 Task: Marketing: Creative Content Workflow.
Action: Mouse moved to (53, 70)
Screenshot: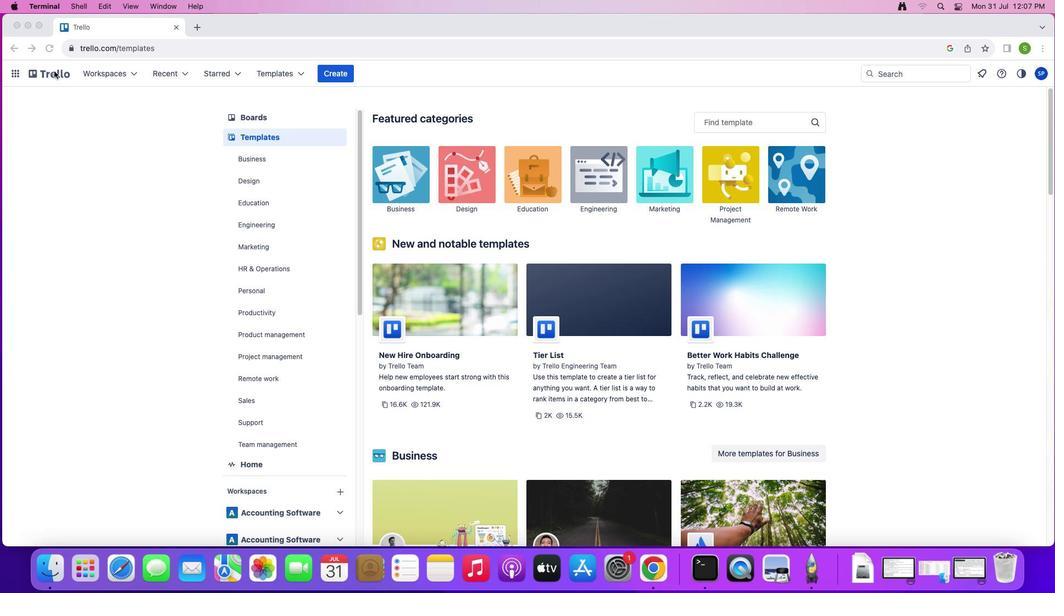 
Action: Mouse pressed left at (53, 70)
Screenshot: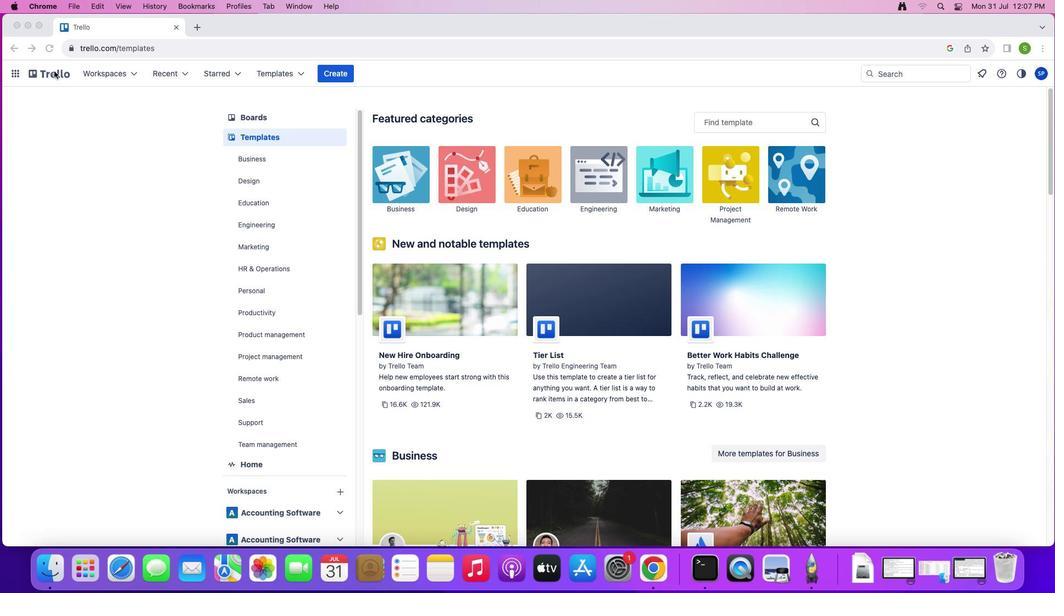 
Action: Mouse moved to (56, 75)
Screenshot: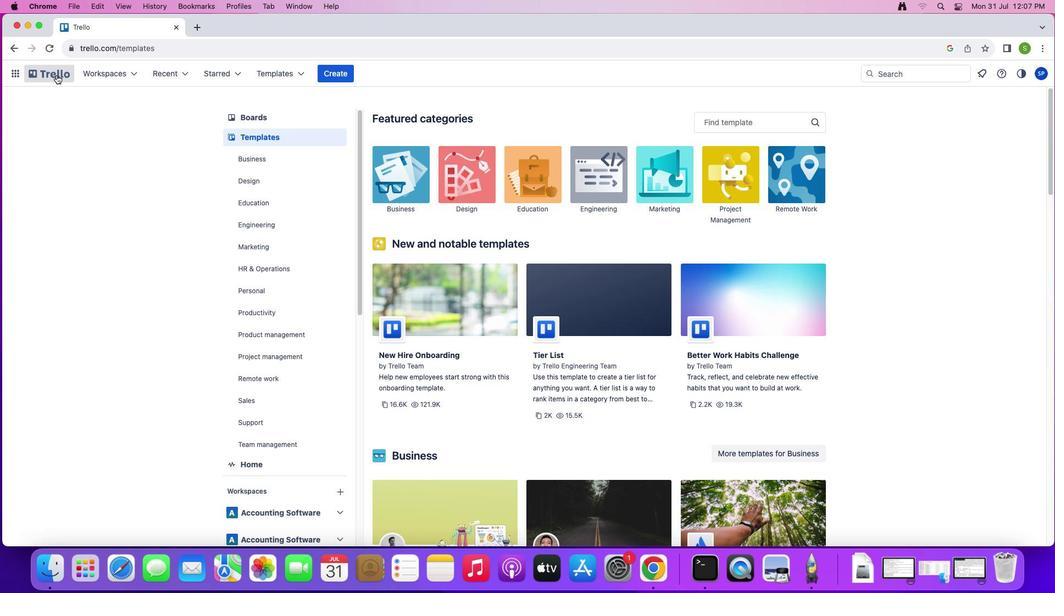 
Action: Mouse pressed left at (56, 75)
Screenshot: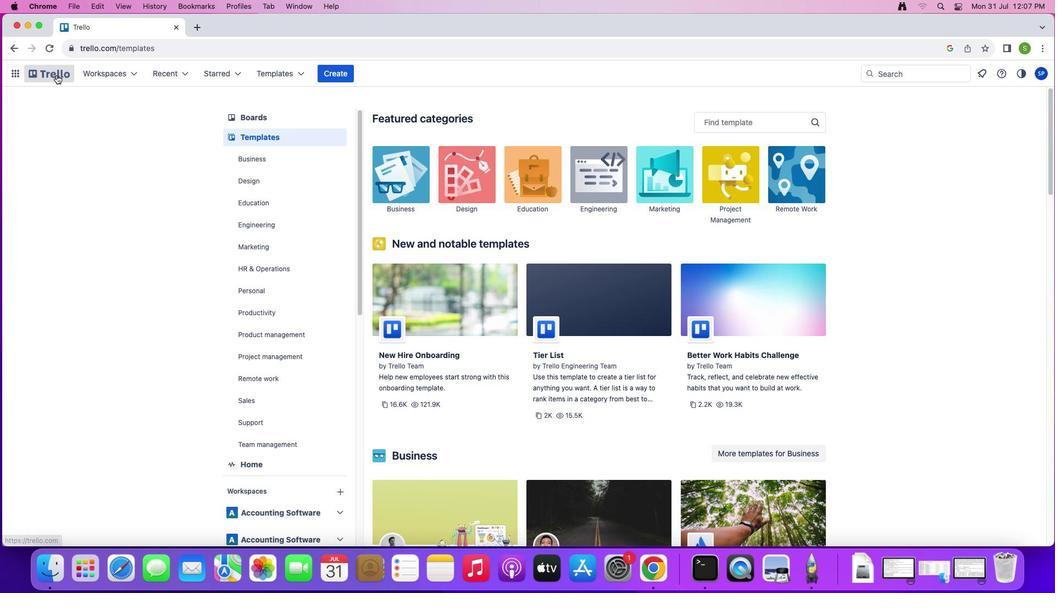 
Action: Mouse moved to (283, 75)
Screenshot: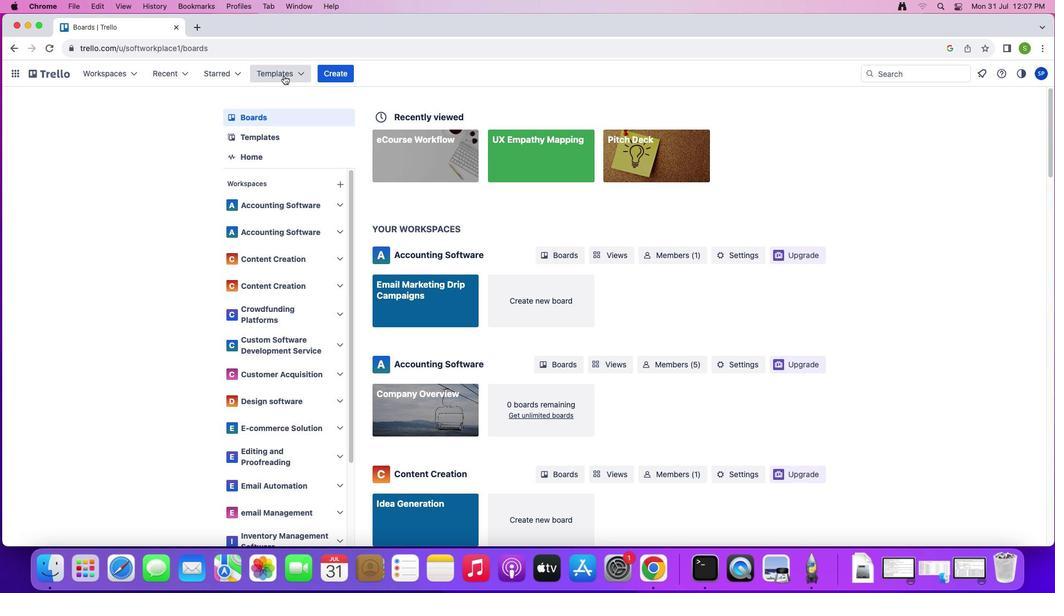 
Action: Mouse pressed left at (283, 75)
Screenshot: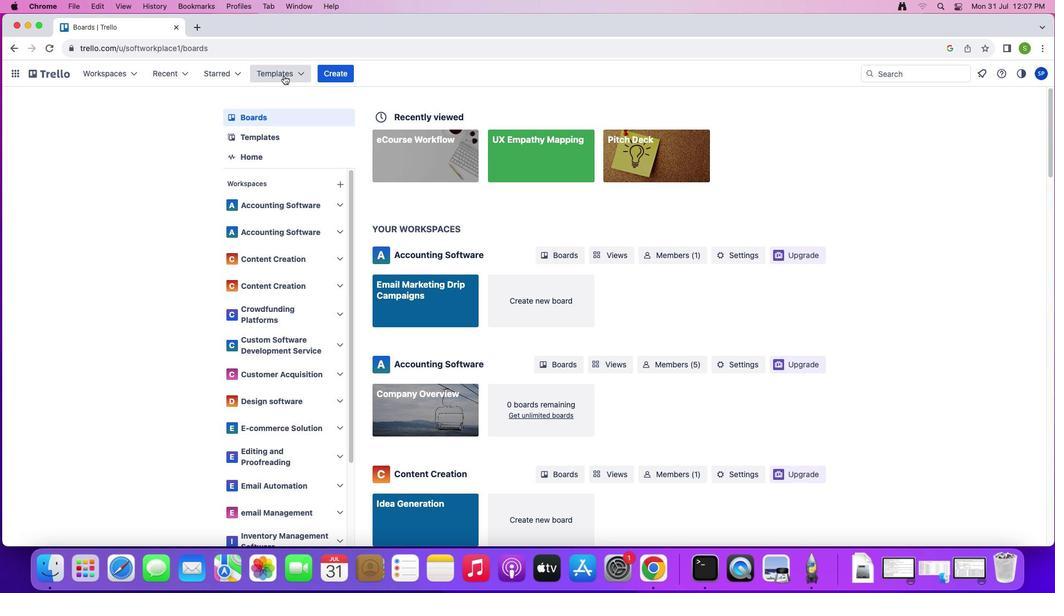 
Action: Mouse moved to (320, 424)
Screenshot: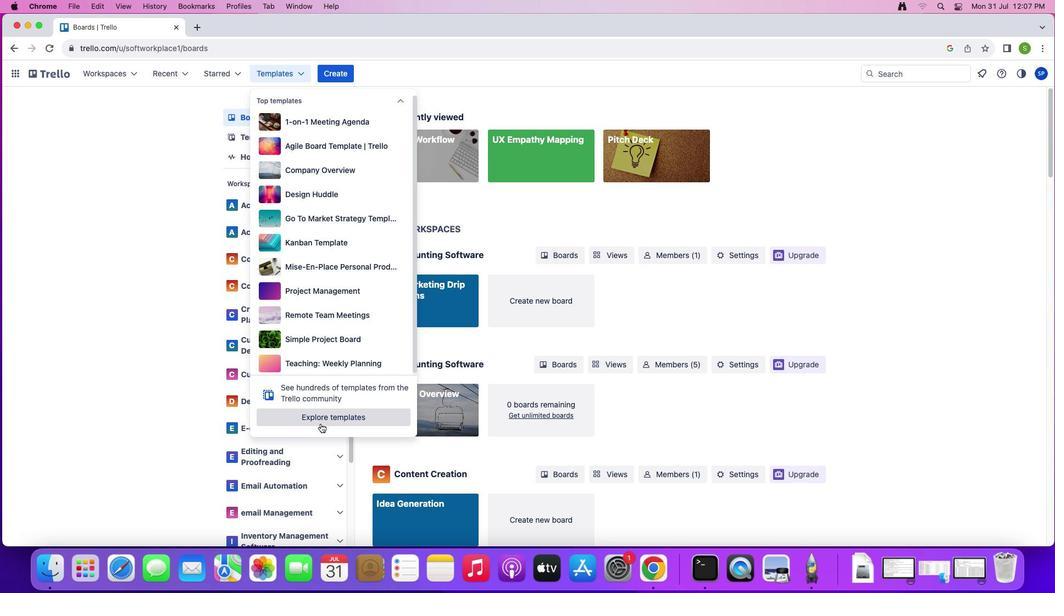 
Action: Mouse pressed left at (320, 424)
Screenshot: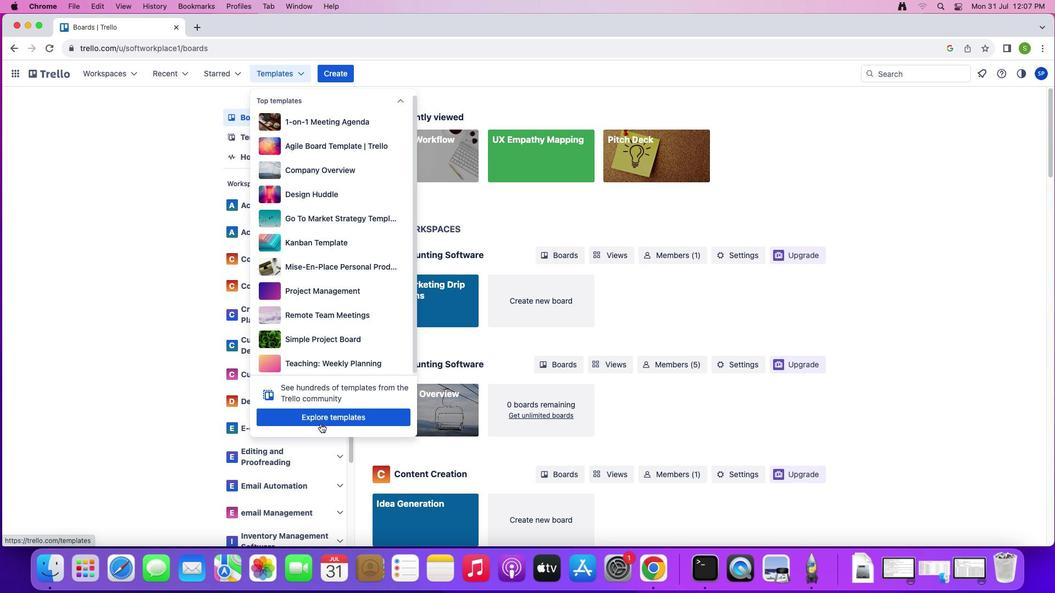 
Action: Mouse moved to (730, 119)
Screenshot: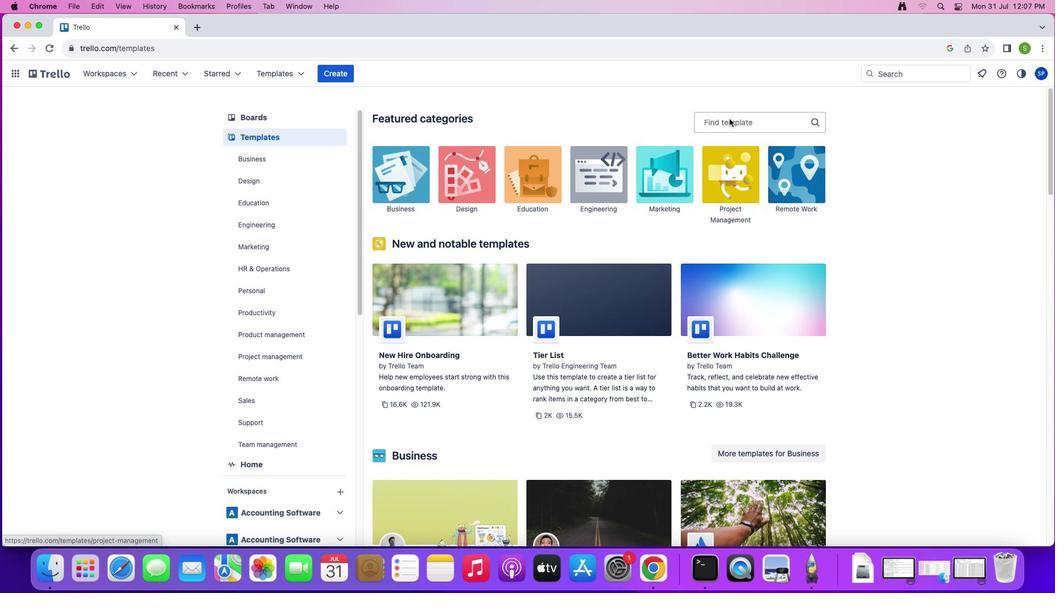 
Action: Mouse pressed left at (730, 119)
Screenshot: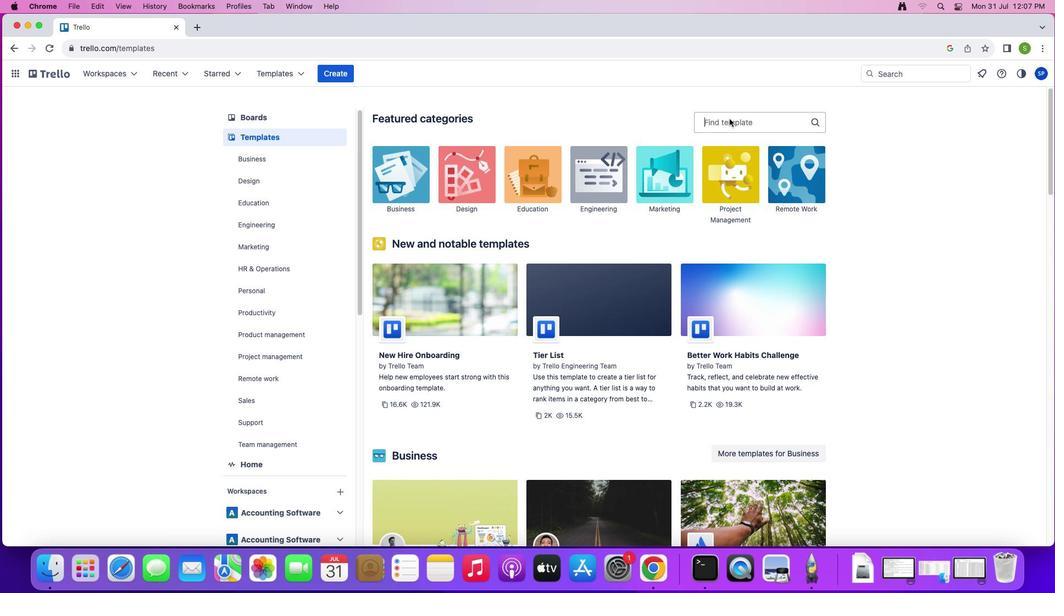 
Action: Mouse moved to (713, 120)
Screenshot: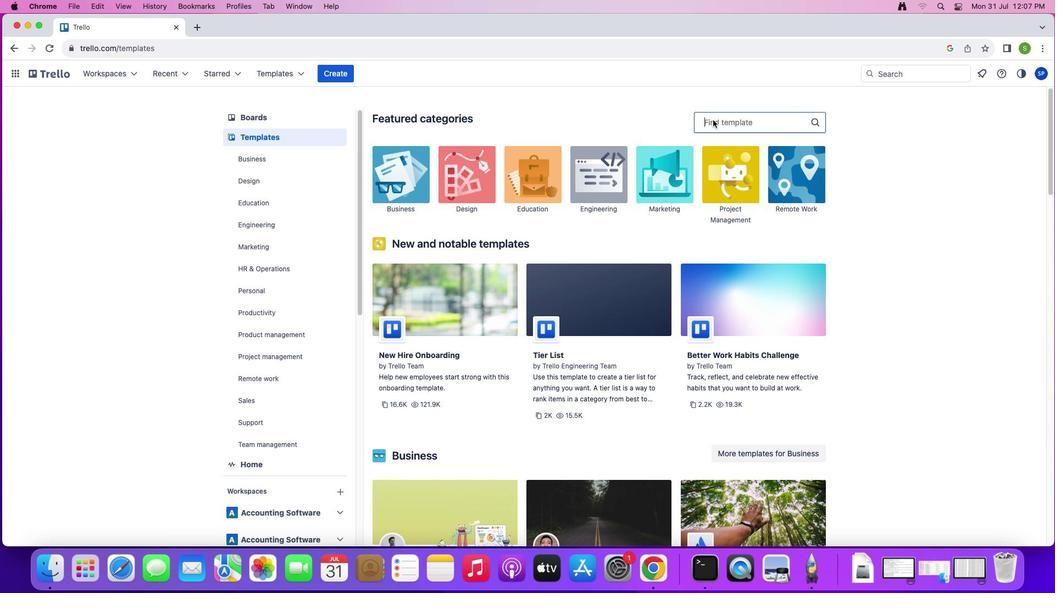 
Action: Mouse pressed left at (713, 120)
Screenshot: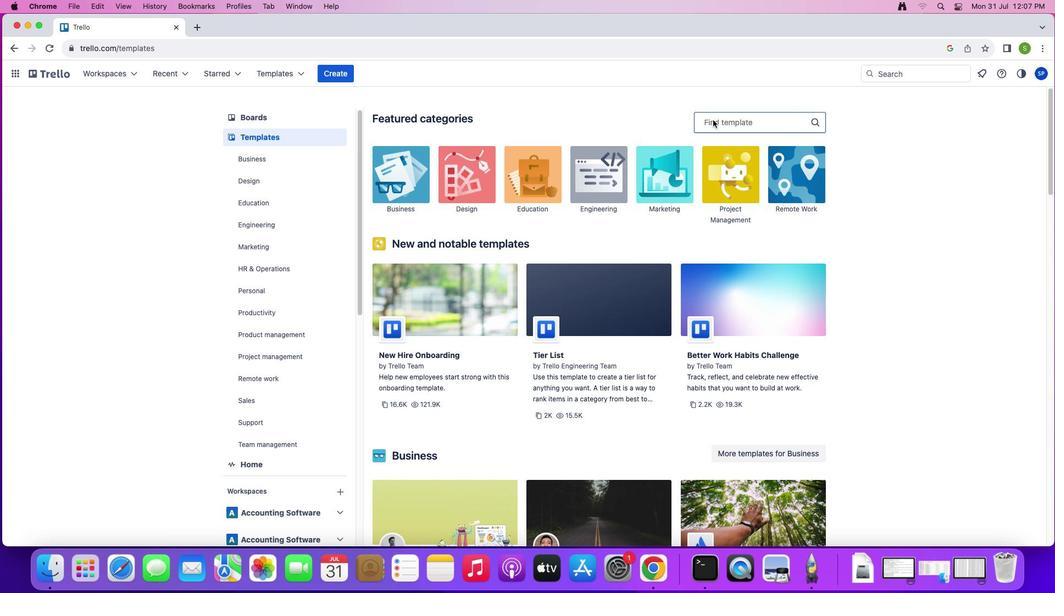 
Action: Mouse moved to (769, 131)
Screenshot: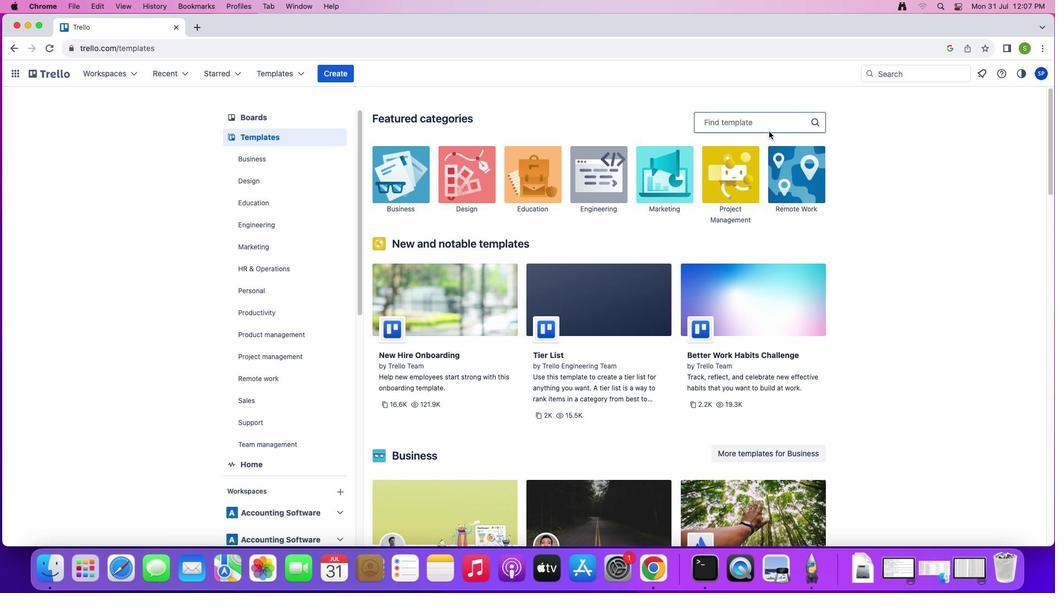 
Action: Key pressed Key.shift'C''r''e''a''t''i''v''e'Key.spaceKey.shift'C''o''n''t''e''n''t'Key.space'w''o''r''k''l'Key.backspace'f''l''o''w'Key.enter
Screenshot: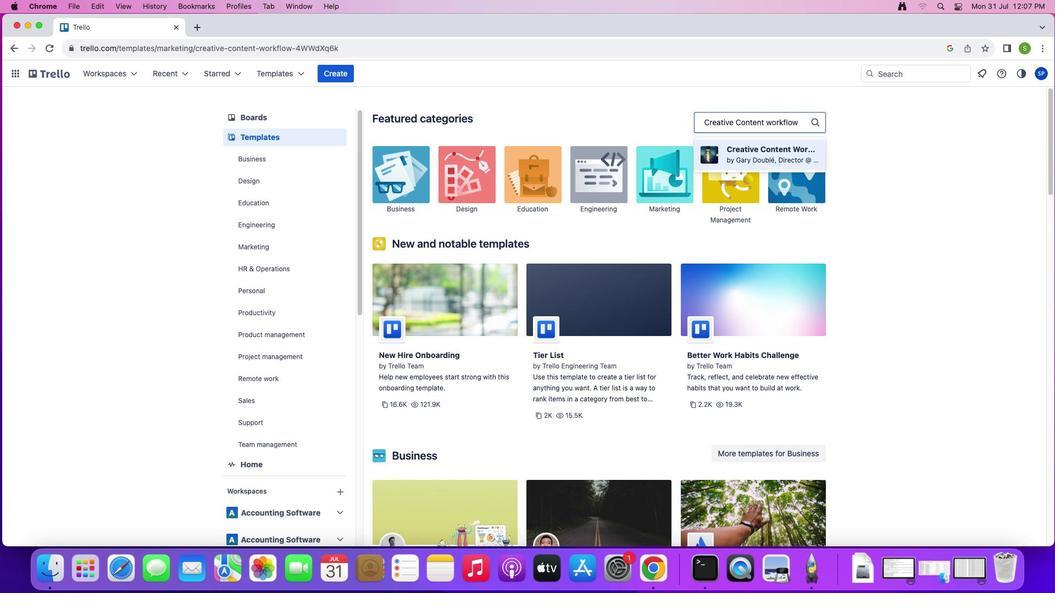 
Action: Mouse moved to (799, 160)
Screenshot: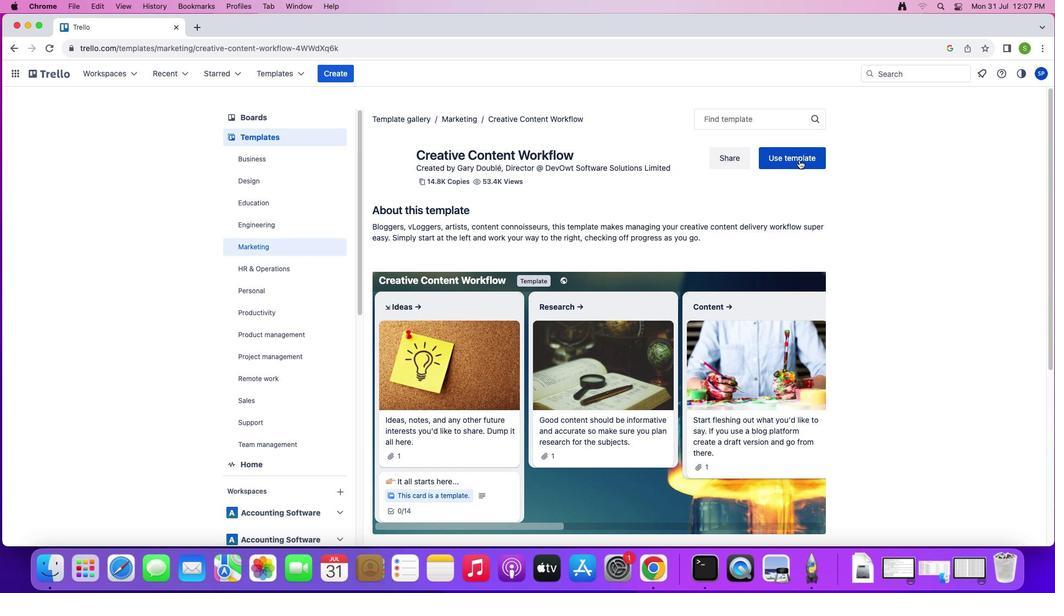 
Action: Mouse pressed left at (799, 160)
Screenshot: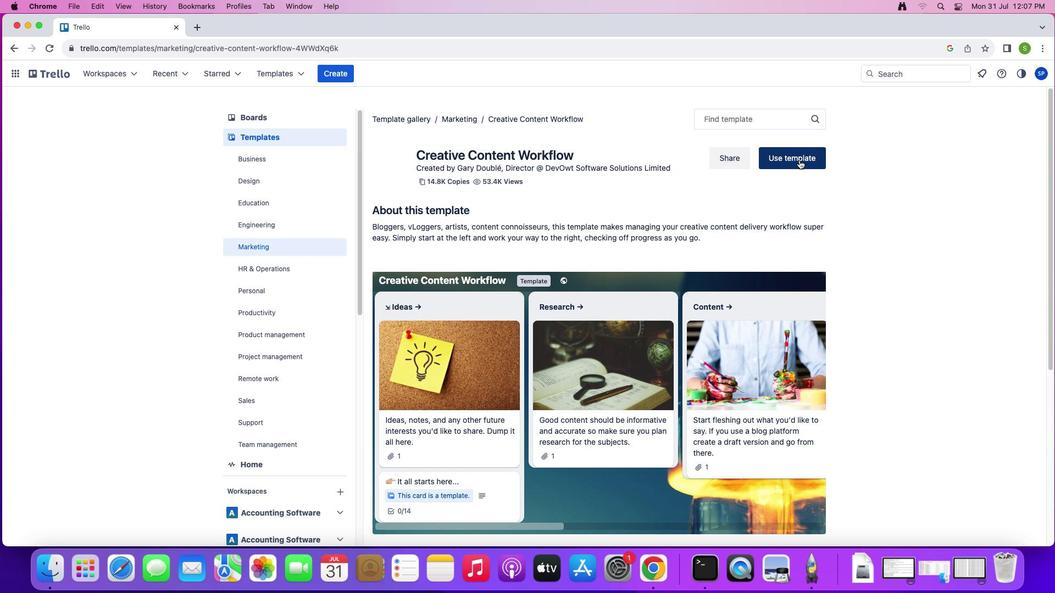 
Action: Mouse moved to (827, 260)
Screenshot: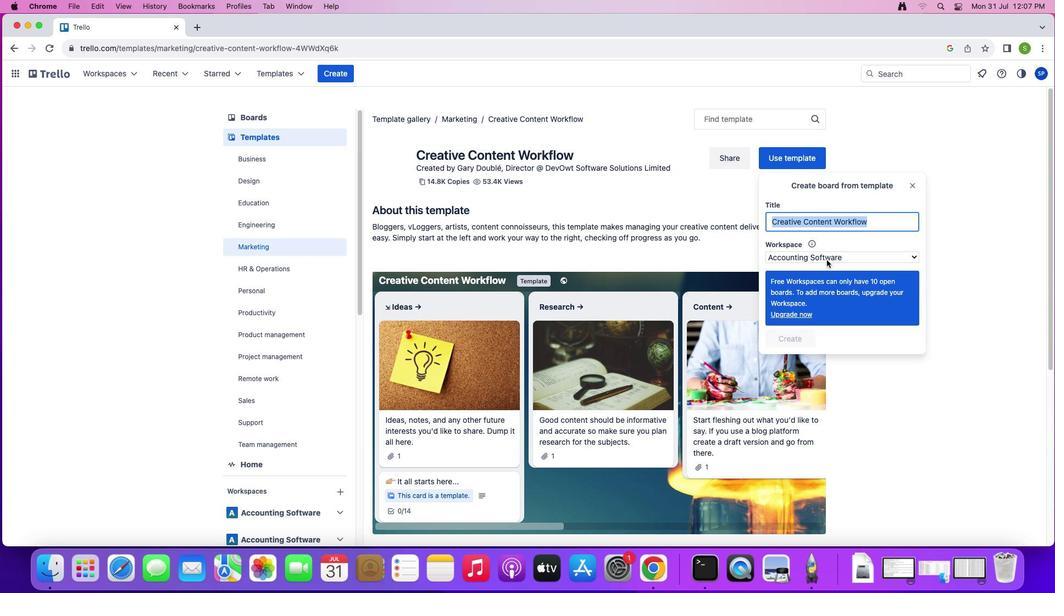 
Action: Mouse pressed left at (827, 260)
Screenshot: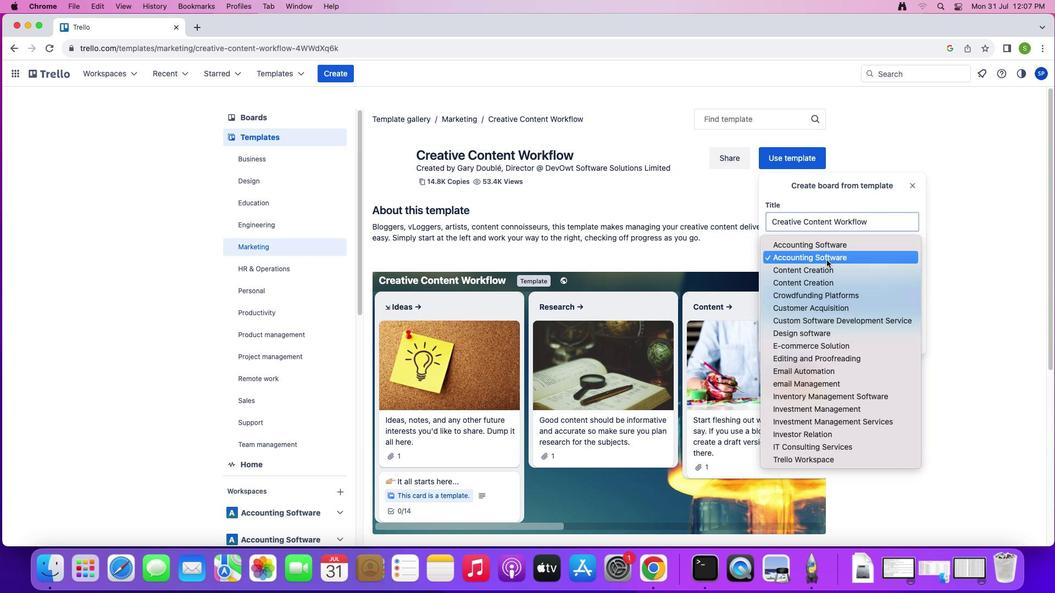 
Action: Mouse moved to (822, 460)
Screenshot: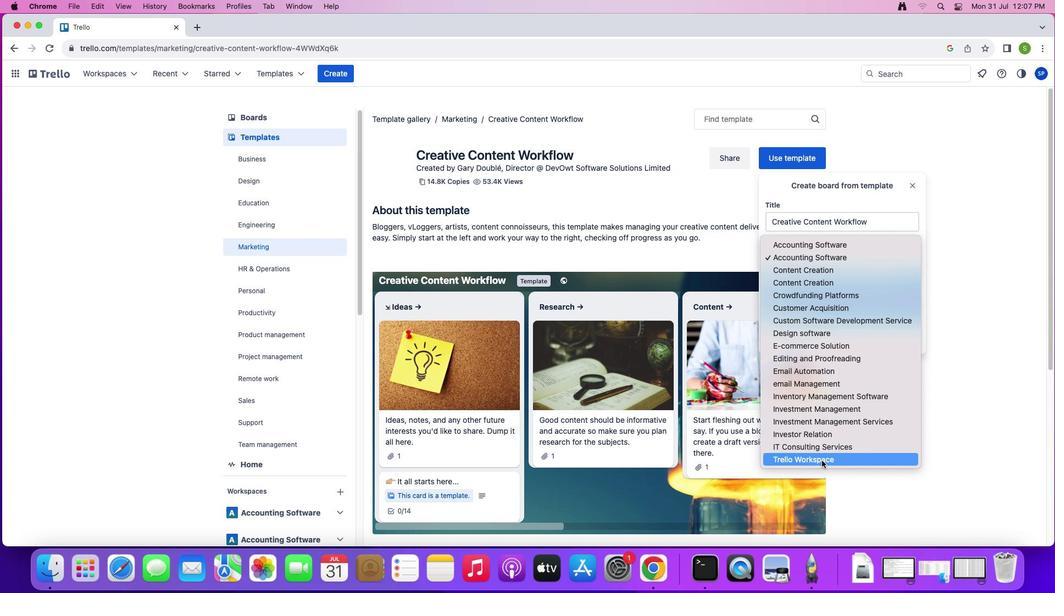 
Action: Mouse pressed left at (822, 460)
Screenshot: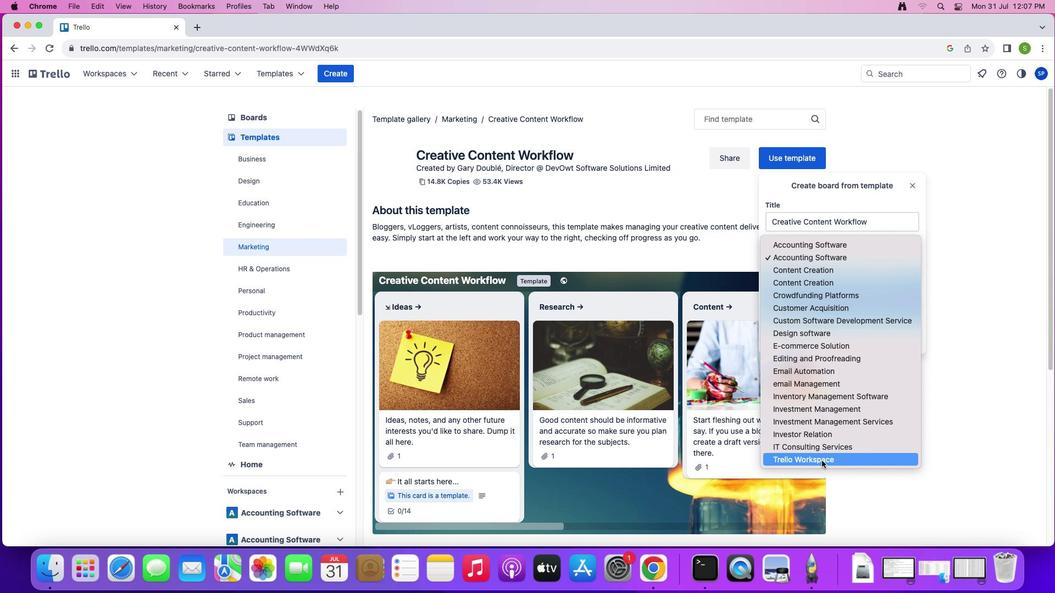 
Action: Mouse moved to (791, 367)
Screenshot: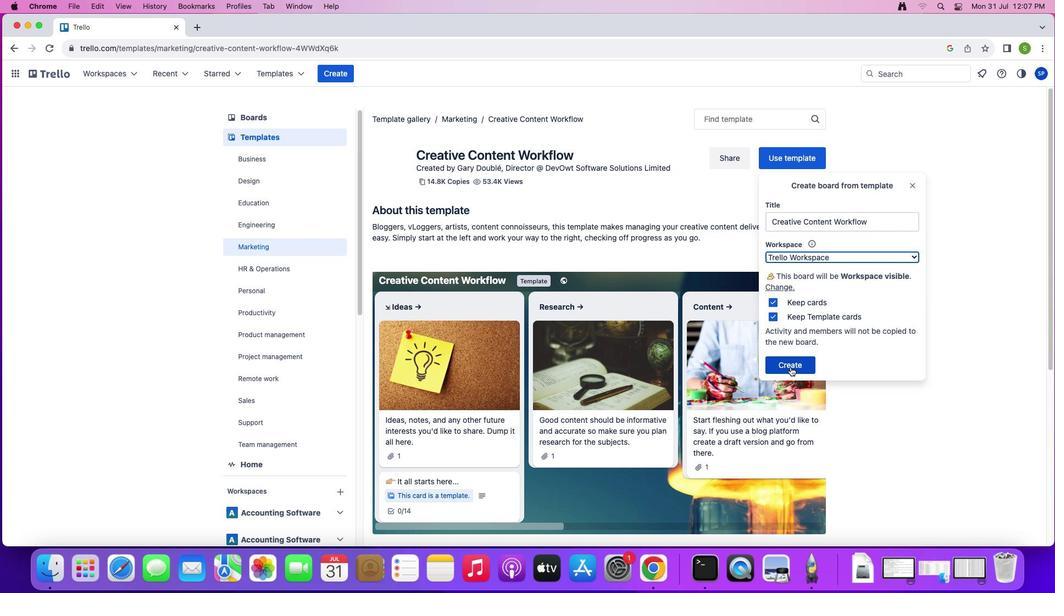 
Action: Mouse pressed left at (791, 367)
Screenshot: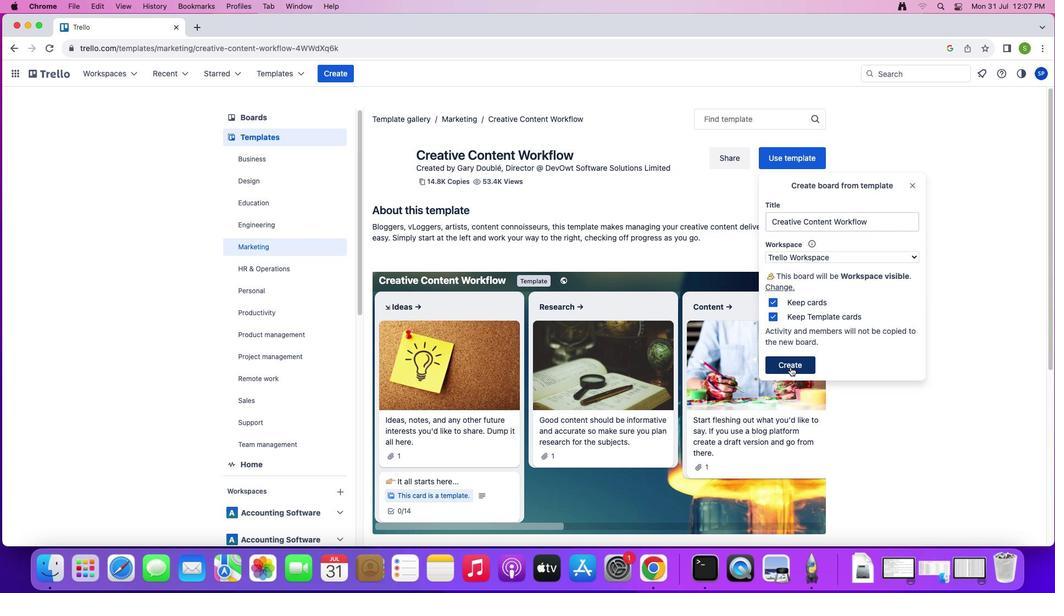 
Action: Mouse moved to (529, 539)
Screenshot: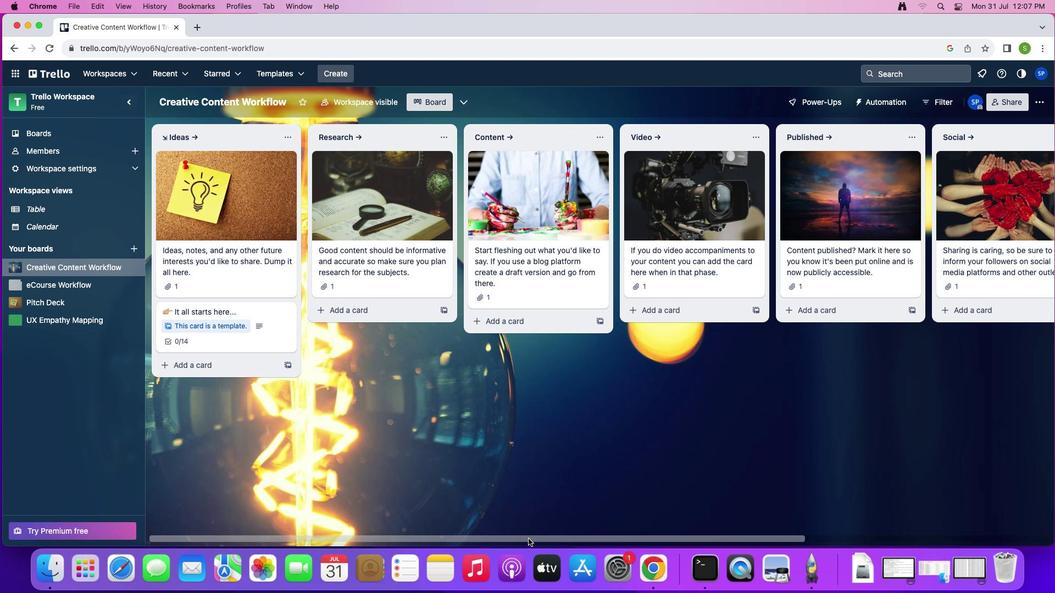 
Action: Mouse pressed left at (529, 539)
Screenshot: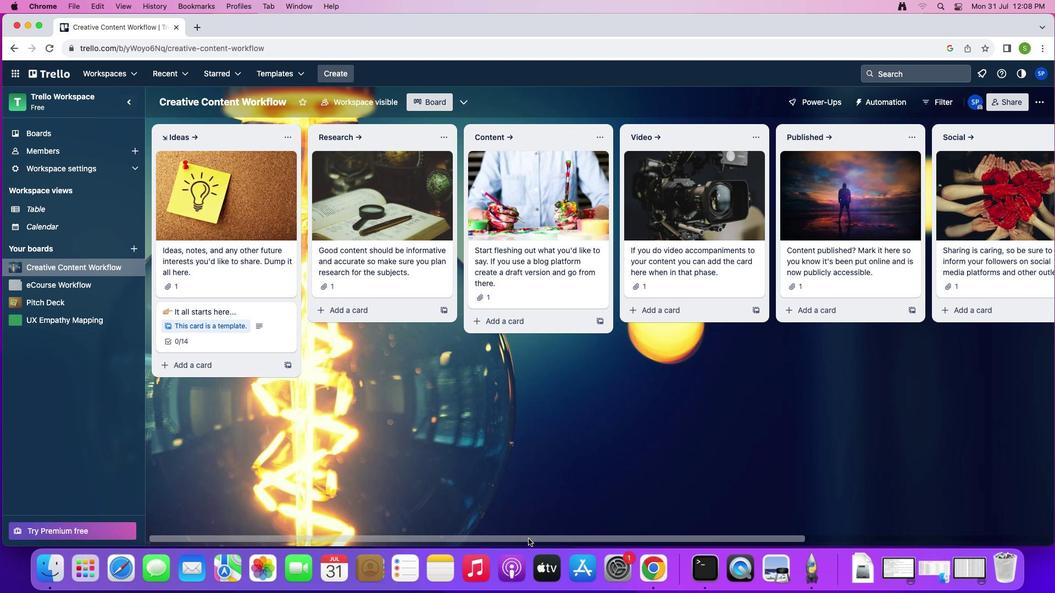 
Action: Mouse moved to (977, 129)
Screenshot: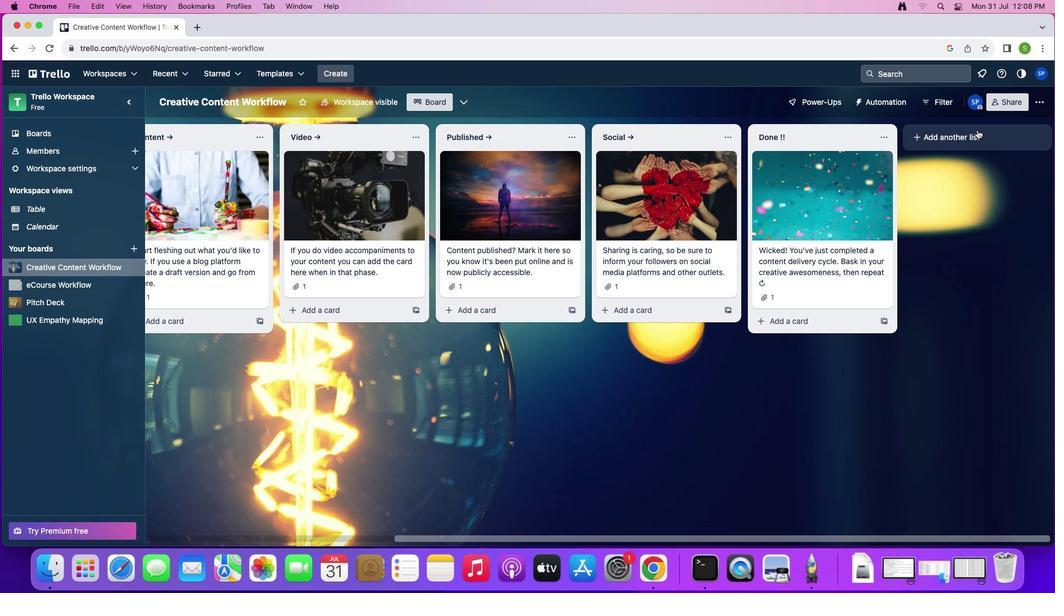 
Action: Mouse pressed left at (977, 129)
Screenshot: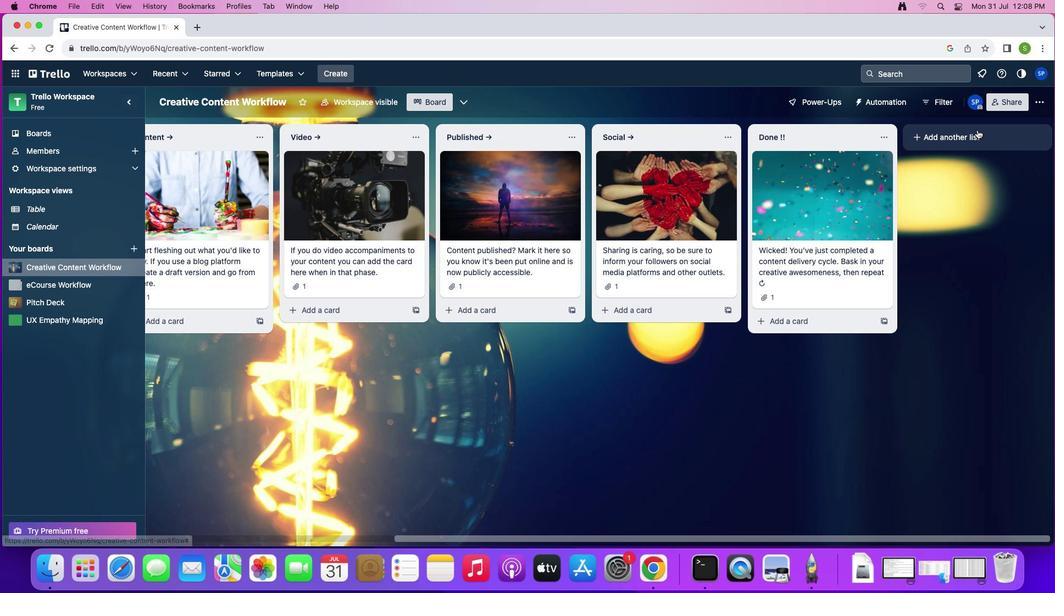 
Action: Mouse moved to (935, 258)
Screenshot: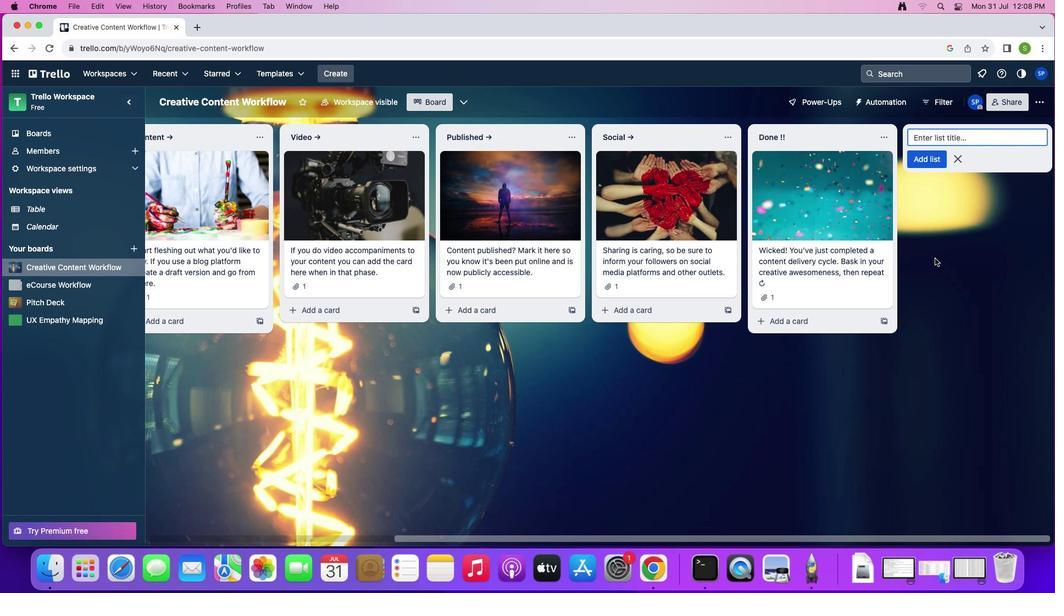 
Action: Key pressed Key.shift'M''e''d''i''u''m'Key.spaceKey.shift'A''r''t''i''c''l''e''s'Key.spaceKey.shift'T''e''m''p''l''e'Key.backspace'a''t''e'Key.enterKey.shift'F''i''g''u''r''i''n''g'Key.spaceKey.shift'O''u''t'Key.spaceKey.shift'Y''o''u''r'Key.spaceKey.shift'P''o''d''c''a''s''t'Key.spaceKey.shift'i''d''e''a'Key.enterKey.shift'C''o''n''t''e''n''t'Key.spaceKey.shift'C''o''l''l''e''c''t''i''o''n'Key.enter
Screenshot: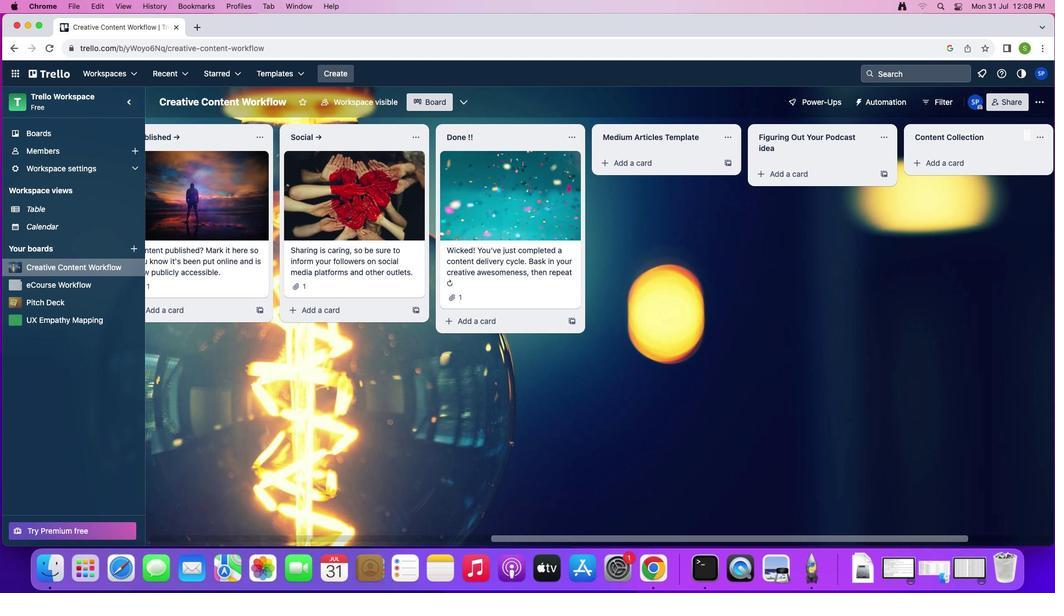 
Action: Mouse moved to (954, 155)
Screenshot: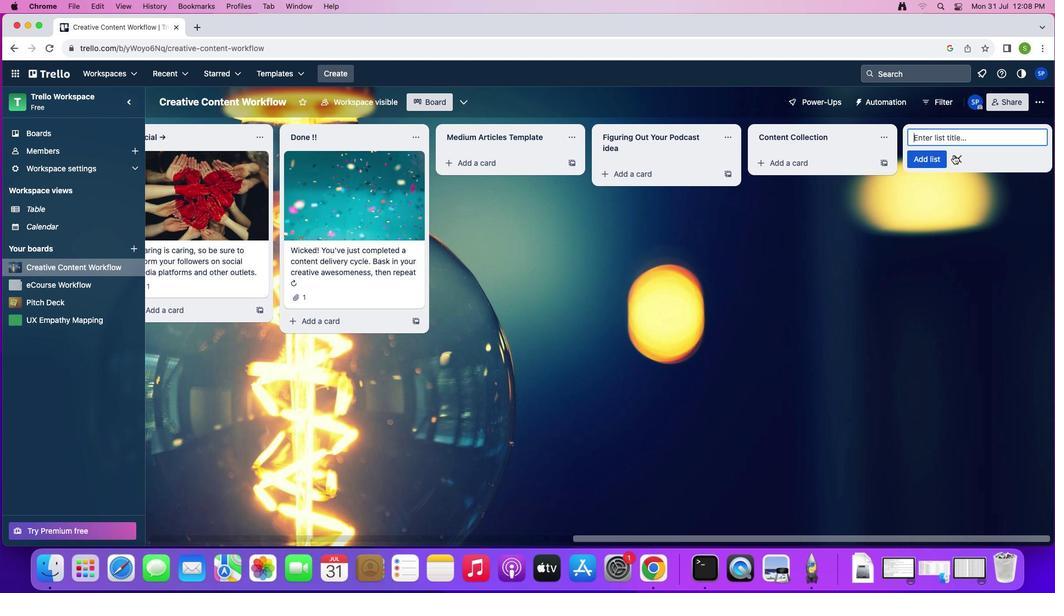 
Action: Mouse pressed left at (954, 155)
Screenshot: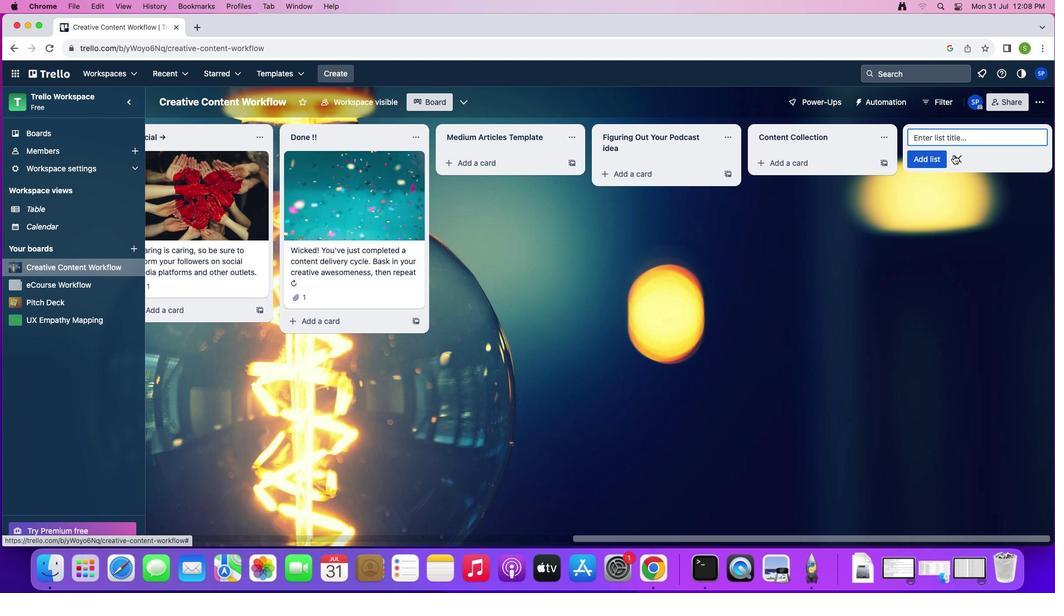 
Action: Mouse moved to (481, 160)
Screenshot: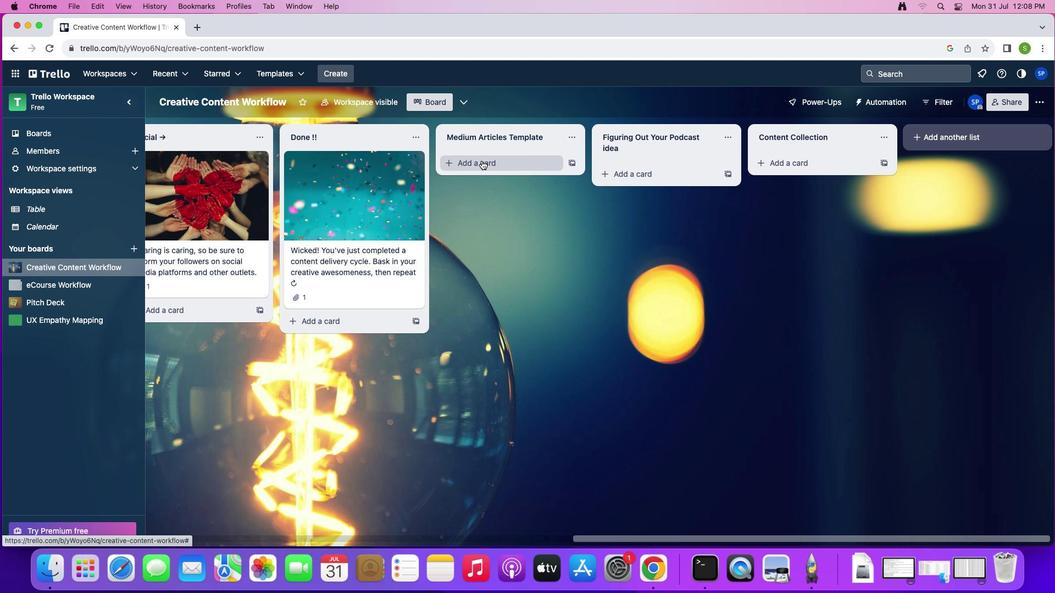 
Action: Mouse pressed left at (481, 160)
Screenshot: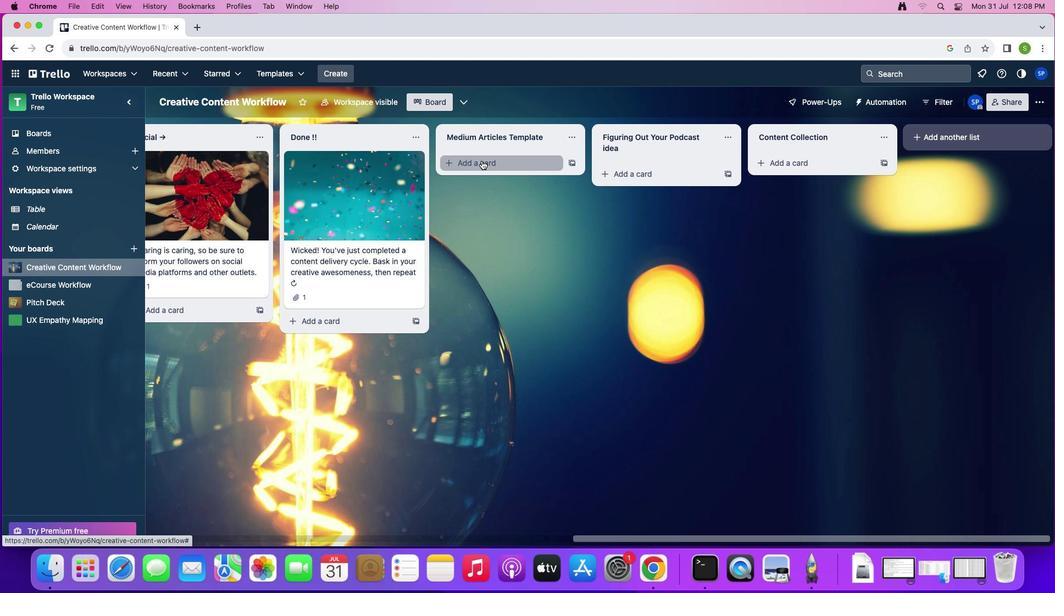 
Action: Mouse moved to (499, 153)
Screenshot: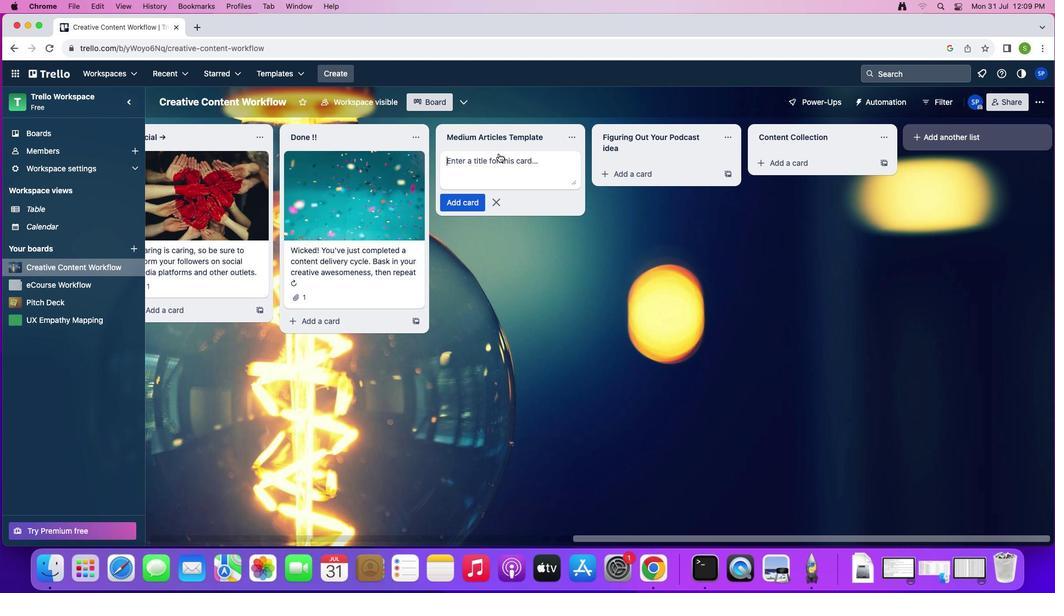 
Action: Key pressed Key.shift'M''e''d''i''u''m'Key.spaceKey.shift'A''r''t''i''c''l''e'Key.enter
Screenshot: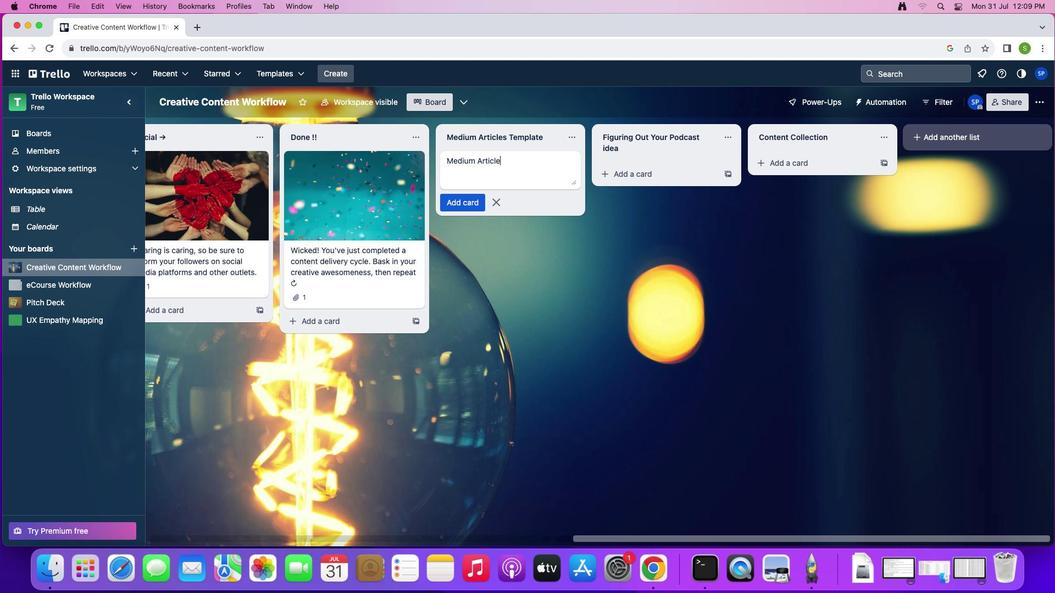 
Action: Mouse moved to (498, 226)
Screenshot: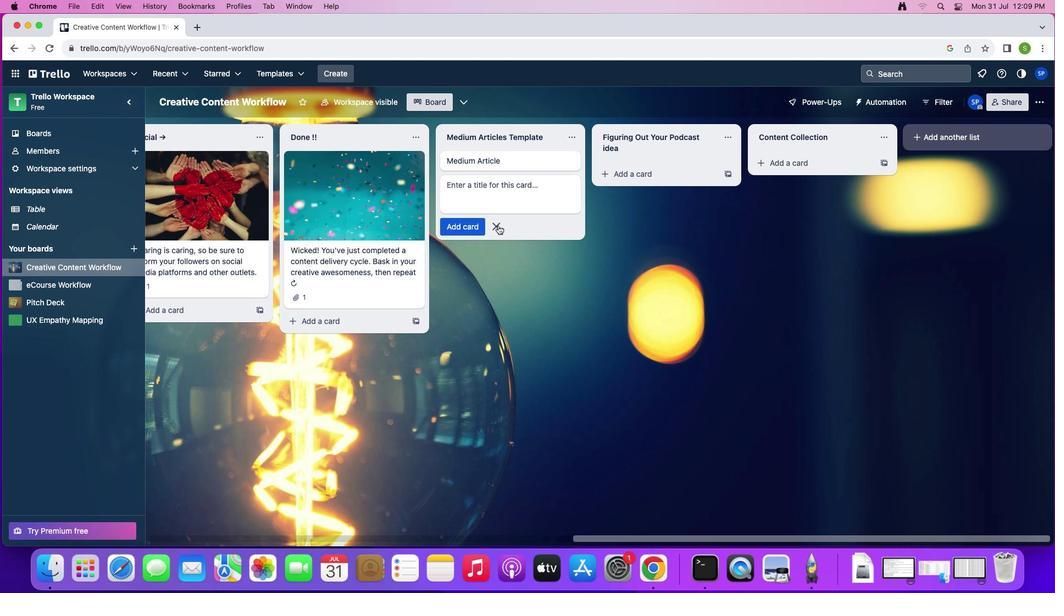
Action: Mouse pressed left at (498, 226)
Screenshot: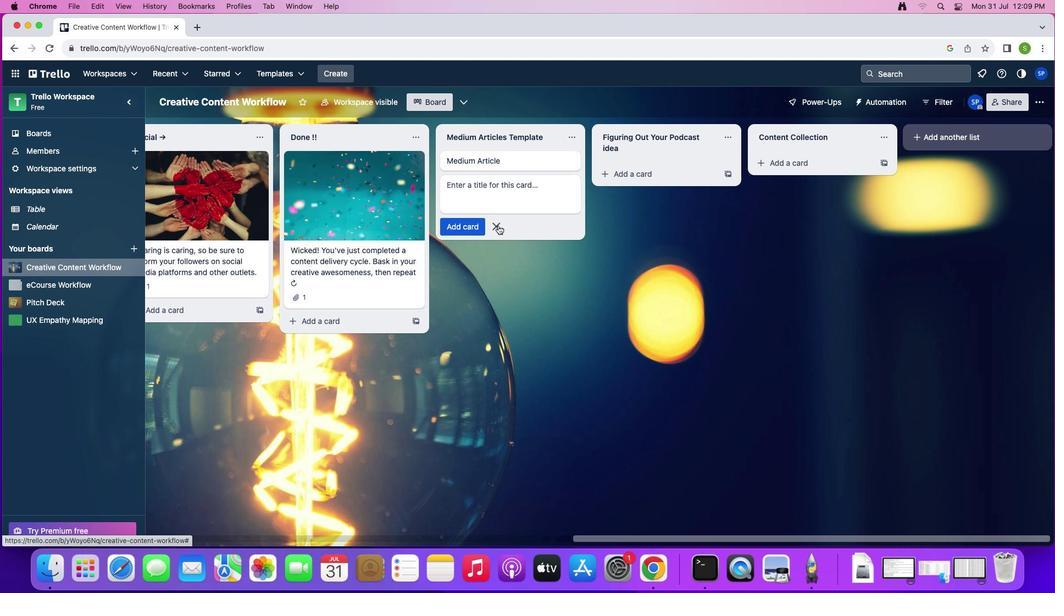 
Action: Mouse moved to (661, 177)
Screenshot: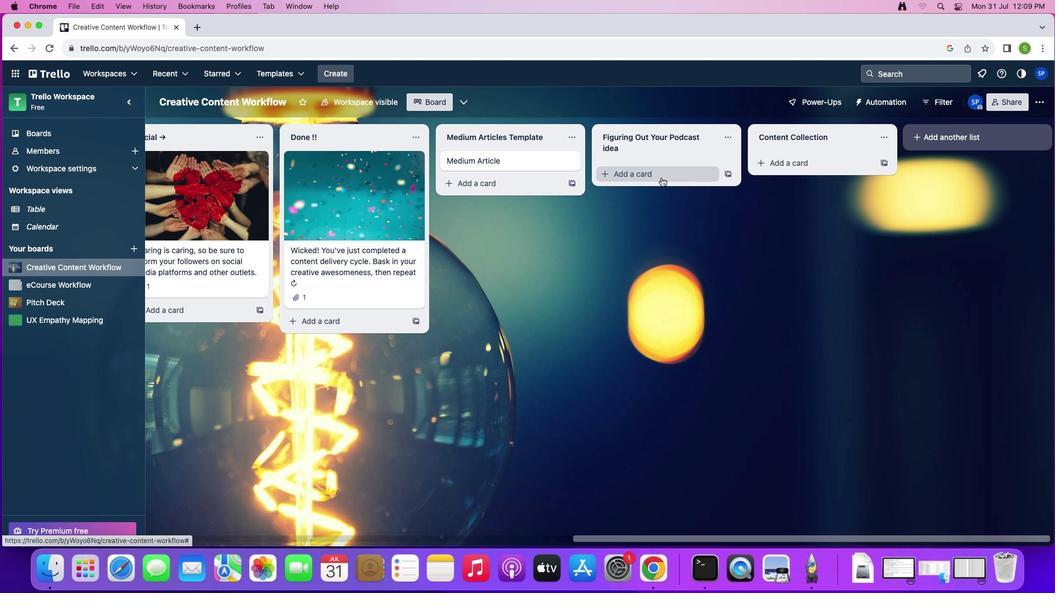 
Action: Mouse pressed left at (661, 177)
Screenshot: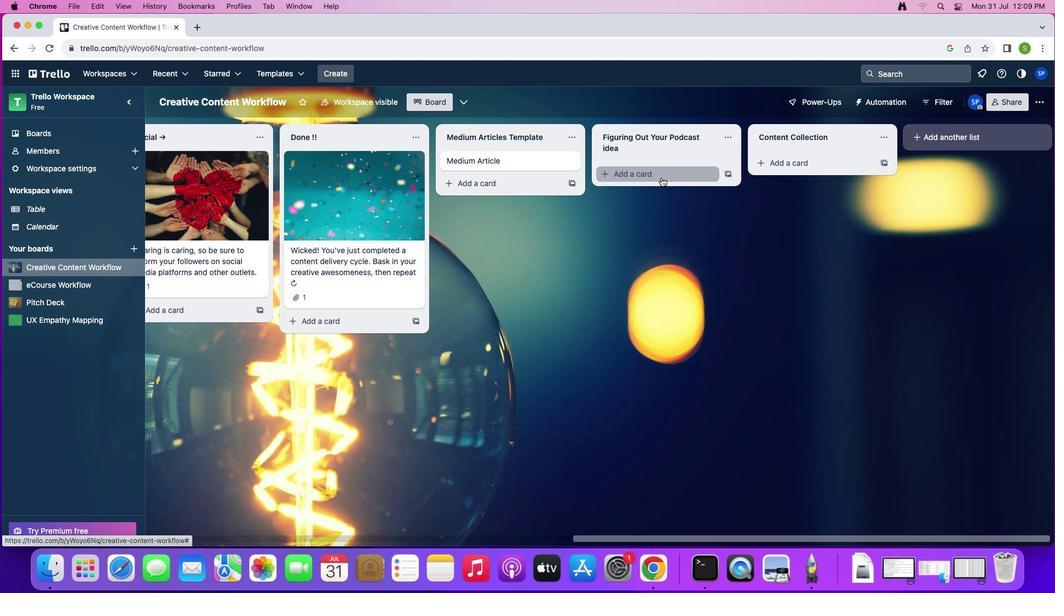 
Action: Key pressed Key.shift
Screenshot: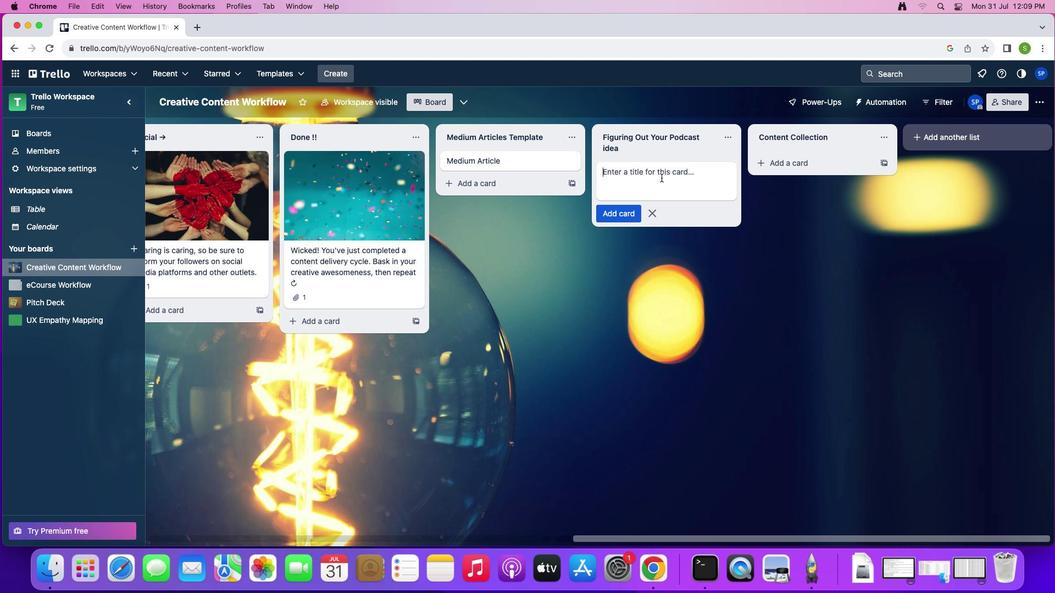 
Action: Mouse moved to (661, 176)
Screenshot: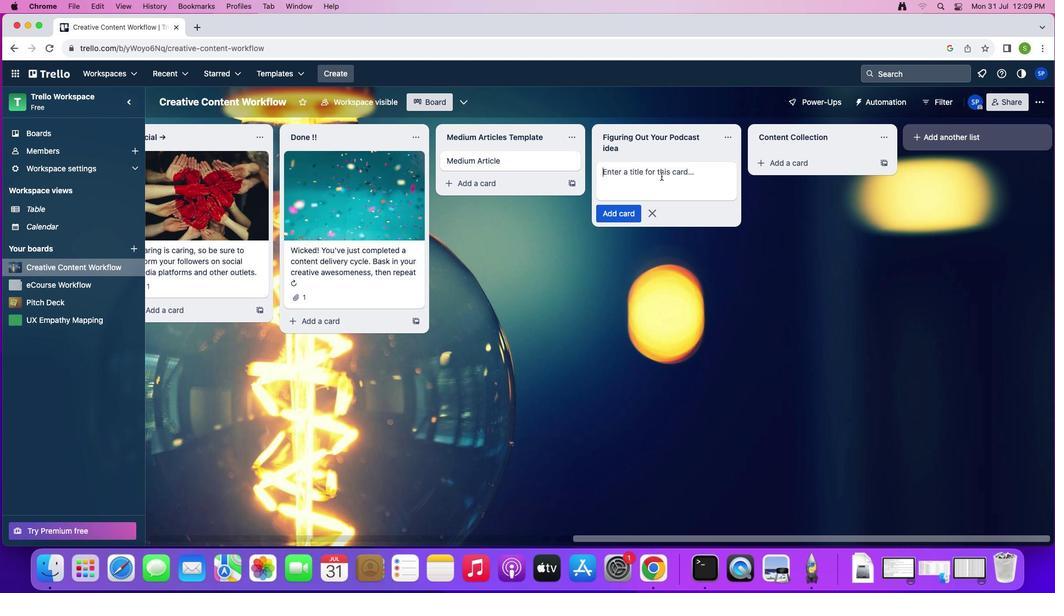 
Action: Key pressed 'P''o''d''c''a''s''t'Key.space'i''d''e''a'
Screenshot: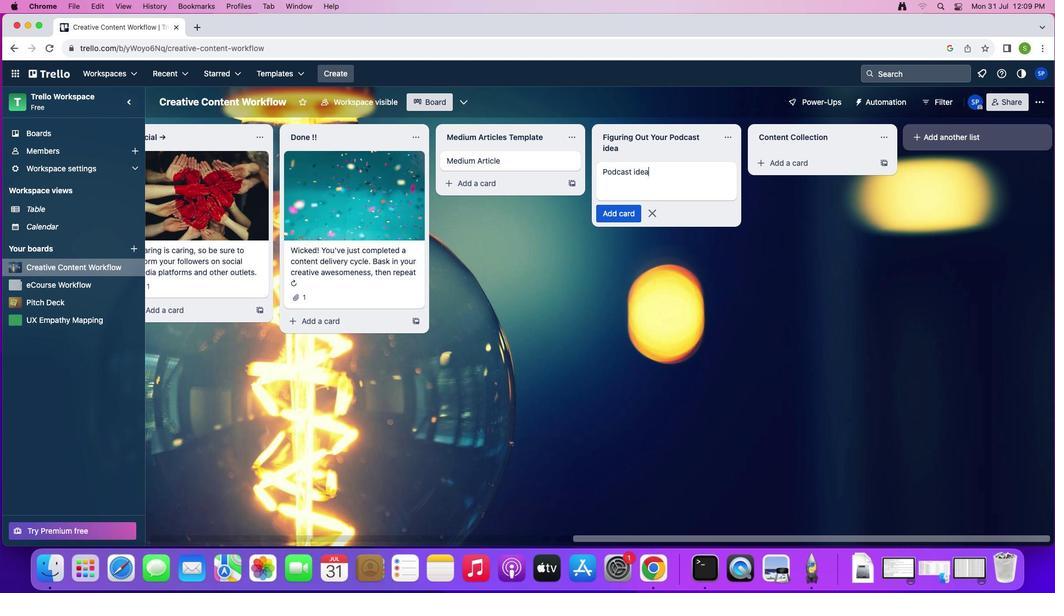 
Action: Mouse moved to (625, 214)
Screenshot: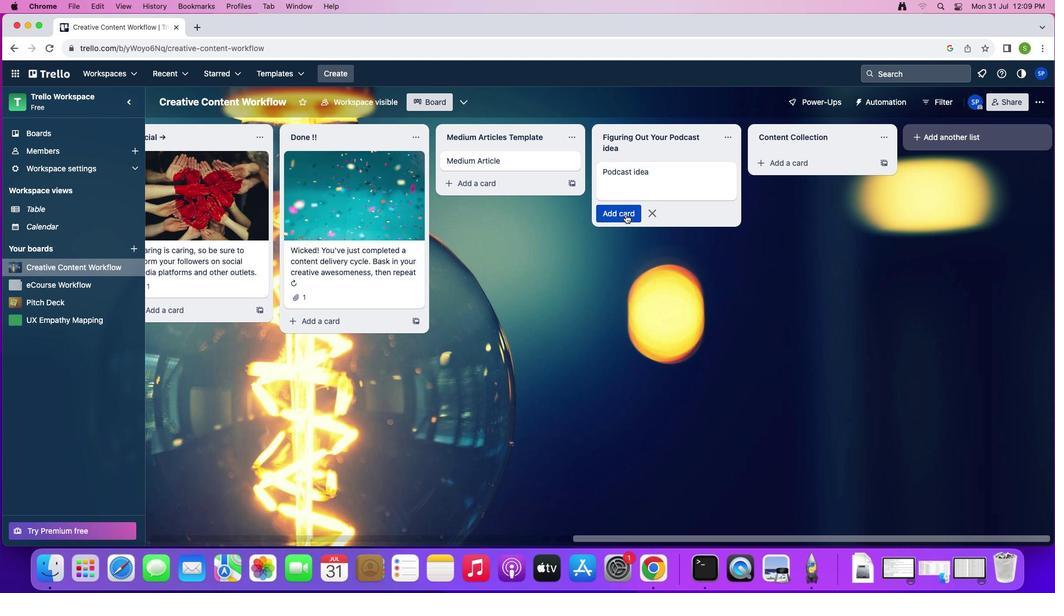 
Action: Mouse pressed left at (625, 214)
Screenshot: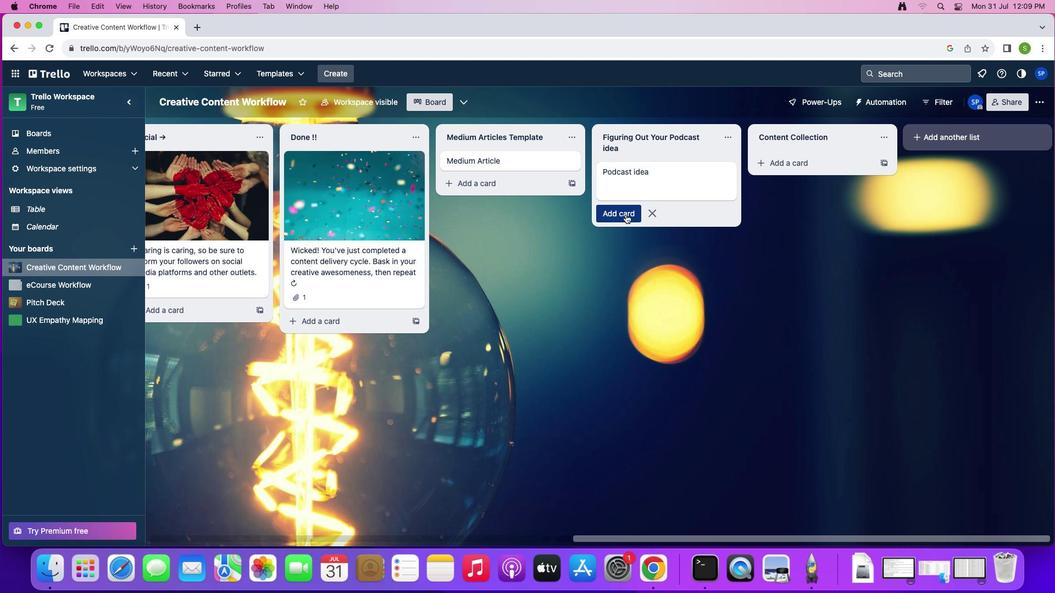 
Action: Mouse moved to (654, 239)
Screenshot: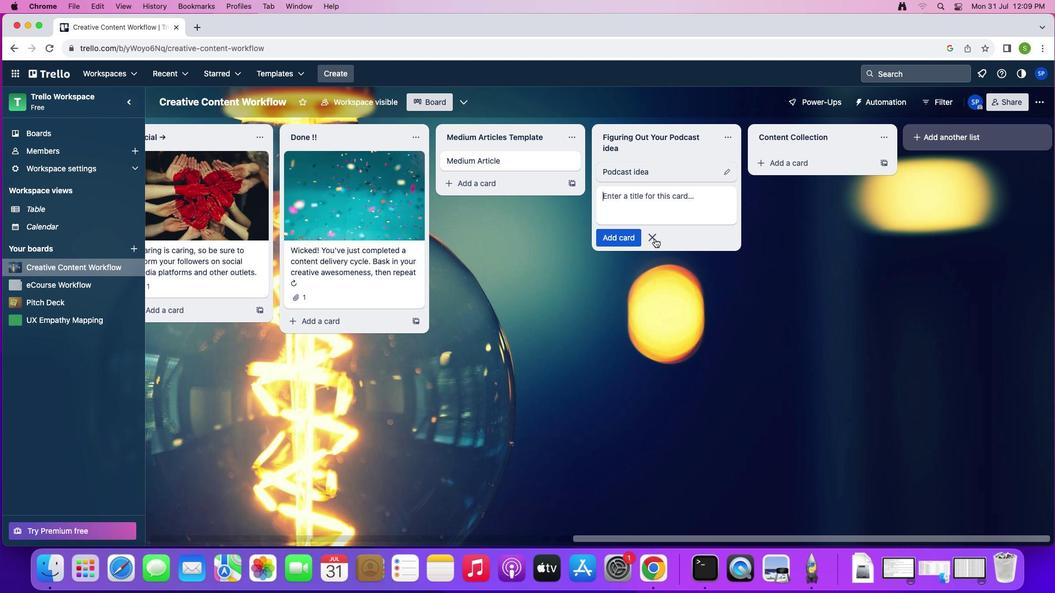 
Action: Mouse pressed left at (654, 239)
Screenshot: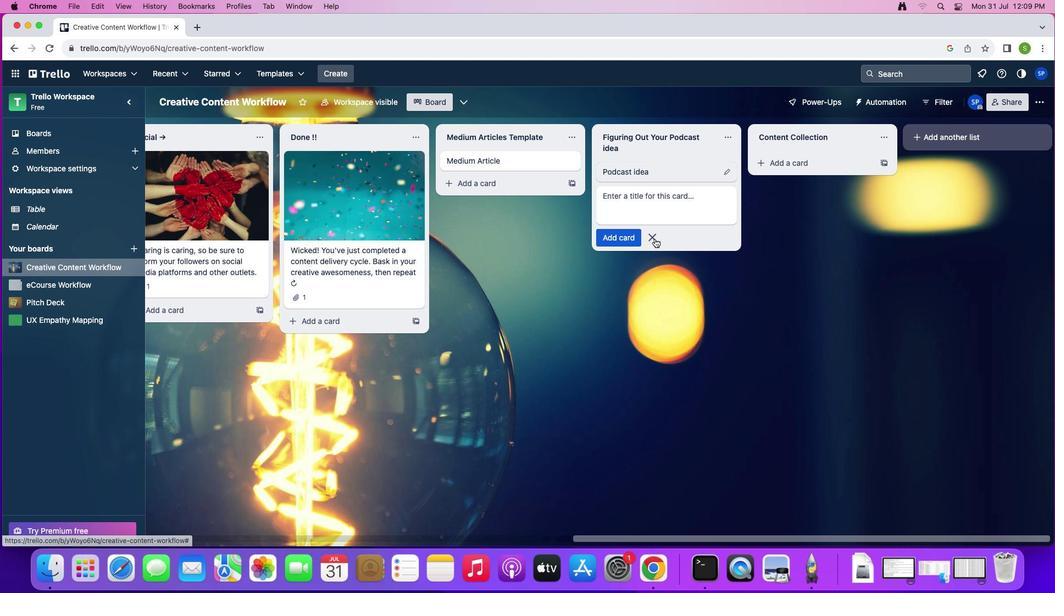 
Action: Mouse moved to (803, 160)
Screenshot: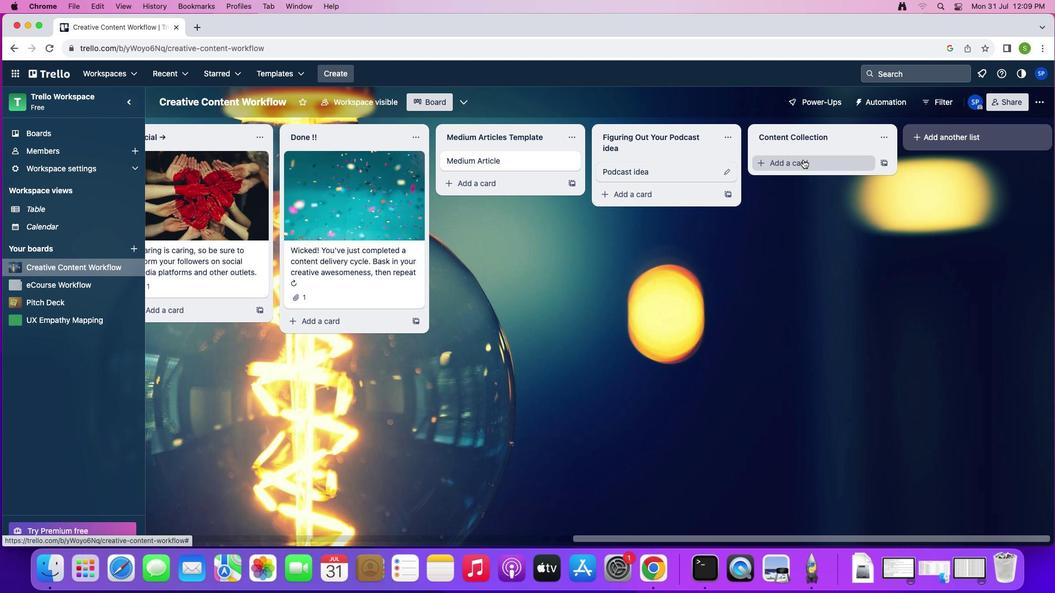
Action: Mouse pressed left at (803, 160)
Screenshot: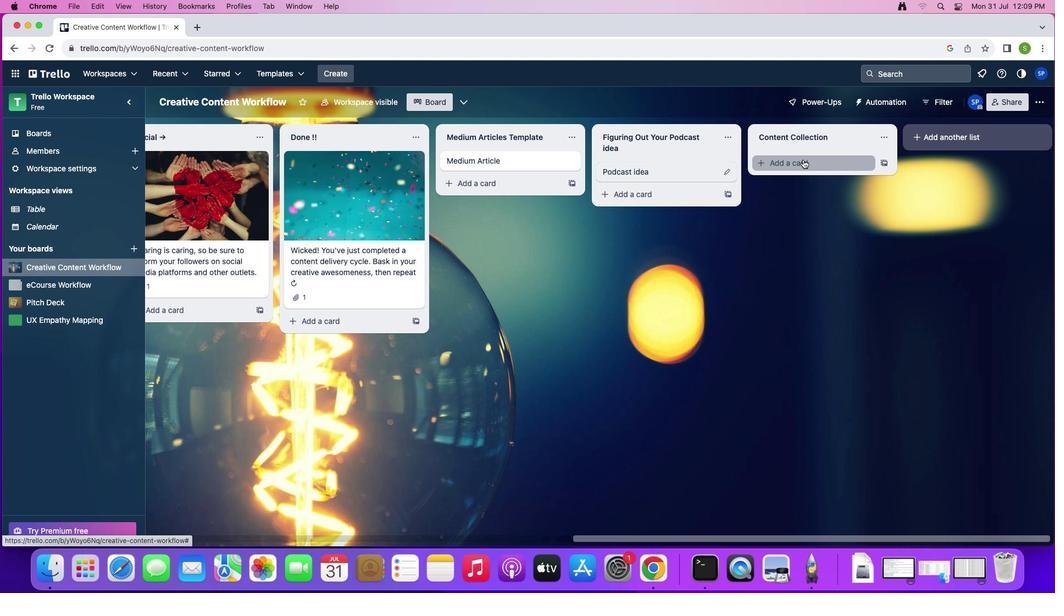 
Action: Mouse moved to (808, 163)
Screenshot: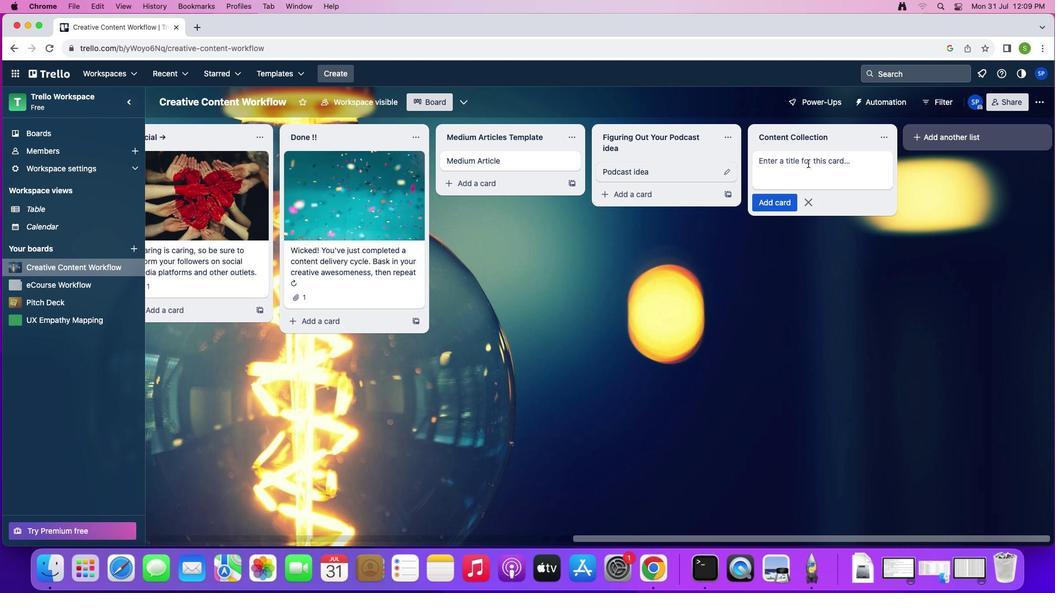 
Action: Key pressed Key.shift'C''o''n''t''e''n''t'Key.spaceKey.shift'C''o''l''l''e''c''t''i''o''n'
Screenshot: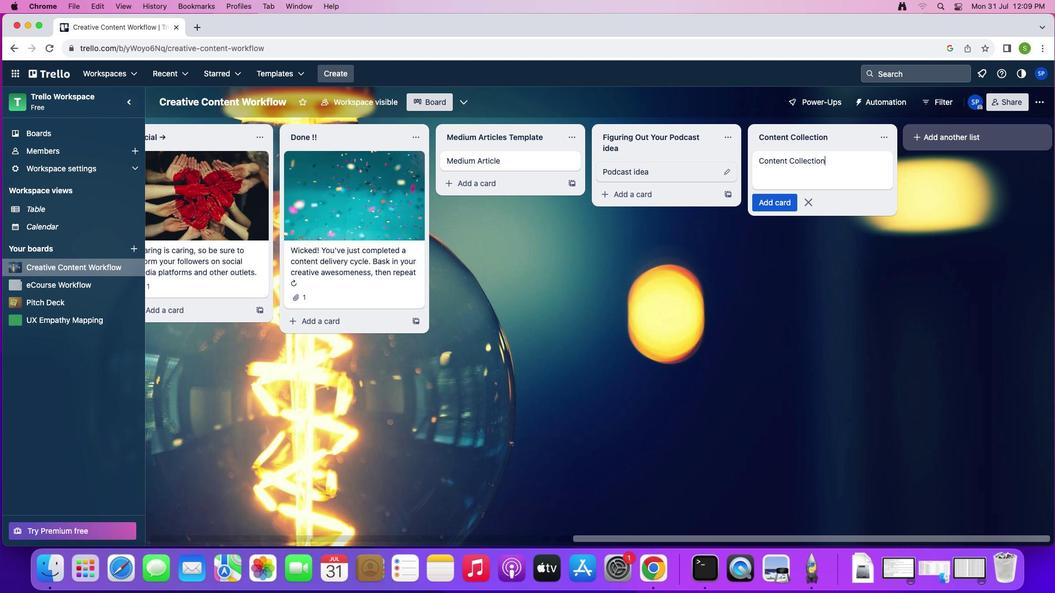 
Action: Mouse moved to (768, 203)
Screenshot: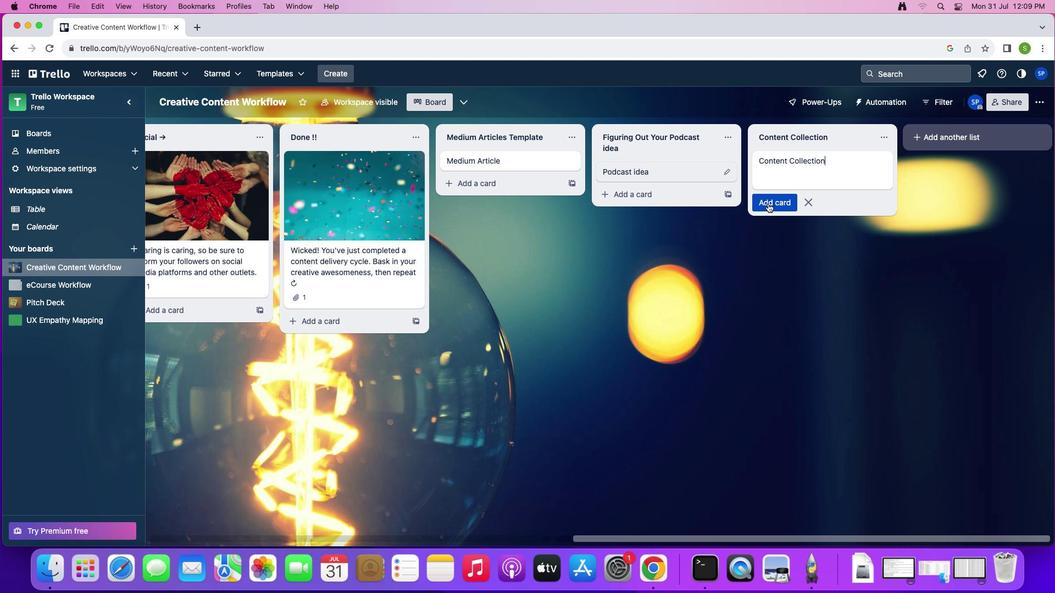 
Action: Mouse pressed left at (768, 203)
Screenshot: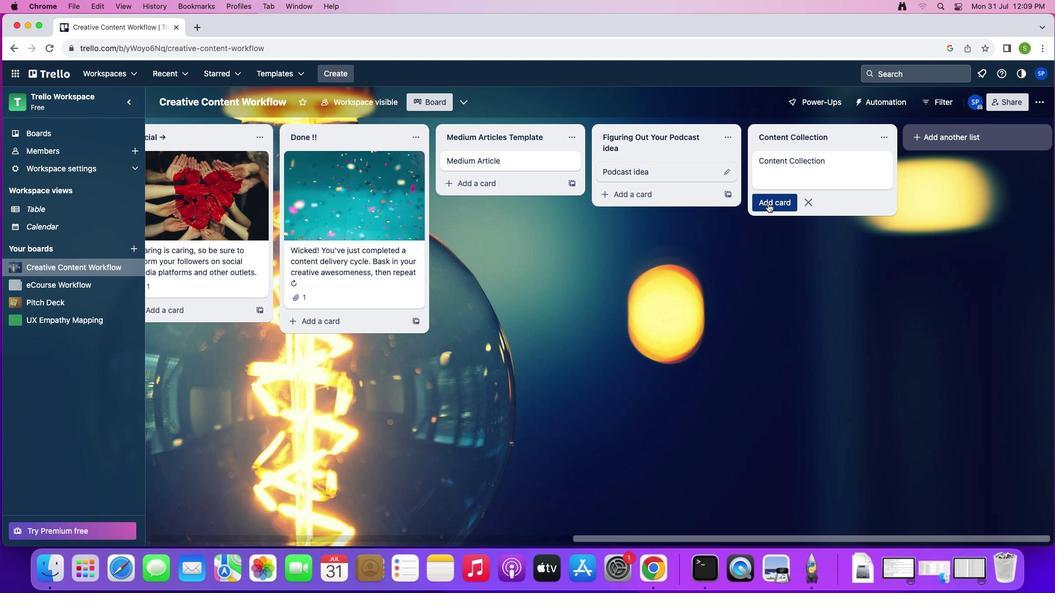 
Action: Mouse moved to (813, 228)
Screenshot: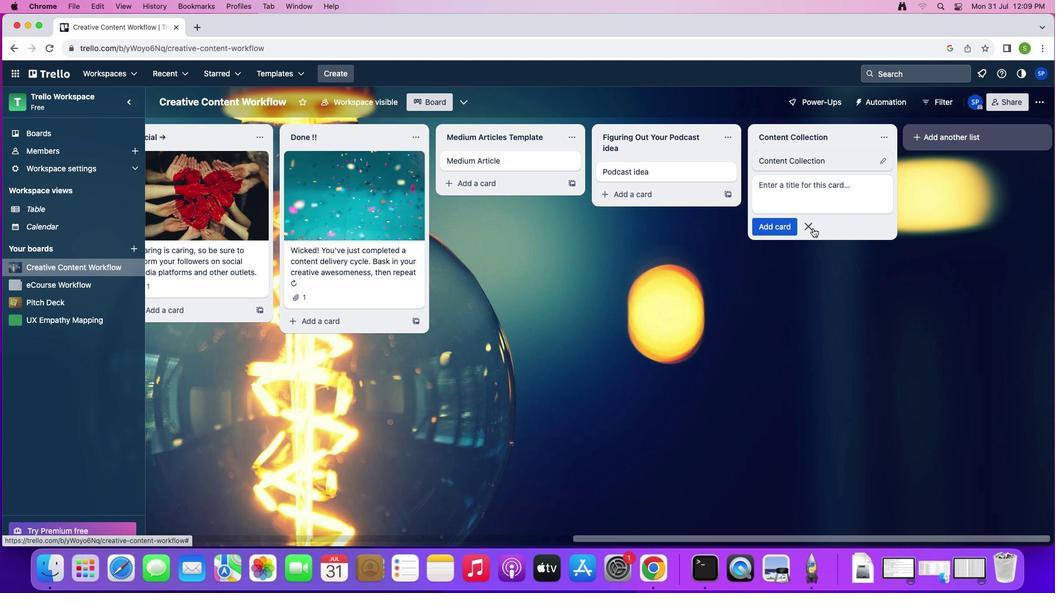 
Action: Mouse pressed left at (813, 228)
Screenshot: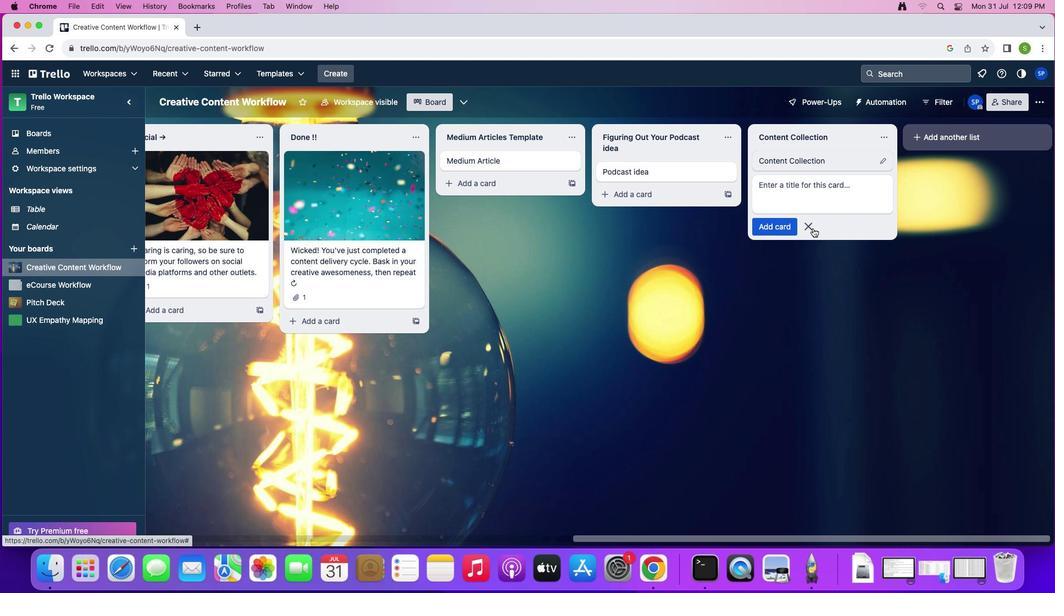 
Action: Mouse moved to (570, 157)
Screenshot: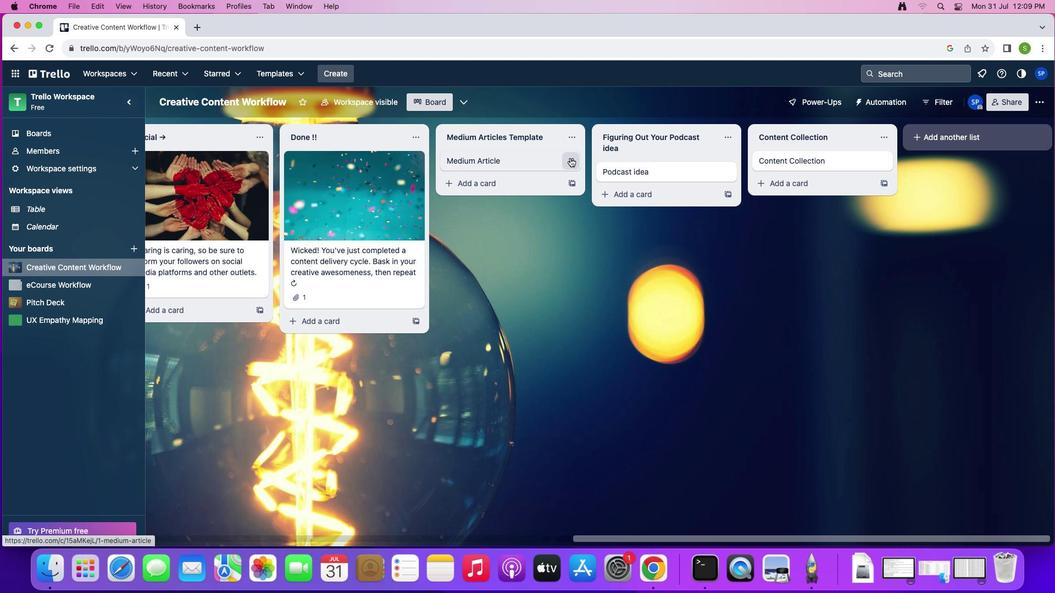 
Action: Mouse pressed left at (570, 157)
Screenshot: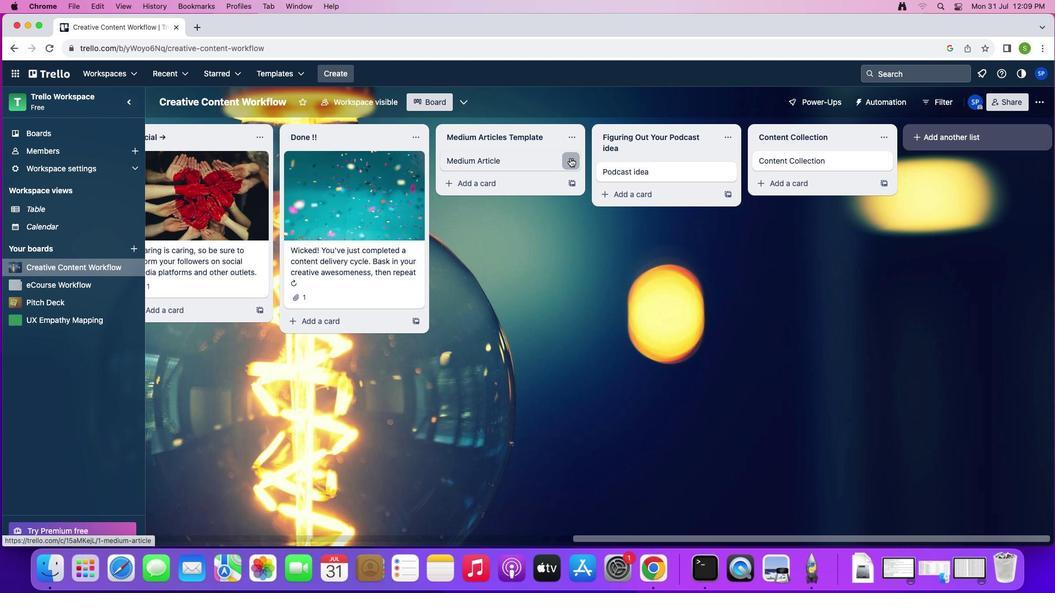 
Action: Mouse moved to (631, 163)
Screenshot: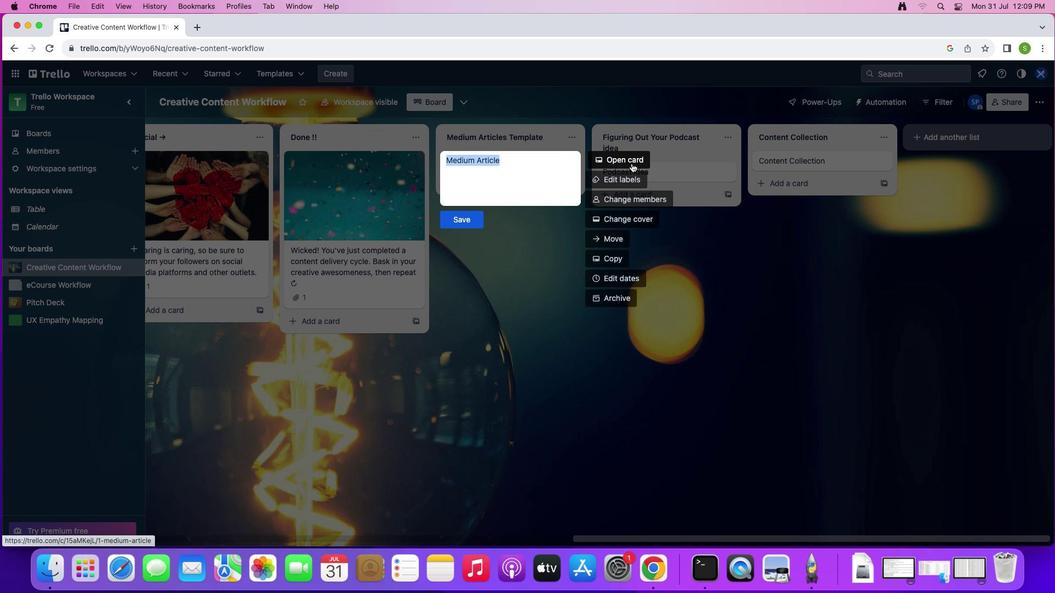 
Action: Mouse pressed left at (631, 163)
Screenshot: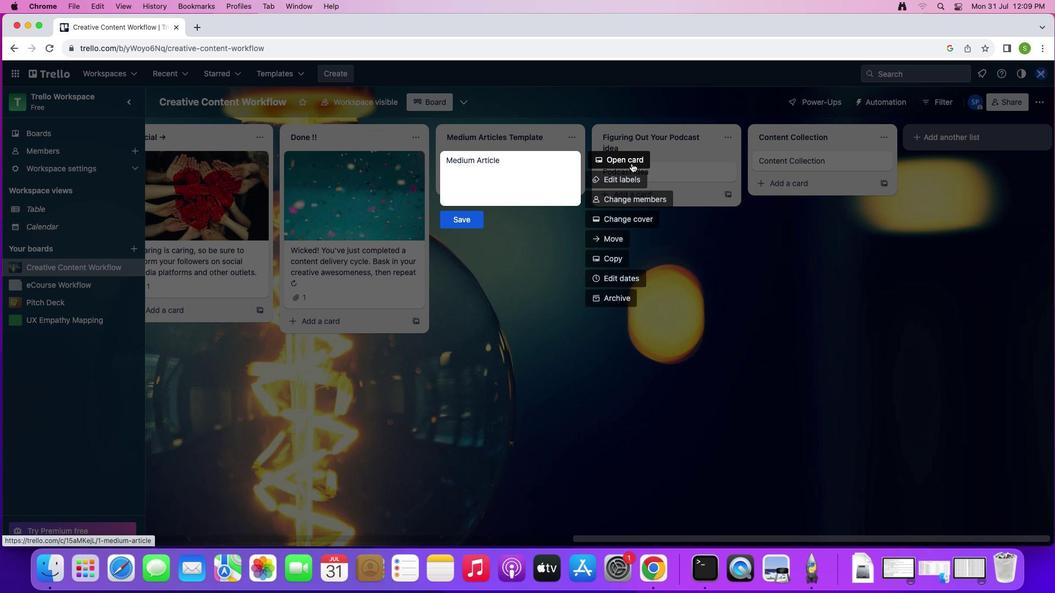 
Action: Mouse moved to (361, 157)
Screenshot: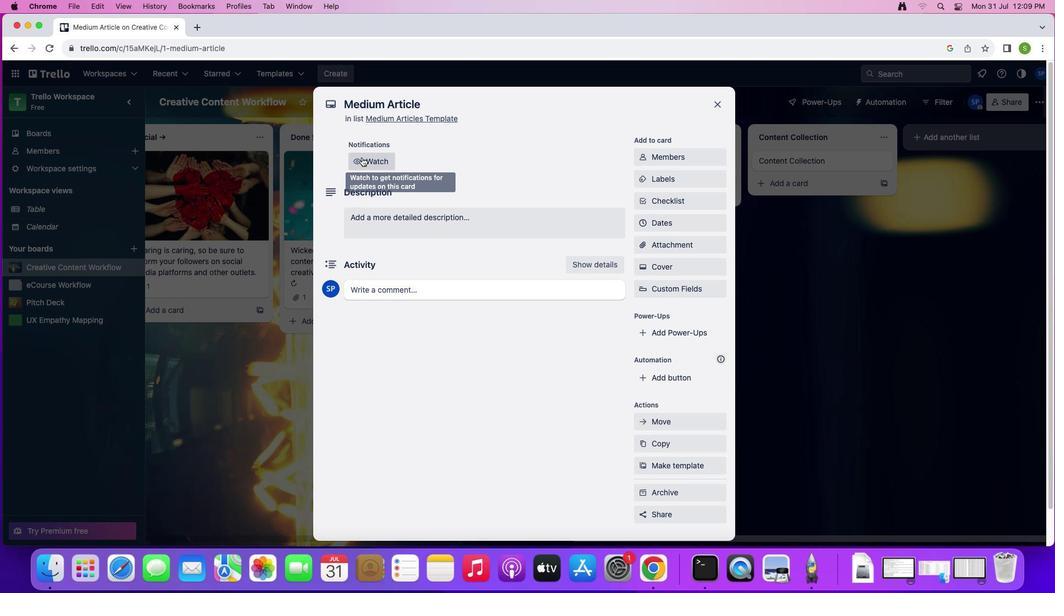 
Action: Mouse pressed left at (361, 157)
Screenshot: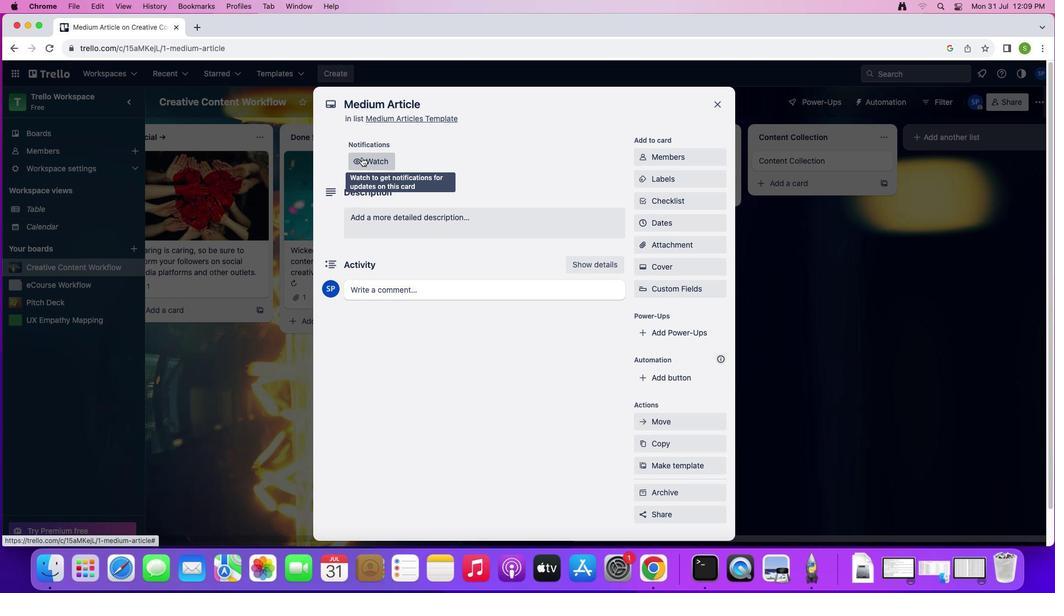 
Action: Mouse moved to (657, 160)
Screenshot: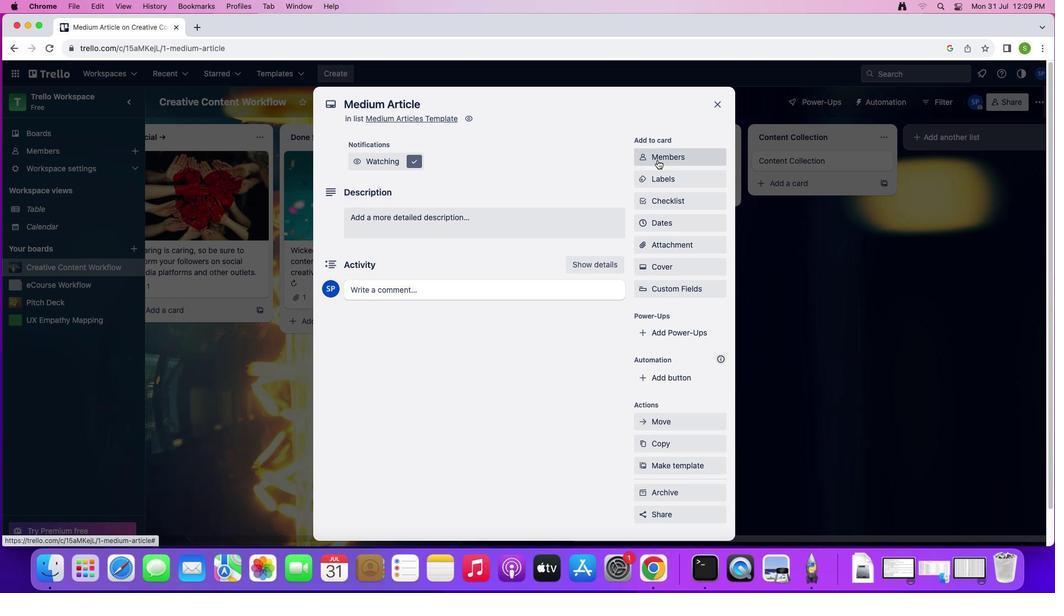 
Action: Mouse pressed left at (657, 160)
Screenshot: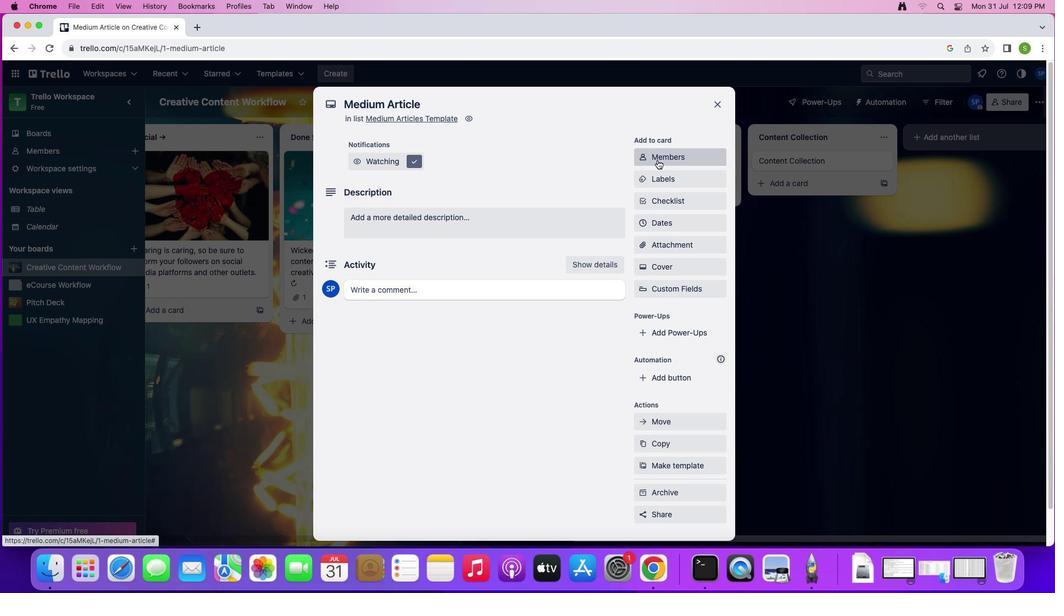
Action: Mouse moved to (652, 203)
Screenshot: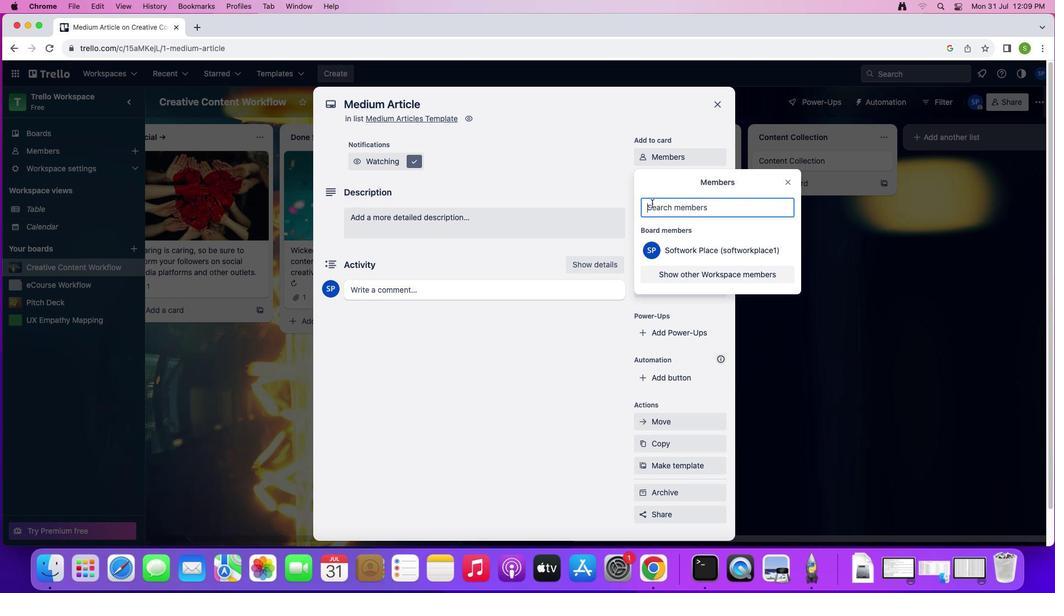 
Action: Mouse pressed left at (652, 203)
Screenshot: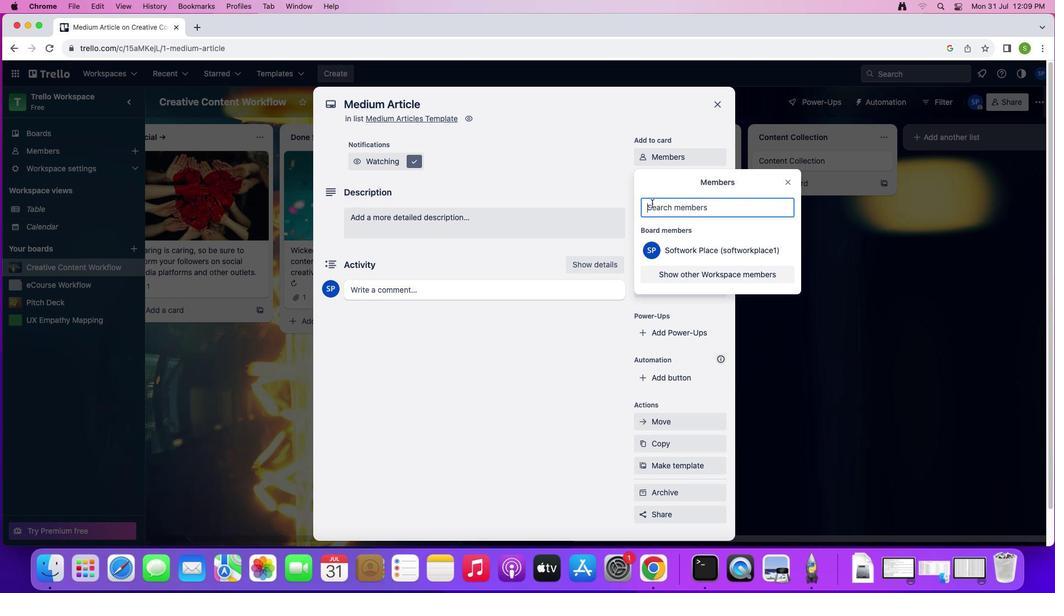 
Action: Mouse moved to (738, 212)
Screenshot: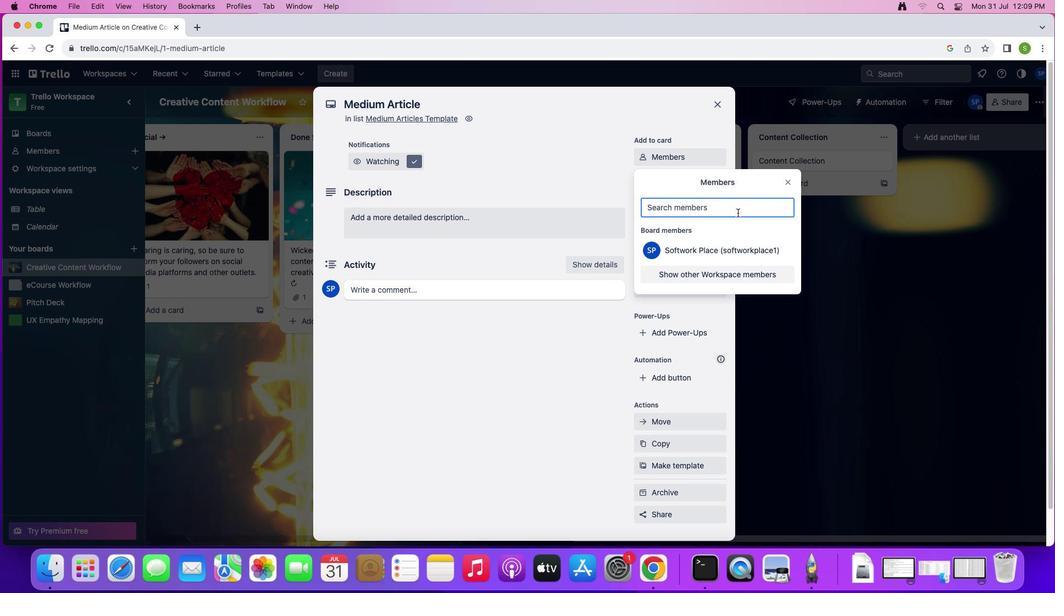 
Action: Key pressed Key.shift's''o''f''t''a''g''e''.''3'Key.shift'@''s''o''f''t''a''g''e''.''n''e''t'
Screenshot: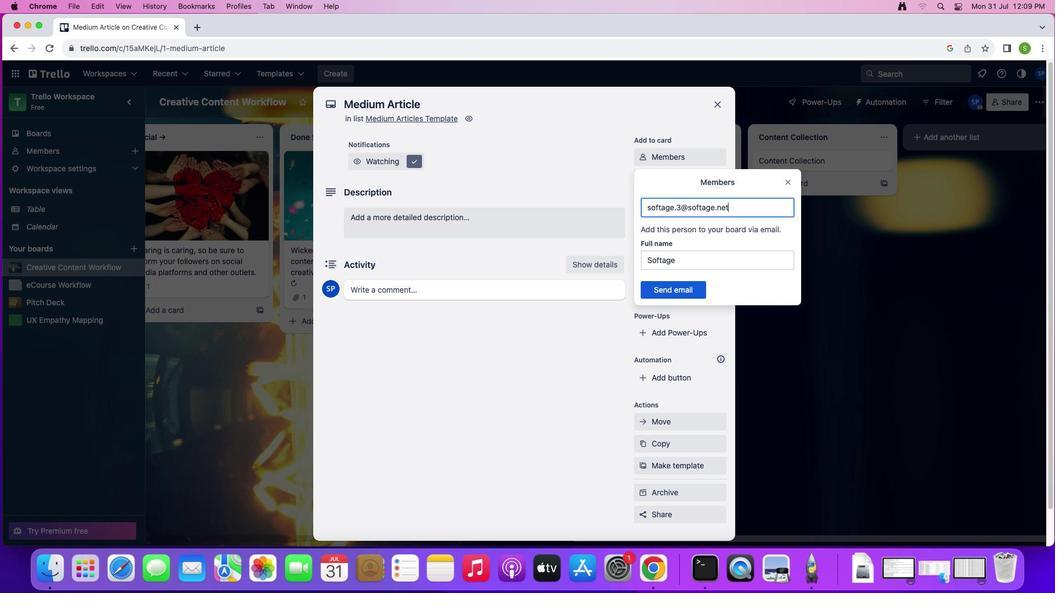 
Action: Mouse moved to (670, 298)
Screenshot: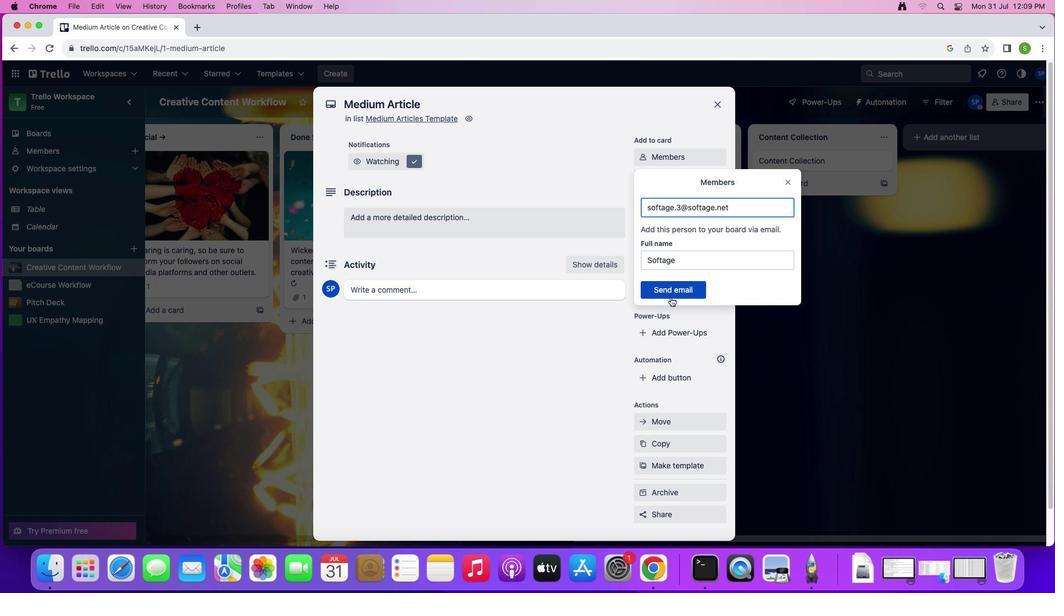 
Action: Mouse pressed left at (670, 298)
Screenshot: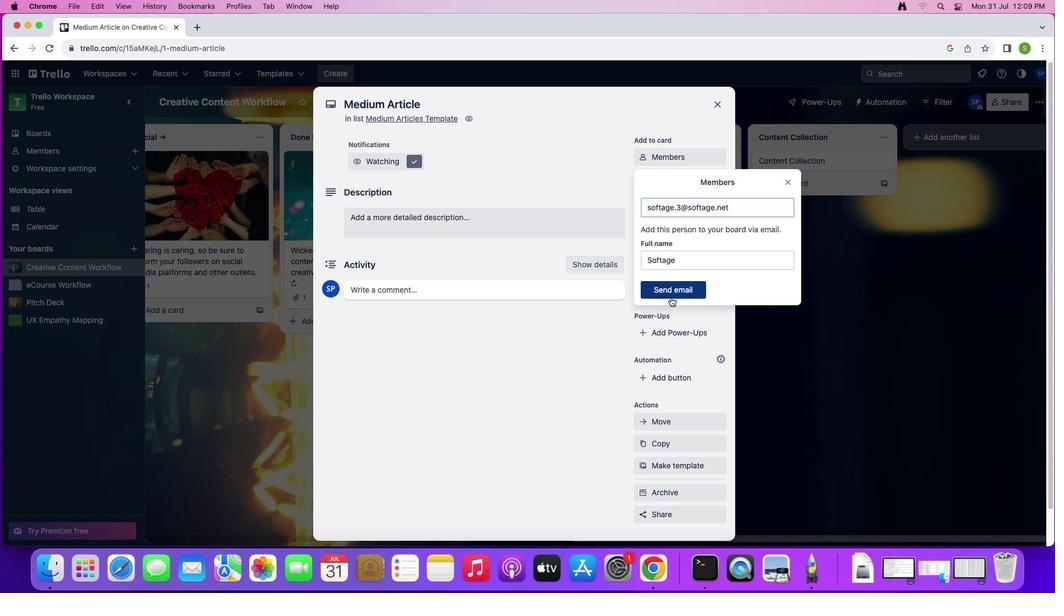 
Action: Mouse moved to (665, 217)
Screenshot: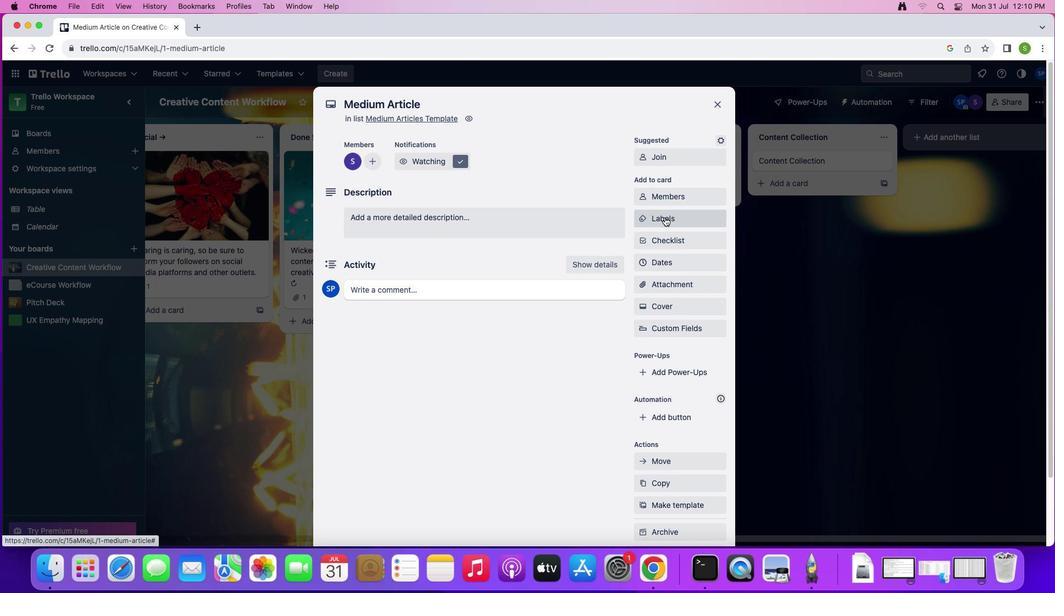 
Action: Mouse pressed left at (665, 217)
Screenshot: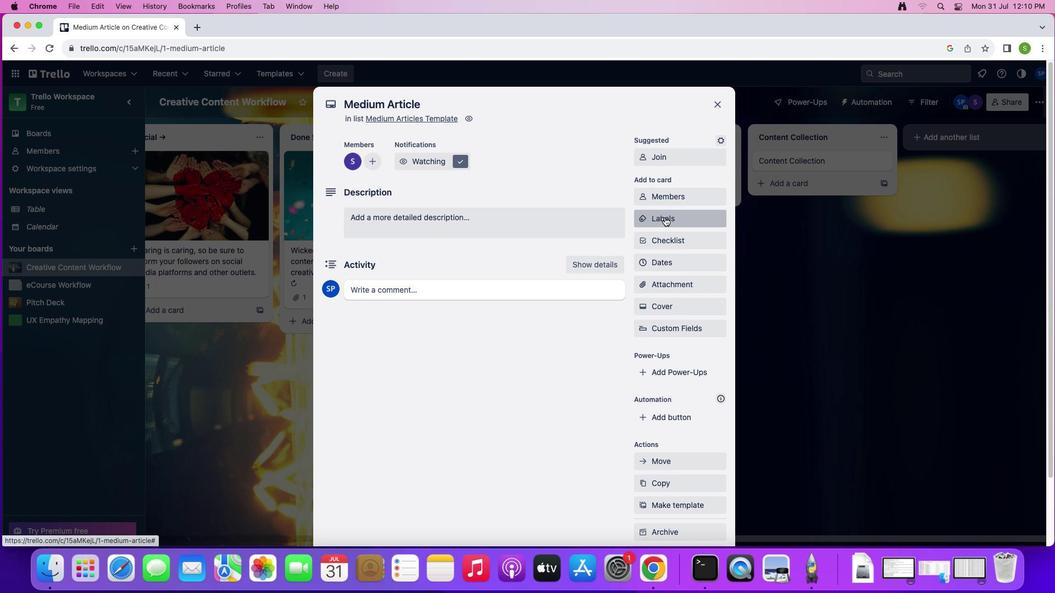 
Action: Mouse moved to (698, 334)
Screenshot: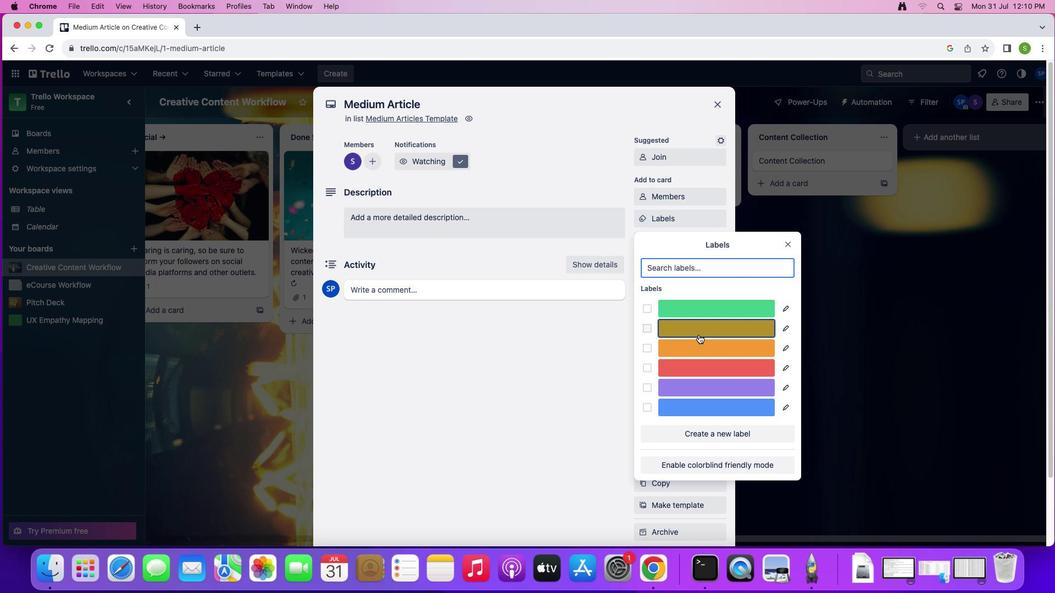 
Action: Mouse pressed left at (698, 334)
Screenshot: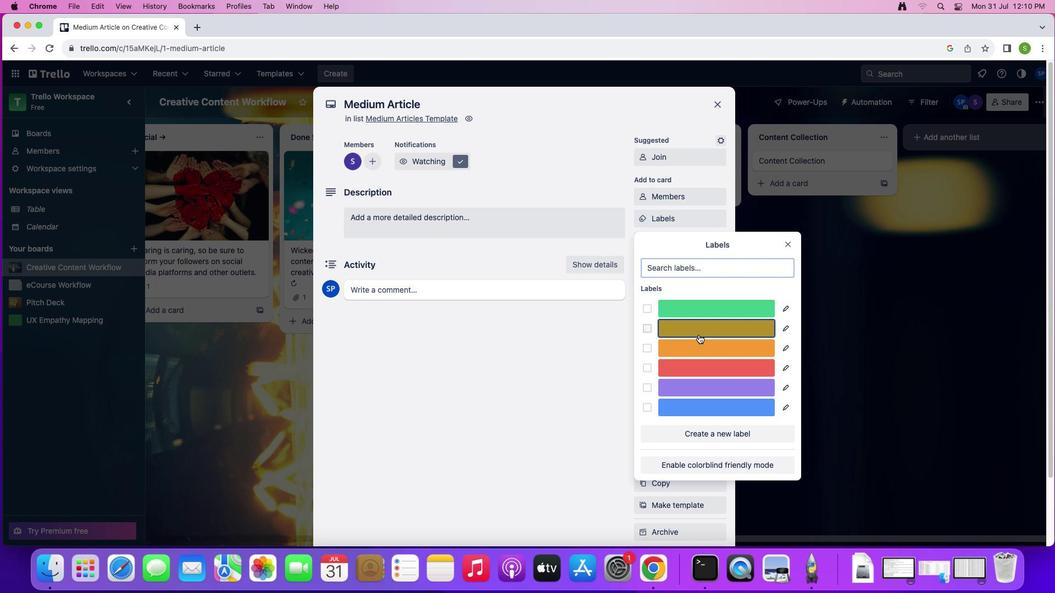 
Action: Mouse moved to (784, 246)
Screenshot: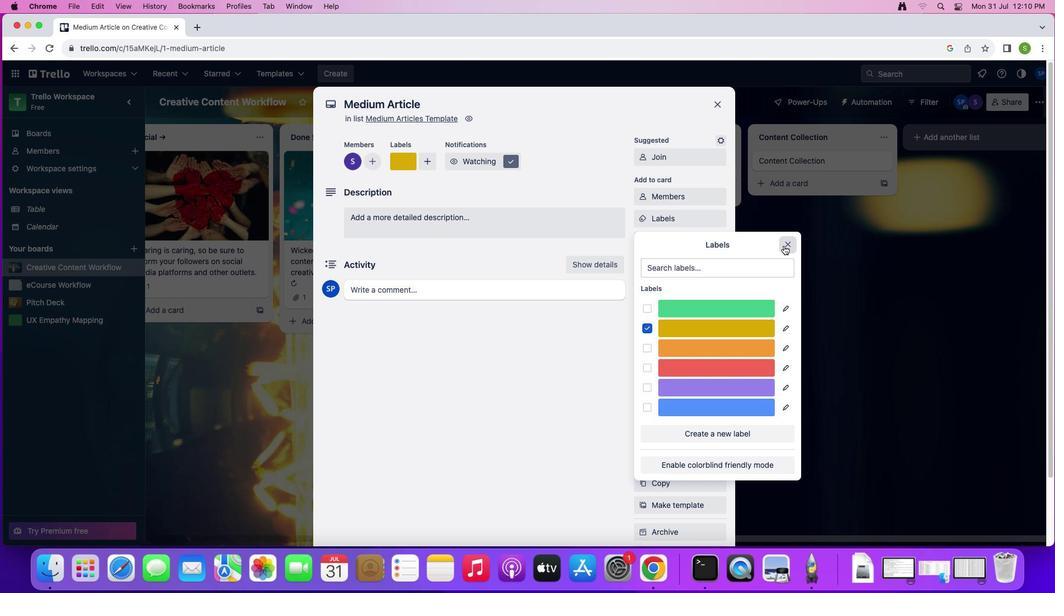 
Action: Mouse pressed left at (784, 246)
Screenshot: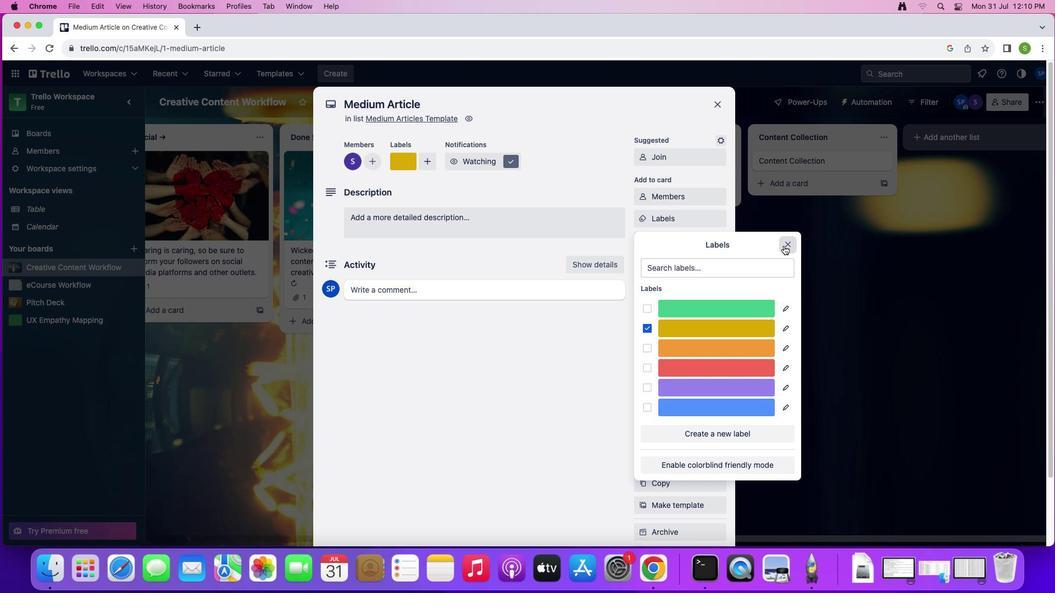 
Action: Mouse moved to (690, 248)
Screenshot: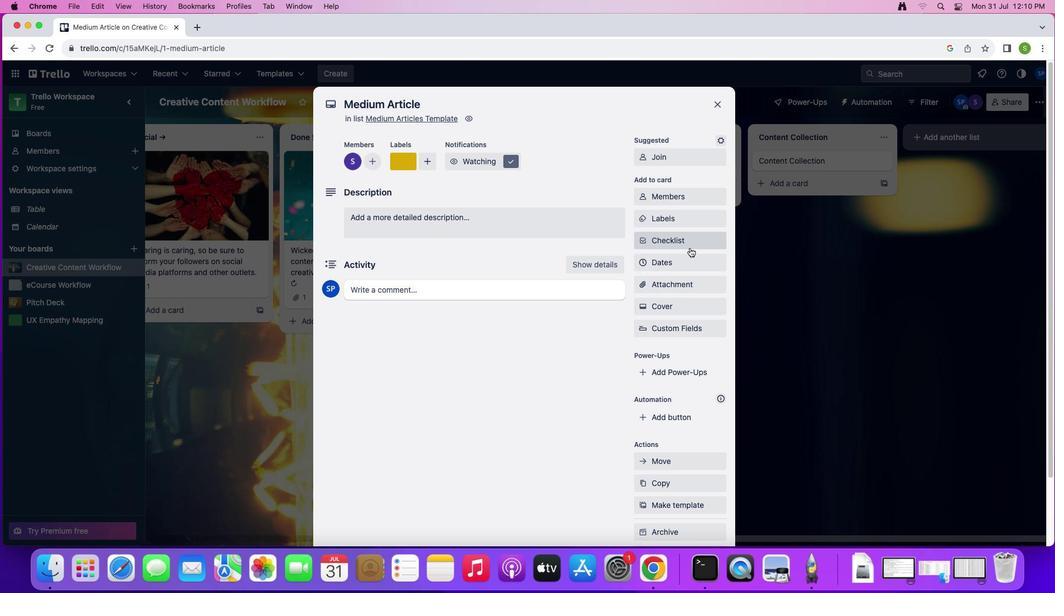 
Action: Mouse pressed left at (690, 248)
Screenshot: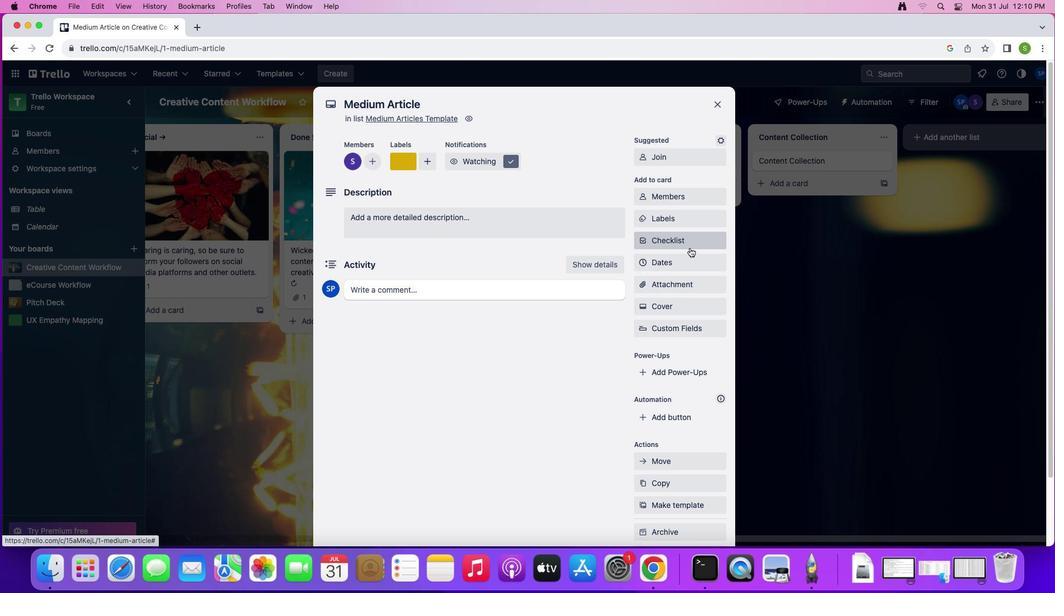 
Action: Mouse moved to (659, 358)
Screenshot: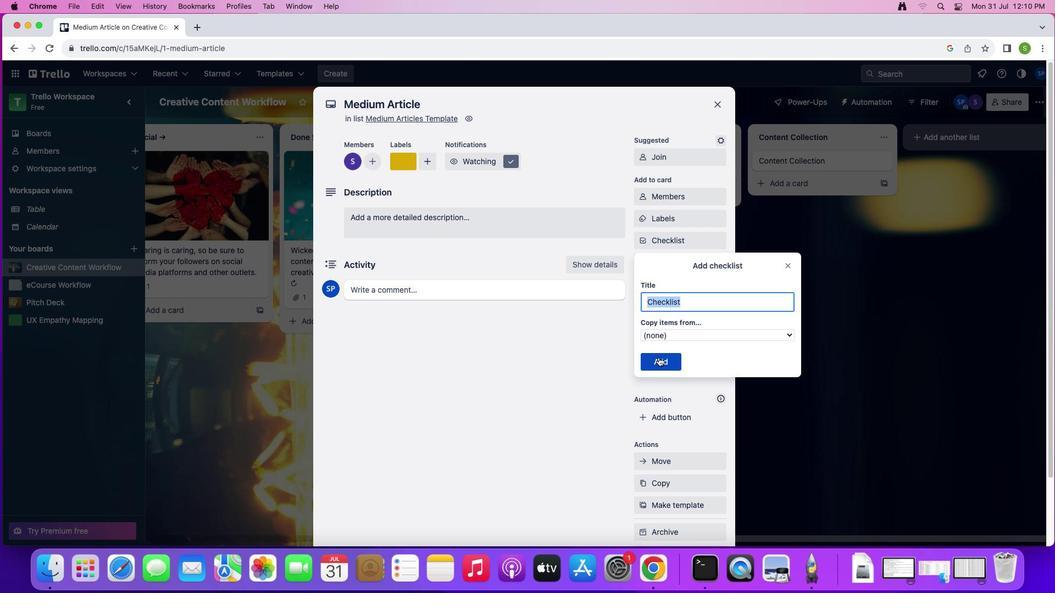 
Action: Mouse pressed left at (659, 358)
Screenshot: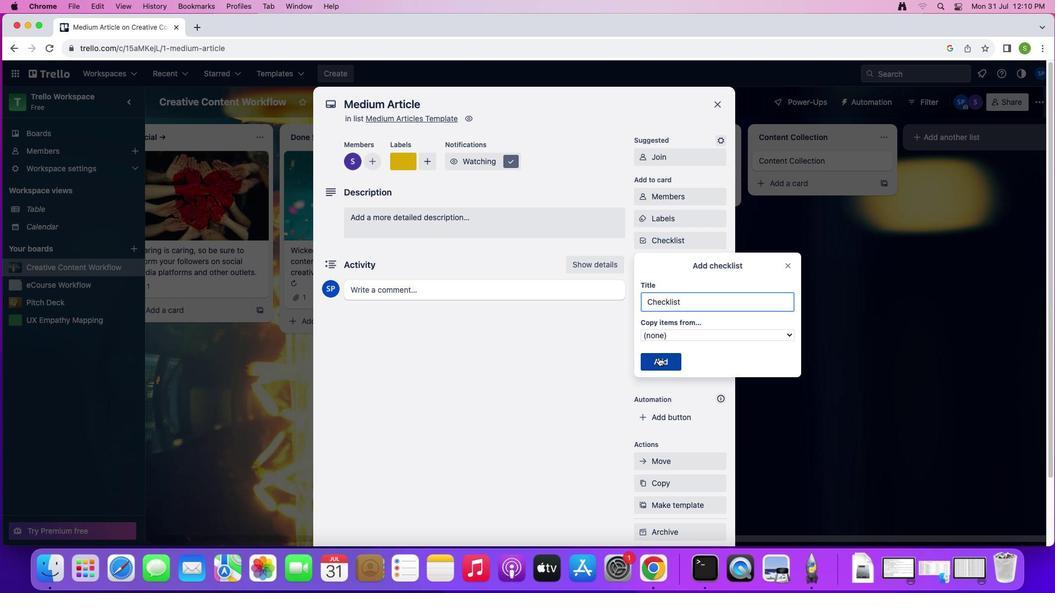
Action: Mouse moved to (678, 259)
Screenshot: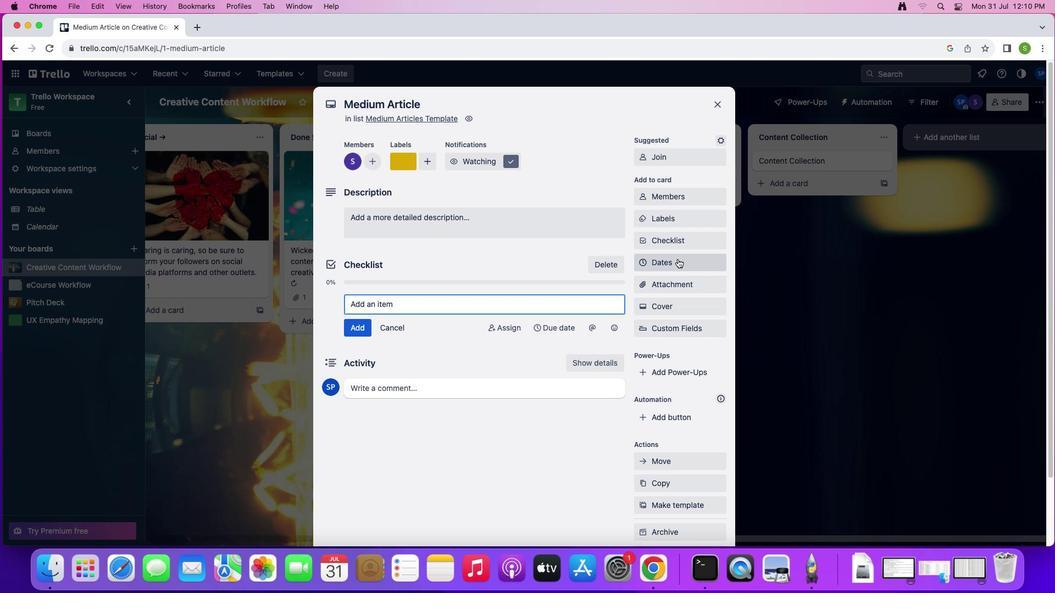 
Action: Mouse pressed left at (678, 259)
Screenshot: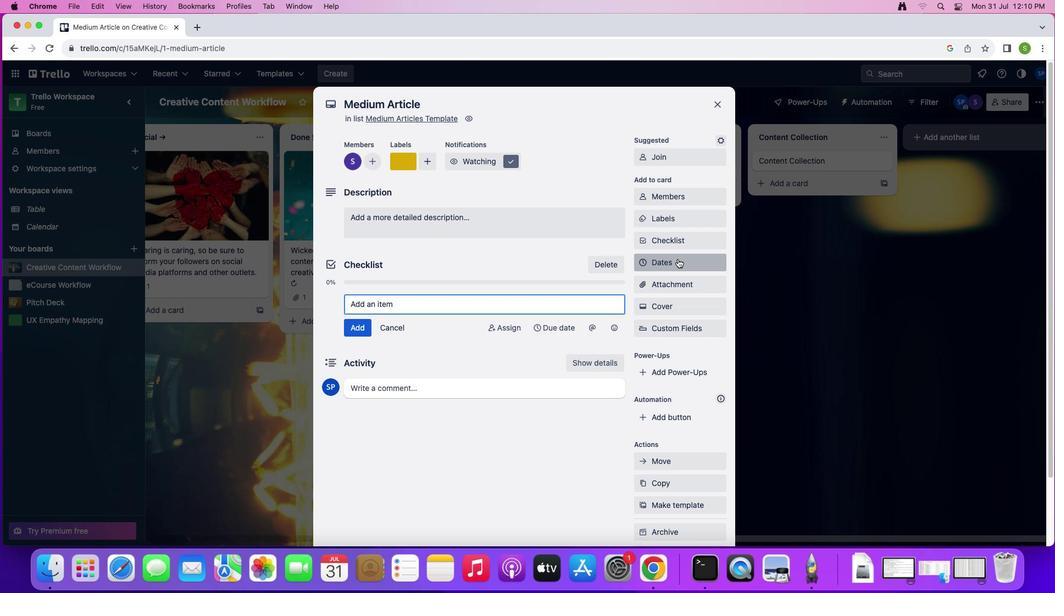 
Action: Mouse moved to (719, 193)
Screenshot: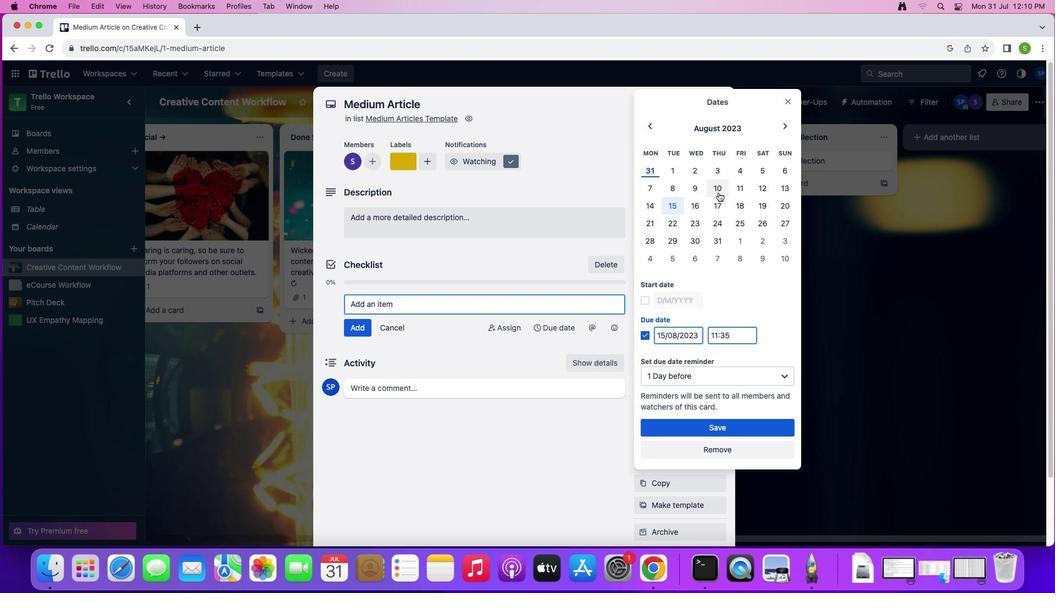
Action: Mouse pressed left at (719, 193)
Screenshot: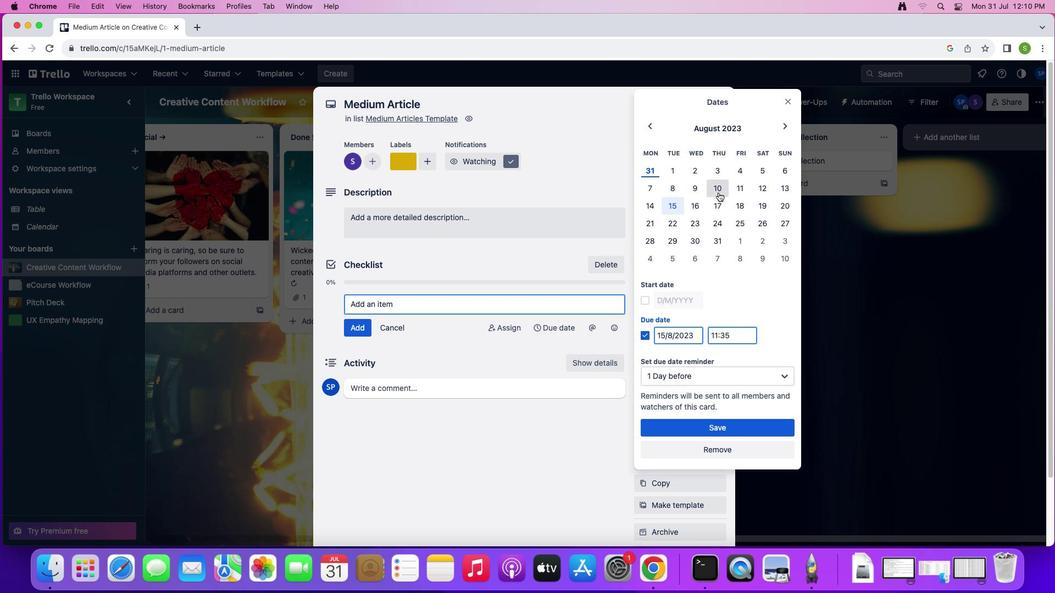 
Action: Mouse moved to (643, 301)
Screenshot: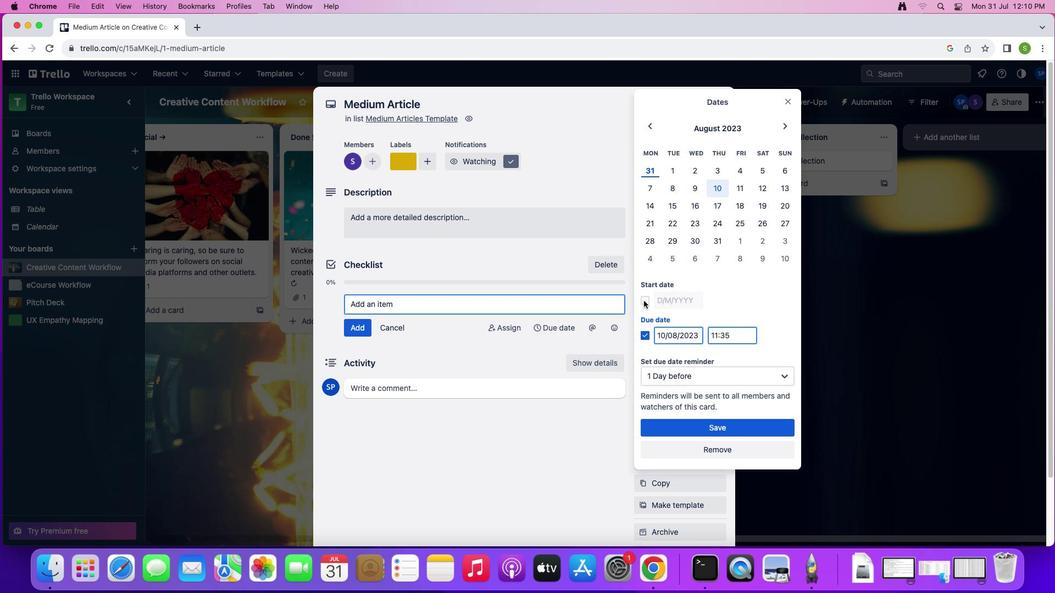 
Action: Mouse pressed left at (643, 301)
Screenshot: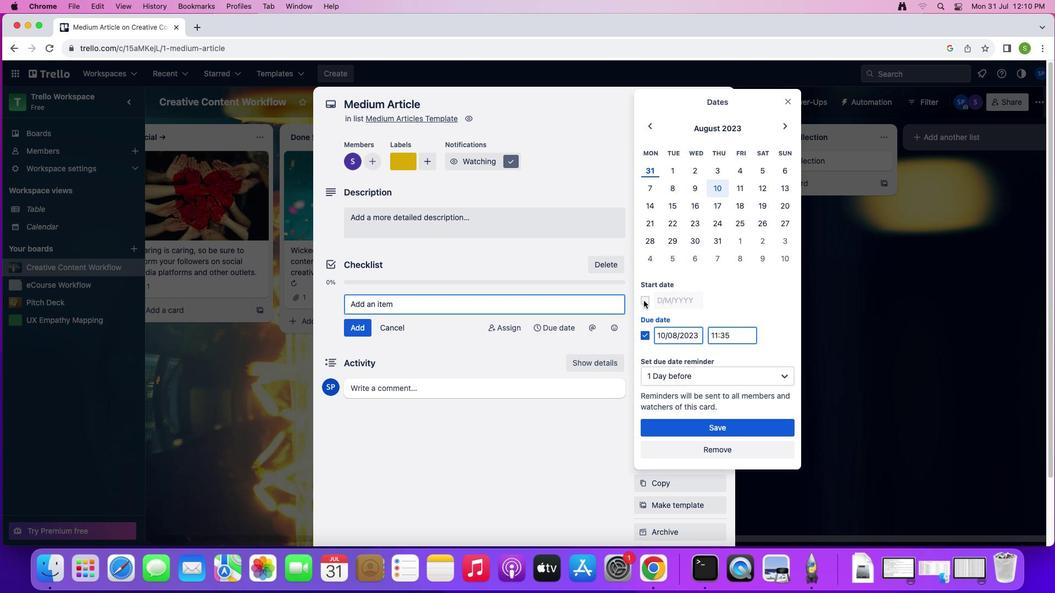 
Action: Mouse moved to (672, 428)
Screenshot: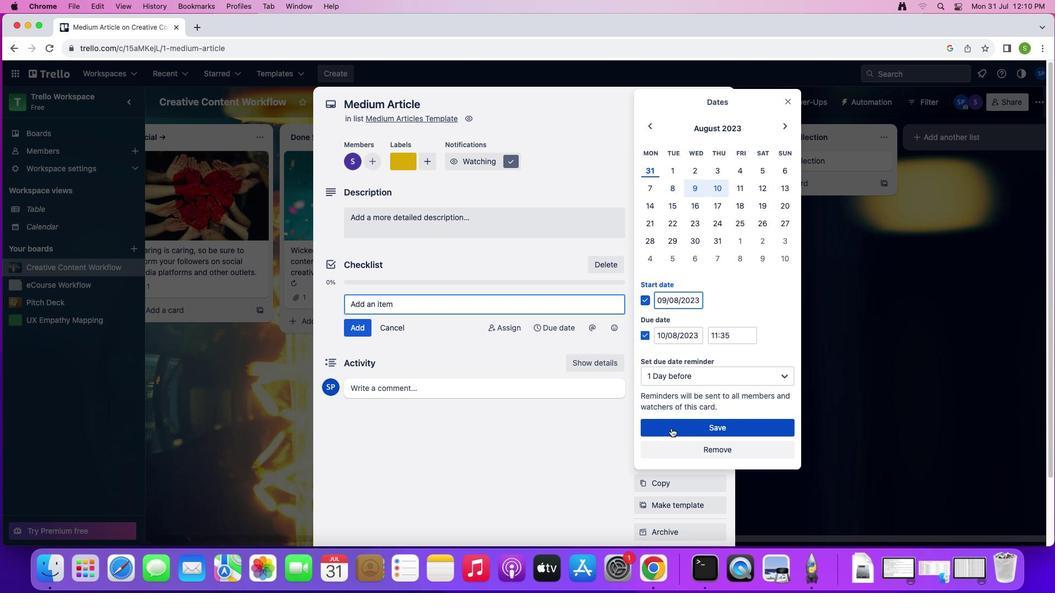 
Action: Mouse pressed left at (672, 428)
Screenshot: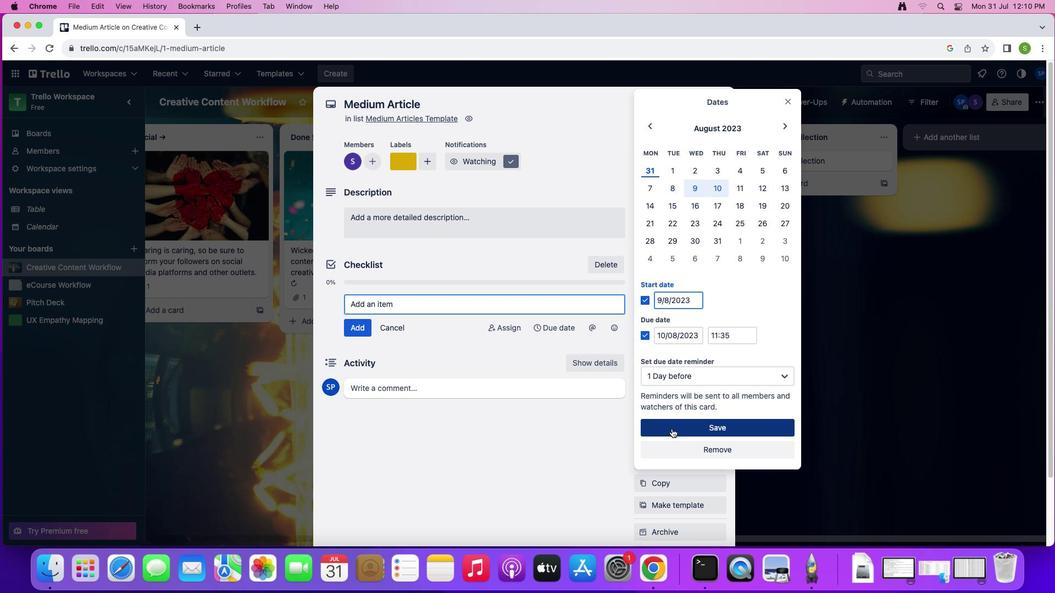 
Action: Mouse moved to (670, 305)
Screenshot: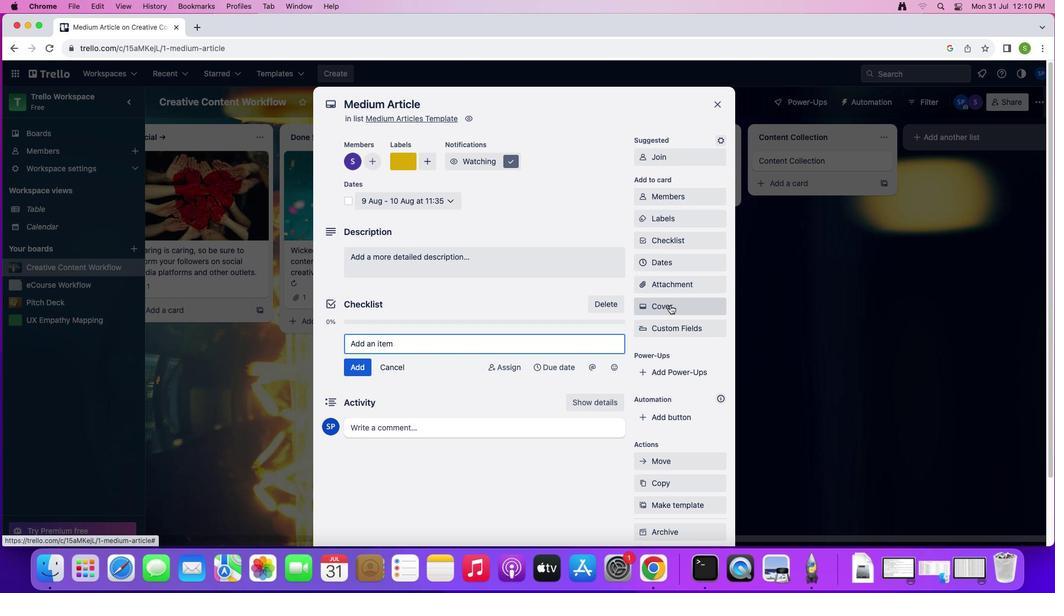 
Action: Mouse pressed left at (670, 305)
Screenshot: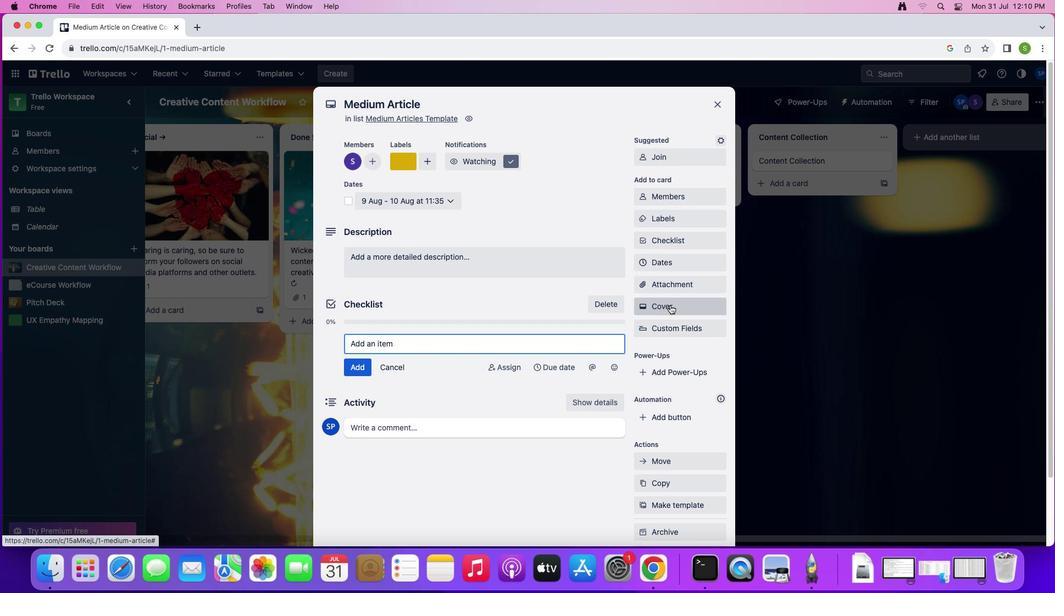 
Action: Mouse moved to (687, 327)
Screenshot: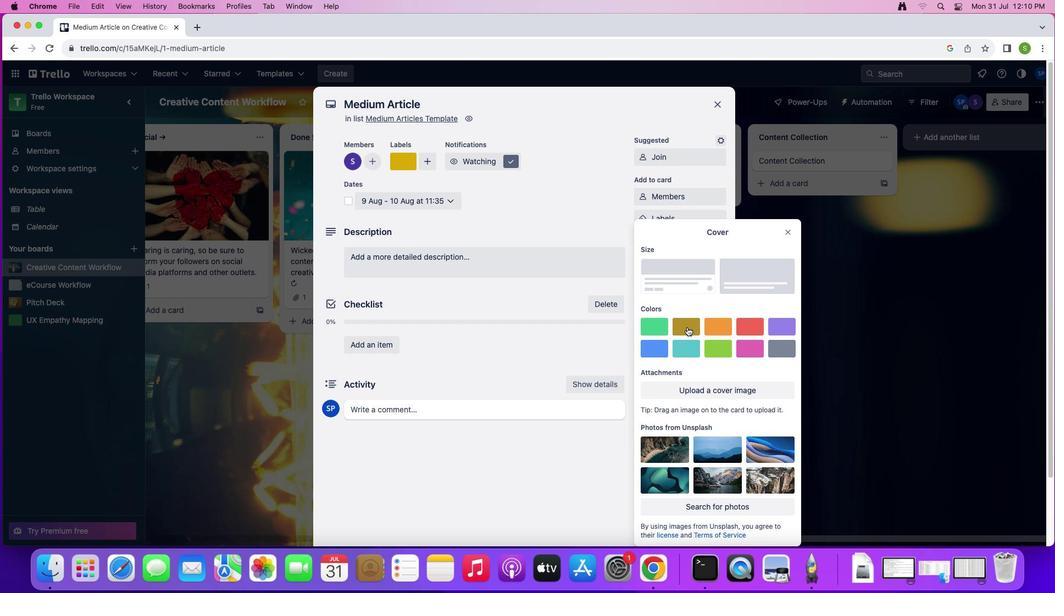 
Action: Mouse pressed left at (687, 327)
Screenshot: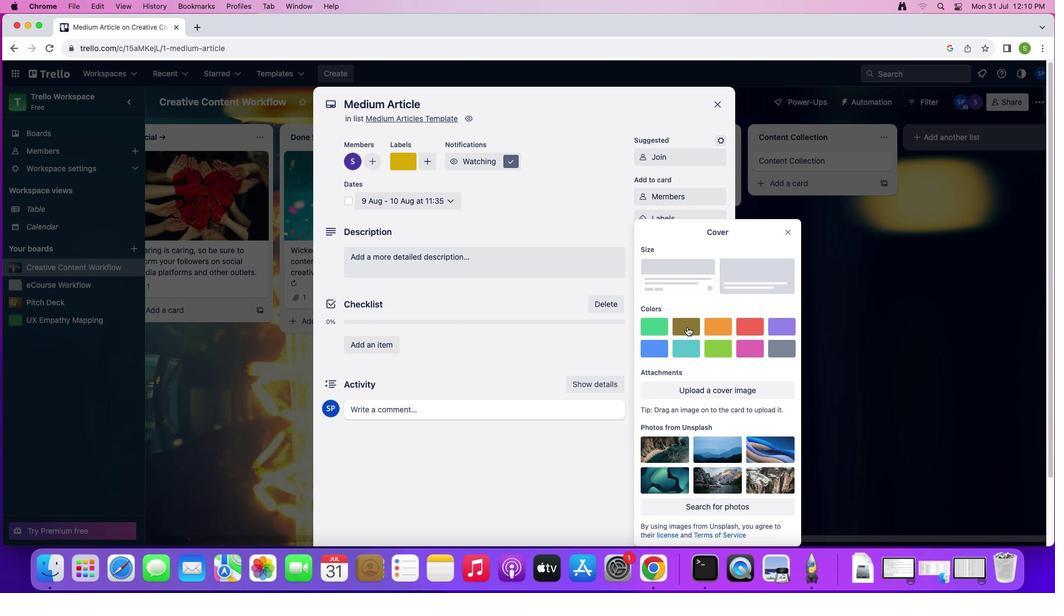 
Action: Mouse moved to (786, 214)
Screenshot: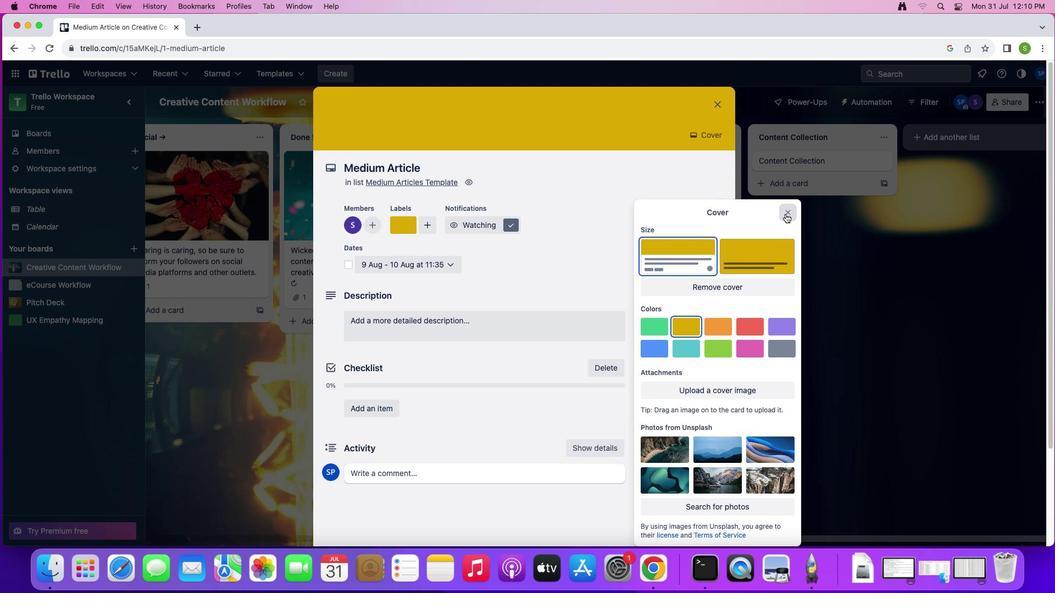 
Action: Mouse pressed left at (786, 214)
Screenshot: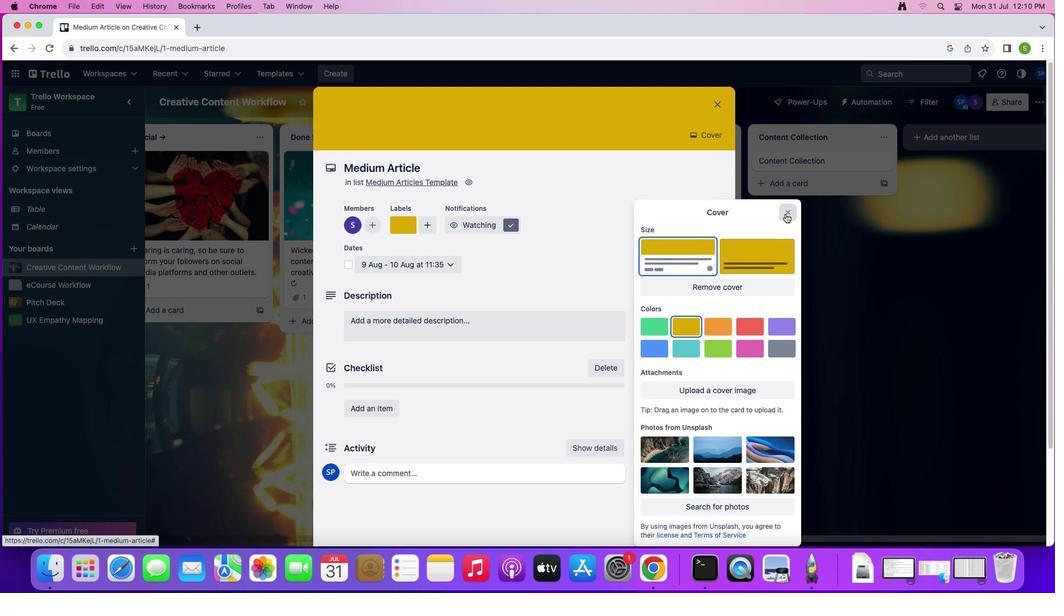 
Action: Mouse moved to (499, 321)
Screenshot: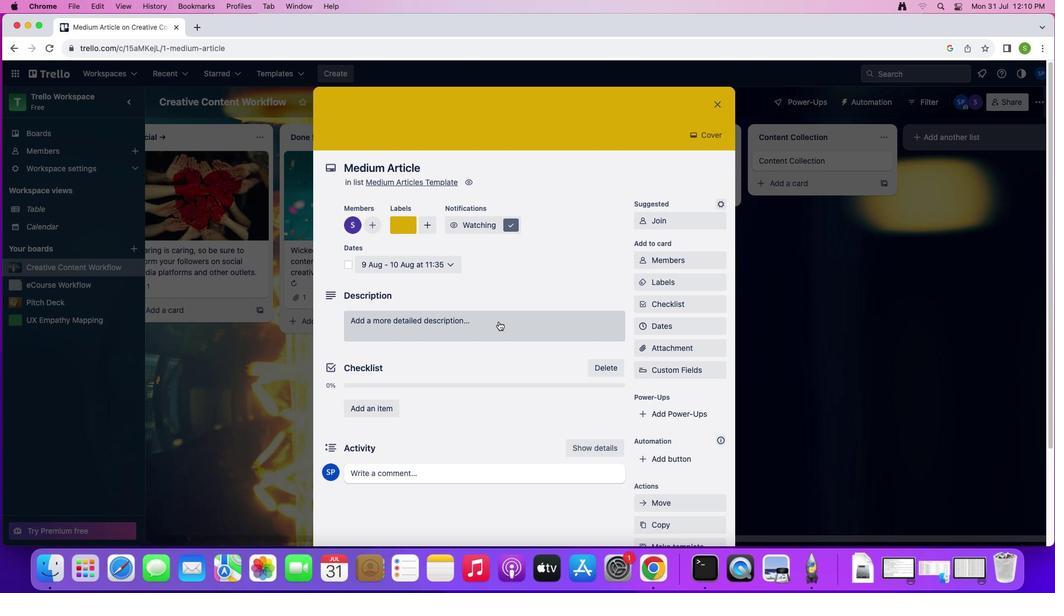 
Action: Mouse pressed left at (499, 321)
Screenshot: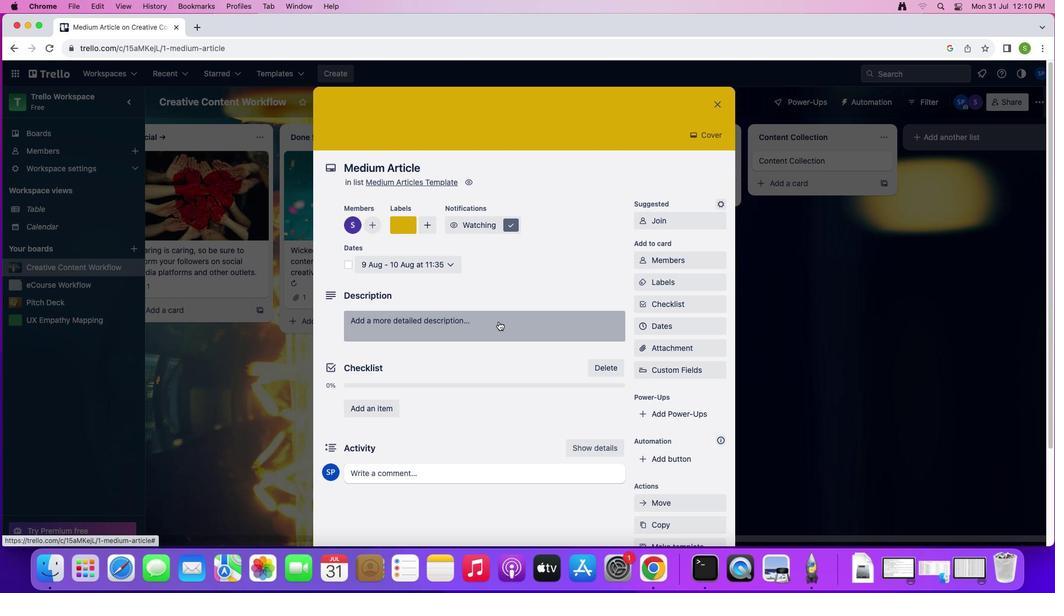 
Action: Mouse moved to (532, 318)
Screenshot: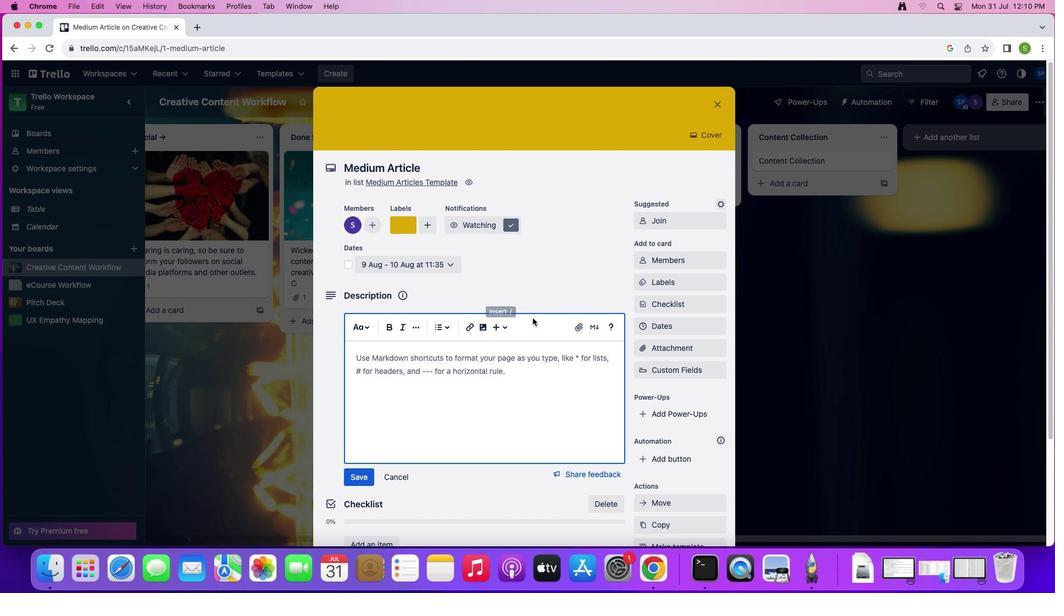 
Action: Key pressed Key.shift'A'Key.space't''e''m''p''l''a''t''e'Key.space'b''r''e''a''k''s'Key.space'd''o''e'Key.backspace'w''n'Key.space'w''h''a''t'Key.space't''o'Key.space'c''o''n''s''i''d''e''r'Key.space'w''h''e''n'Key.space's''t''a''r'Key.backspace'r''t''i''n''g'Key.space'a'Key.space'p''o''d''c''a''s''t''.'
Screenshot: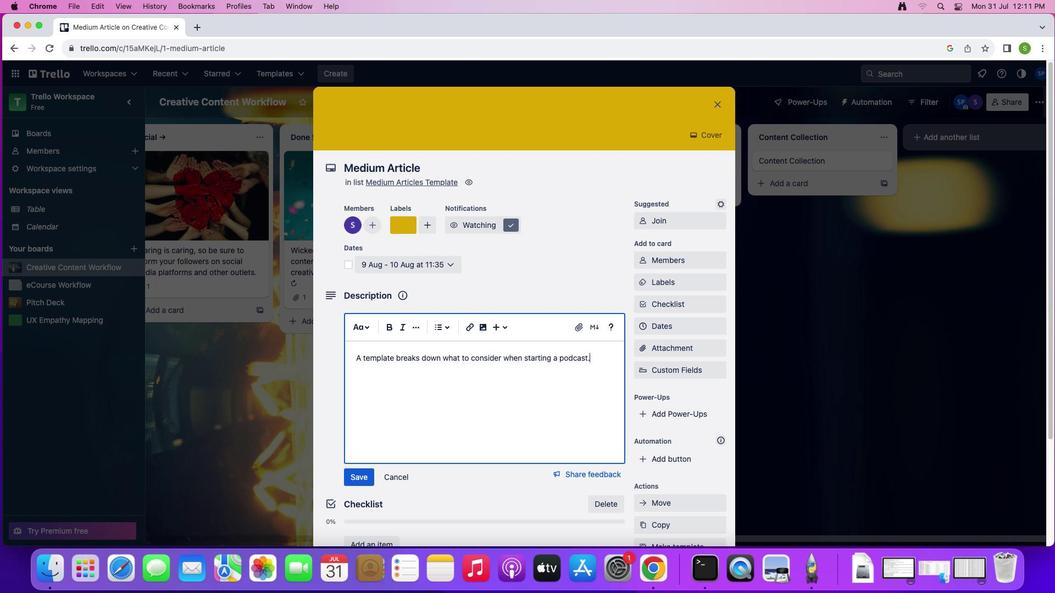 
Action: Mouse moved to (362, 482)
Screenshot: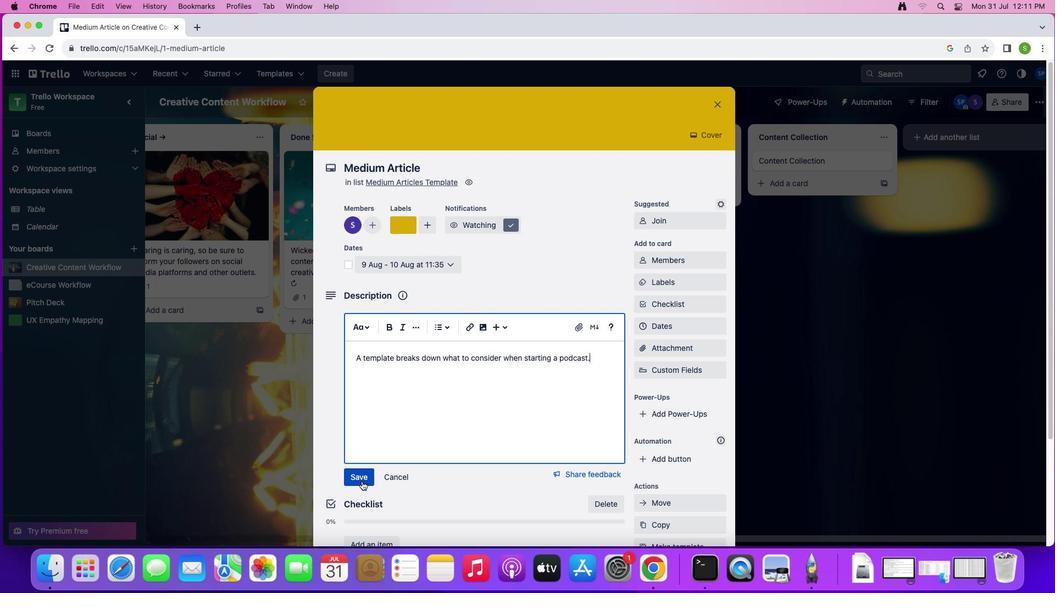 
Action: Mouse pressed left at (362, 482)
Screenshot: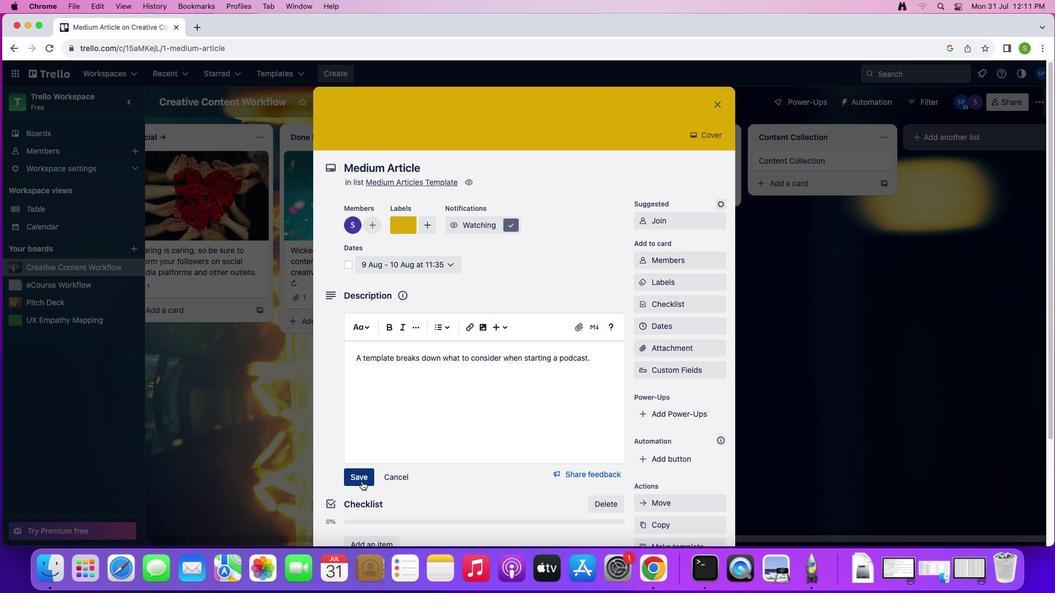 
Action: Mouse moved to (498, 442)
Screenshot: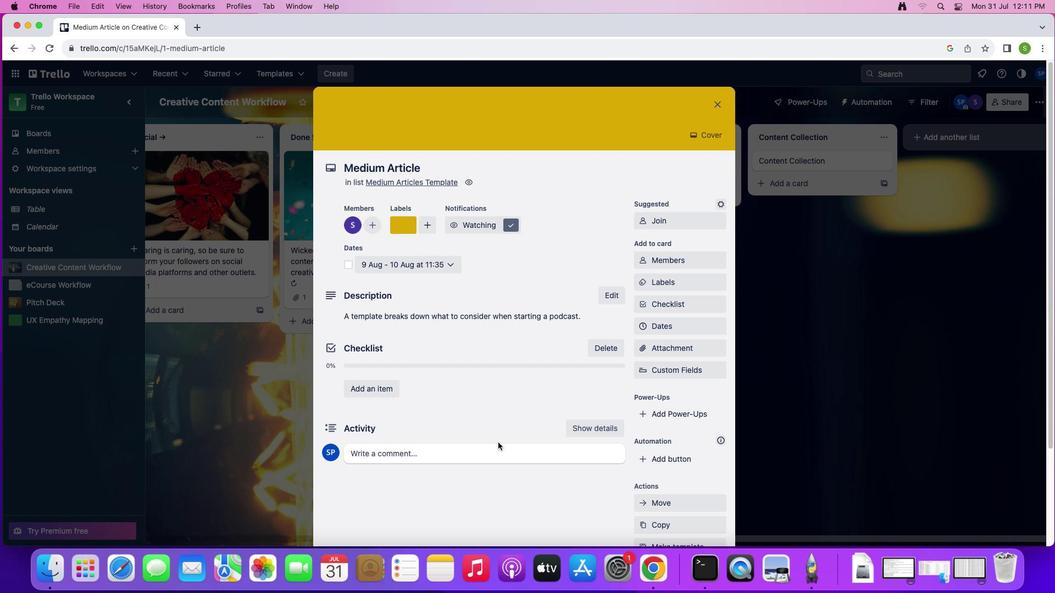 
Action: Mouse scrolled (498, 442) with delta (0, 0)
Screenshot: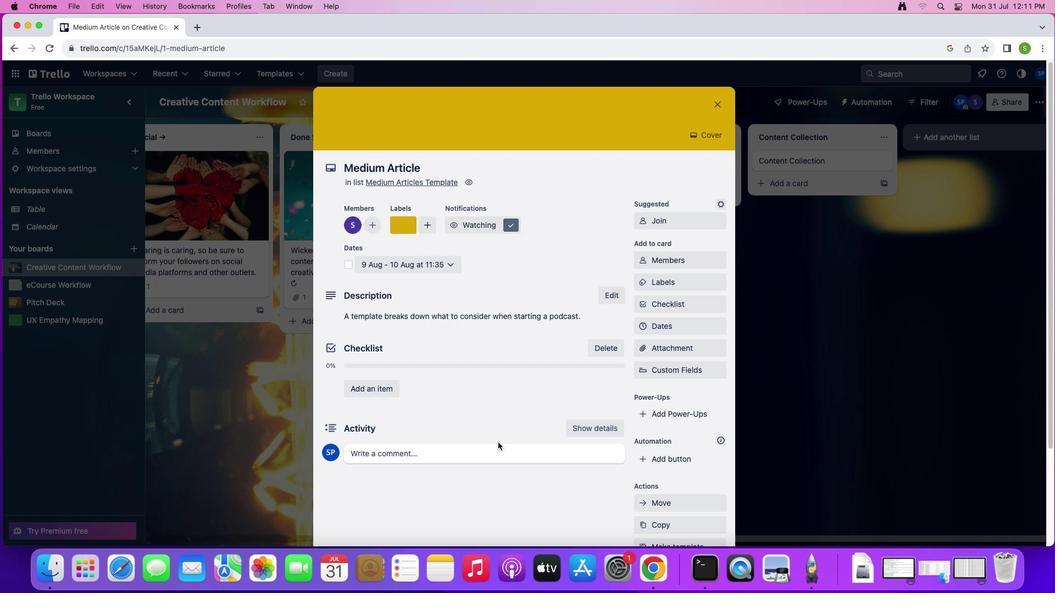 
Action: Mouse scrolled (498, 442) with delta (0, 0)
Screenshot: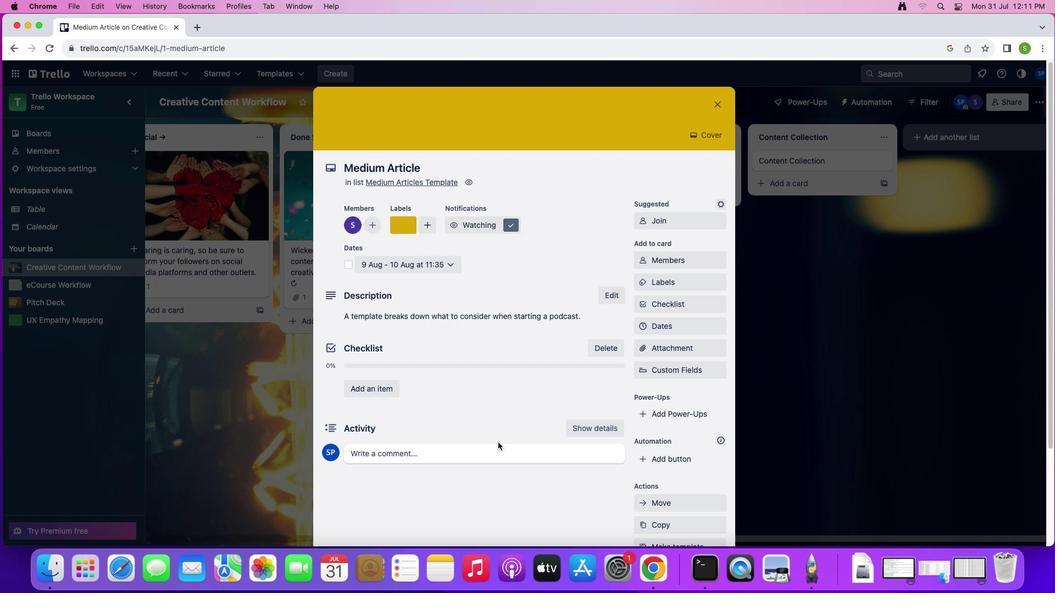 
Action: Mouse scrolled (498, 442) with delta (0, -1)
Screenshot: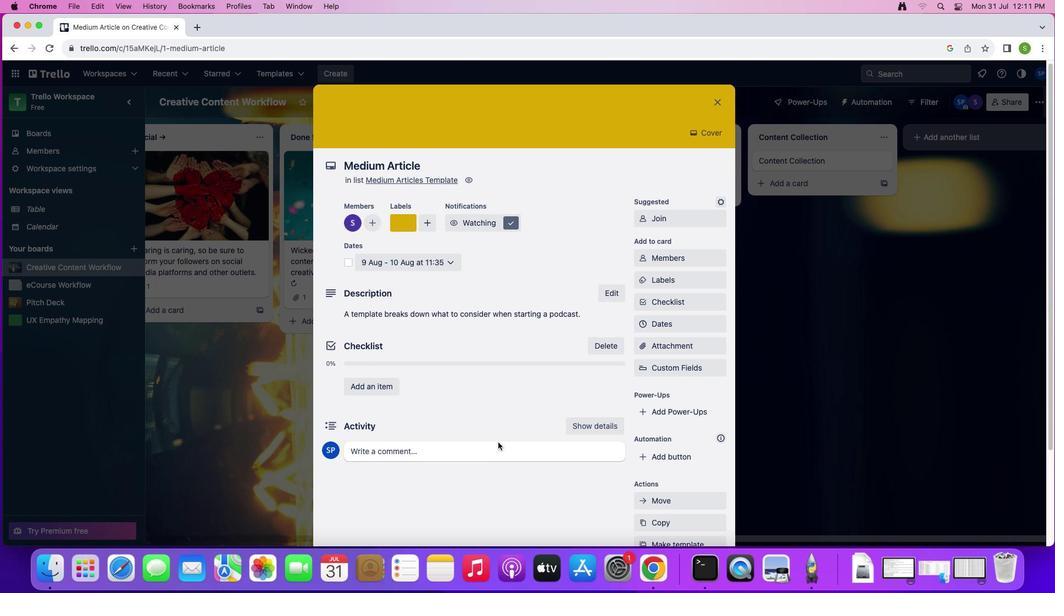 
Action: Mouse moved to (463, 364)
Screenshot: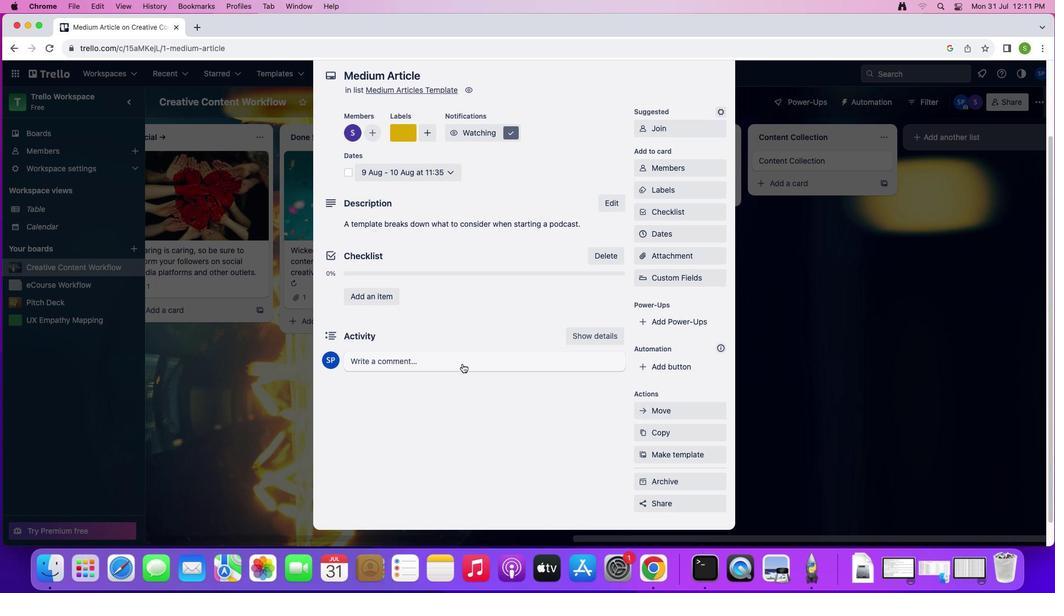 
Action: Mouse pressed left at (463, 364)
Screenshot: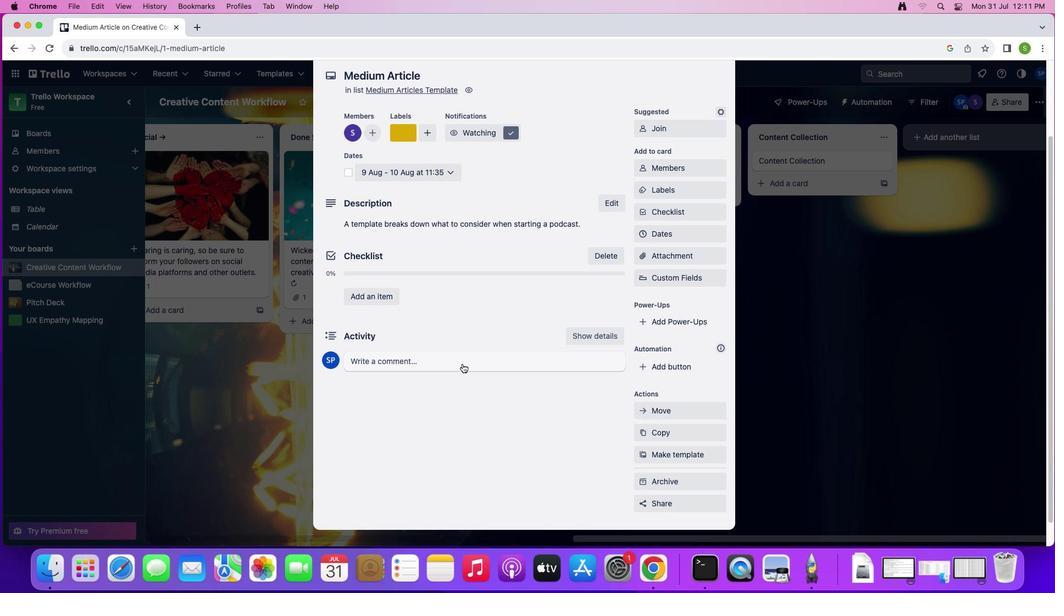 
Action: Mouse moved to (547, 394)
Screenshot: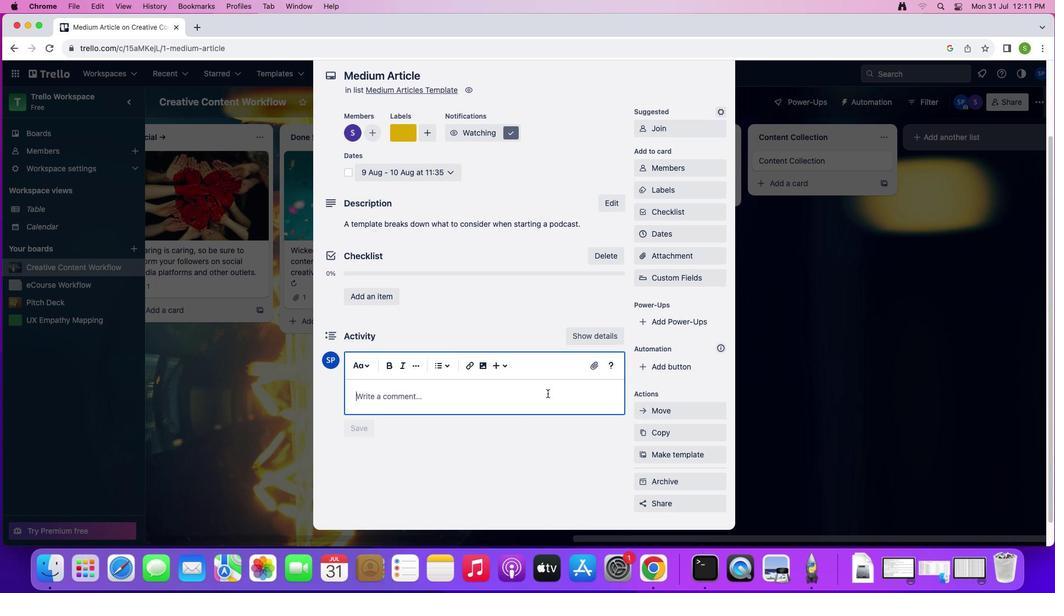 
Action: Key pressed Key.shift'M''a''r''k'Key.spaceKey.shift'D'Key.backspaceKey.shift'C''a''m''p''b''e''l''l'',''c''o''-''f''o''u''n''d''e''r'
Screenshot: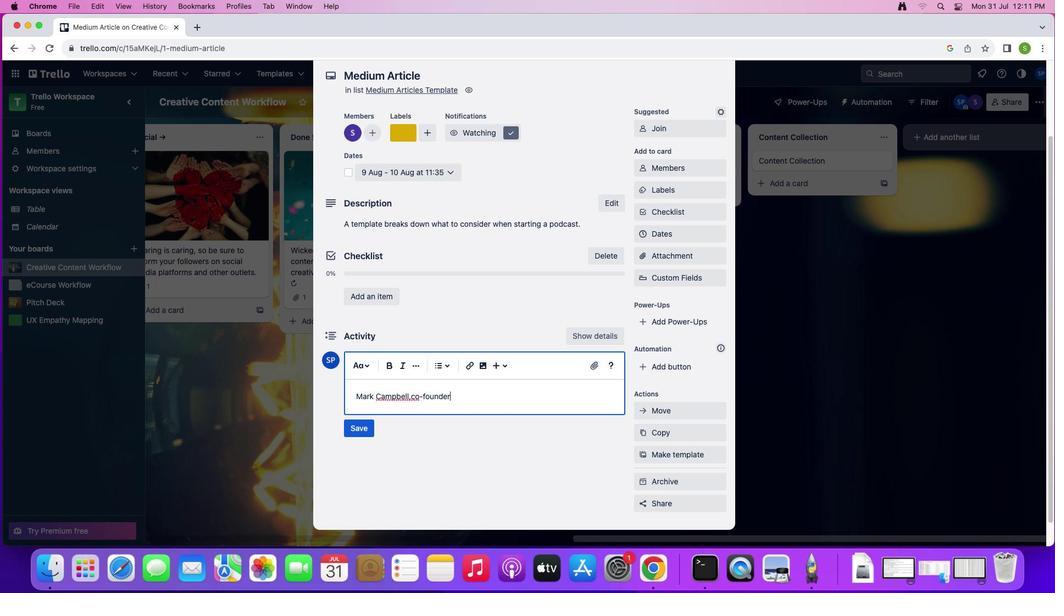
Action: Mouse moved to (410, 399)
Screenshot: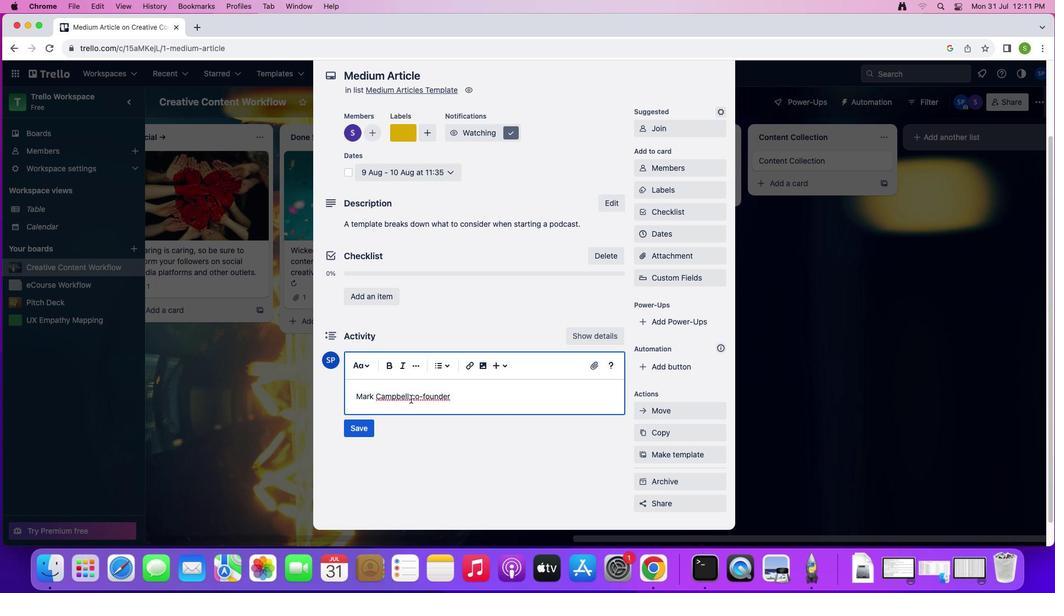 
Action: Mouse pressed left at (410, 399)
Screenshot: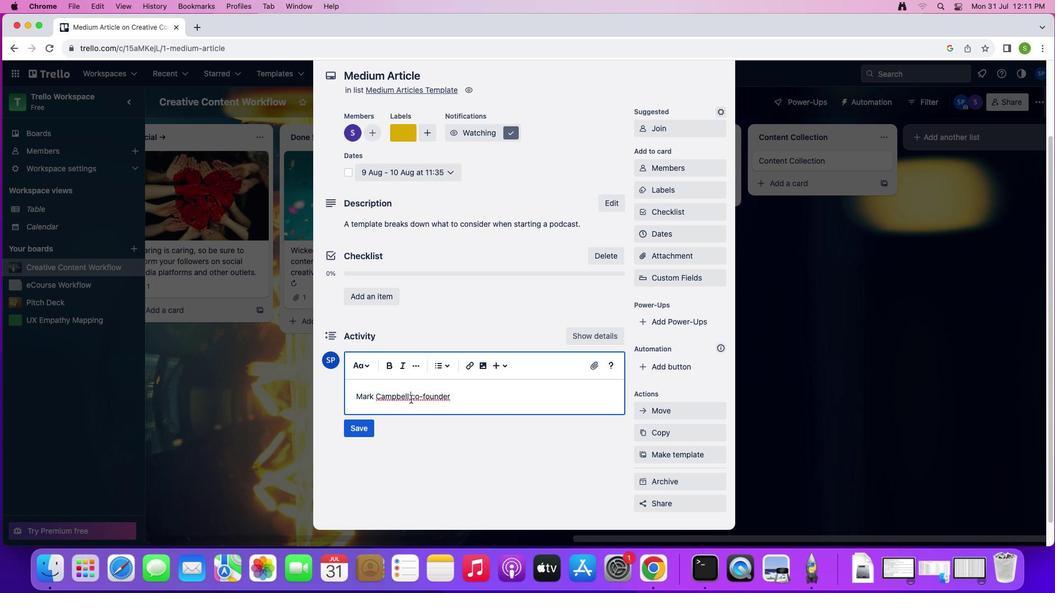 
Action: Mouse moved to (466, 410)
Screenshot: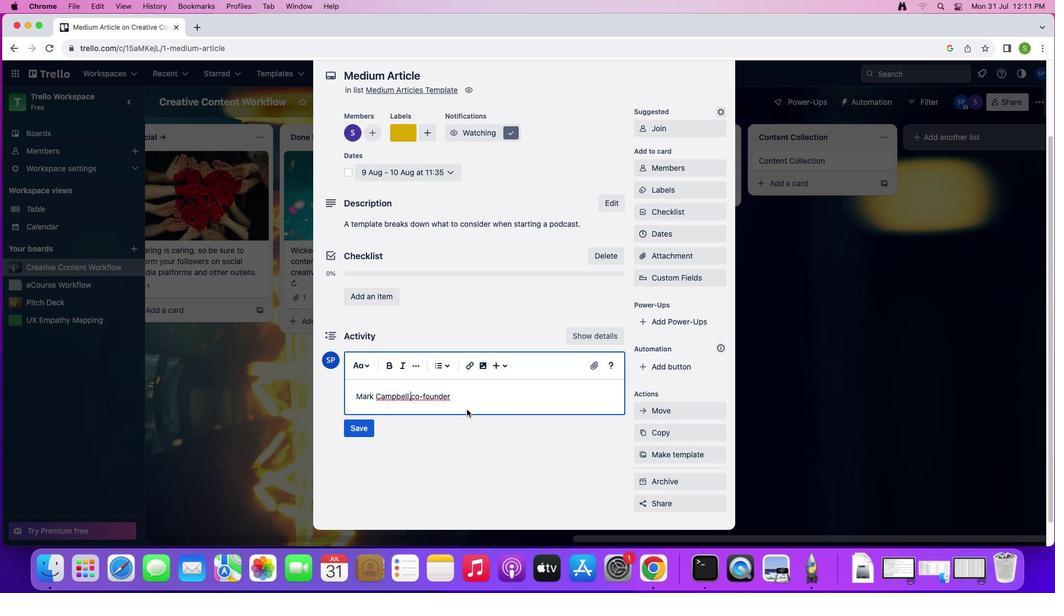 
Action: Key pressed Key.space
Screenshot: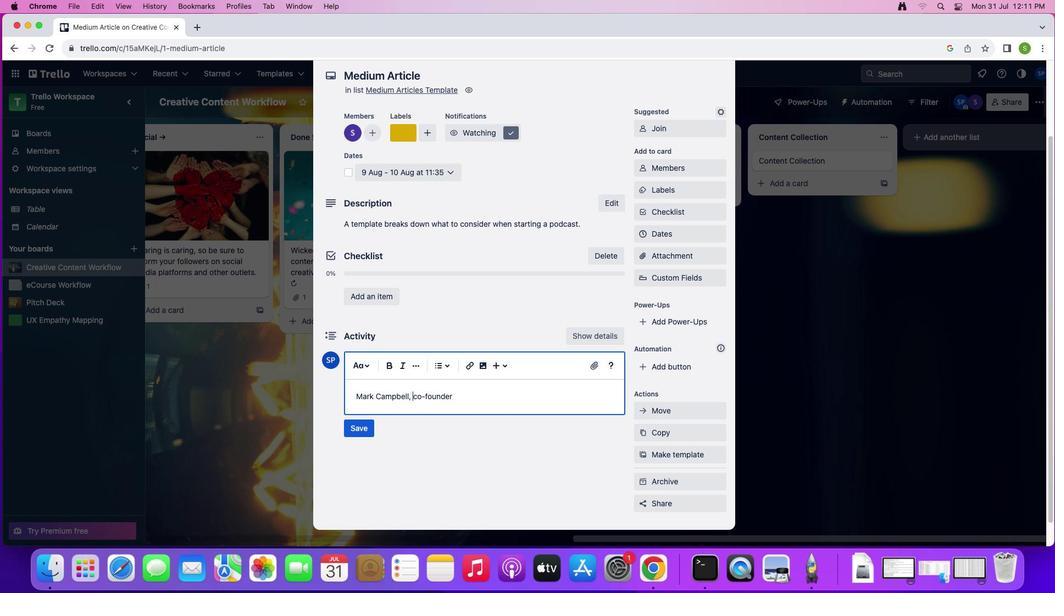 
Action: Mouse moved to (467, 393)
Screenshot: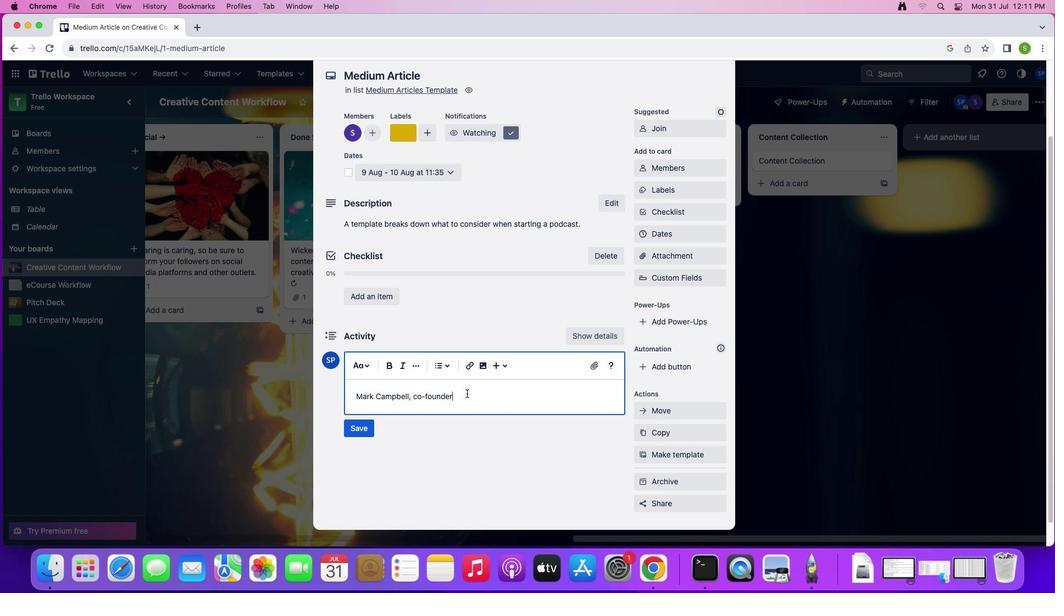 
Action: Mouse pressed left at (467, 393)
Screenshot: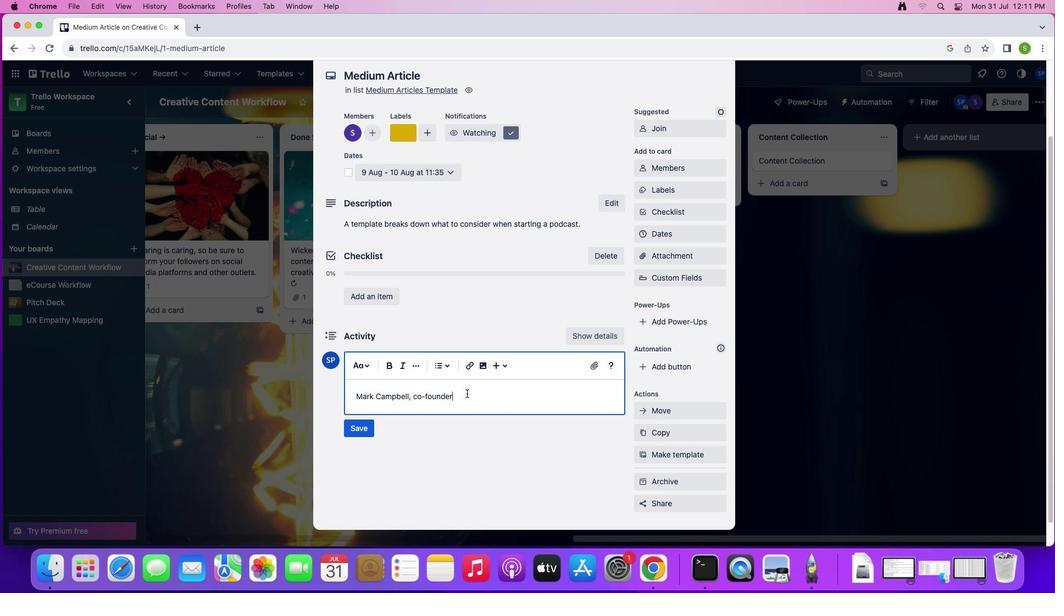 
Action: Mouse moved to (467, 394)
Screenshot: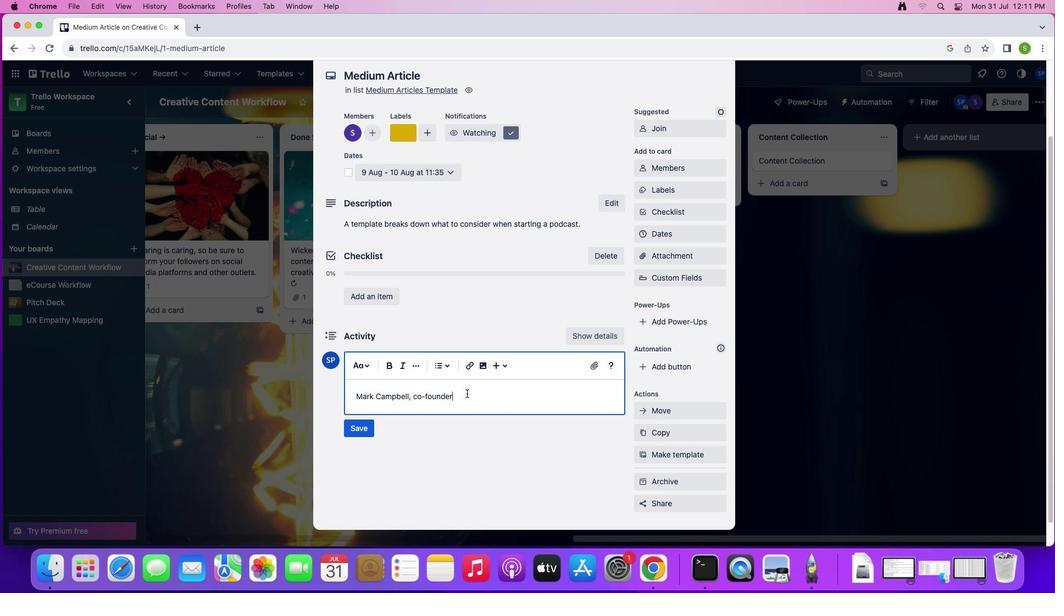 
Action: Key pressed Key.spaceKey.shift'@'Key.spaceKey.shift'M''e''l''v''i''l''l''e''.''a''p''p'
Screenshot: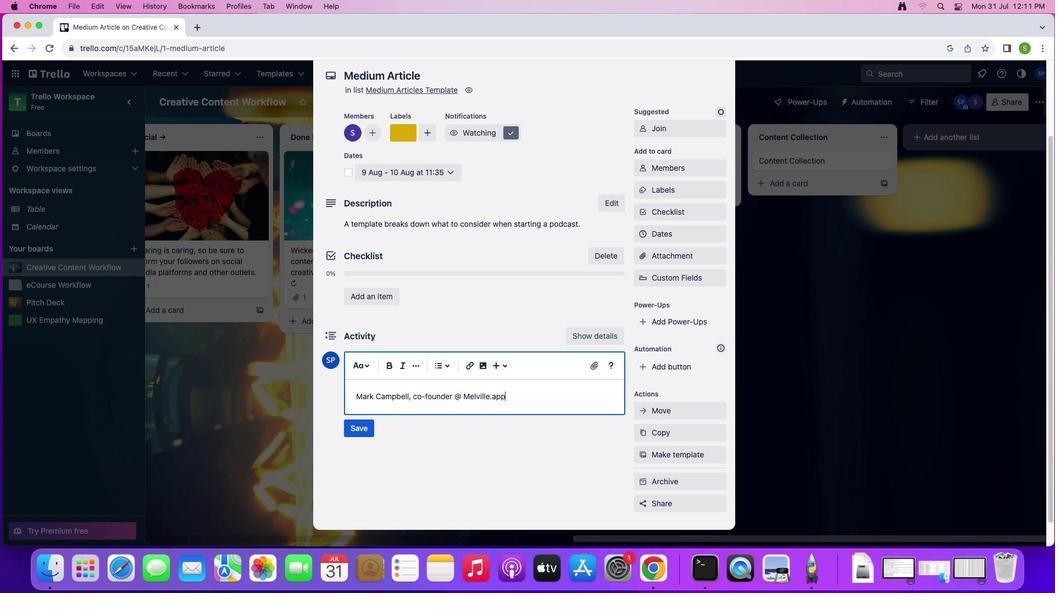 
Action: Mouse moved to (351, 429)
Screenshot: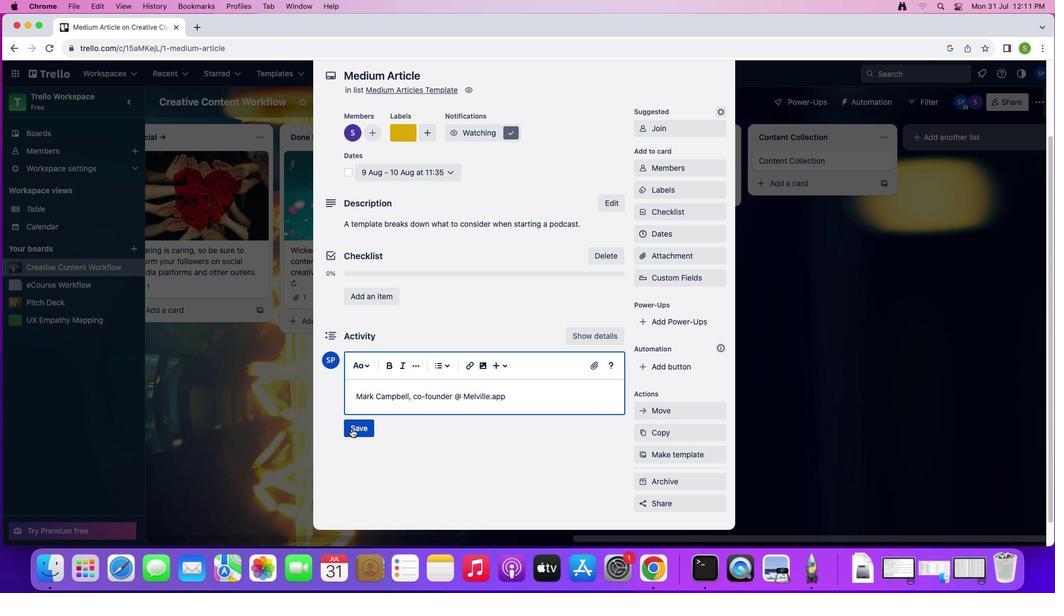 
Action: Mouse pressed left at (351, 429)
Screenshot: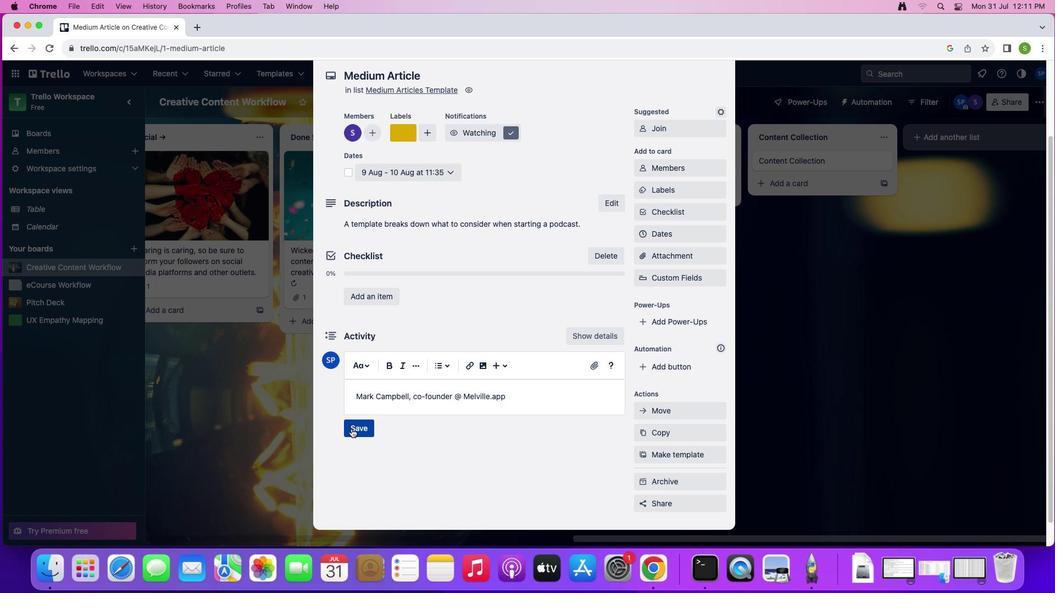 
Action: Mouse moved to (685, 174)
Screenshot: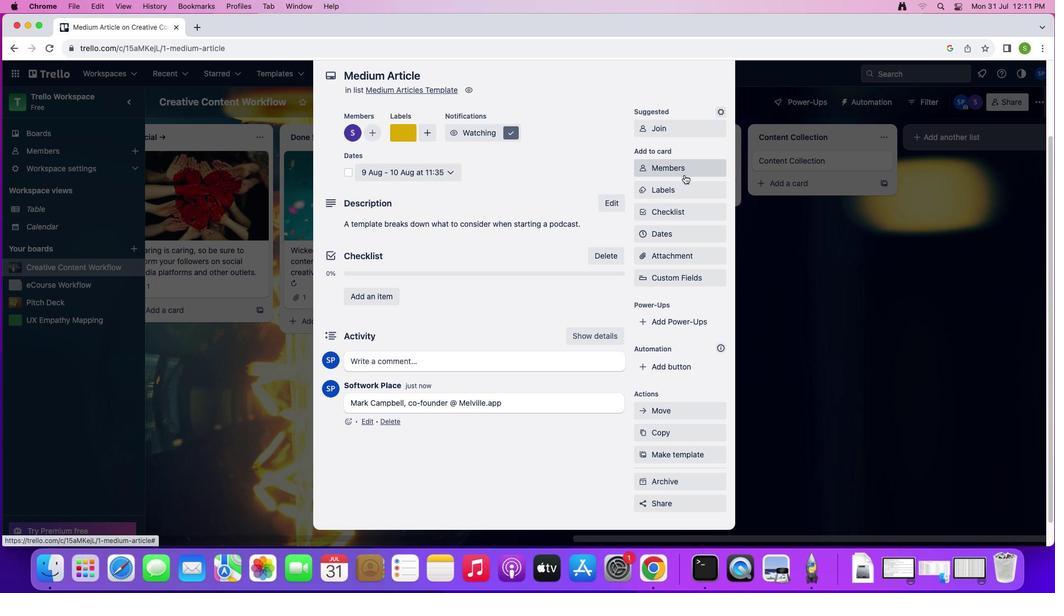 
Action: Mouse scrolled (685, 174) with delta (0, 0)
Screenshot: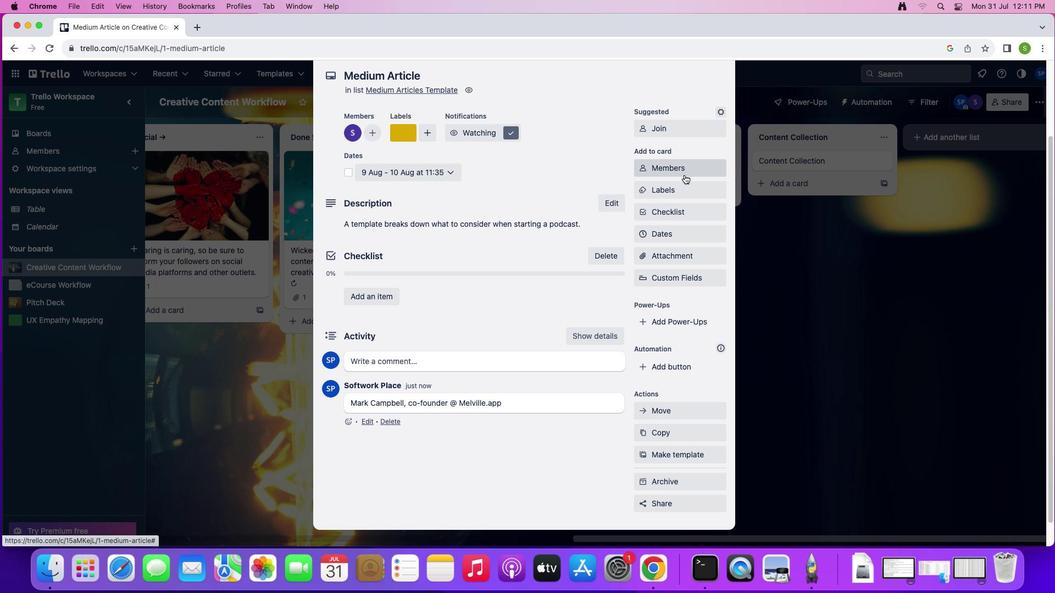 
Action: Mouse moved to (685, 175)
Screenshot: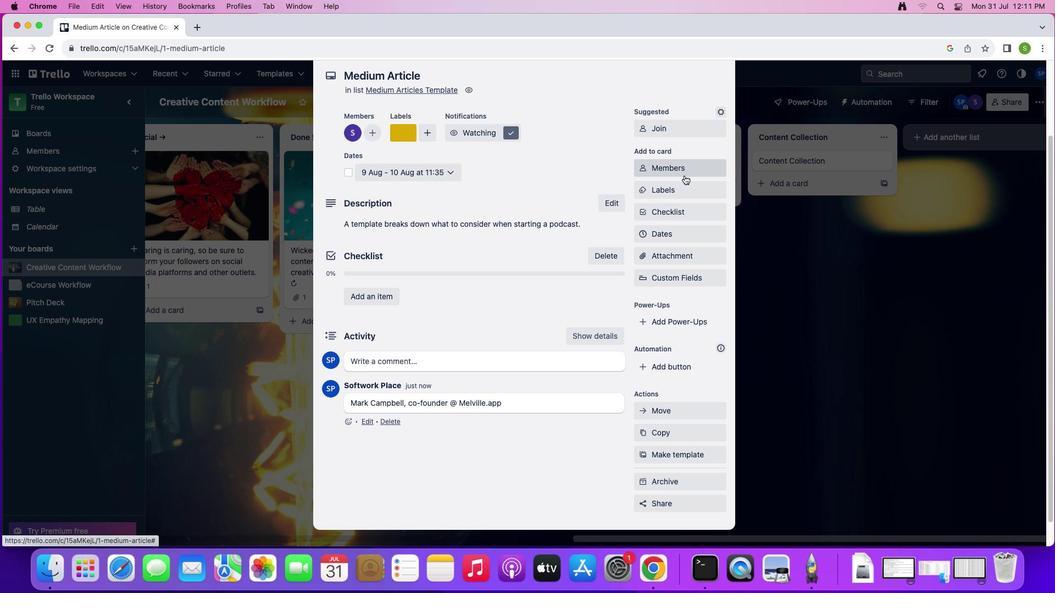 
Action: Mouse scrolled (685, 175) with delta (0, 0)
Screenshot: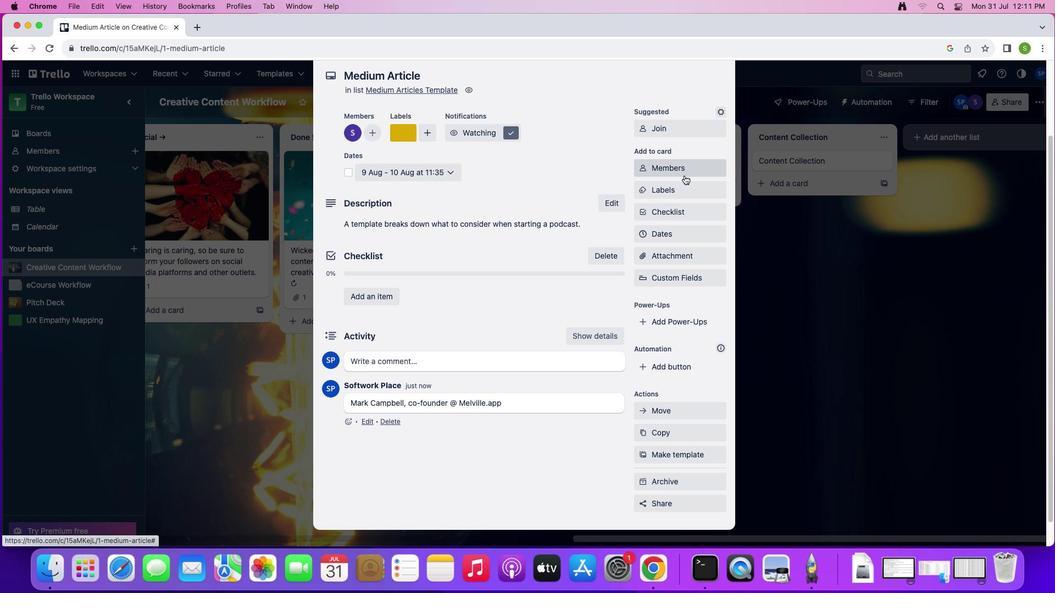 
Action: Mouse moved to (685, 175)
Screenshot: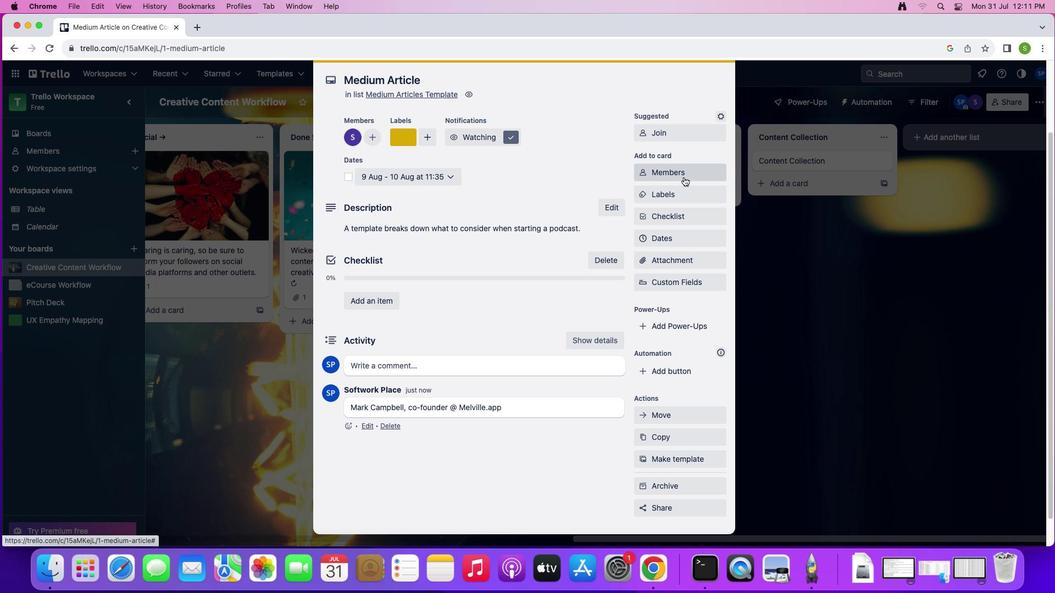 
Action: Mouse scrolled (685, 175) with delta (0, 1)
Screenshot: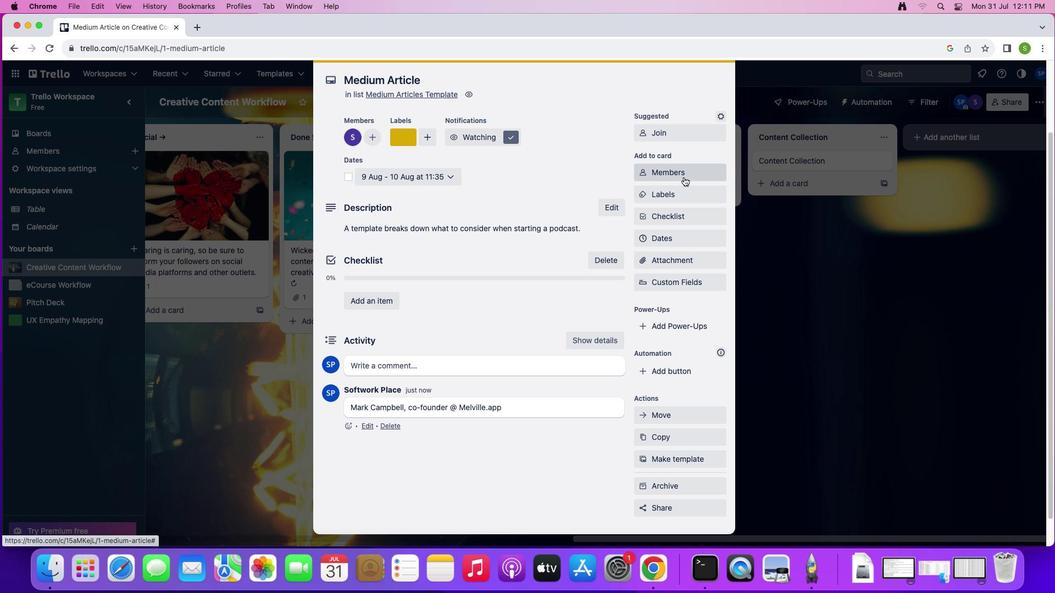 
Action: Mouse moved to (684, 177)
Screenshot: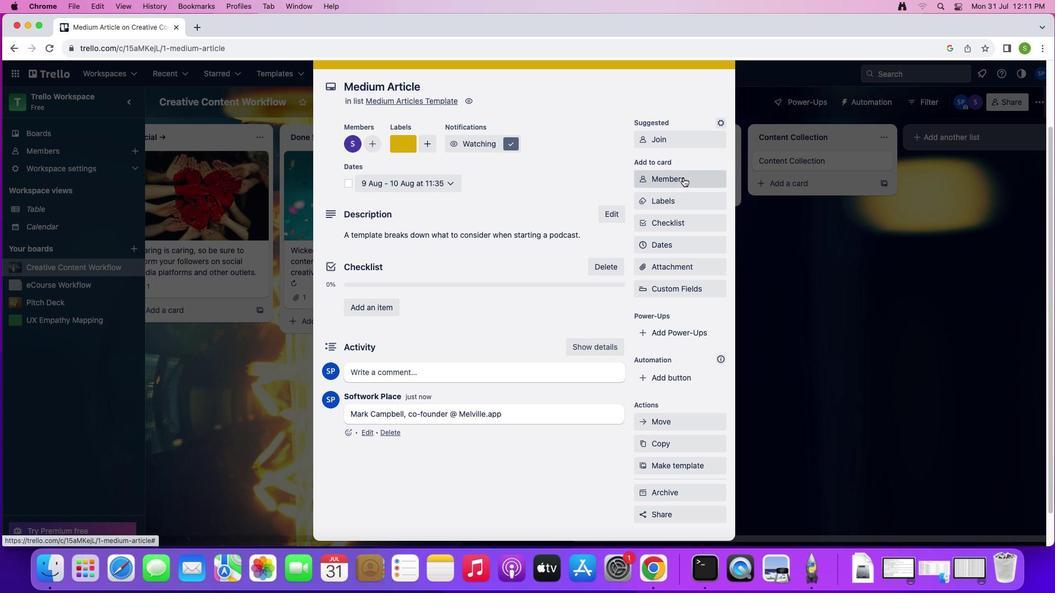
Action: Mouse scrolled (684, 177) with delta (0, 2)
Screenshot: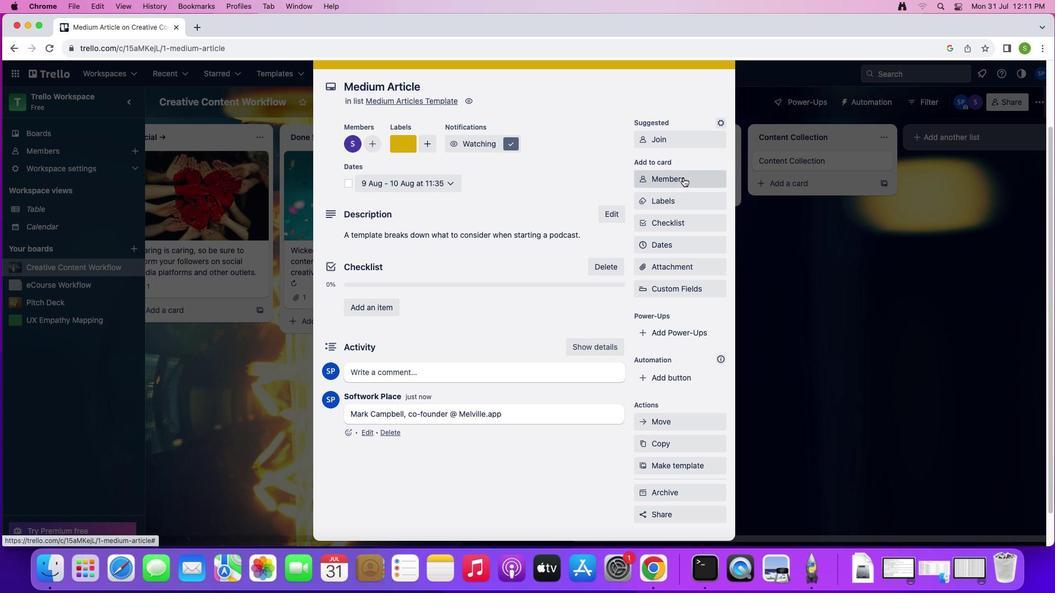 
Action: Mouse moved to (684, 178)
Screenshot: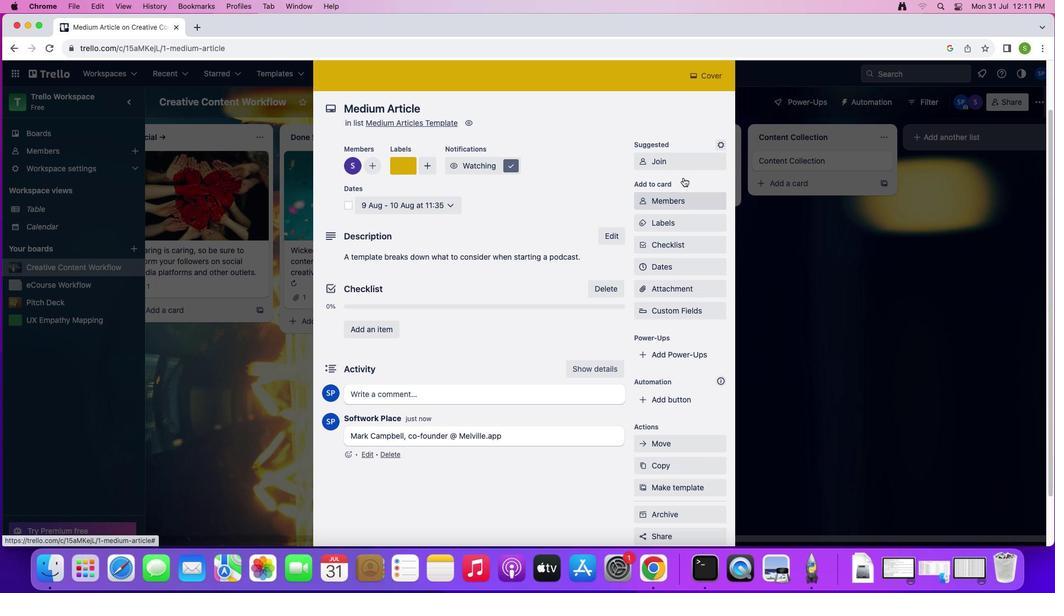 
Action: Mouse scrolled (684, 178) with delta (0, 0)
Screenshot: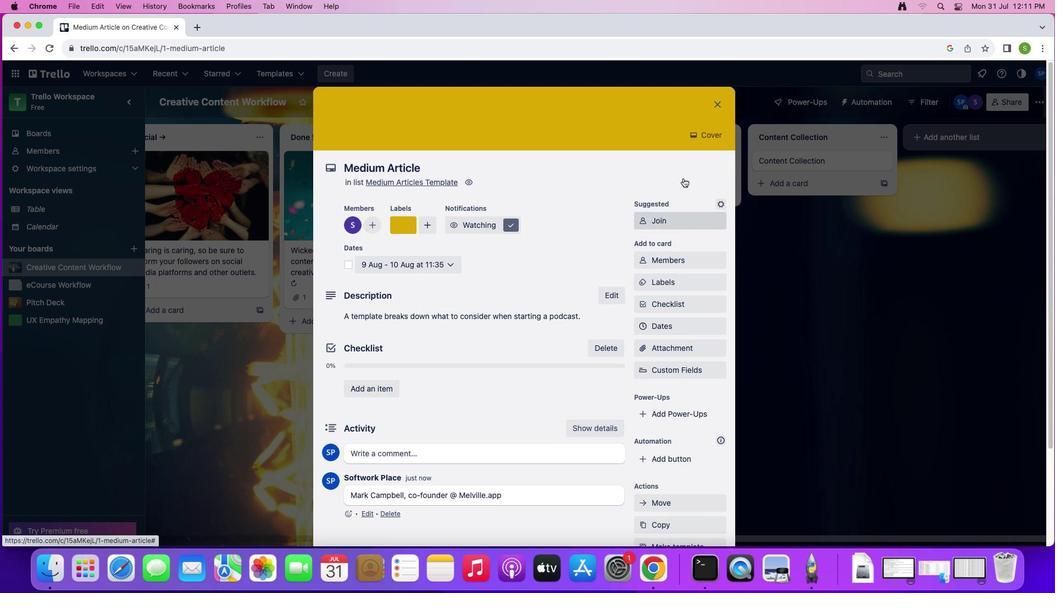 
Action: Mouse moved to (684, 178)
Screenshot: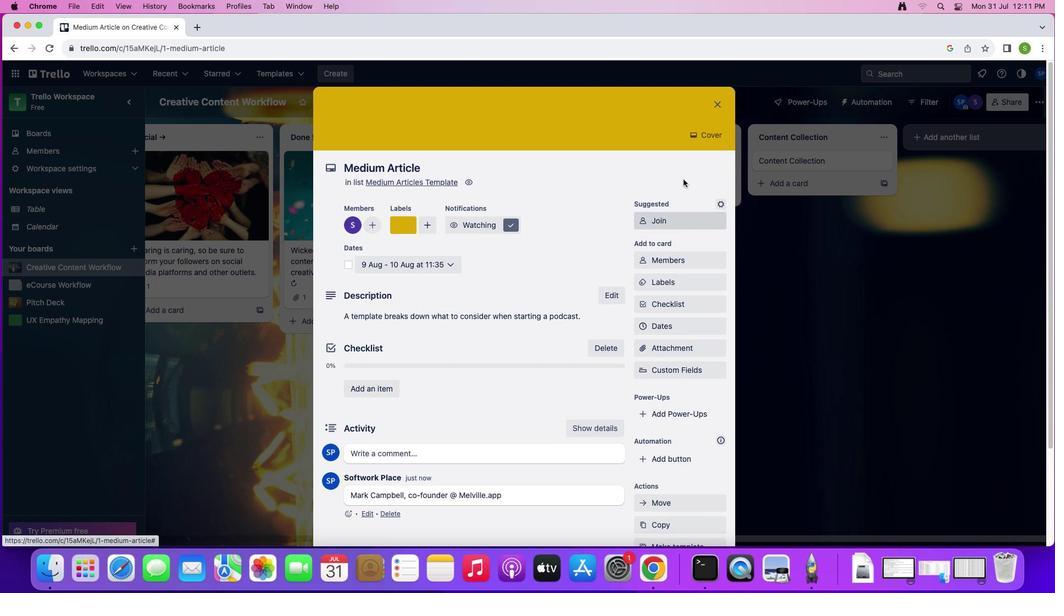 
Action: Mouse scrolled (684, 178) with delta (0, 0)
Screenshot: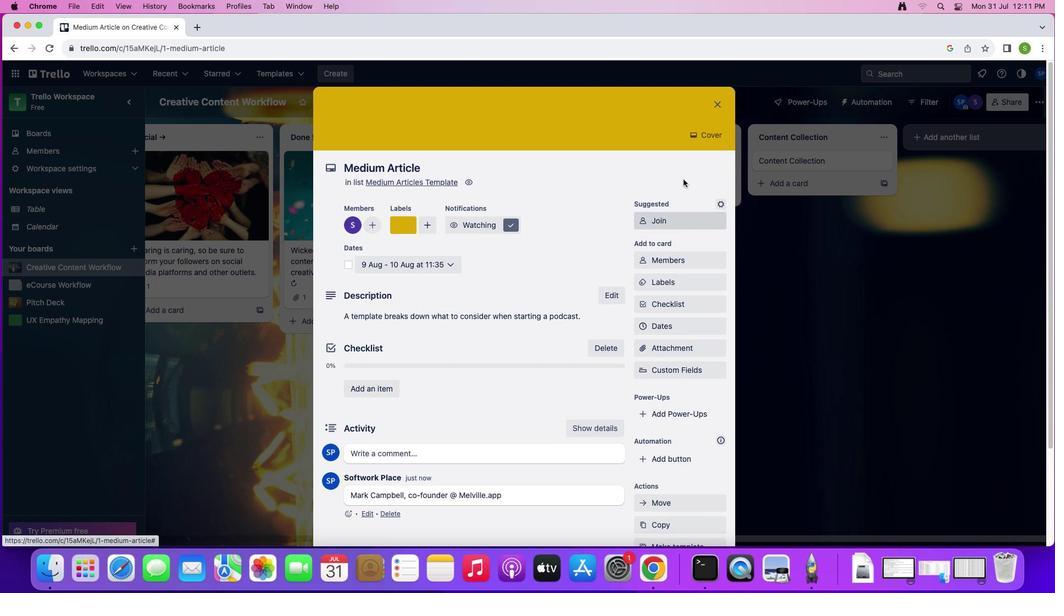 
Action: Mouse moved to (683, 179)
Screenshot: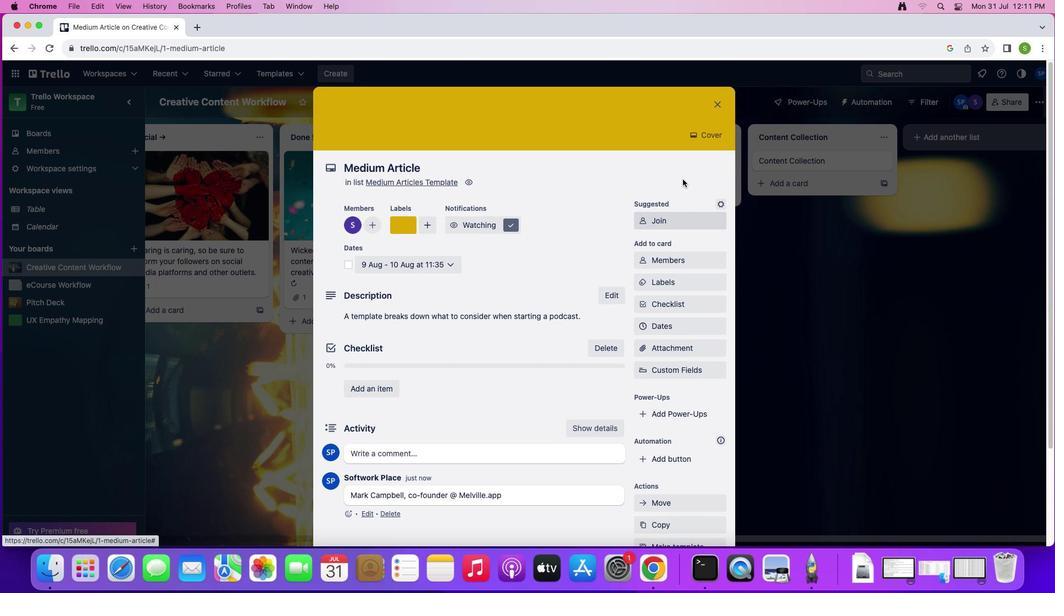 
Action: Mouse scrolled (683, 179) with delta (0, 1)
Screenshot: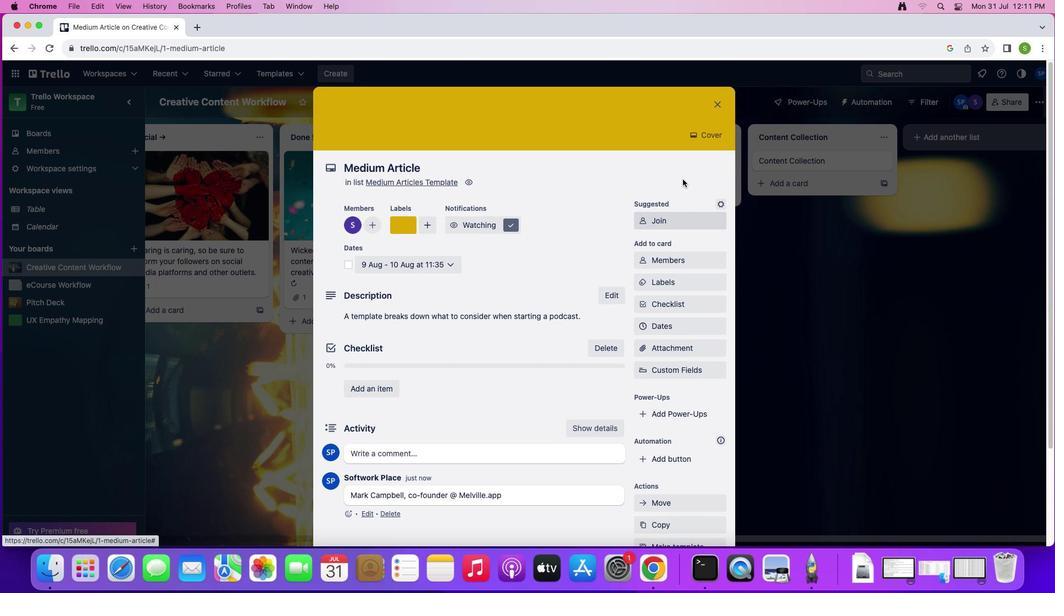 
Action: Mouse moved to (720, 103)
Screenshot: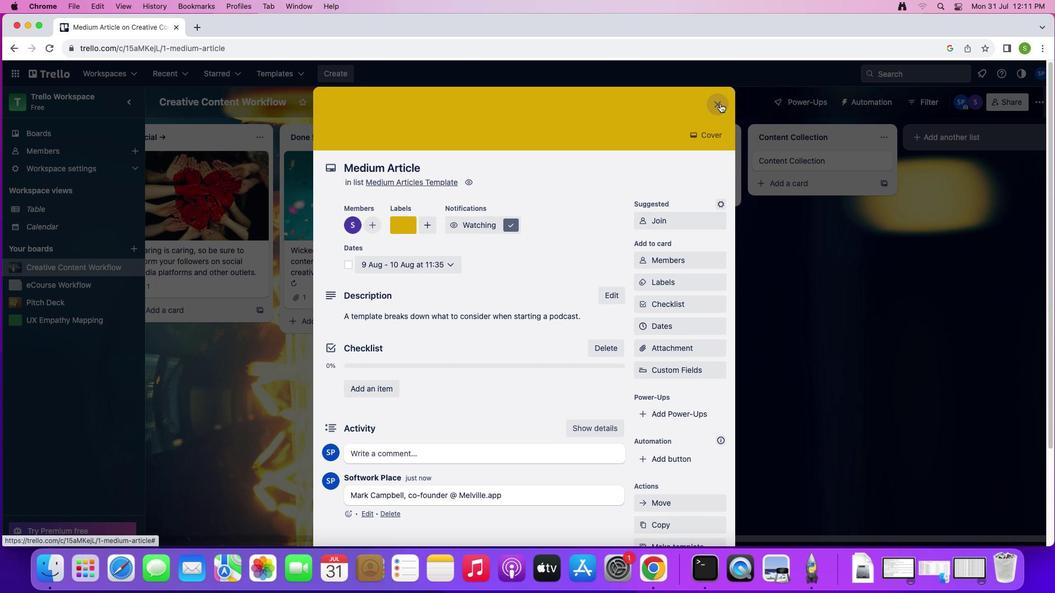 
Action: Mouse pressed left at (720, 103)
Screenshot: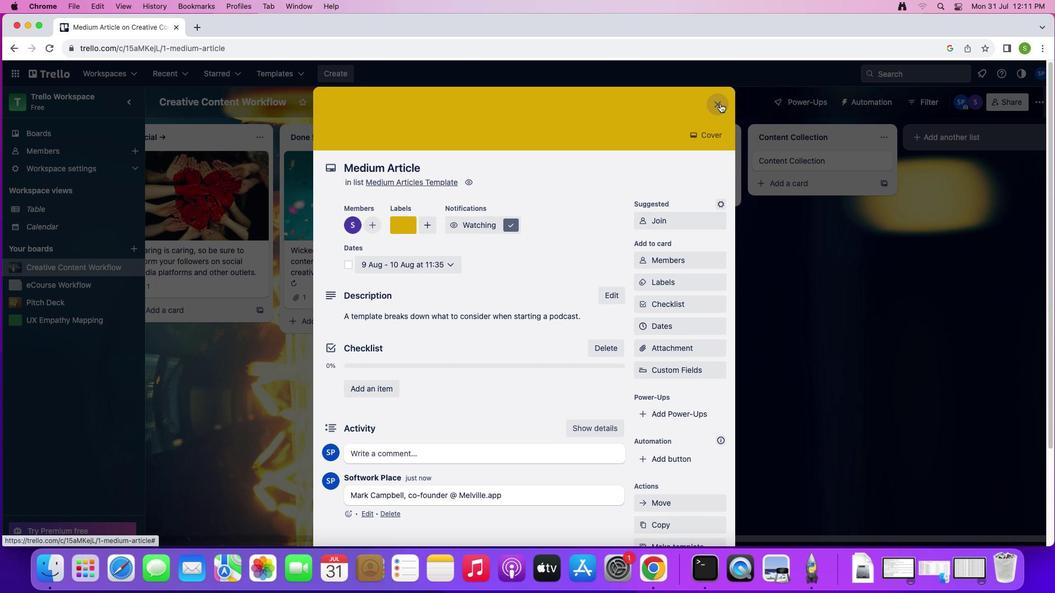
Action: Mouse moved to (658, 171)
Screenshot: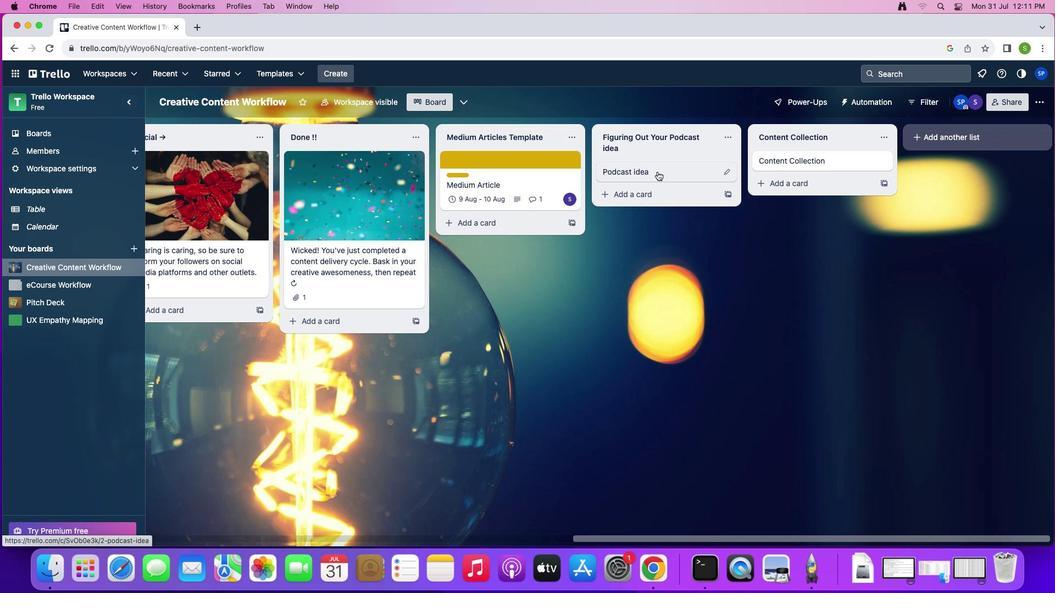 
Action: Mouse pressed left at (658, 171)
Screenshot: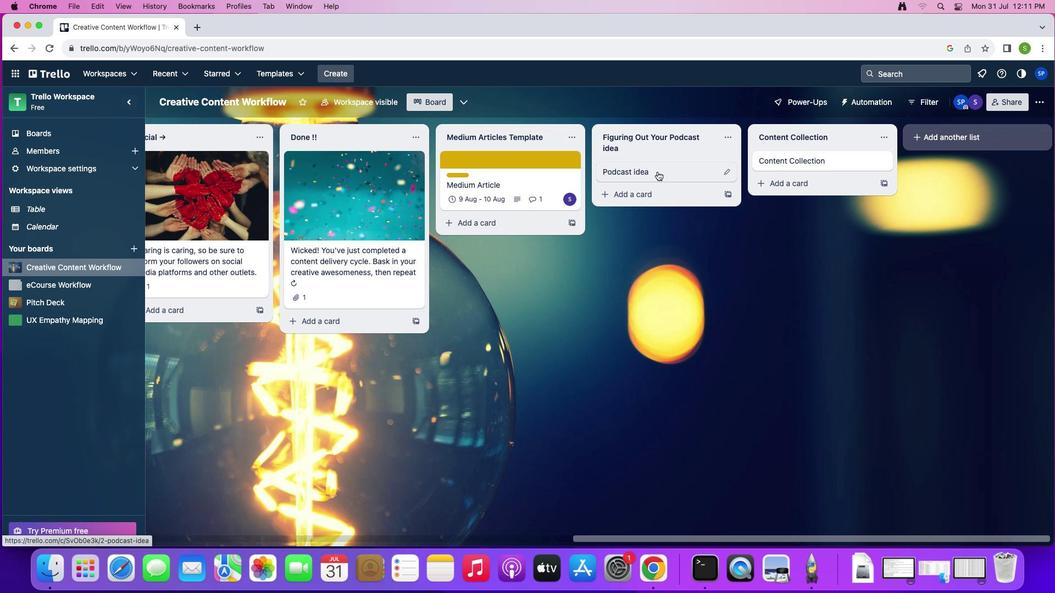 
Action: Mouse moved to (658, 192)
Screenshot: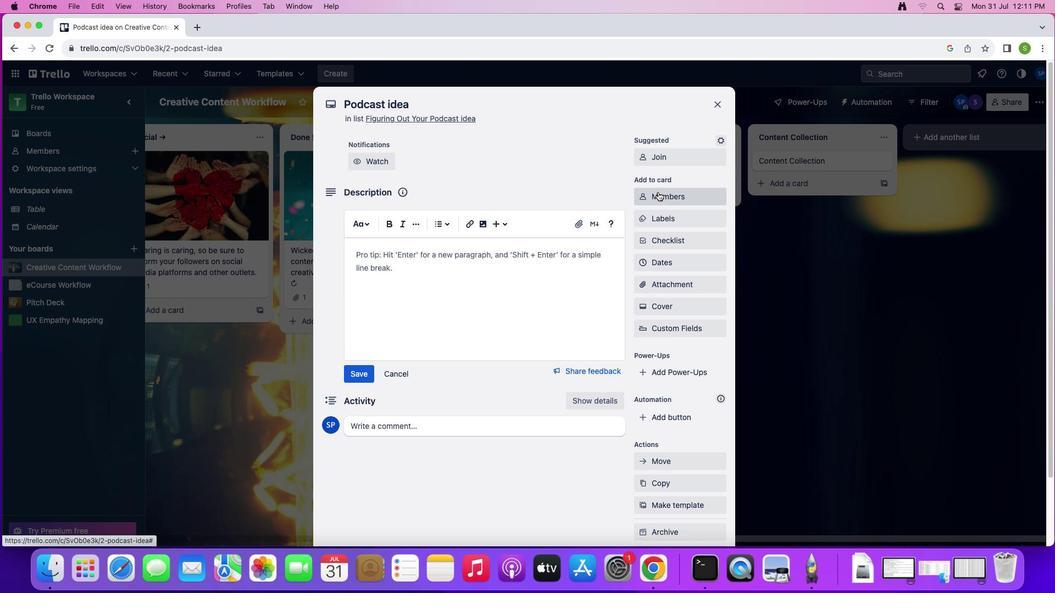 
Action: Mouse pressed left at (658, 192)
Screenshot: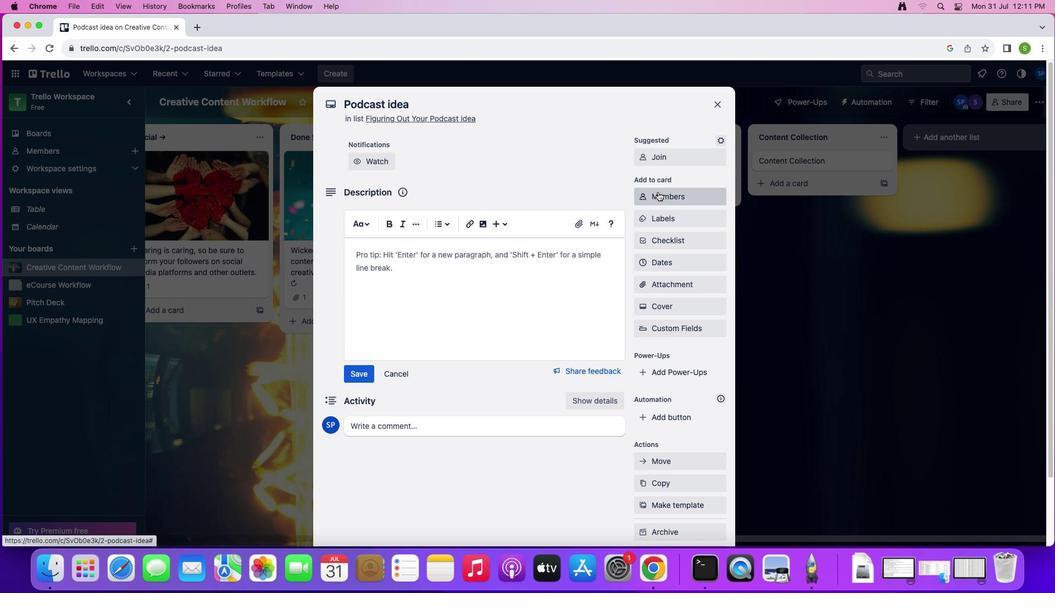
Action: Mouse moved to (384, 160)
Screenshot: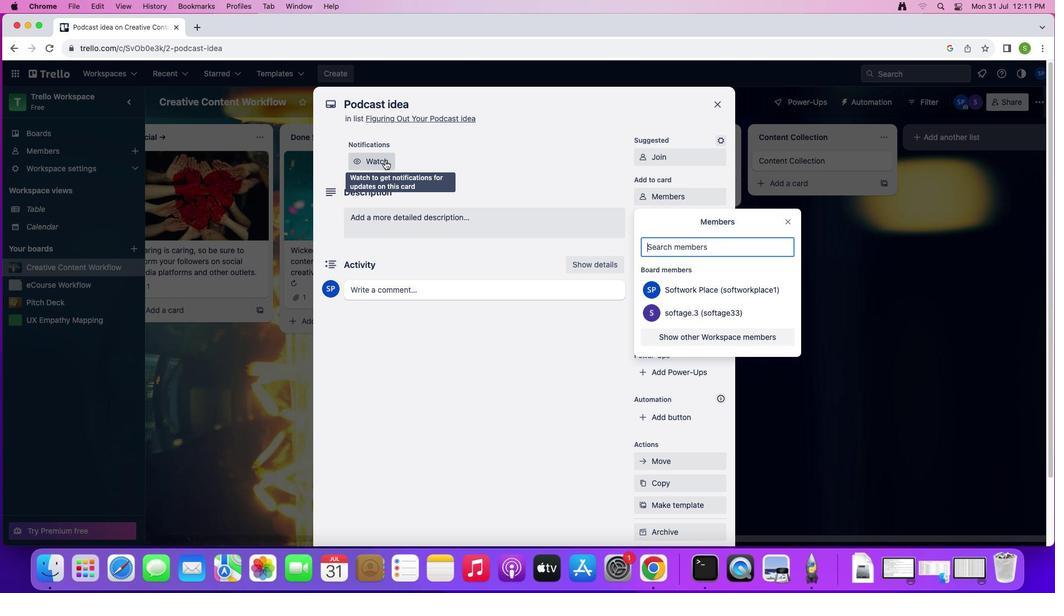 
Action: Mouse pressed left at (384, 160)
Screenshot: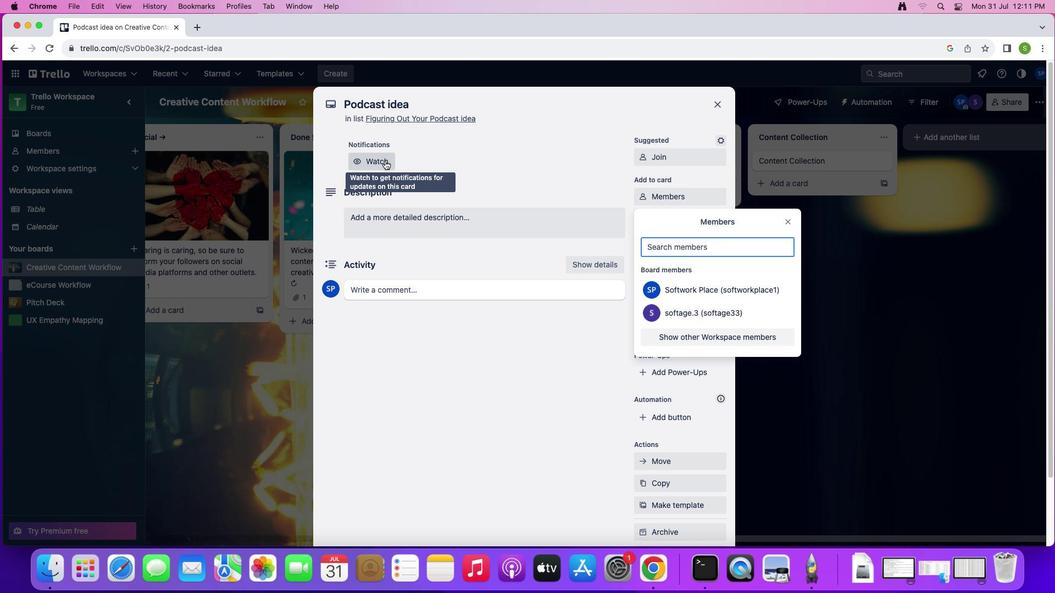 
Action: Mouse moved to (661, 200)
Screenshot: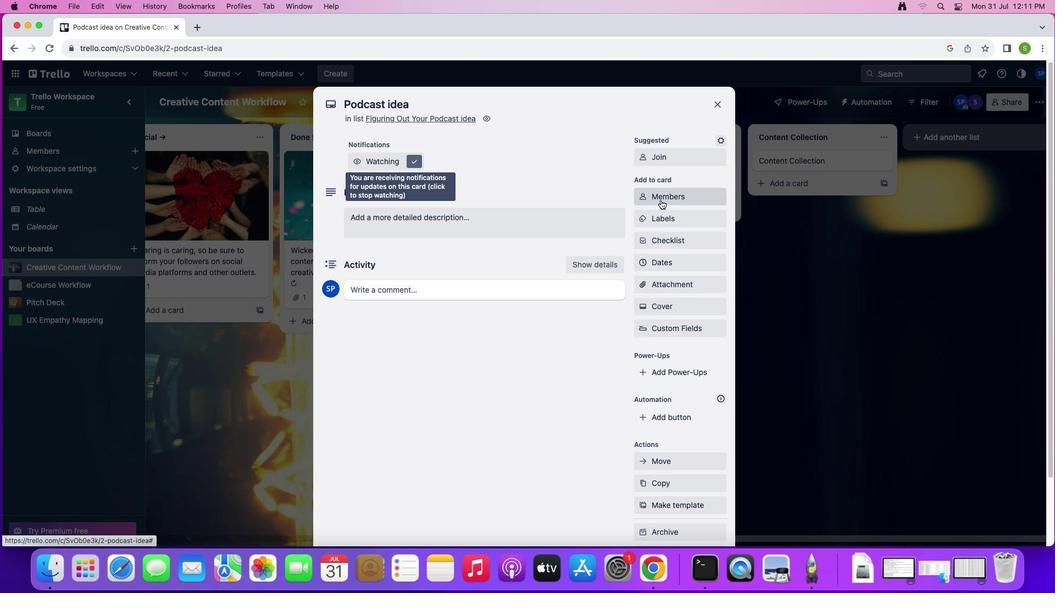 
Action: Mouse pressed left at (661, 200)
Screenshot: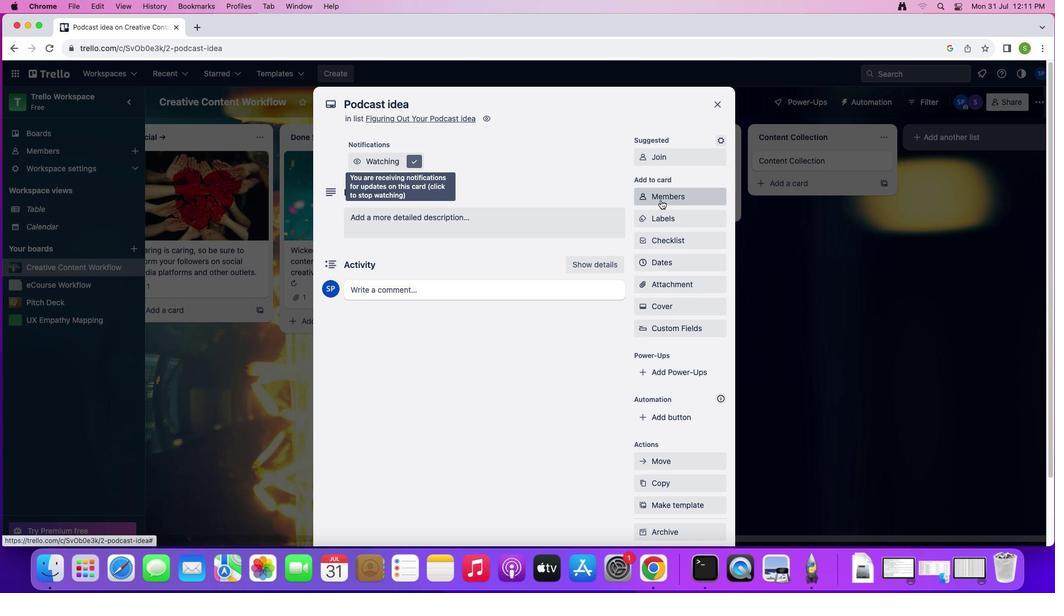 
Action: Mouse moved to (686, 250)
Screenshot: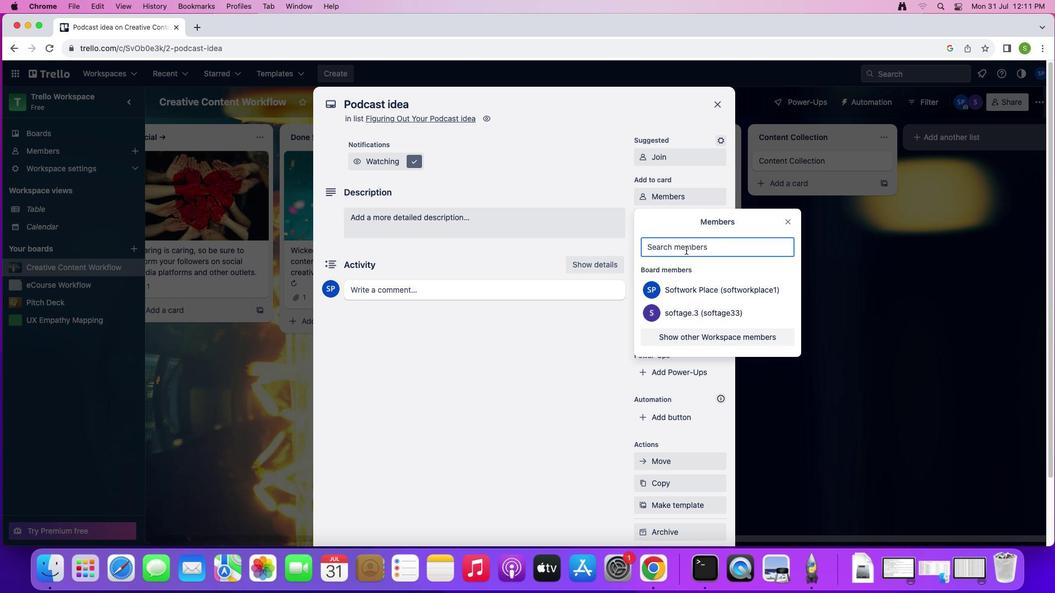 
Action: Key pressed 's''o''f''t''a''g''e''.''2'Key.shift'@''s''o''f''t''a''g''e''.''n''e''t'
Screenshot: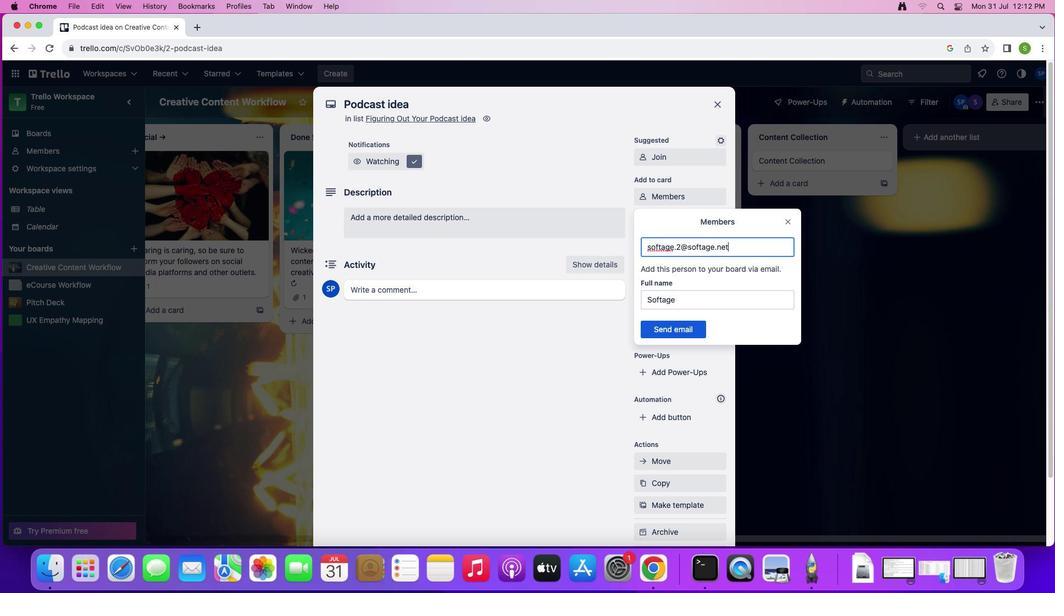 
Action: Mouse moved to (670, 329)
Screenshot: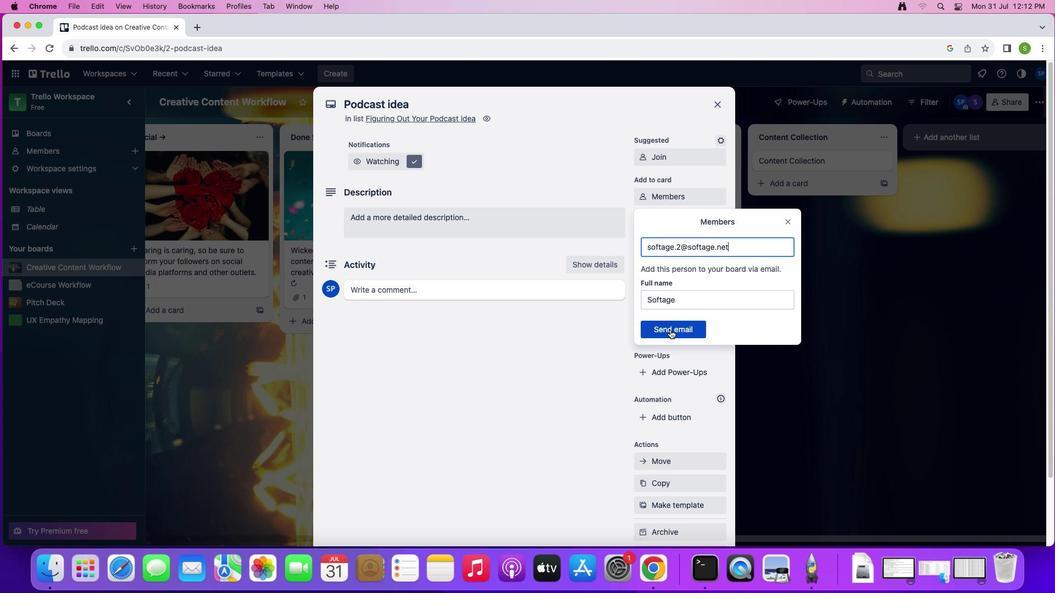 
Action: Mouse pressed left at (670, 329)
Screenshot: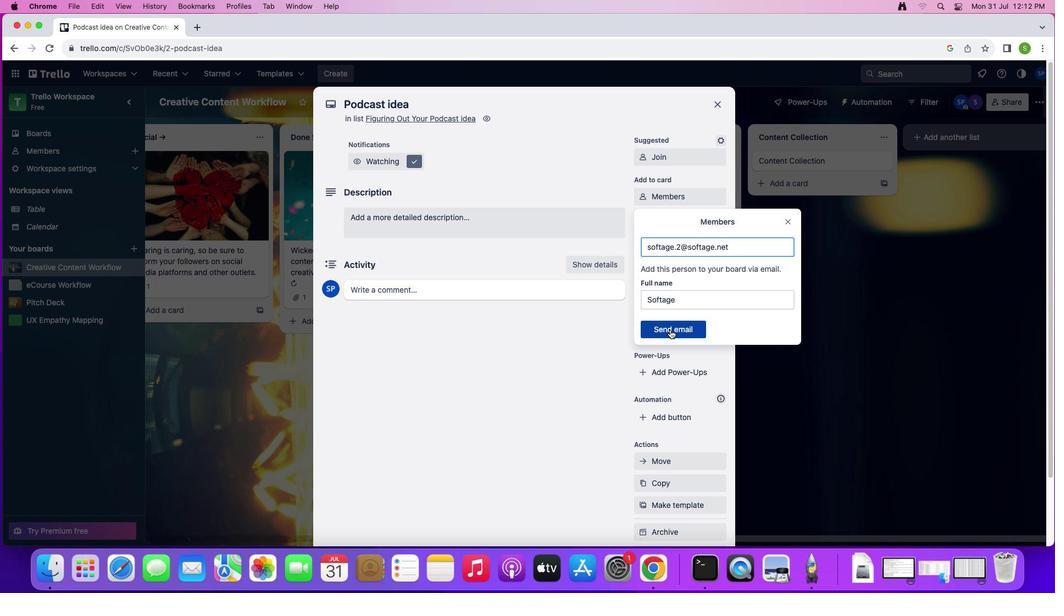 
Action: Mouse moved to (678, 221)
Screenshot: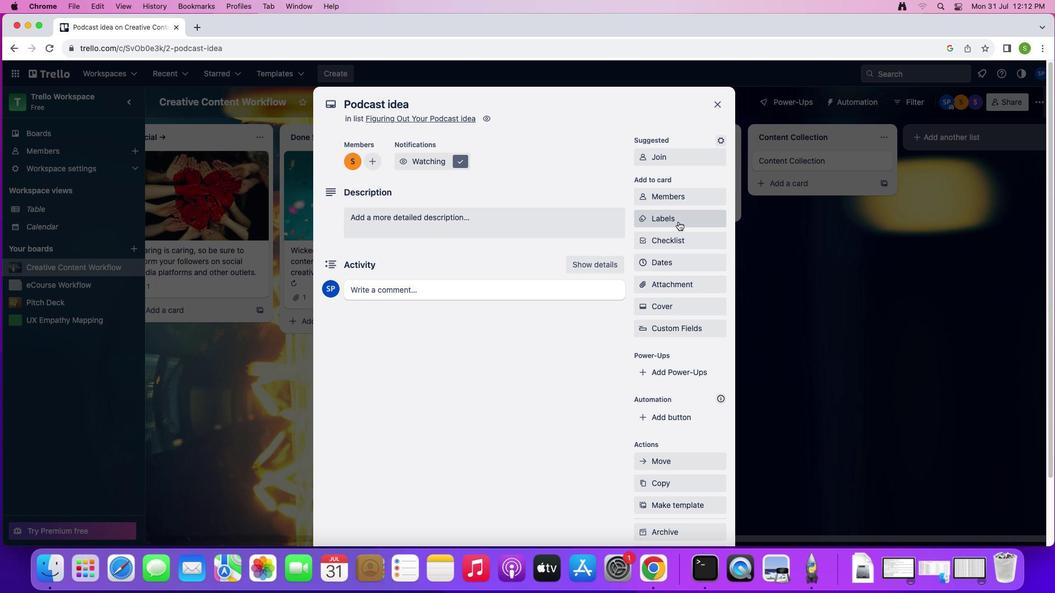 
Action: Mouse pressed left at (678, 221)
Screenshot: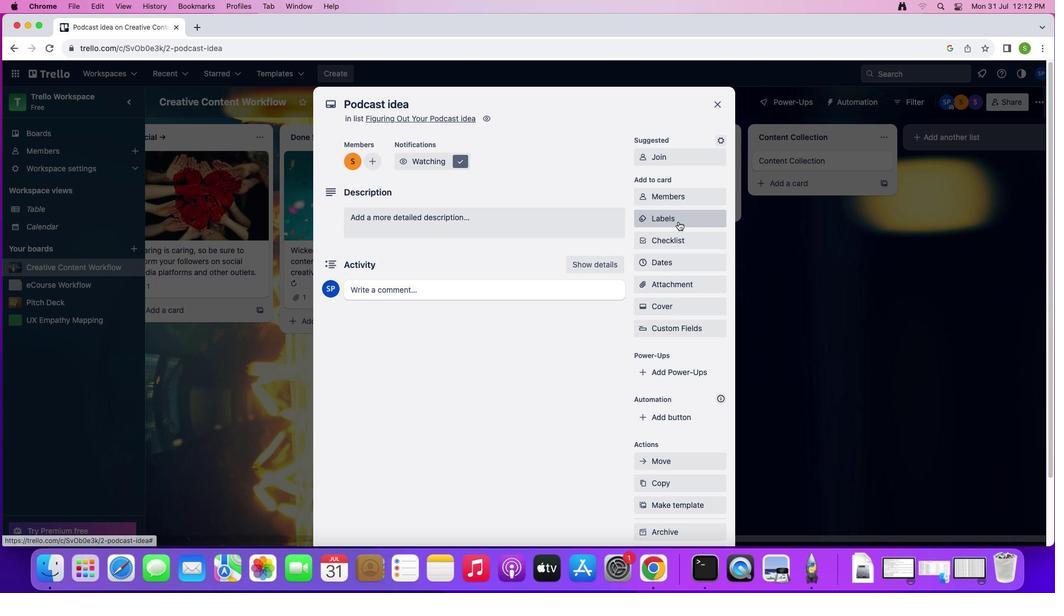 
Action: Mouse moved to (690, 384)
Screenshot: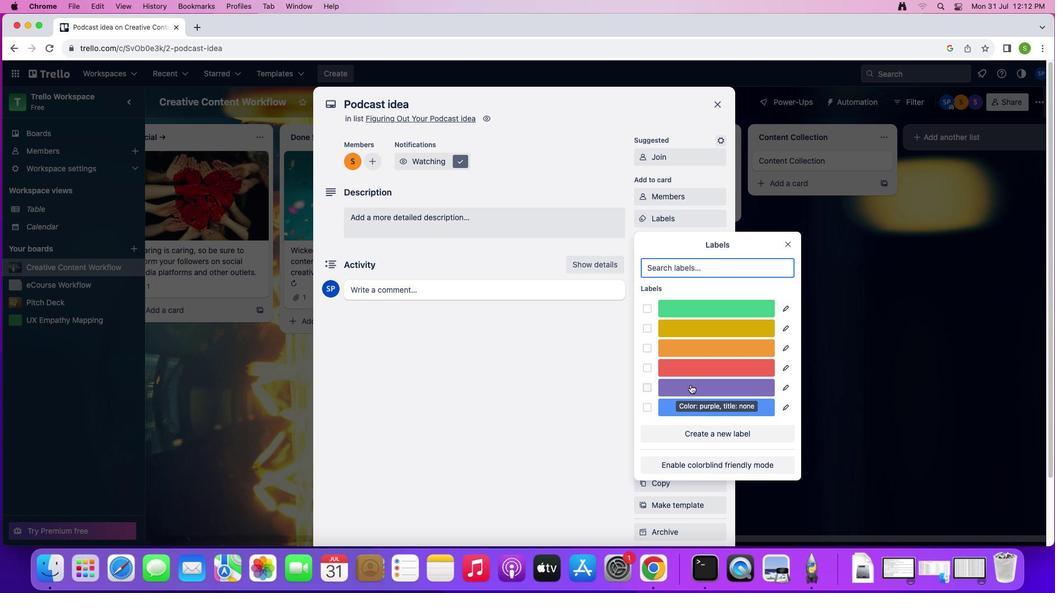 
Action: Mouse pressed left at (690, 384)
Screenshot: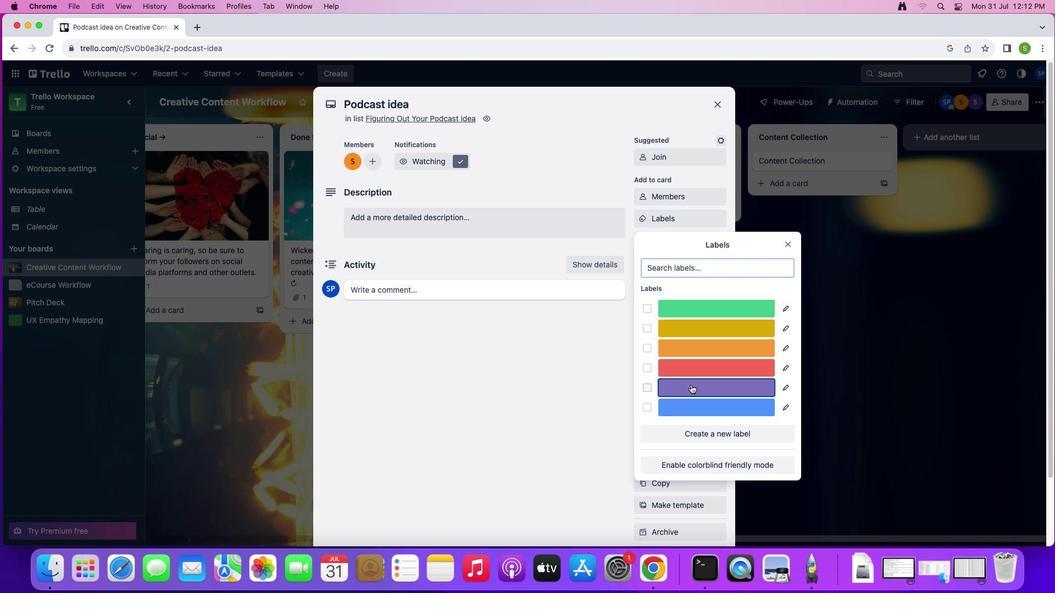 
Action: Mouse moved to (786, 250)
Screenshot: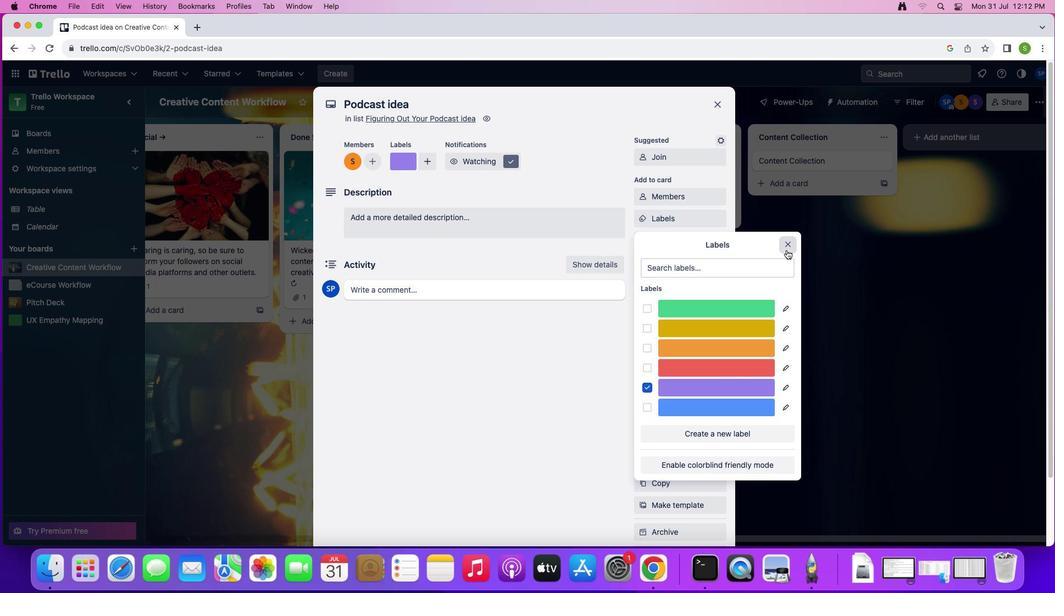 
Action: Mouse pressed left at (786, 250)
Screenshot: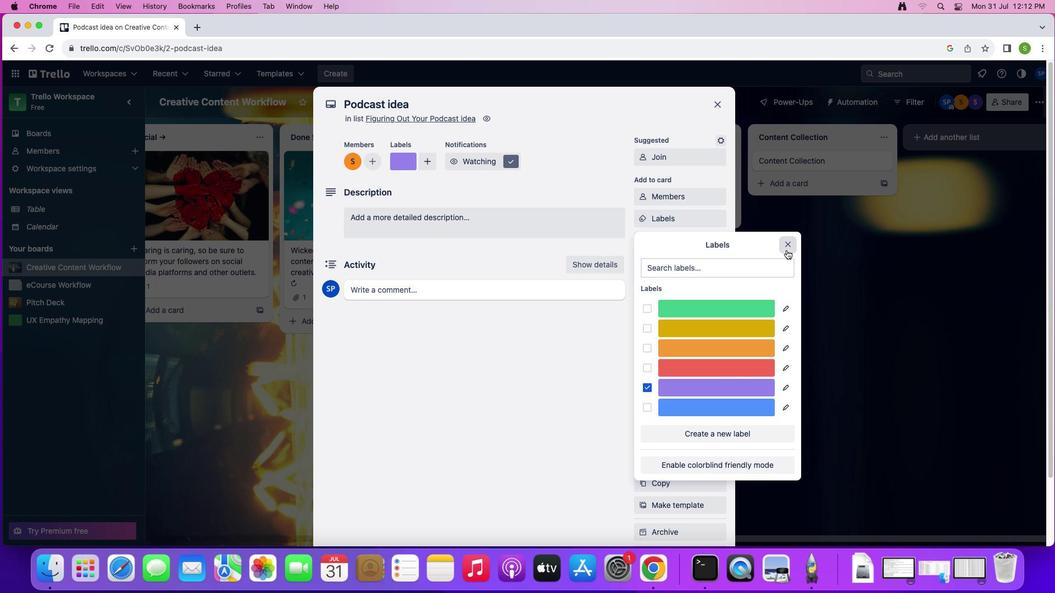 
Action: Mouse moved to (657, 243)
Screenshot: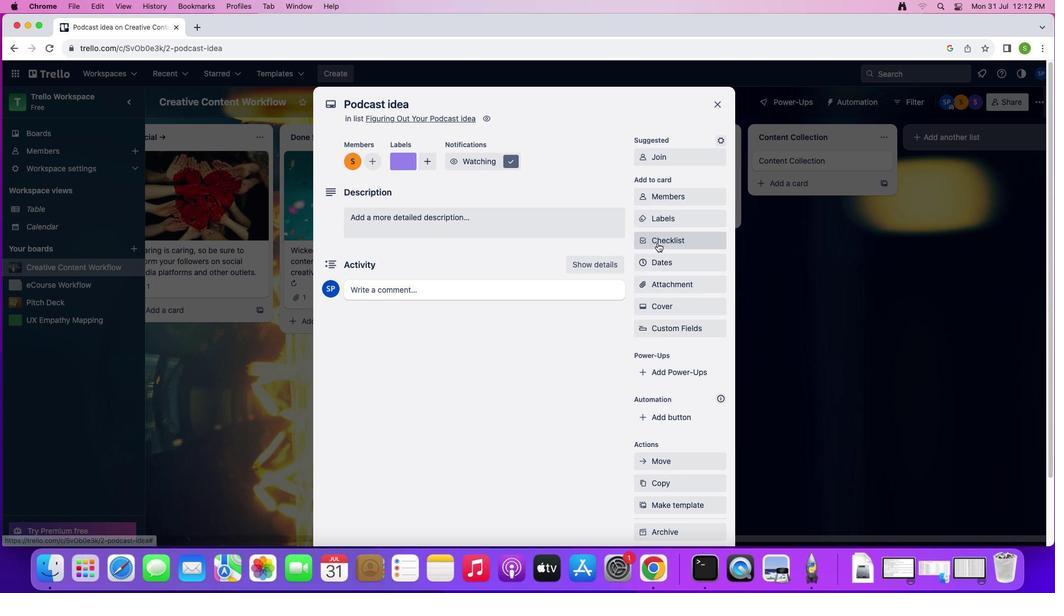 
Action: Mouse pressed left at (657, 243)
Screenshot: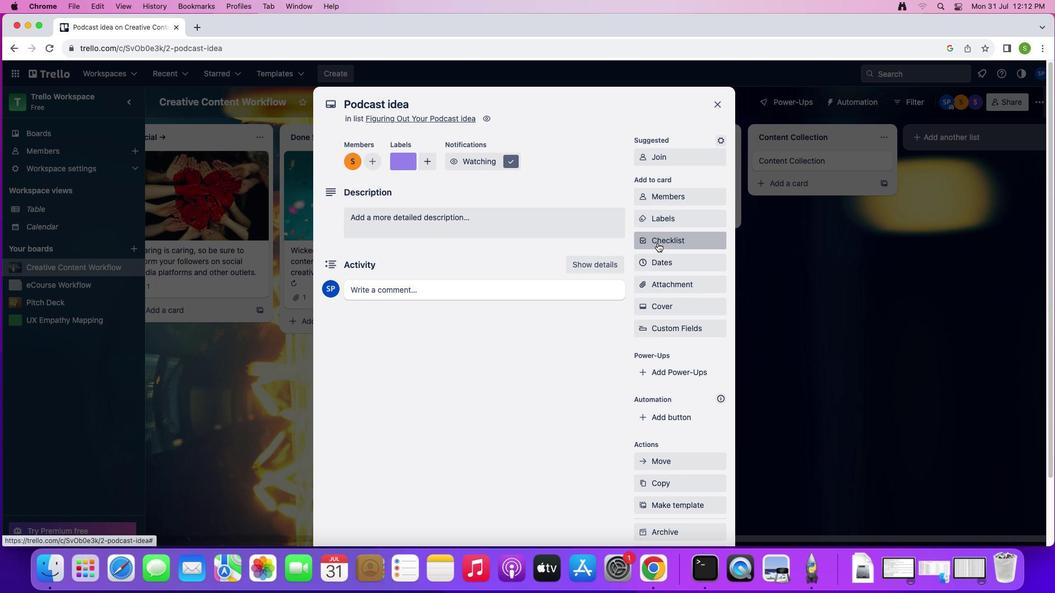 
Action: Mouse moved to (678, 354)
Screenshot: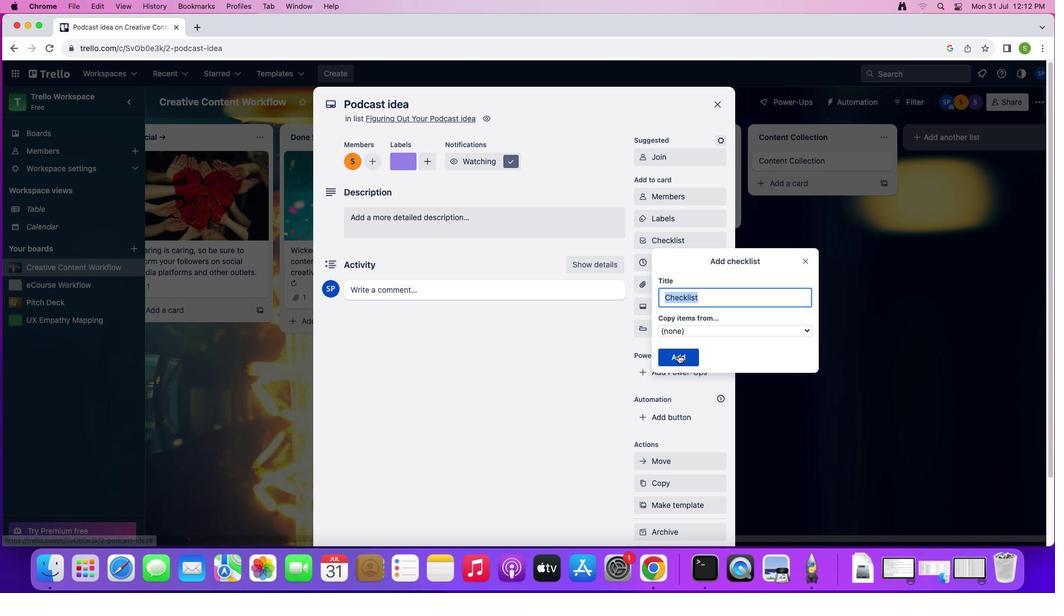 
Action: Mouse pressed left at (678, 354)
Screenshot: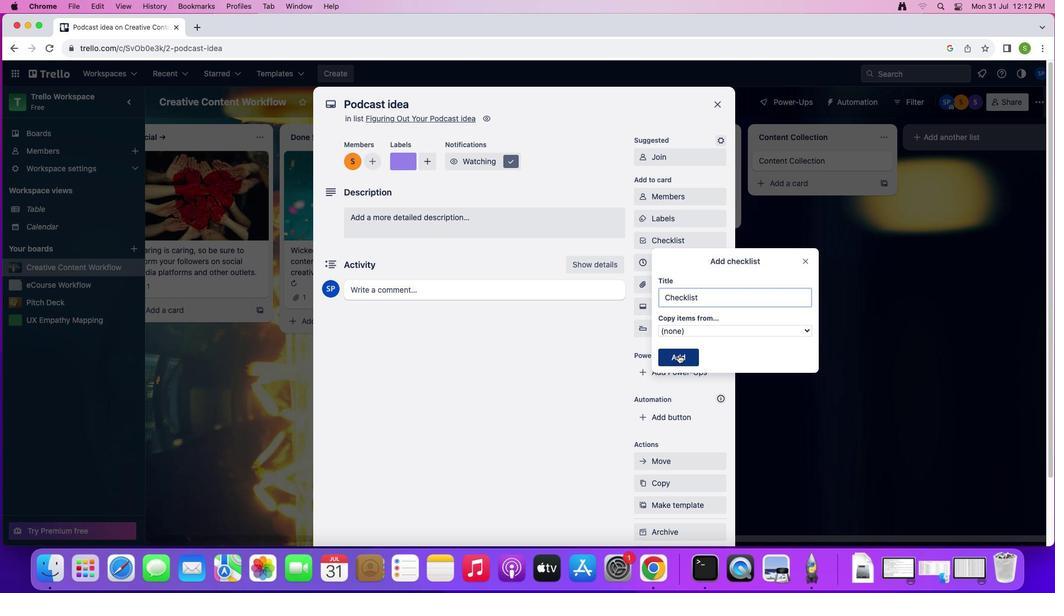 
Action: Mouse moved to (663, 306)
Screenshot: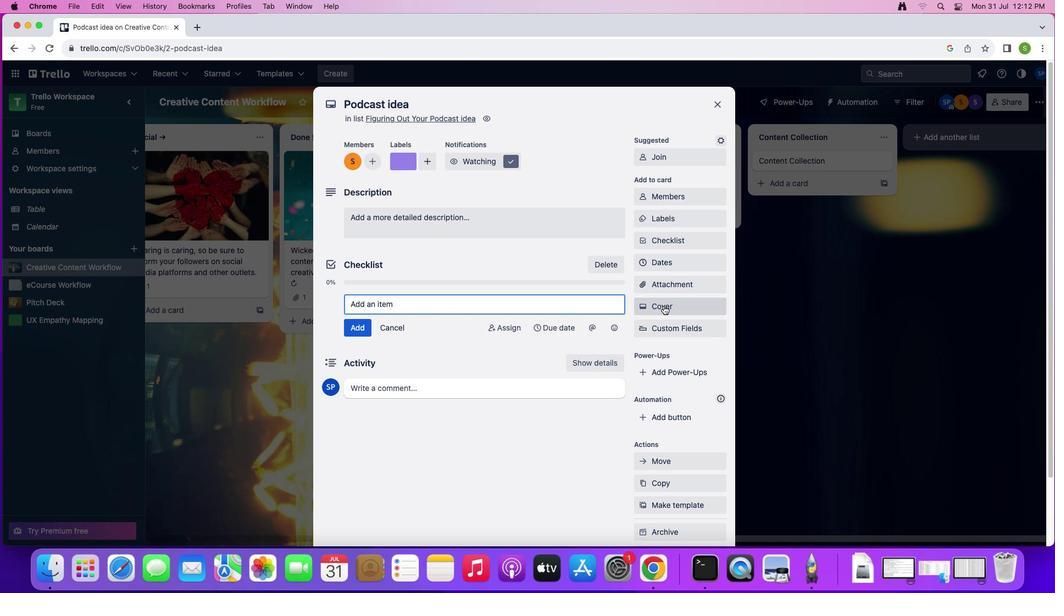 
Action: Mouse pressed left at (663, 306)
Screenshot: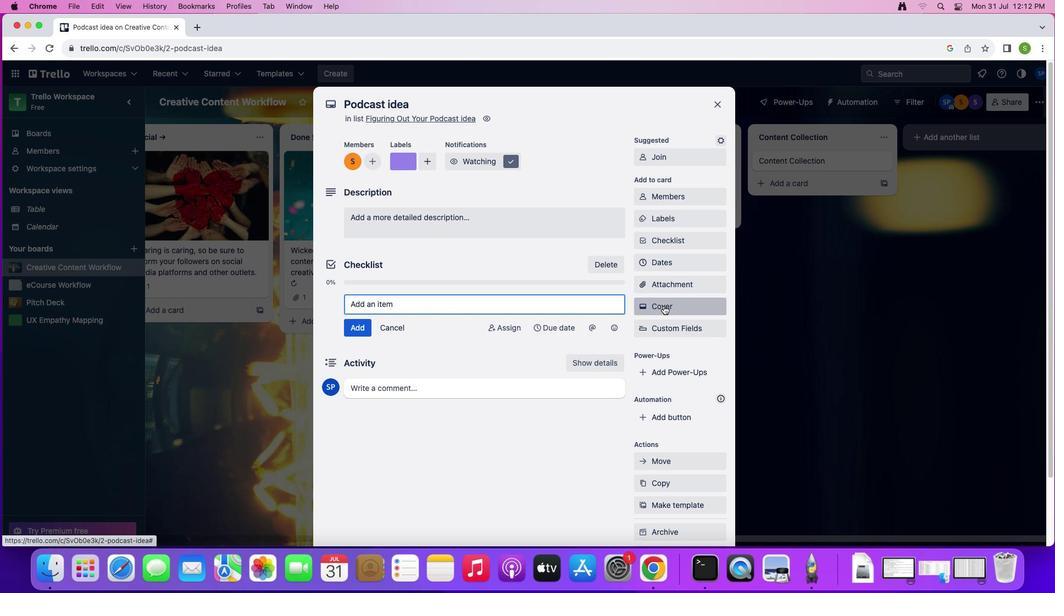 
Action: Mouse moved to (785, 192)
Screenshot: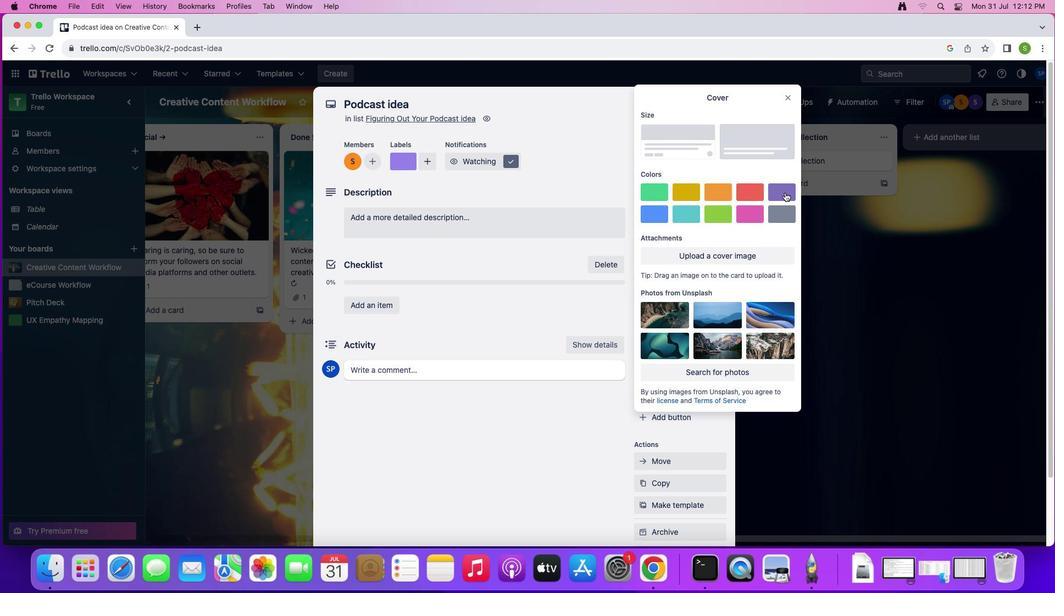 
Action: Mouse pressed left at (785, 192)
Screenshot: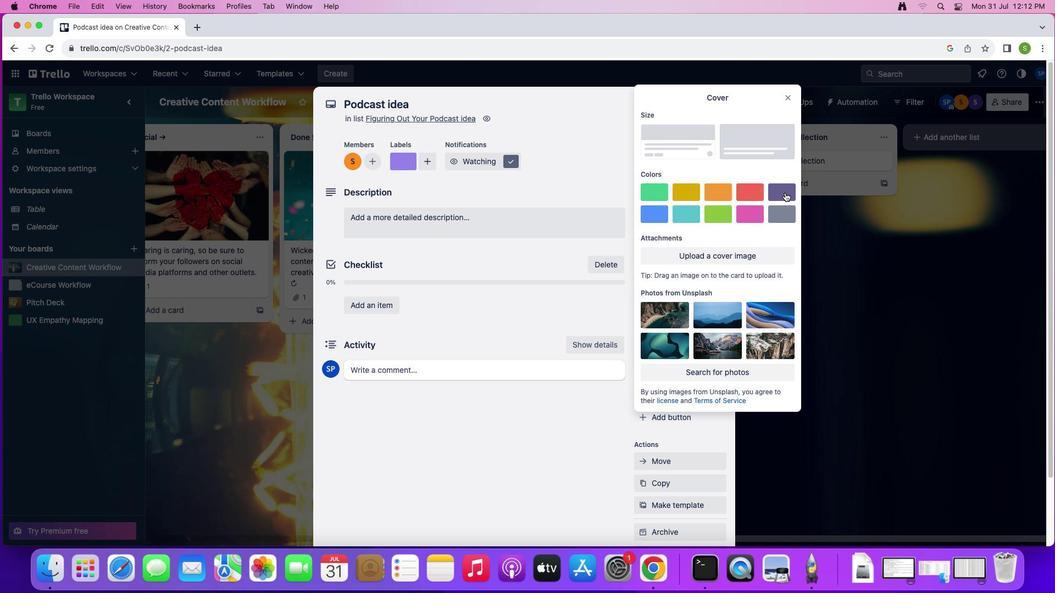 
Action: Mouse moved to (789, 97)
Screenshot: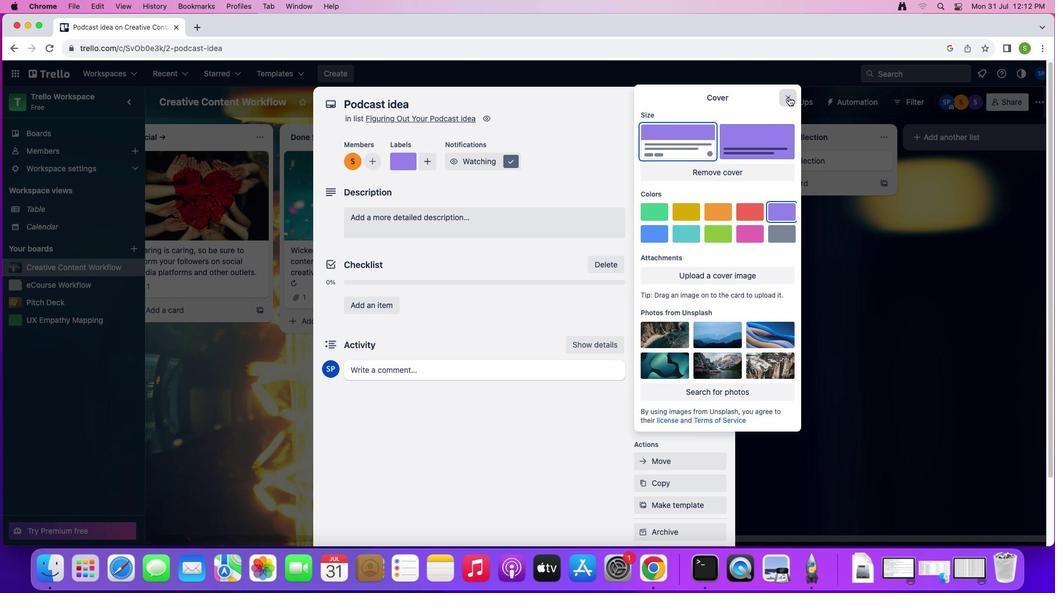 
Action: Mouse pressed left at (789, 97)
Screenshot: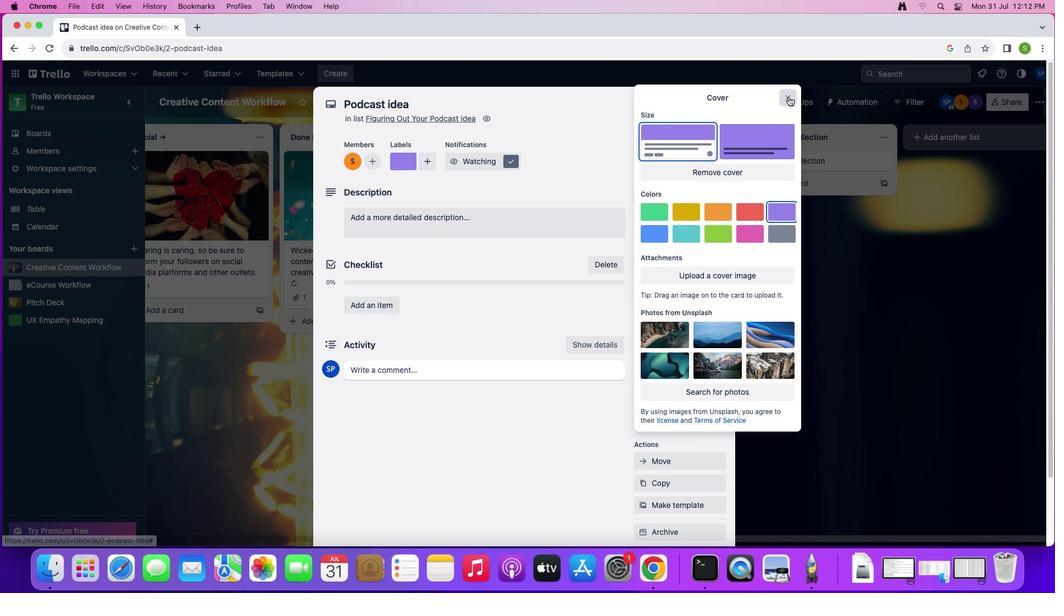 
Action: Mouse moved to (522, 277)
Screenshot: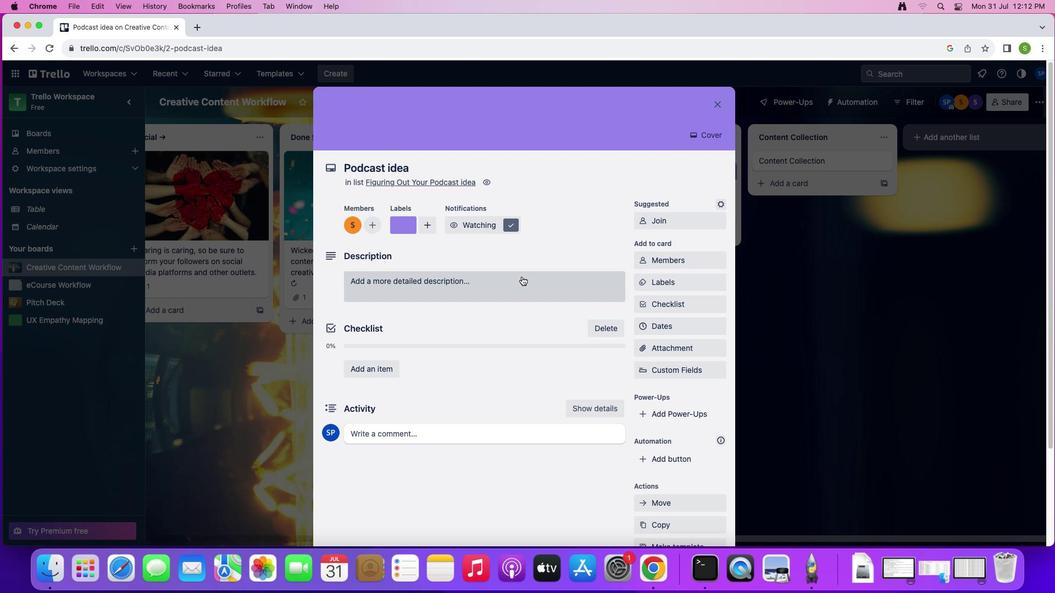 
Action: Mouse pressed left at (522, 277)
Screenshot: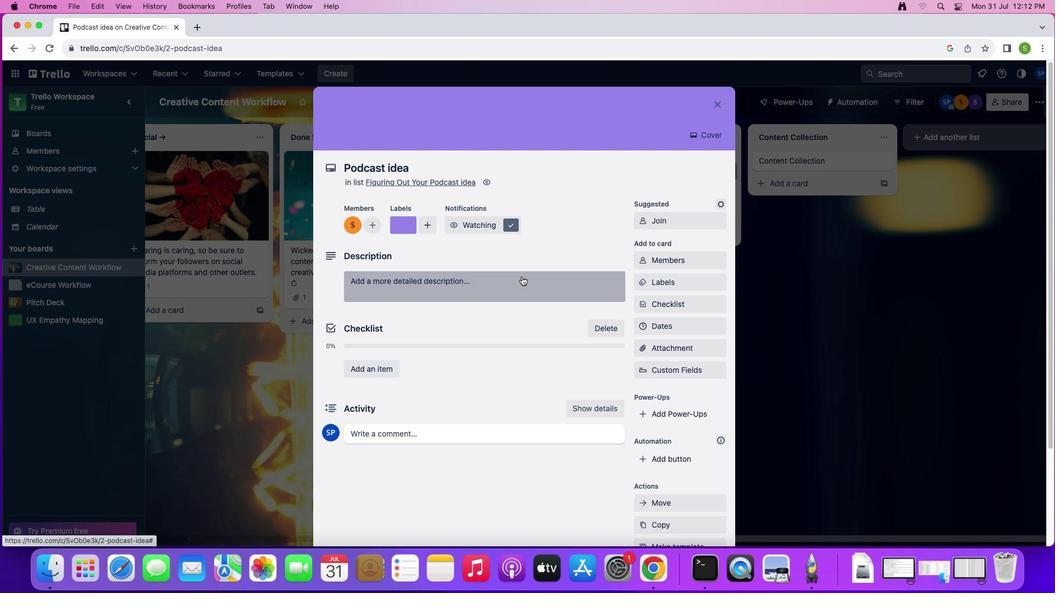 
Action: Mouse moved to (635, 304)
Screenshot: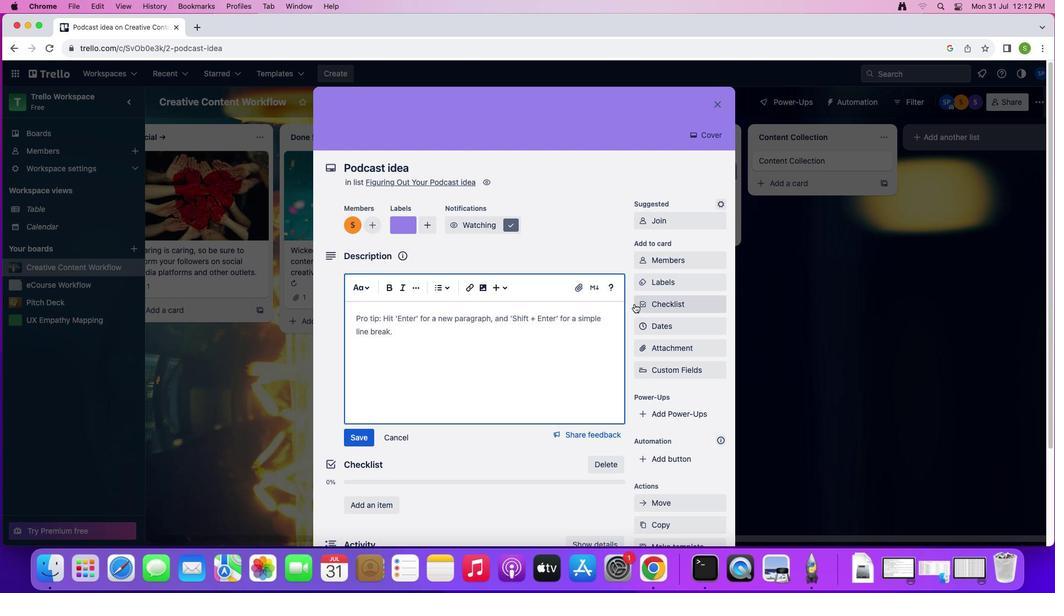 
Action: Key pressed Key.shift'A'Key.space't''e''m''p''l''a''t''e'Key.space't''o'Key.space'o''p''t''i''m''i''s''e'Key.space't''h''e'Key.space'p''r''o''c''e''s''s'Key.space'o''f'Key.space'p''u''b''l''i''c''h''i''n''g'
Screenshot: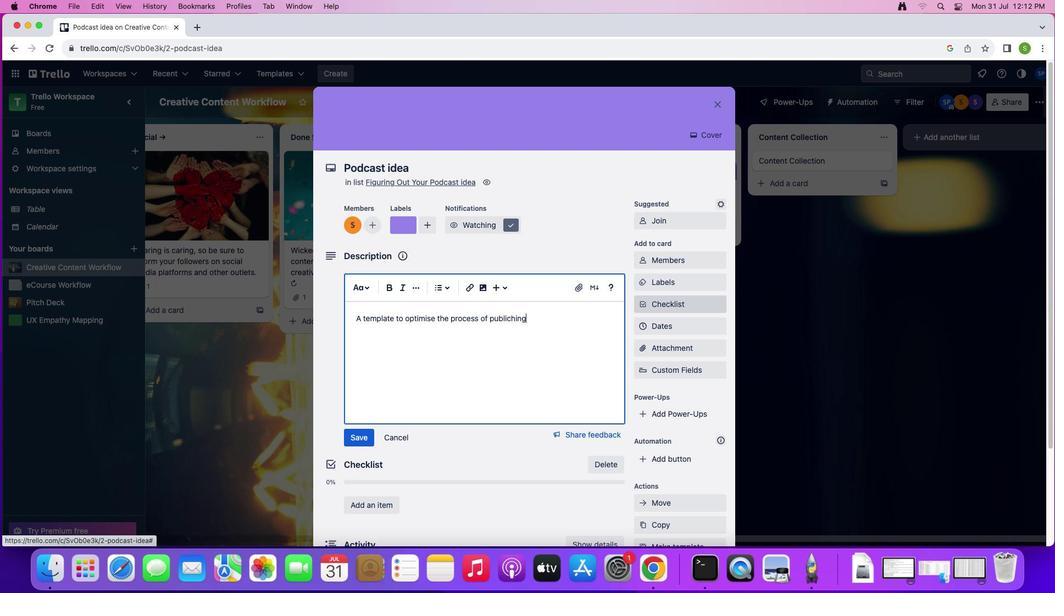 
Action: Mouse moved to (513, 317)
Screenshot: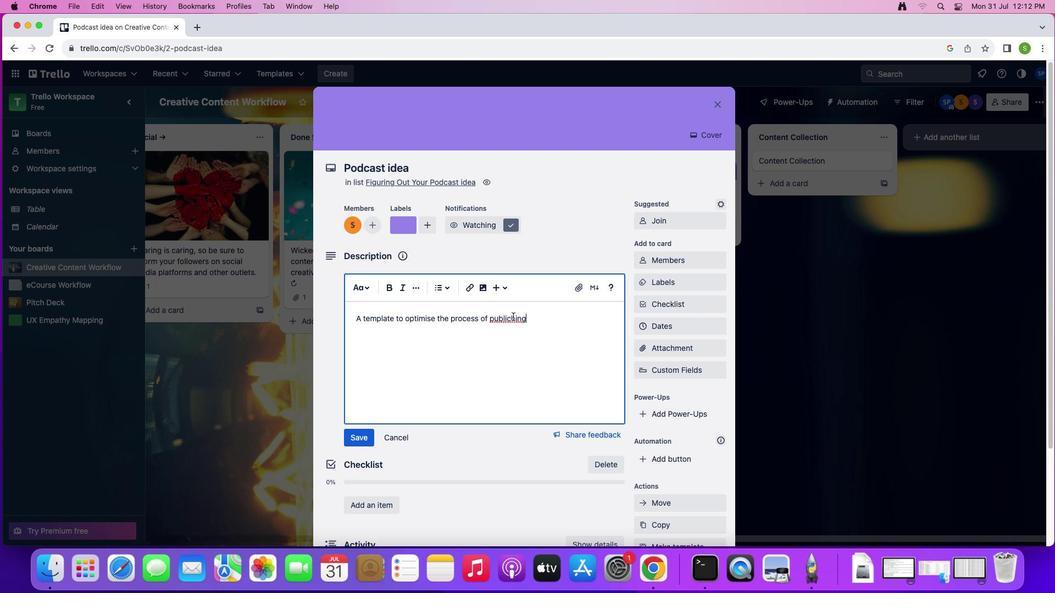 
Action: Mouse pressed left at (513, 317)
Screenshot: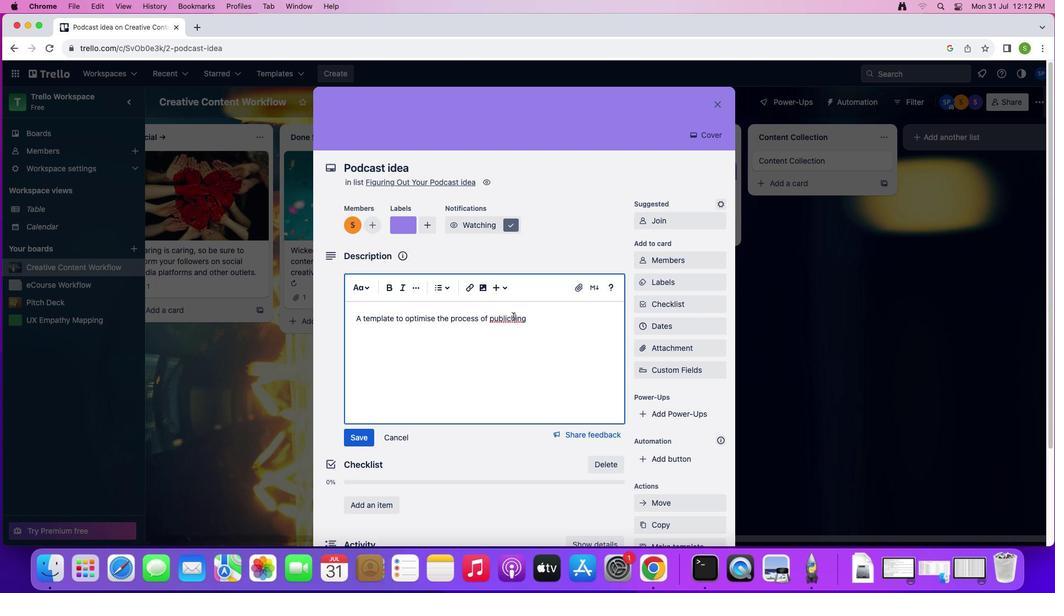 
Action: Mouse moved to (510, 318)
Screenshot: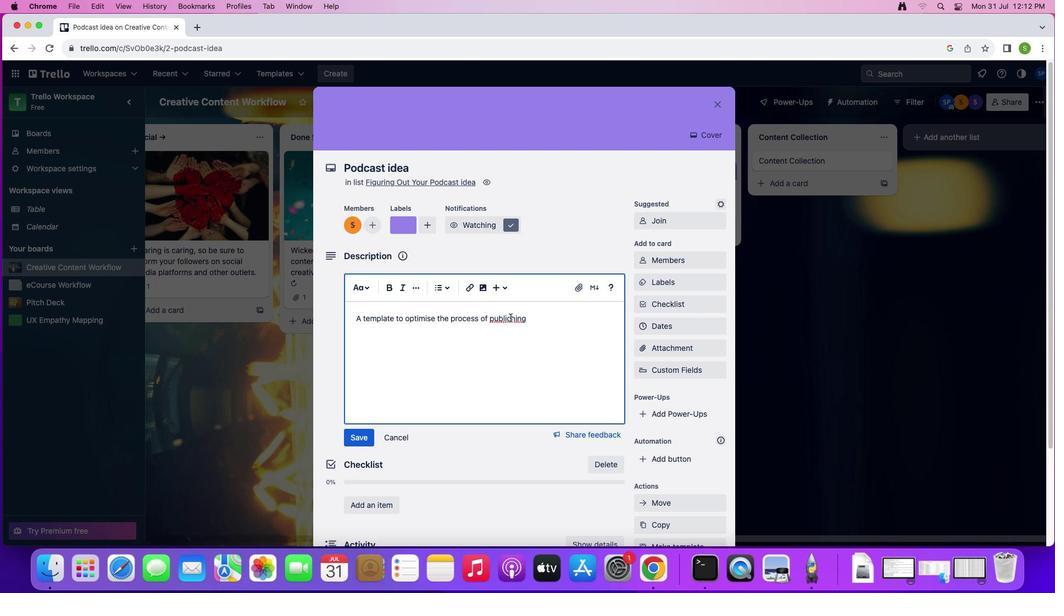 
Action: Mouse pressed left at (510, 318)
Screenshot: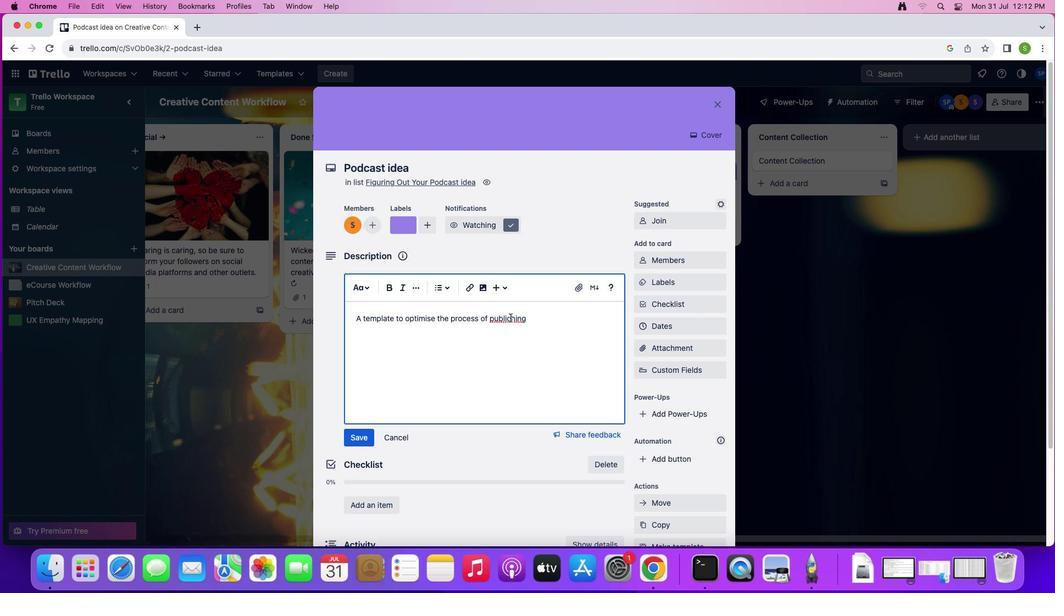 
Action: Mouse moved to (655, 323)
Screenshot: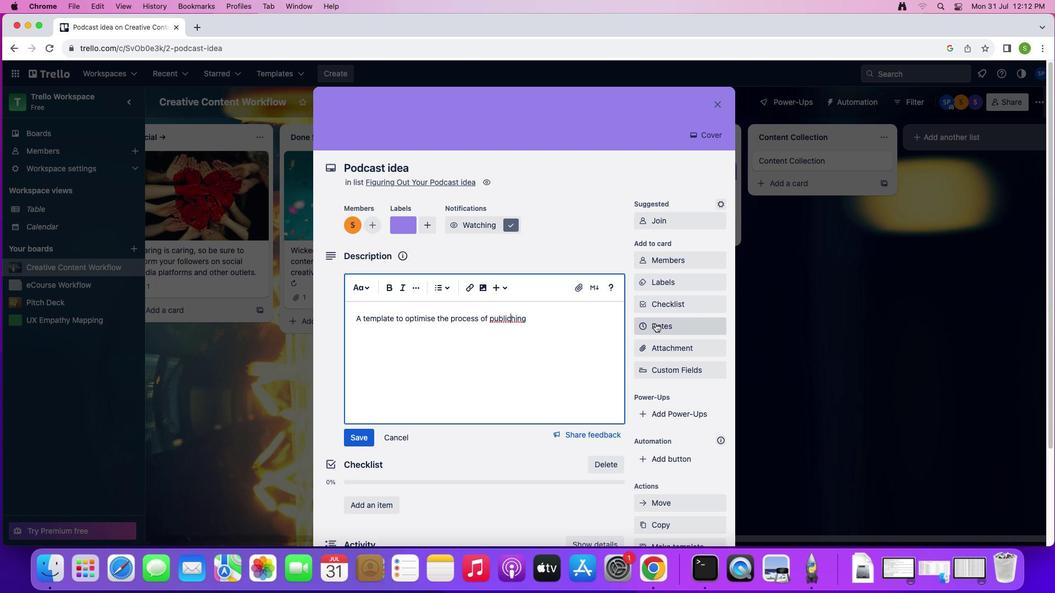 
Action: Key pressed Key.backspace's'
Screenshot: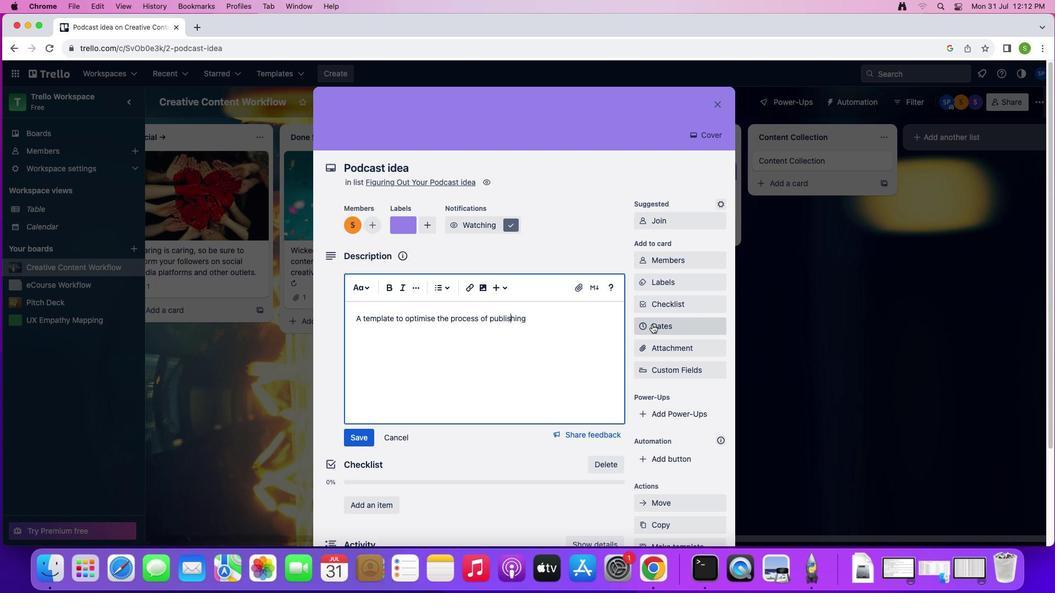 
Action: Mouse moved to (541, 325)
Screenshot: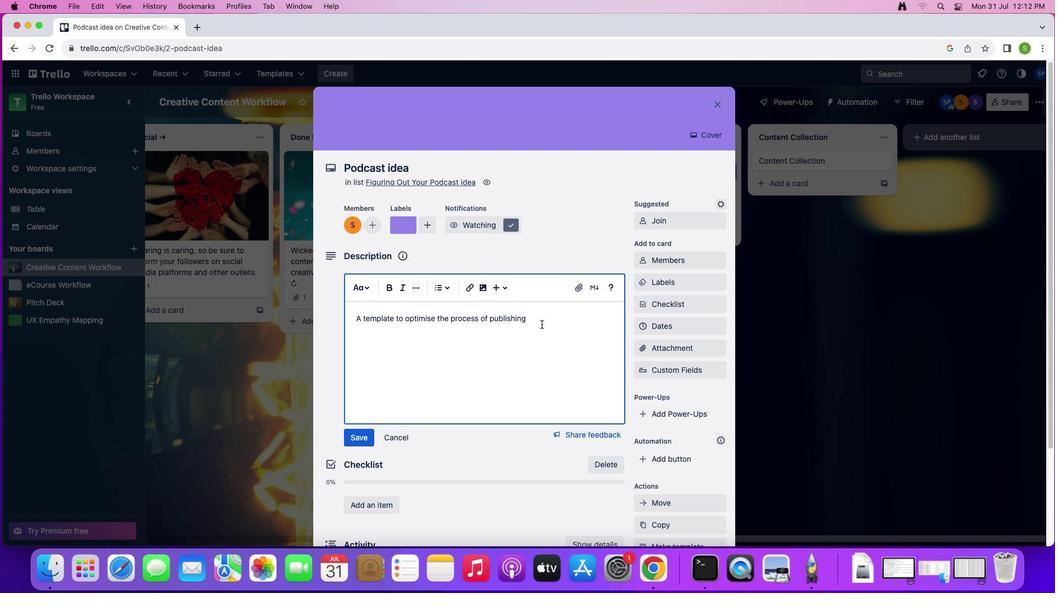 
Action: Mouse pressed left at (541, 325)
Screenshot: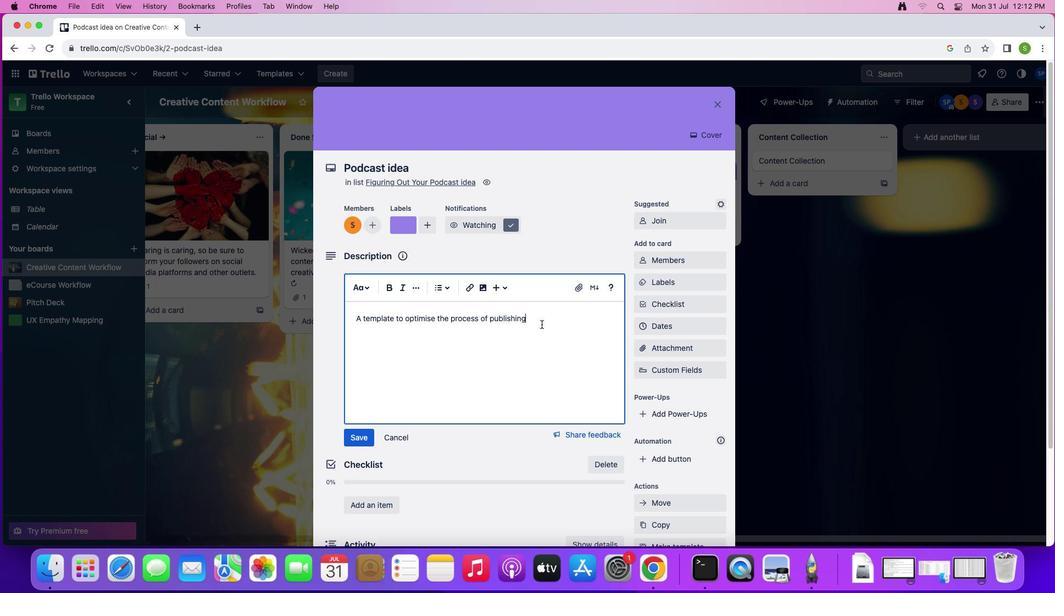 
Action: Mouse moved to (603, 324)
Screenshot: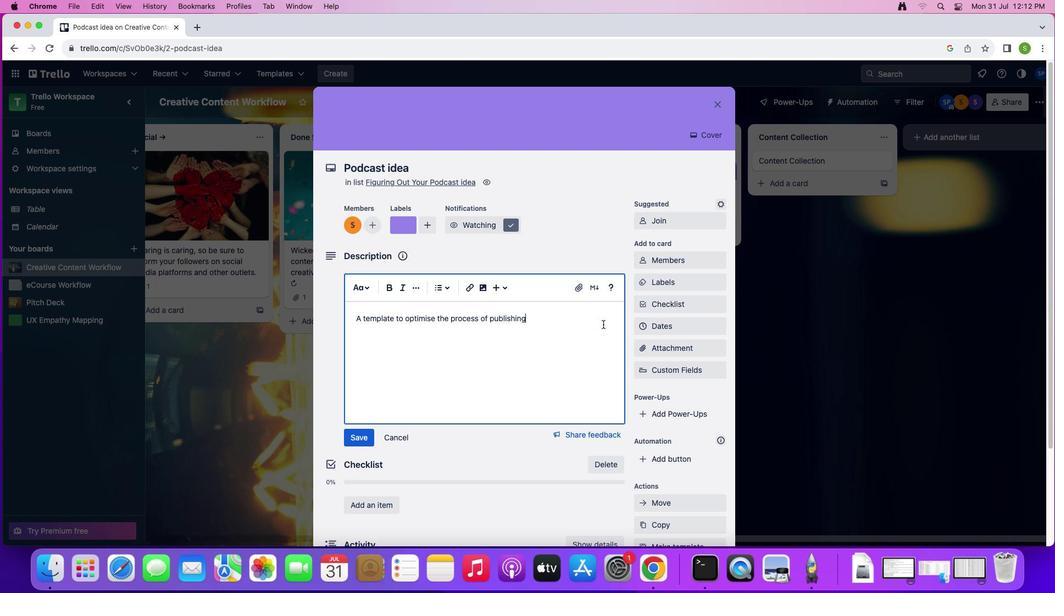 
Action: Key pressed Key.space'a''r''t''i''c''l''e''s'Key.space'i'Key.backspace'o''n''l''i''n''e'Key.space'b''y'Key.space'p''r''o''v''i''d''i''n''g'Key.space'a'Key.space'p''r''o''d''u''c''t''i''v''e'Key.space'w''o''r''k''f''l''o''w'Key.space's''o''l''u''t''i''o''n''.'
Screenshot: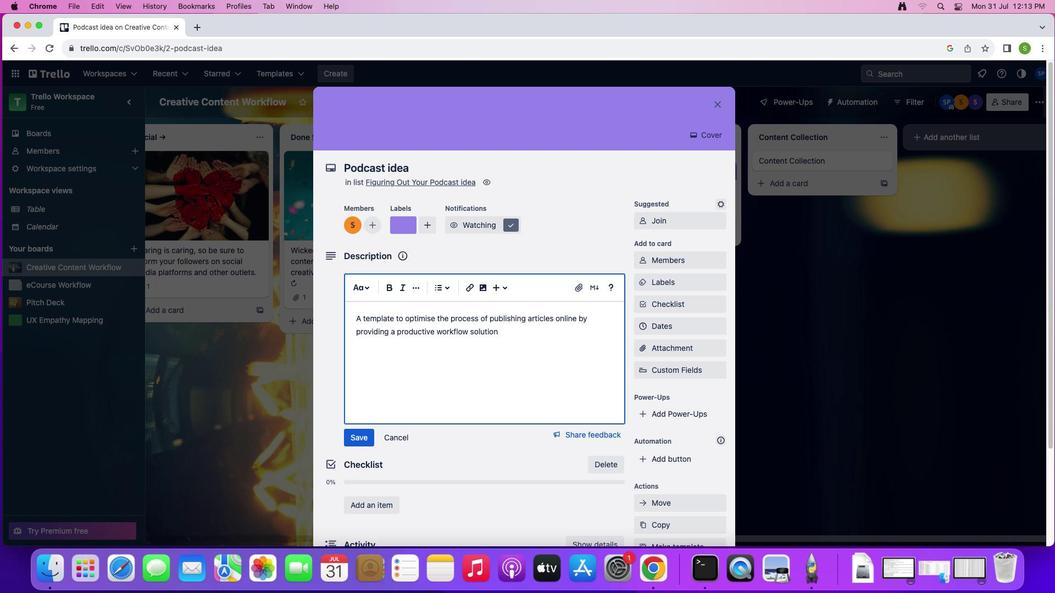 
Action: Mouse moved to (361, 439)
Screenshot: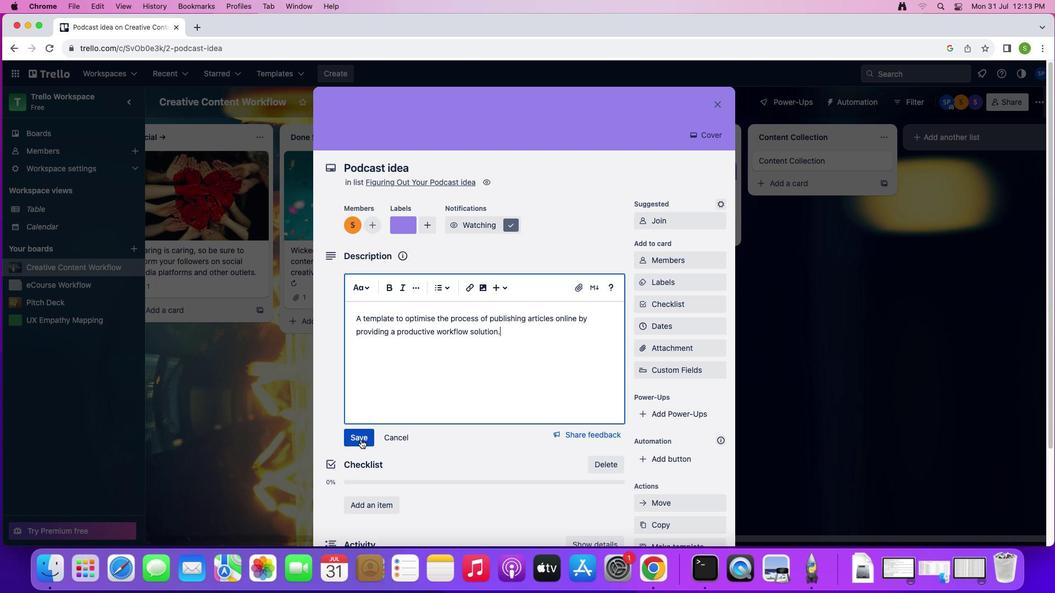 
Action: Mouse pressed left at (361, 439)
Screenshot: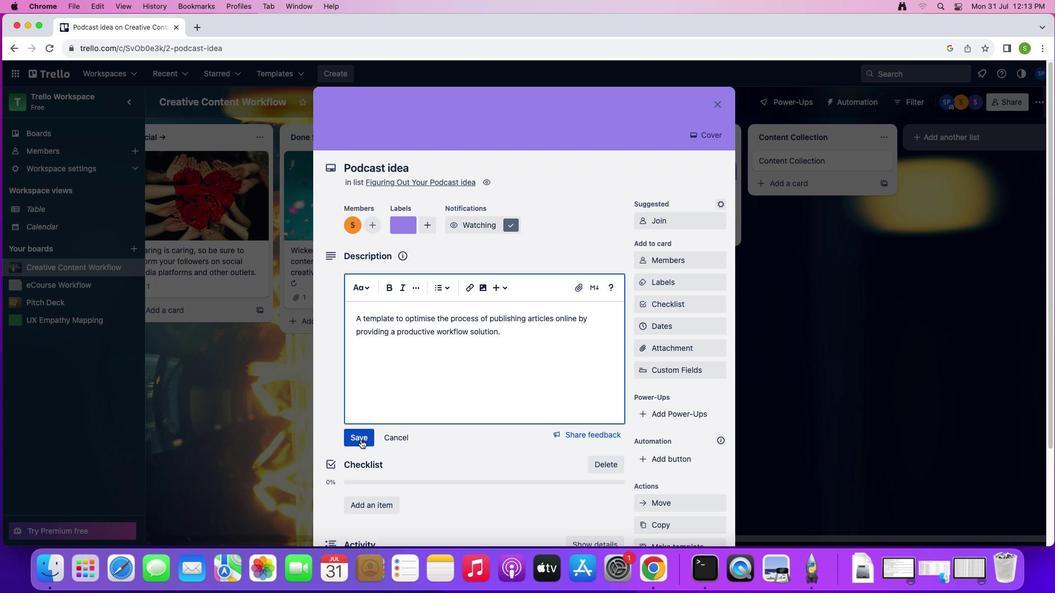
Action: Mouse moved to (409, 423)
Screenshot: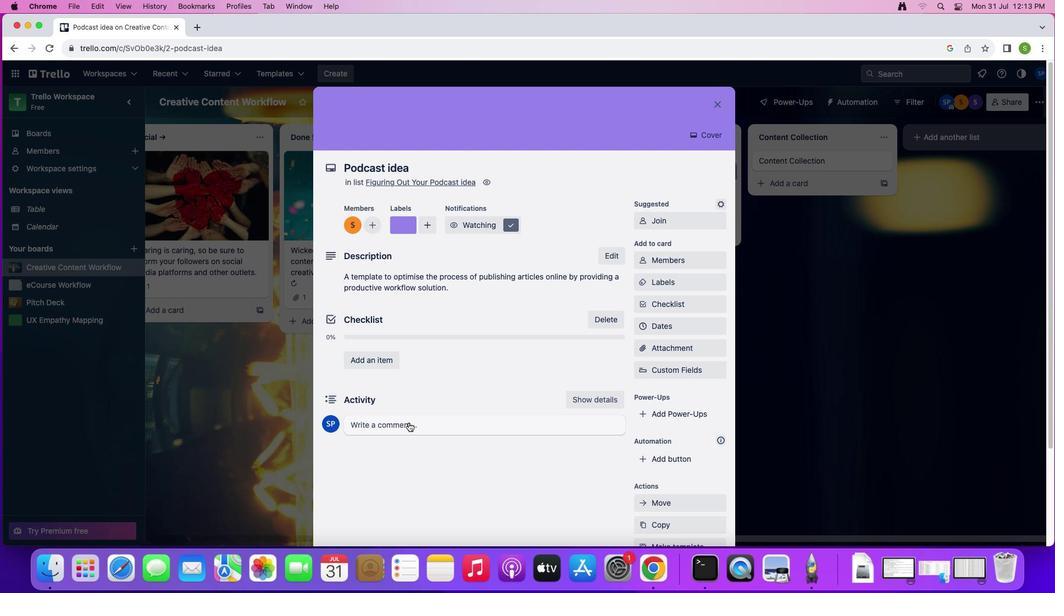 
Action: Mouse pressed left at (409, 423)
Screenshot: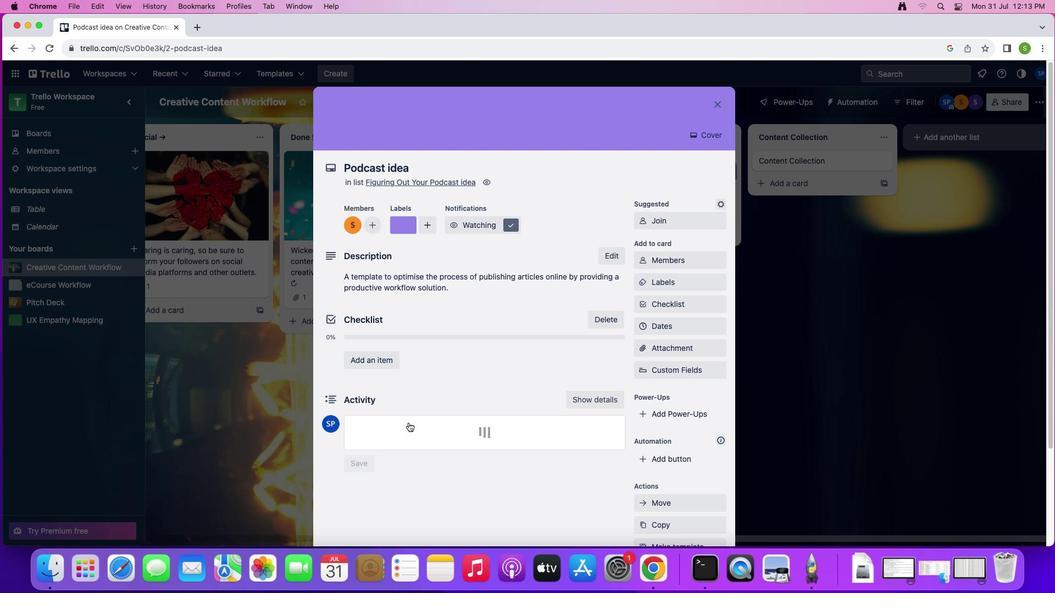 
Action: Mouse moved to (508, 361)
Screenshot: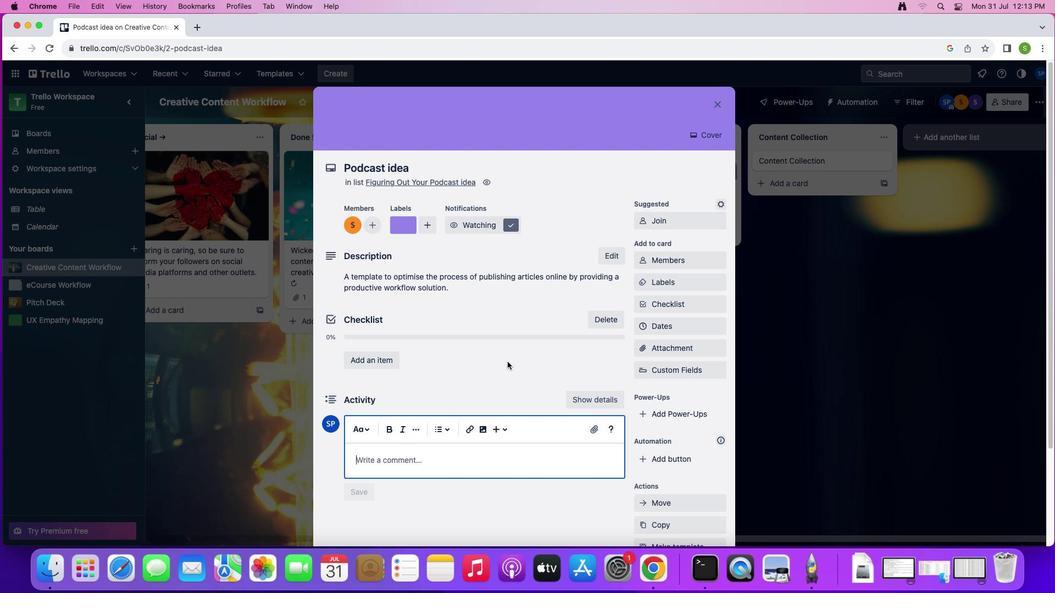 
Action: Key pressed Key.shift'R''e'"'"'a''l'
Screenshot: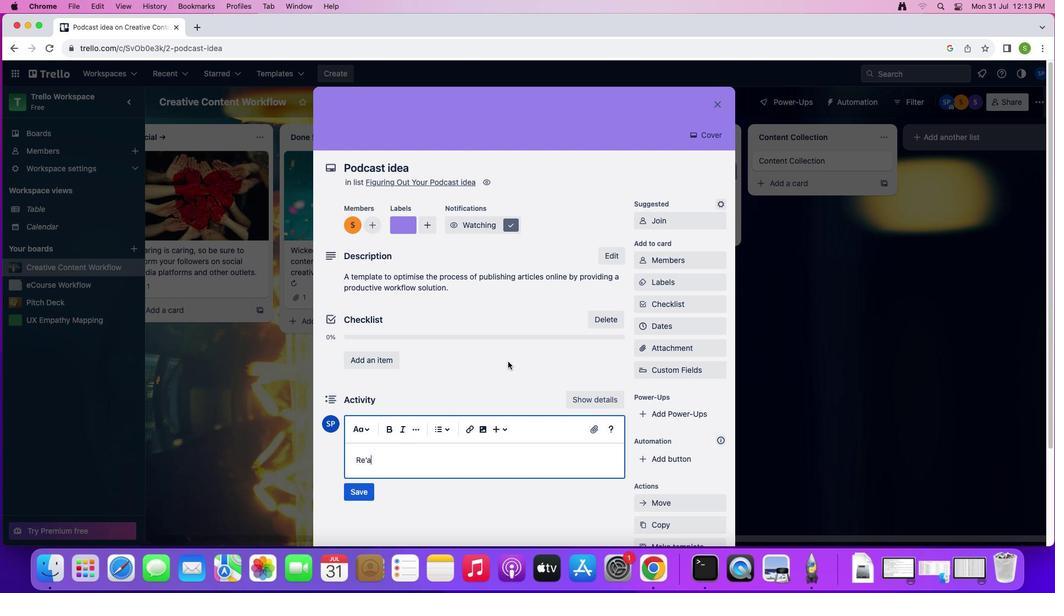 
Action: Mouse moved to (508, 361)
Screenshot: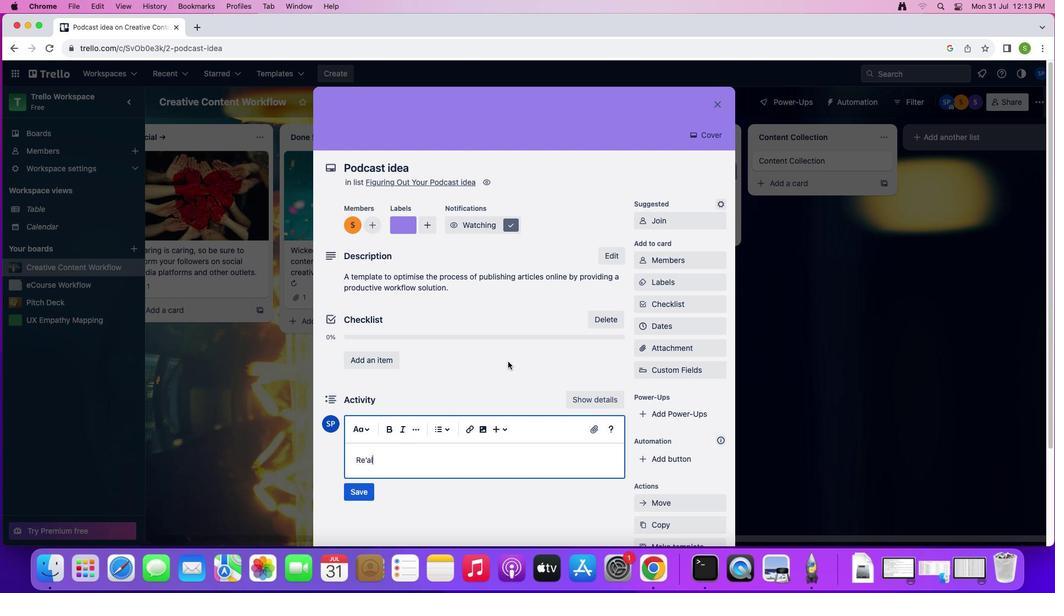
Action: Key pressed Key.spaceKey.shift'B''a''k''h''i''t'','Key.space'c''o''n''t''e''n''t'Key.space'c''r''e''a''t''o''r'Key.space'o''n'Key.space'm''e''d''i''u''m'Key.enter
Screenshot: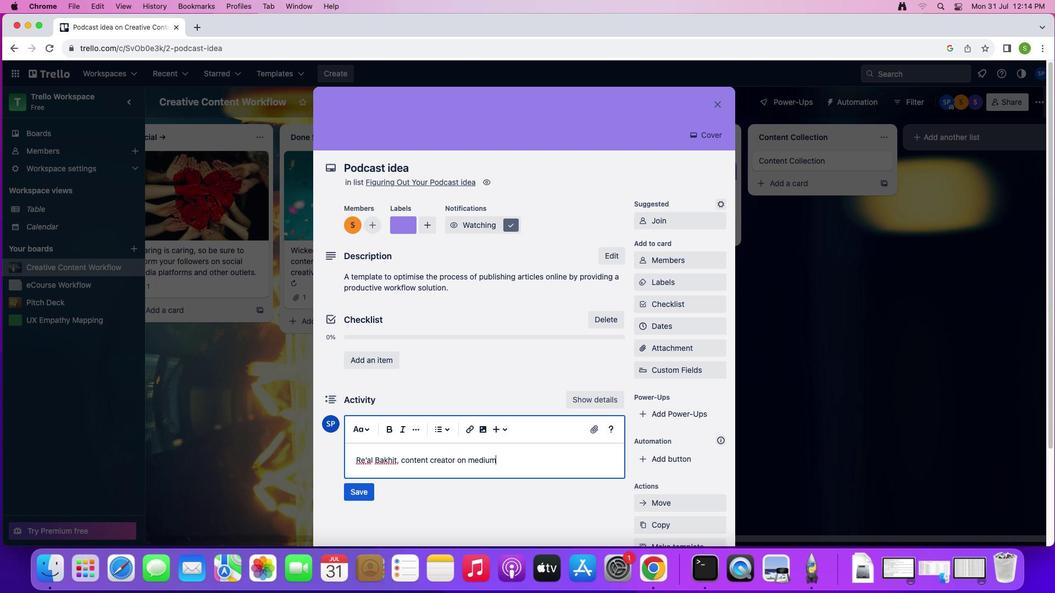 
Action: Mouse moved to (352, 510)
Screenshot: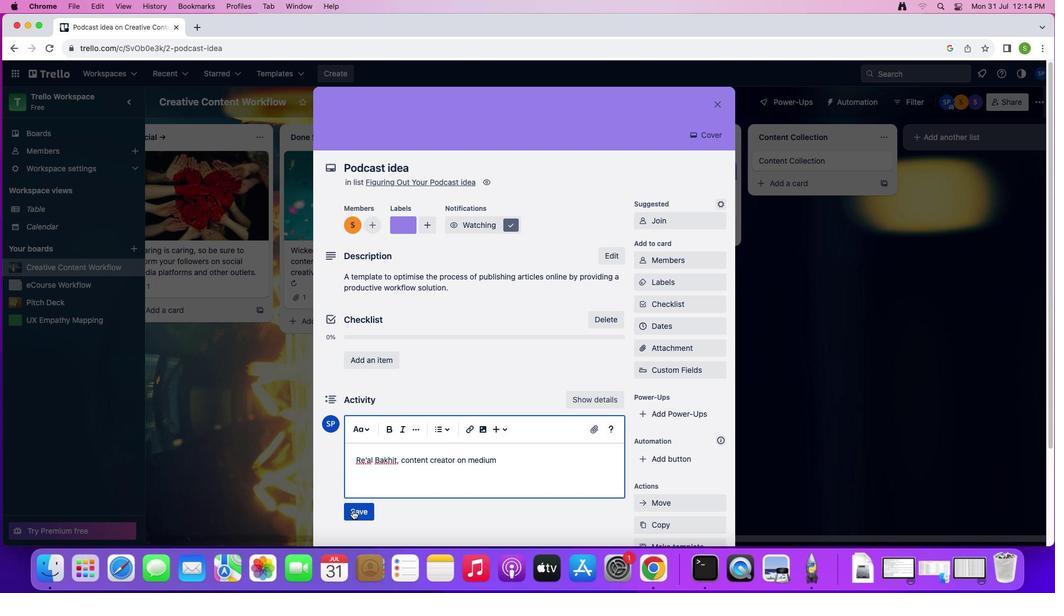 
Action: Mouse pressed left at (352, 510)
Screenshot: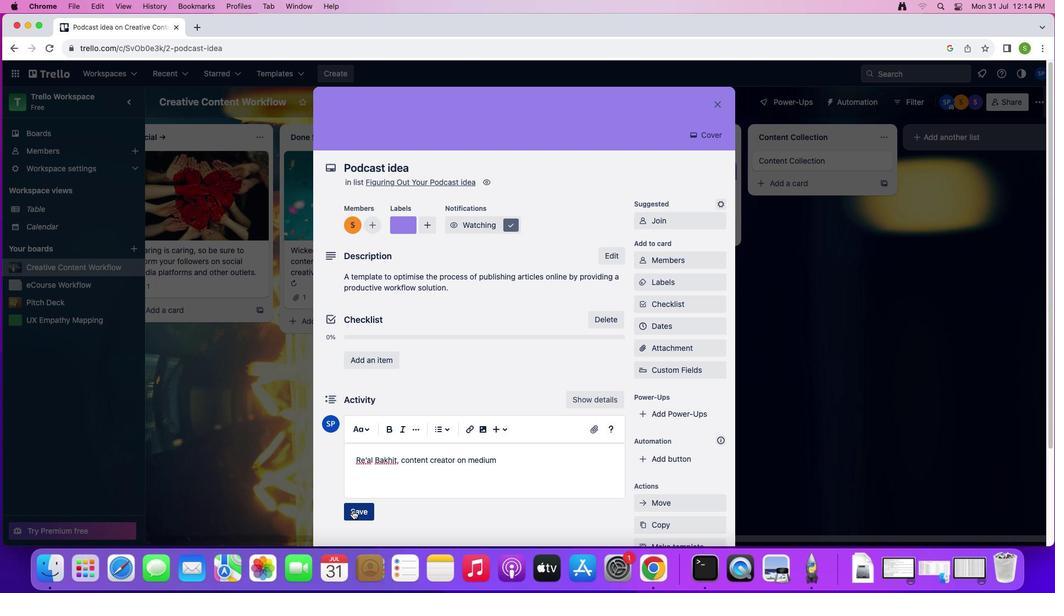 
Action: Mouse moved to (721, 101)
Screenshot: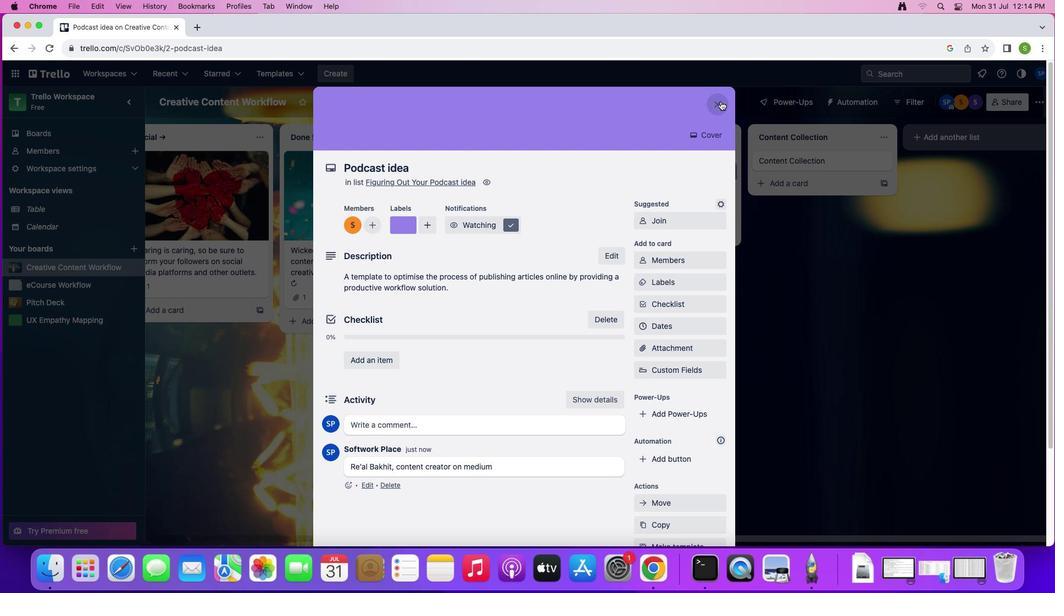 
Action: Mouse pressed left at (721, 101)
Screenshot: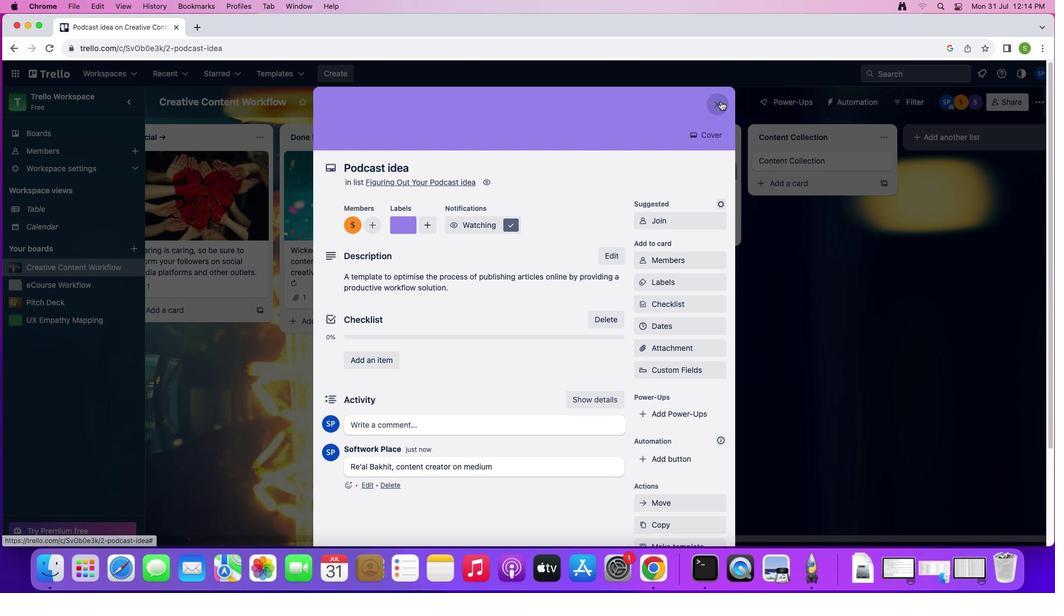 
Action: Mouse moved to (817, 158)
Screenshot: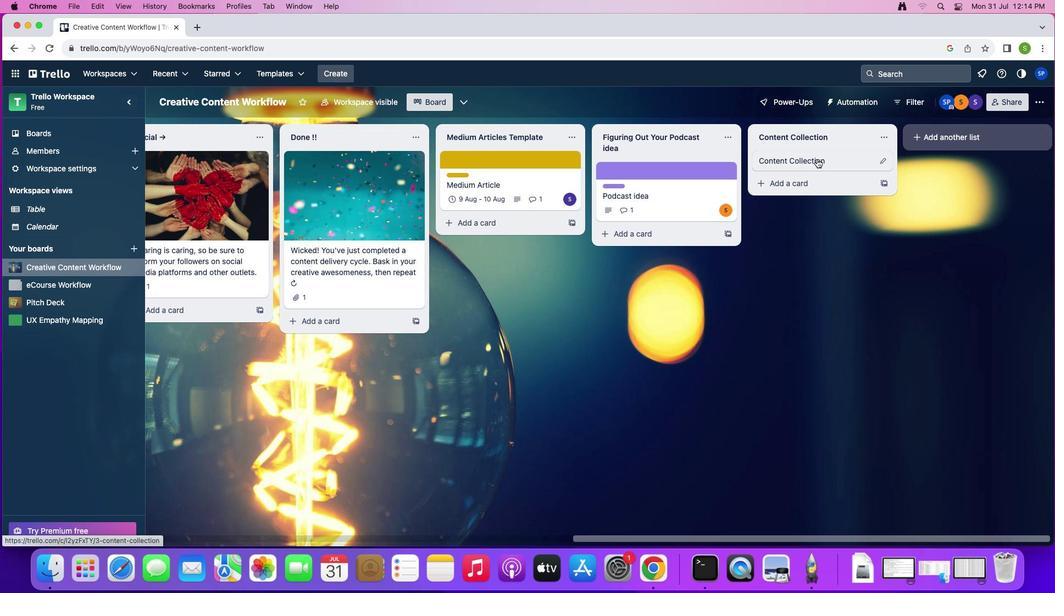 
Action: Mouse pressed left at (817, 158)
Screenshot: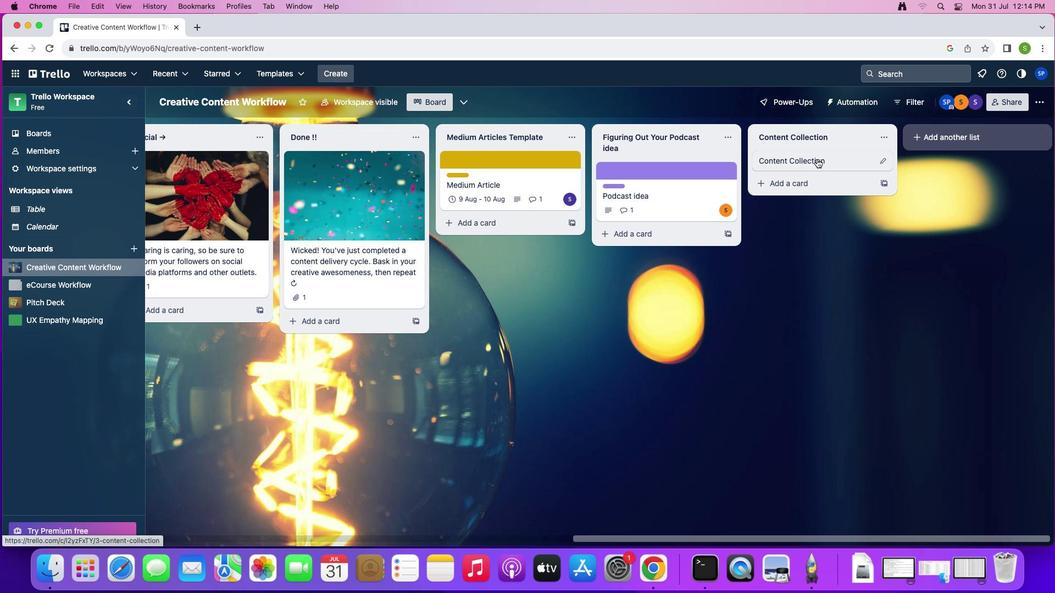 
Action: Mouse moved to (667, 196)
Screenshot: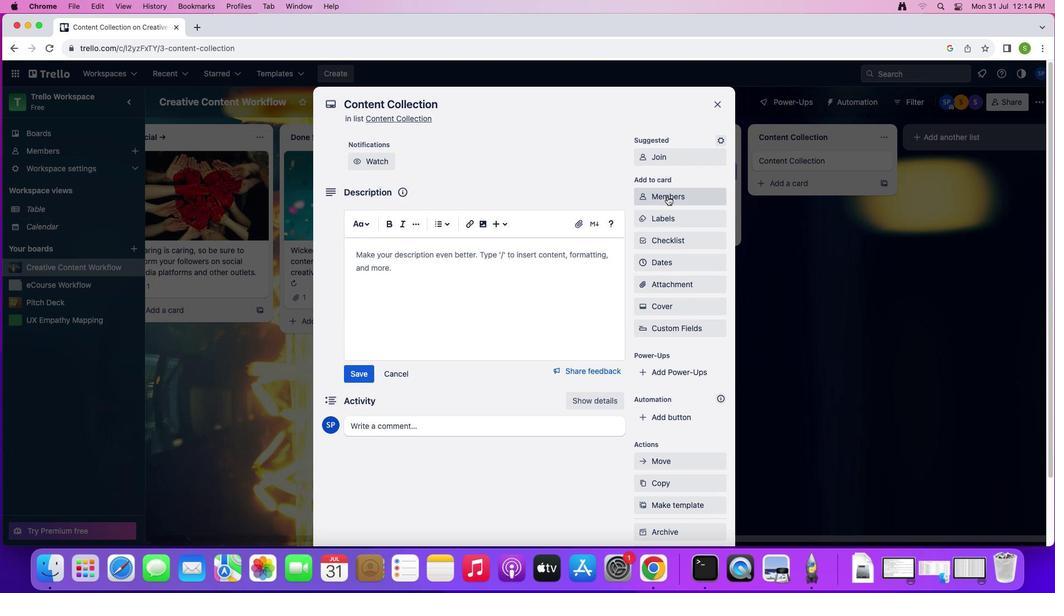 
Action: Mouse pressed left at (667, 196)
Screenshot: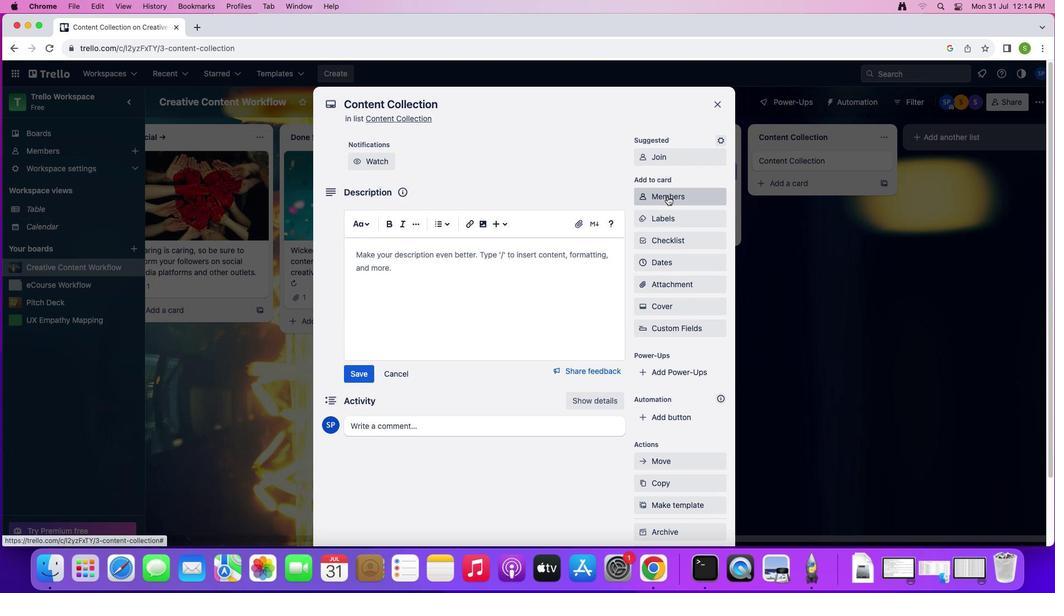 
Action: Mouse moved to (674, 251)
Screenshot: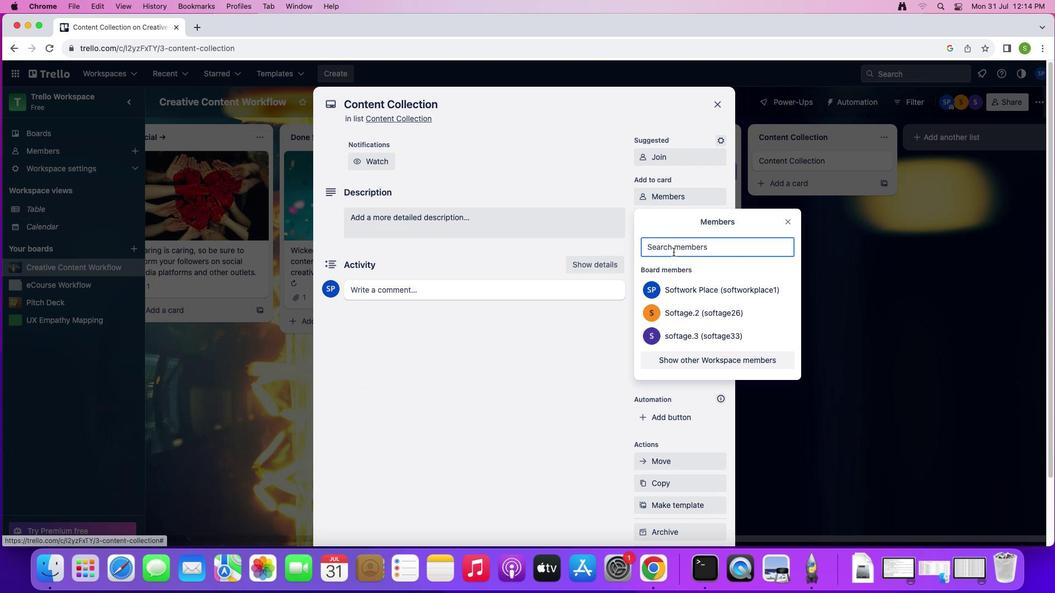 
Action: Mouse pressed left at (674, 251)
Screenshot: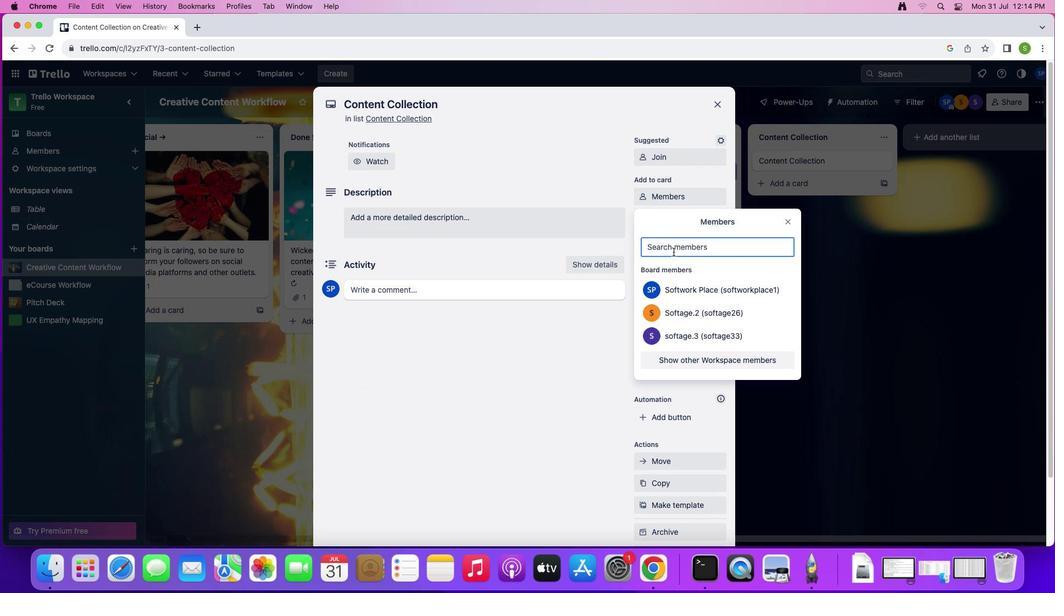 
Action: Mouse moved to (713, 240)
Screenshot: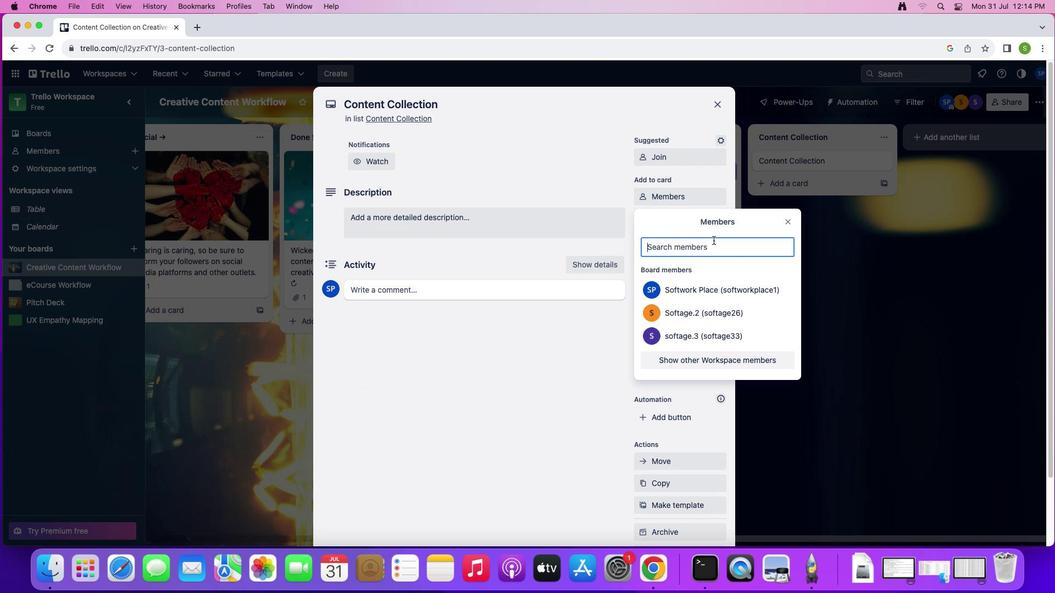 
Action: Key pressed Key.shift'S''o''f''a''t''g''e'','Key.backspace'.''1'Key.shift'@''s''o''f''t''a''g''e''.''n''e''t'
Screenshot: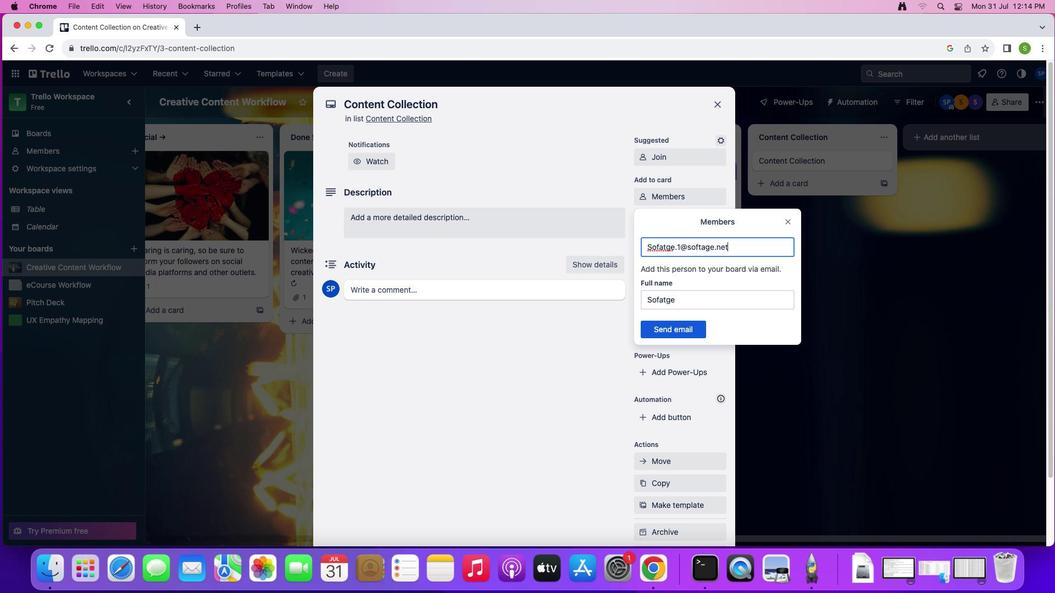 
Action: Mouse moved to (674, 328)
Screenshot: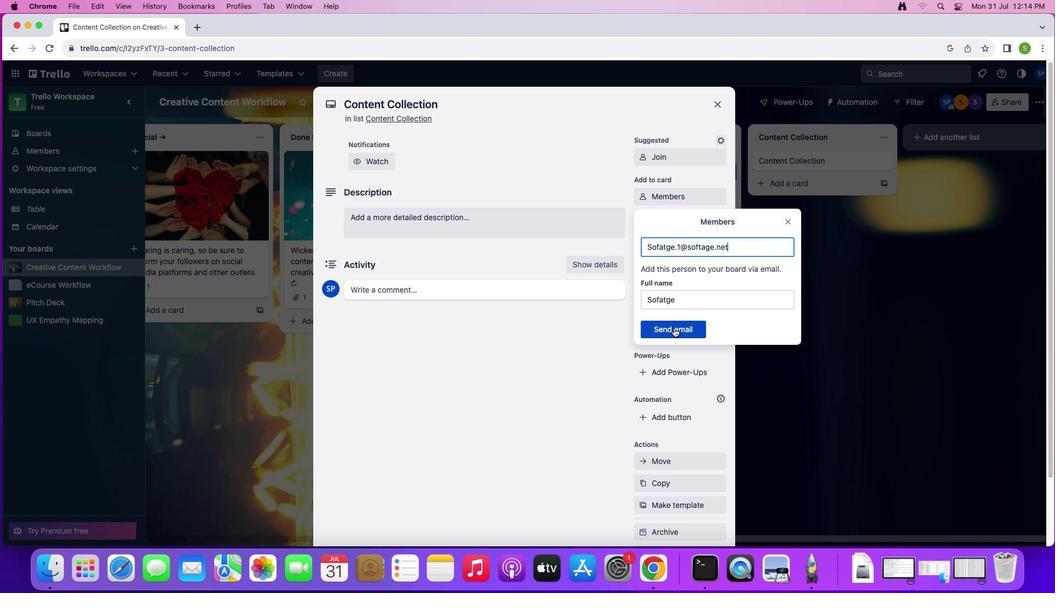 
Action: Mouse pressed left at (674, 328)
Screenshot: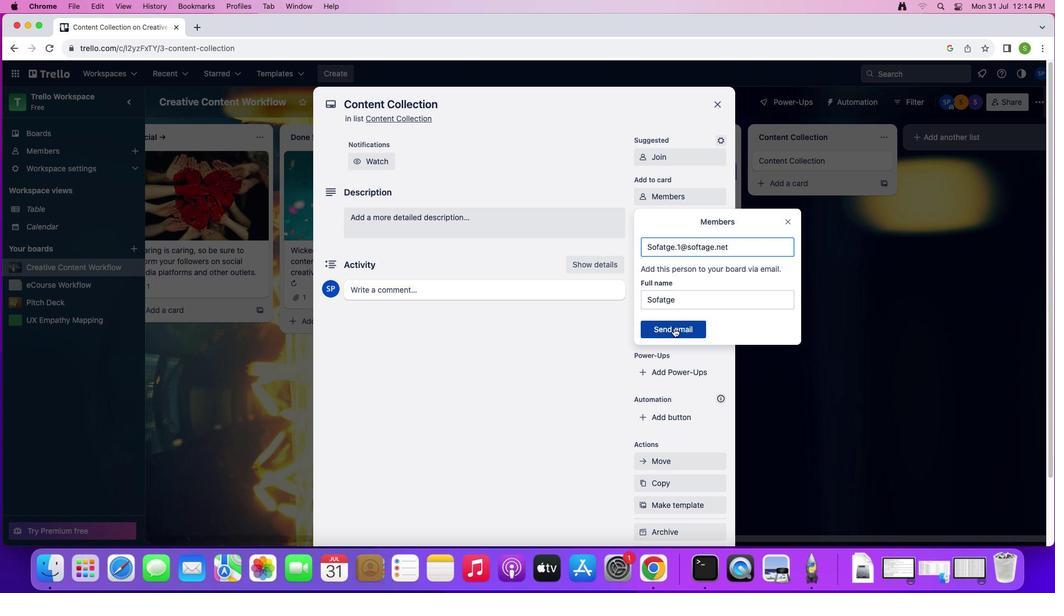 
Action: Mouse moved to (690, 221)
Screenshot: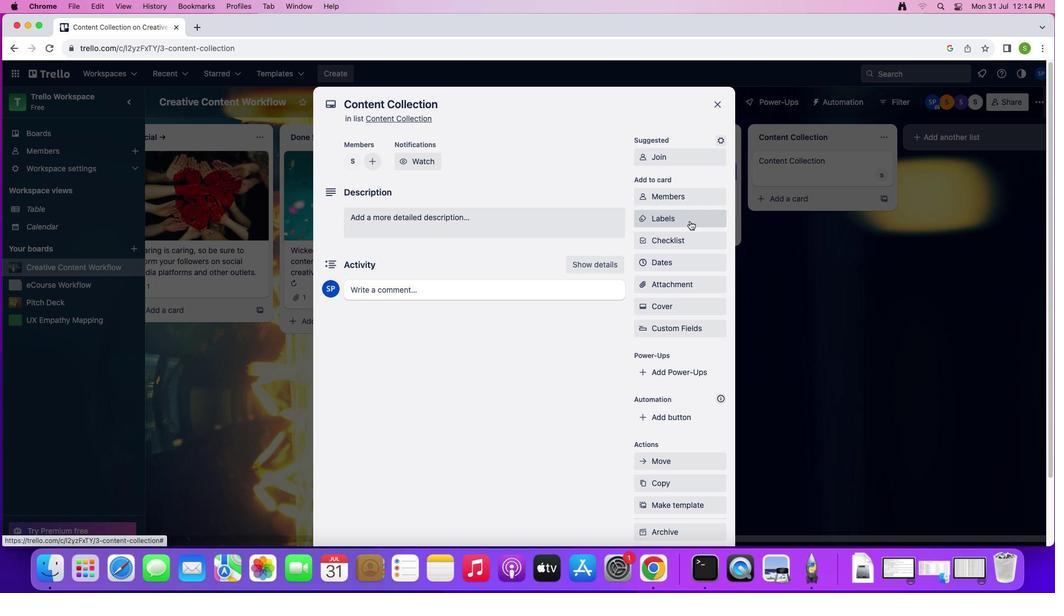 
Action: Mouse pressed left at (690, 221)
Screenshot: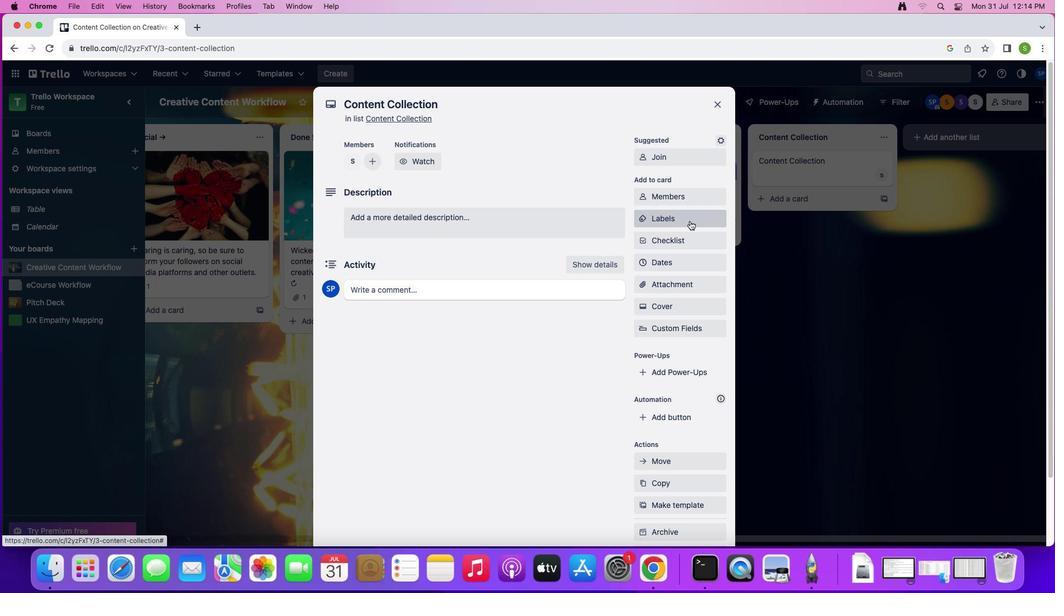 
Action: Mouse moved to (692, 342)
Screenshot: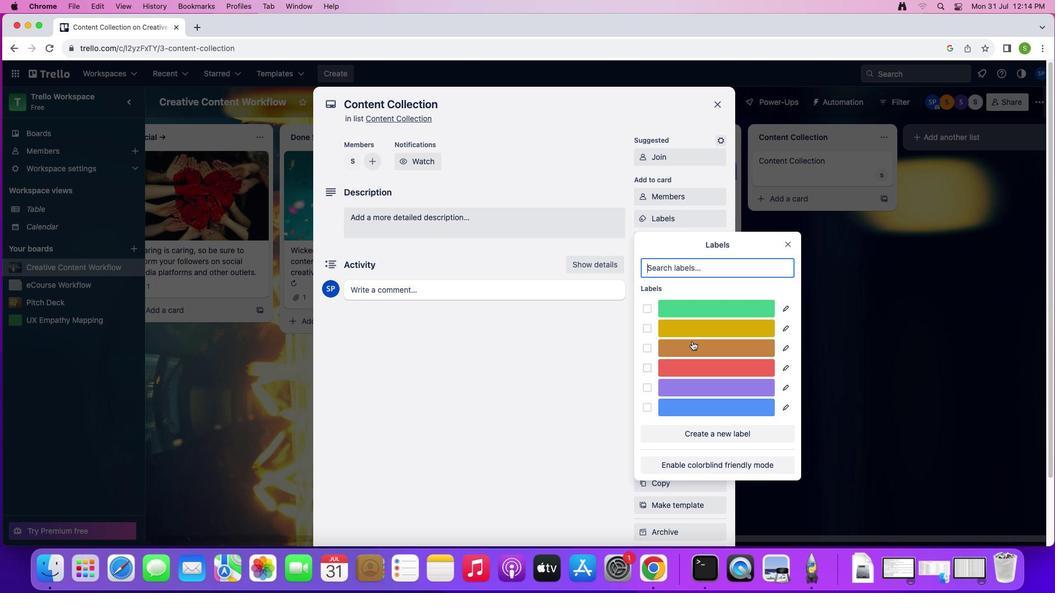 
Action: Mouse pressed left at (692, 342)
Screenshot: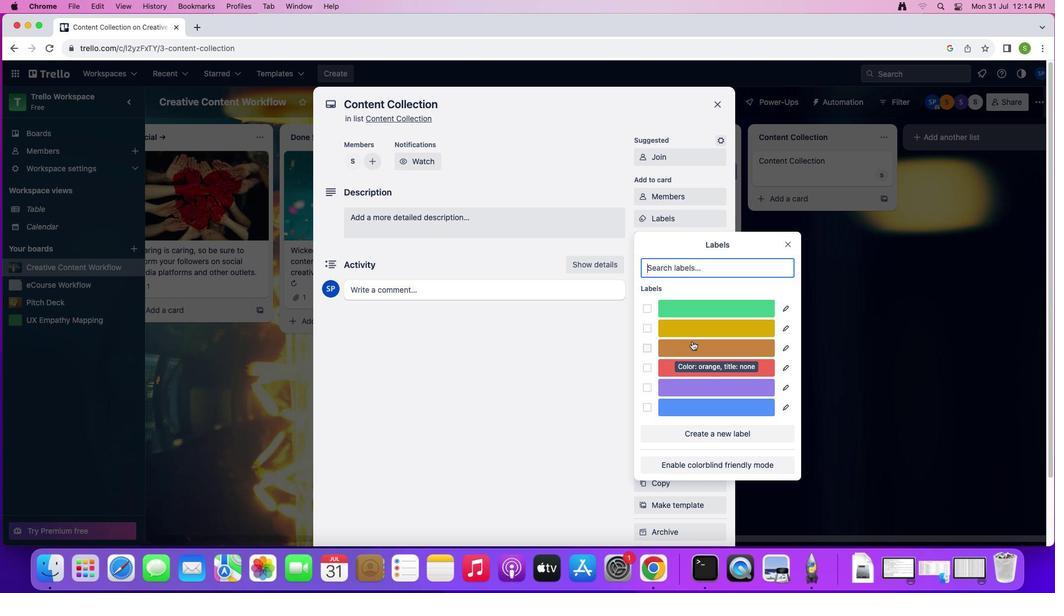 
Action: Mouse moved to (788, 252)
Screenshot: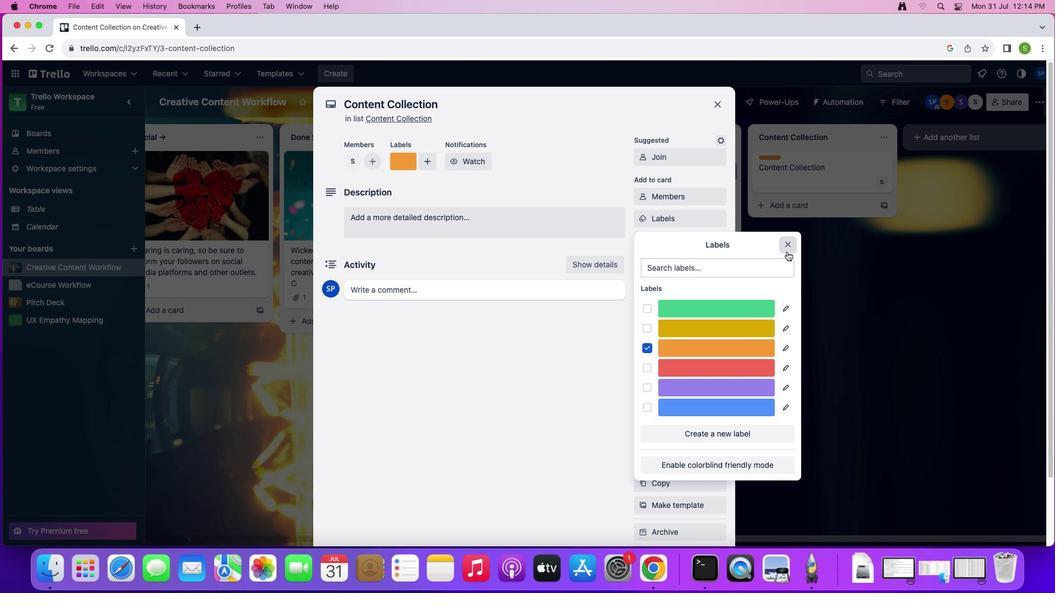 
Action: Mouse pressed left at (788, 252)
Screenshot: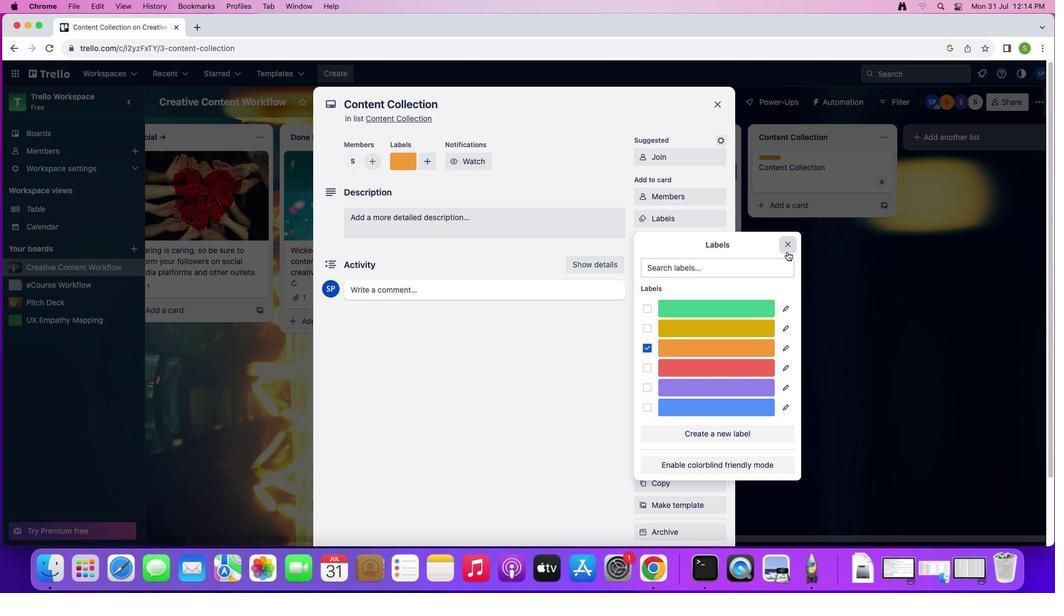 
Action: Mouse moved to (678, 261)
Screenshot: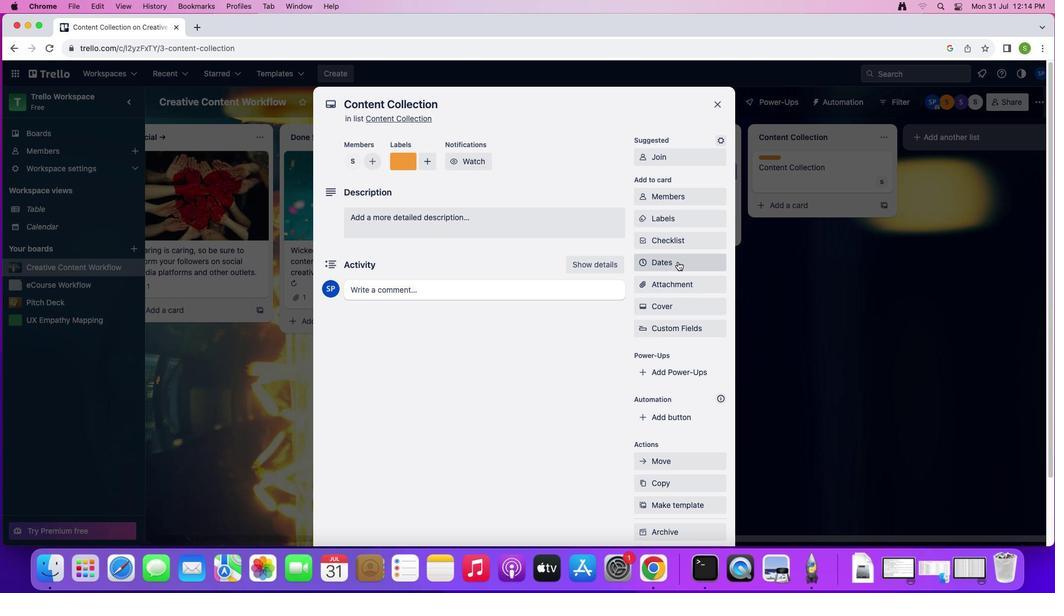 
Action: Mouse pressed left at (678, 261)
Screenshot: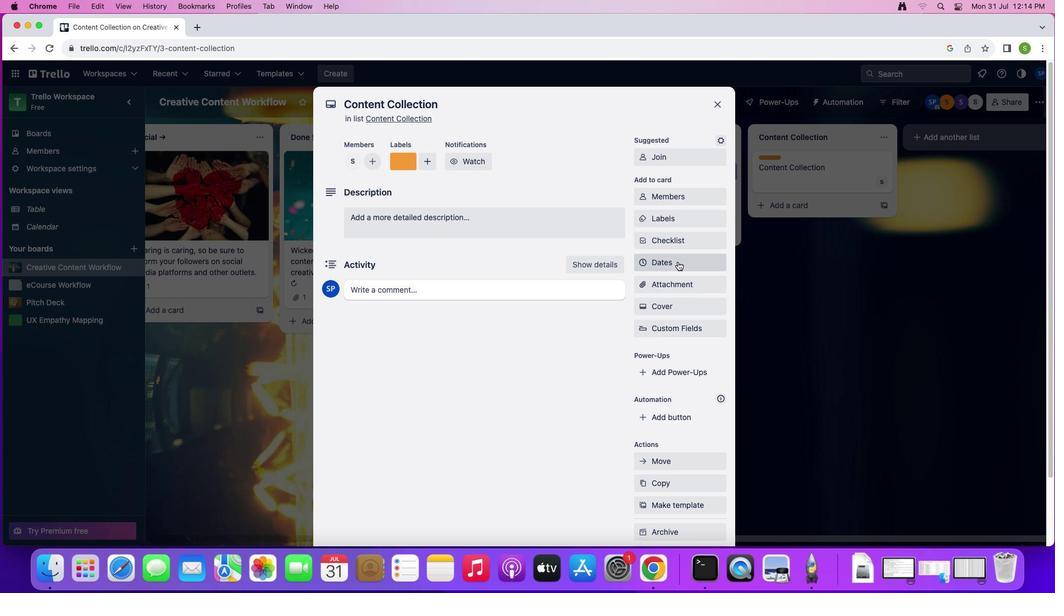 
Action: Mouse moved to (694, 211)
Screenshot: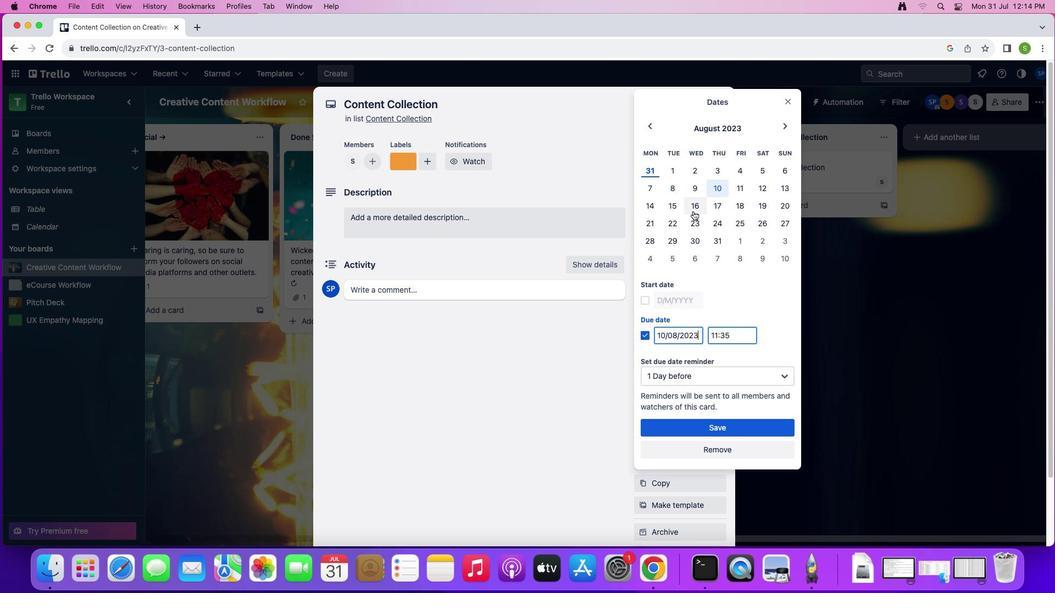 
Action: Mouse pressed left at (694, 211)
Screenshot: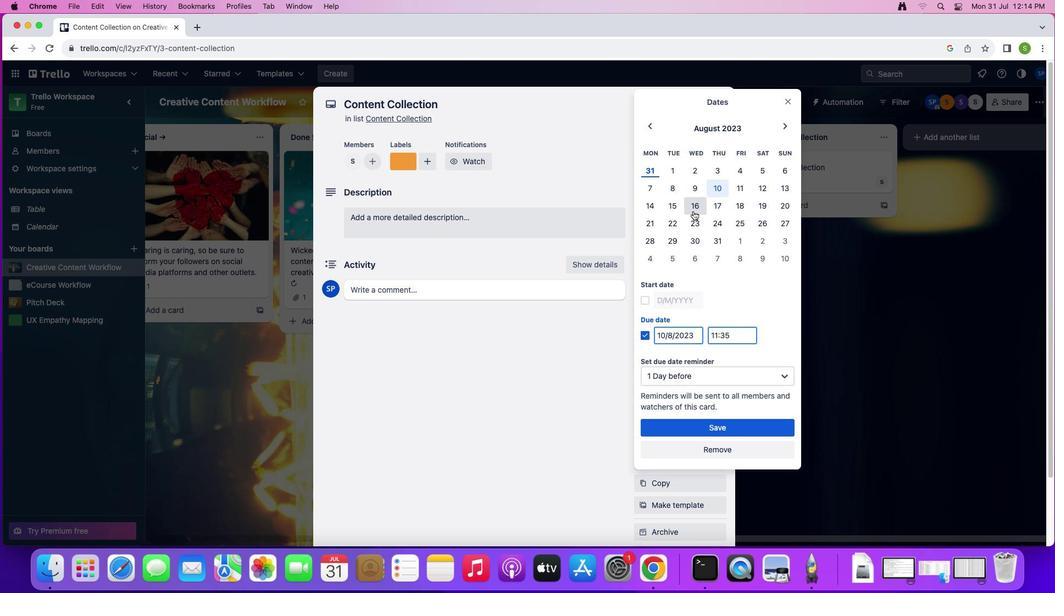 
Action: Mouse moved to (648, 299)
Screenshot: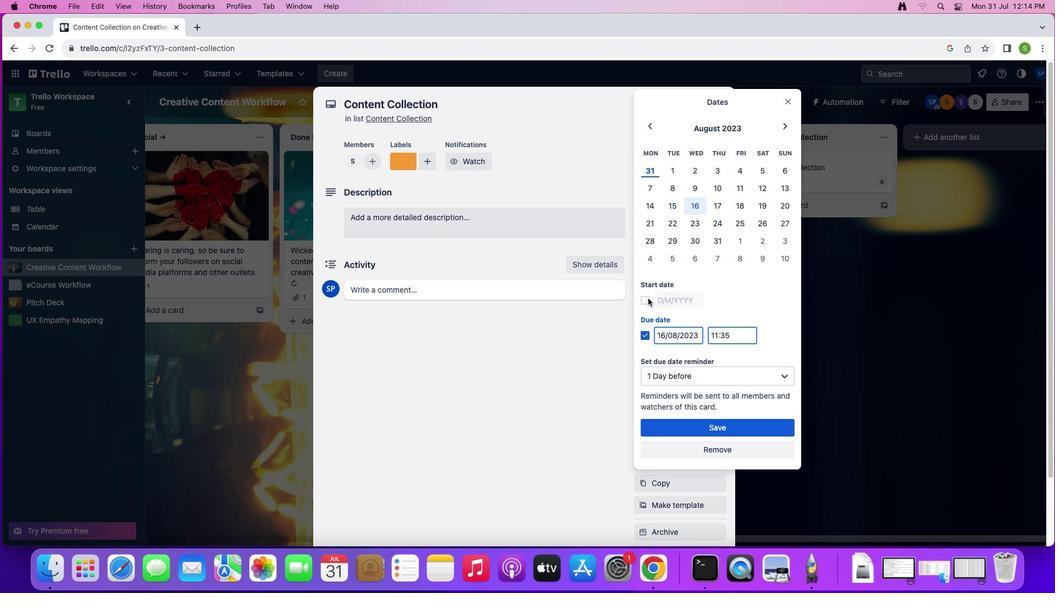 
Action: Mouse pressed left at (648, 299)
Screenshot: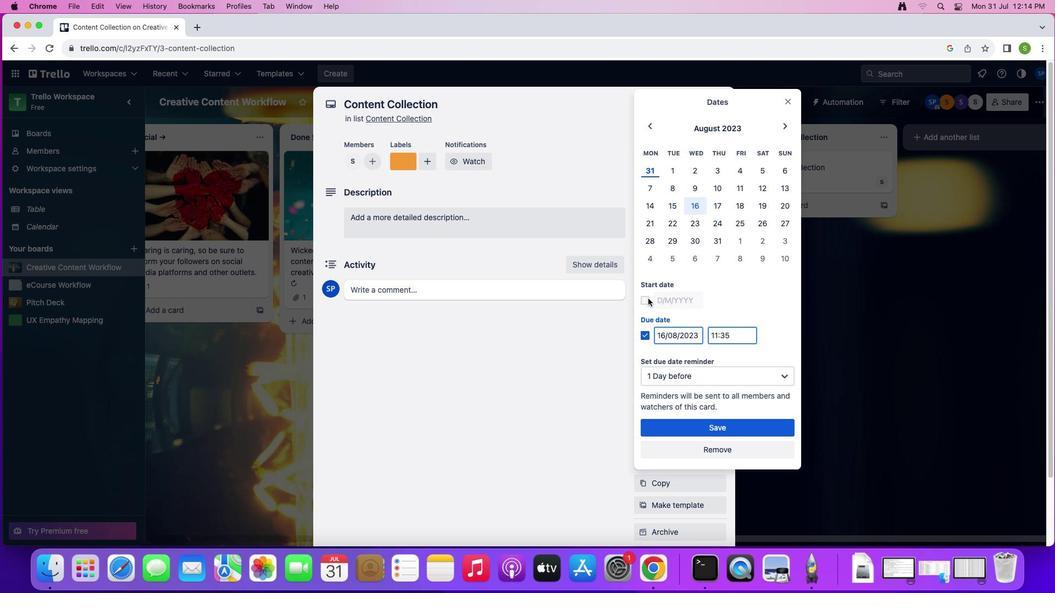 
Action: Mouse moved to (714, 424)
Screenshot: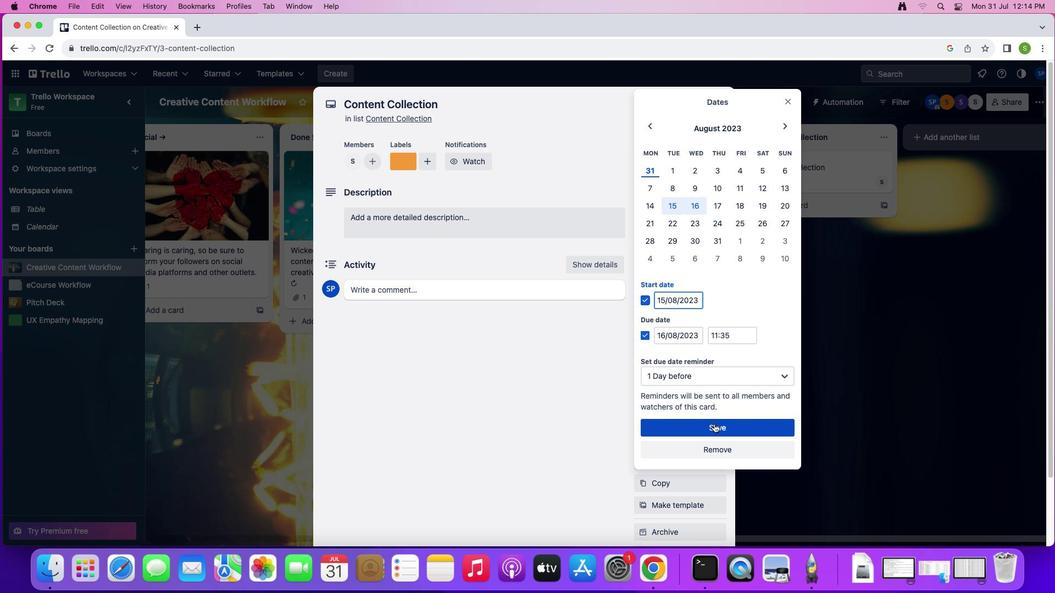 
Action: Mouse pressed left at (714, 424)
Screenshot: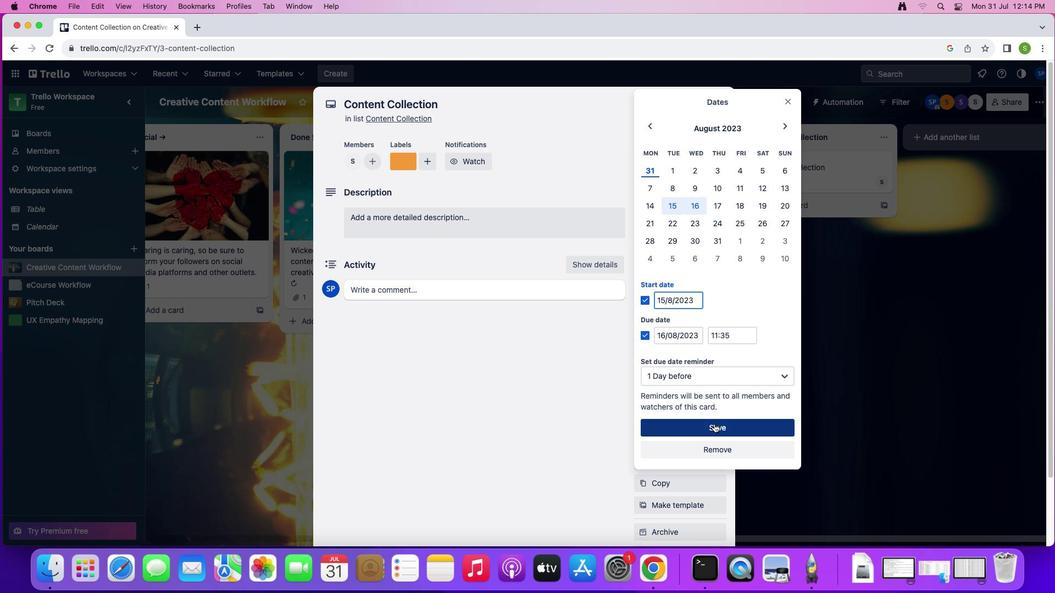 
Action: Mouse moved to (661, 304)
Screenshot: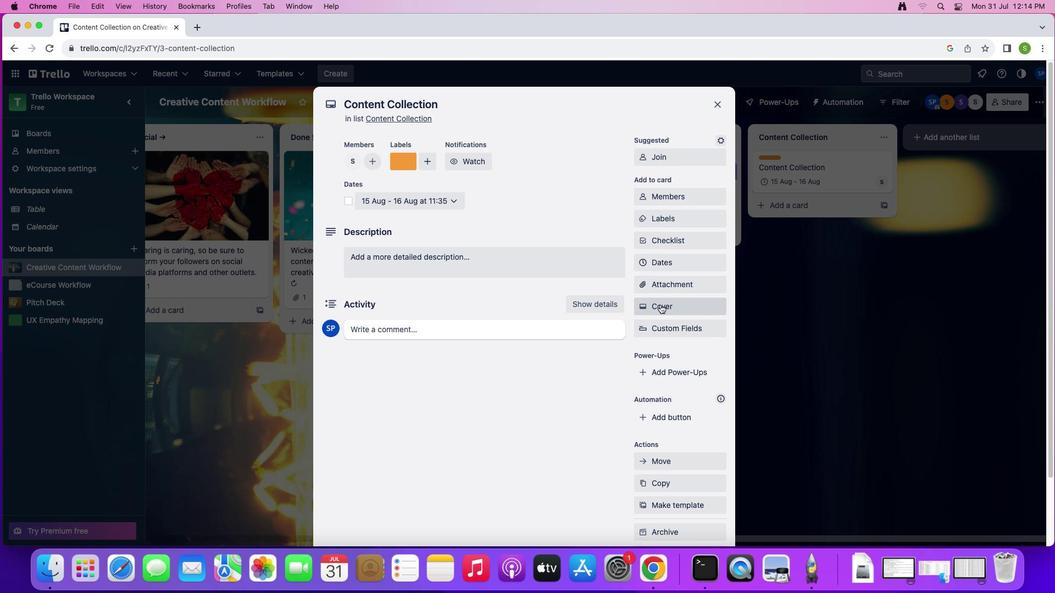 
Action: Mouse pressed left at (661, 304)
Screenshot: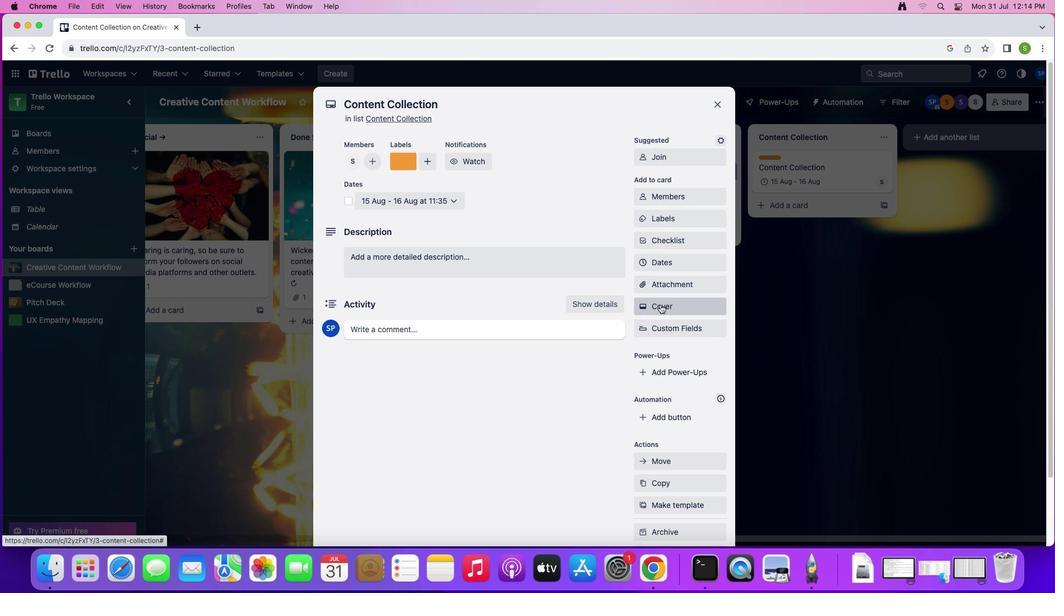 
Action: Mouse moved to (703, 196)
Screenshot: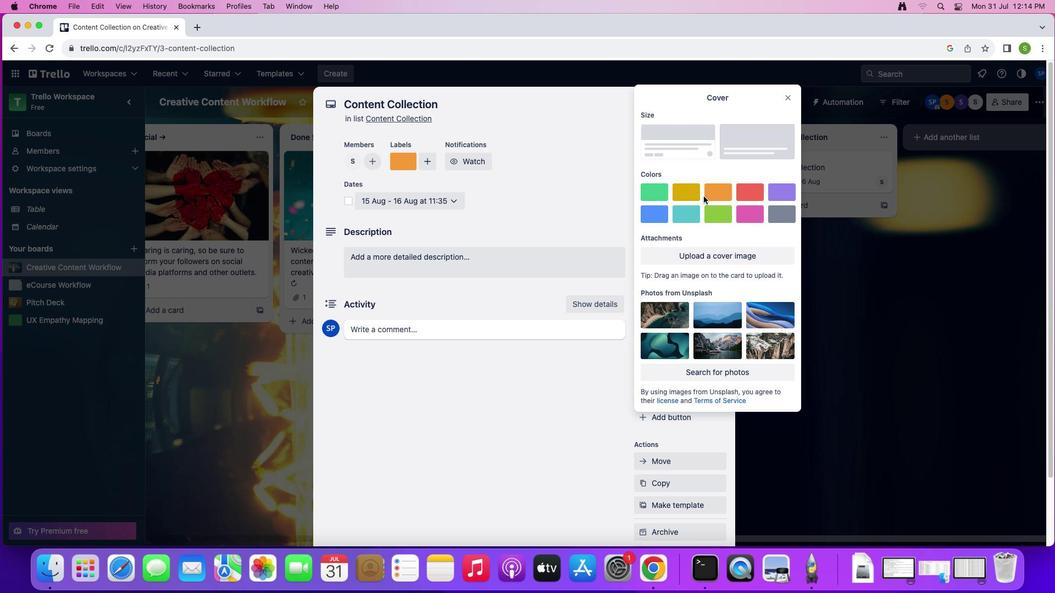 
Action: Mouse pressed left at (703, 196)
Screenshot: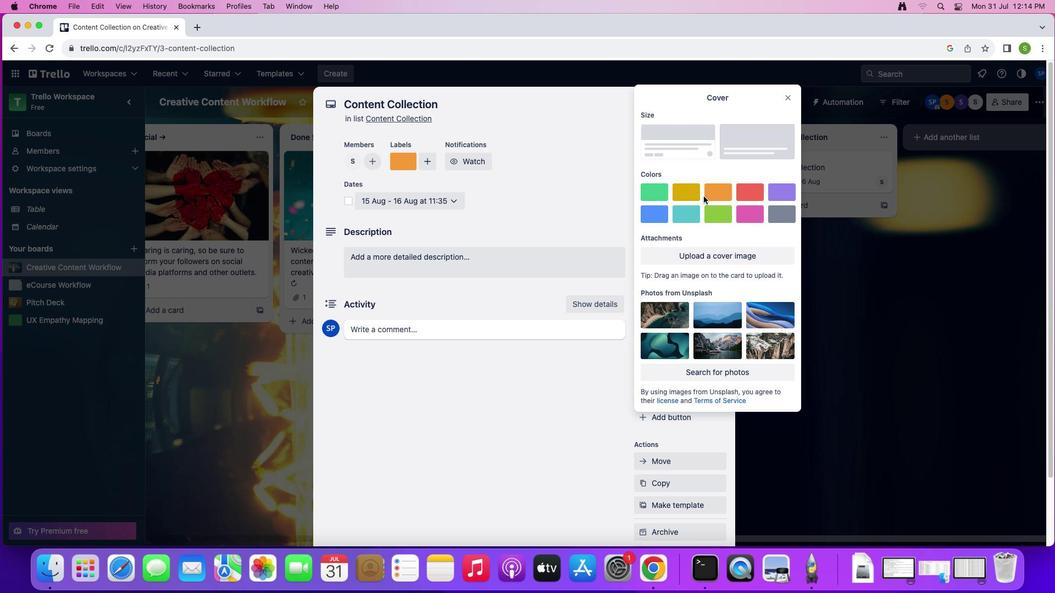 
Action: Mouse moved to (729, 195)
Screenshot: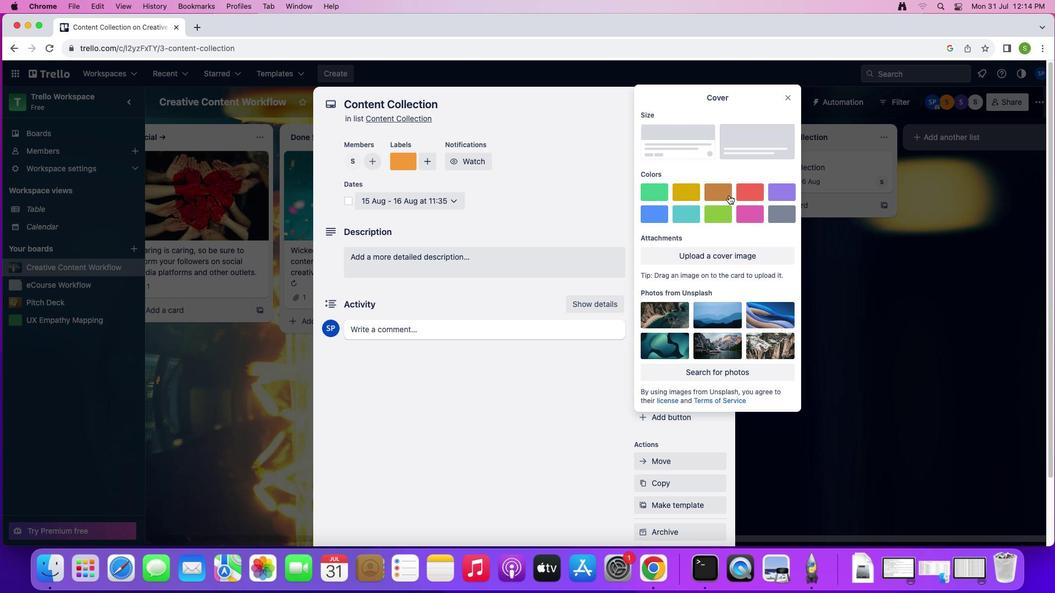 
Action: Mouse pressed left at (729, 195)
Screenshot: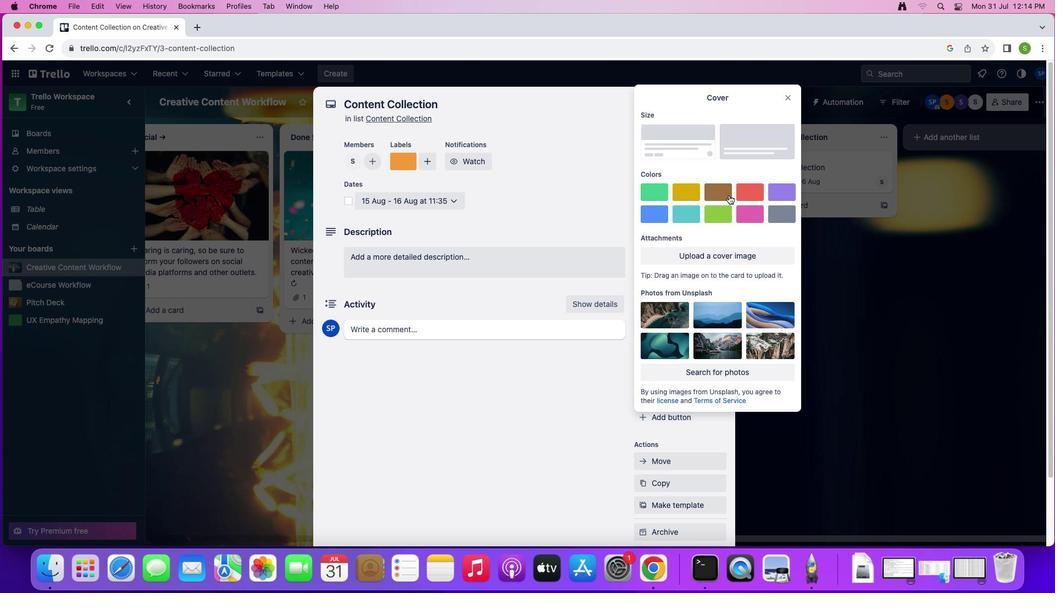 
Action: Mouse moved to (790, 97)
Screenshot: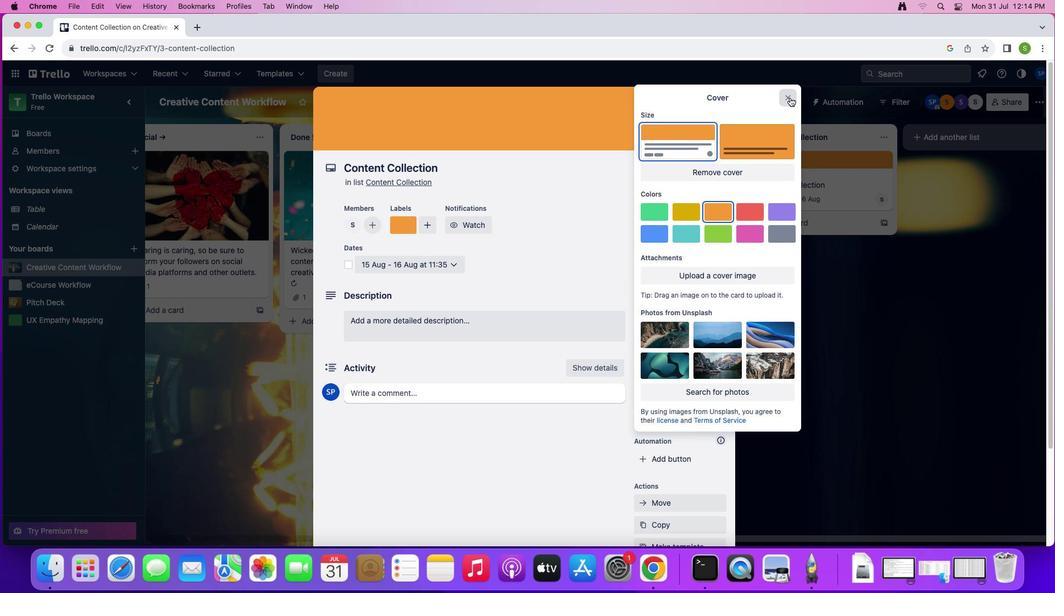 
Action: Mouse pressed left at (790, 97)
Screenshot: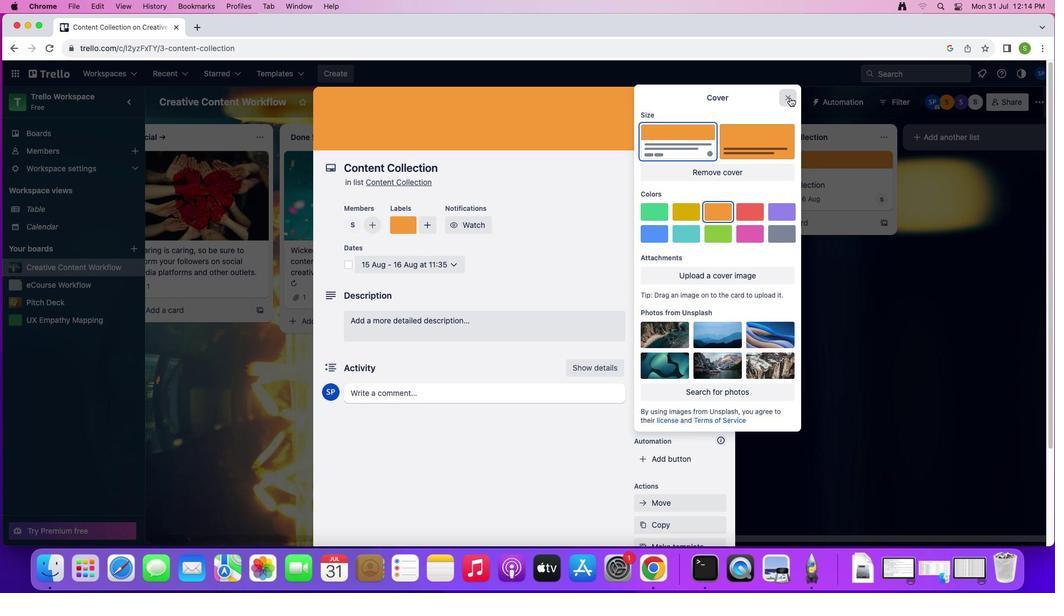 
Action: Mouse moved to (684, 383)
Screenshot: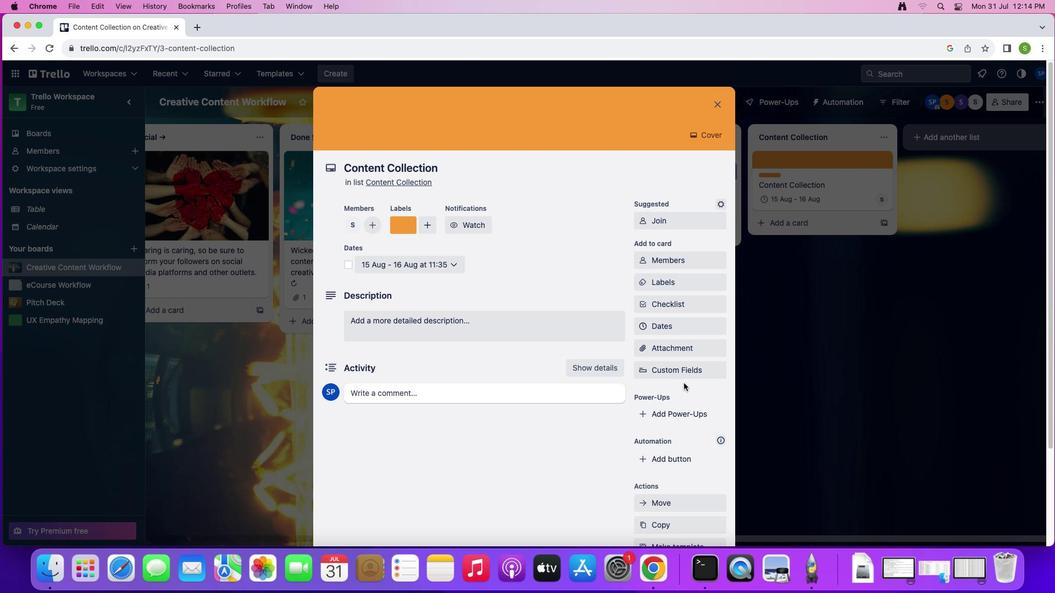
Action: Mouse scrolled (684, 383) with delta (0, 0)
Screenshot: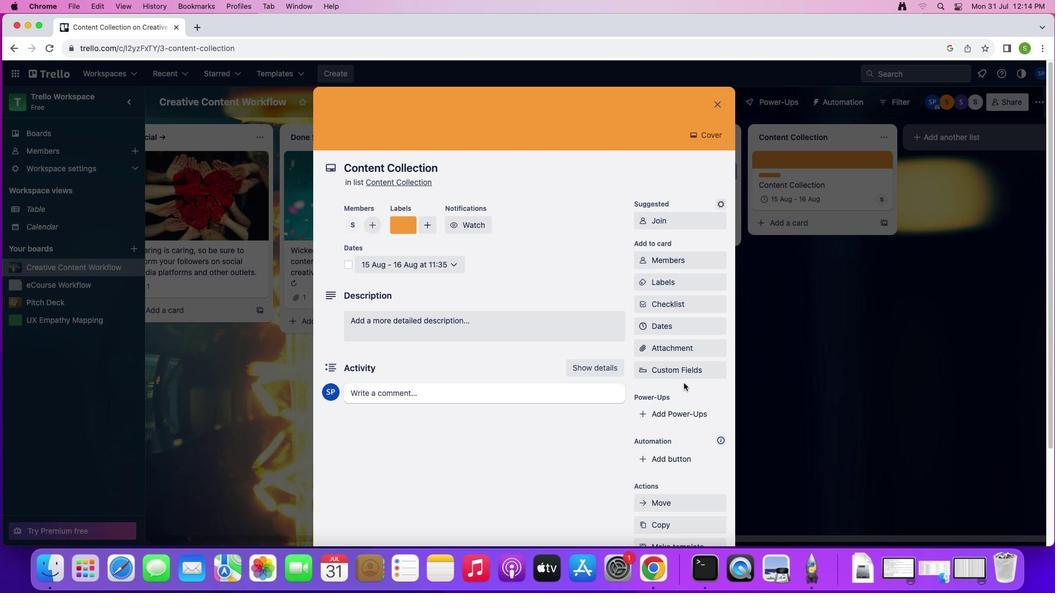 
Action: Mouse scrolled (684, 383) with delta (0, 0)
Screenshot: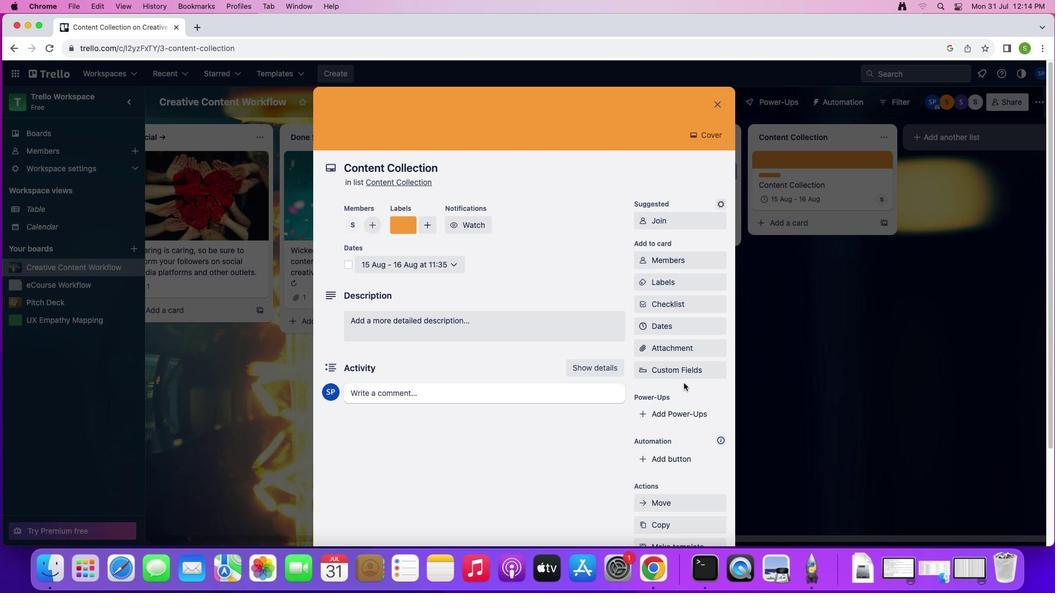
Action: Mouse scrolled (684, 383) with delta (0, -1)
Screenshot: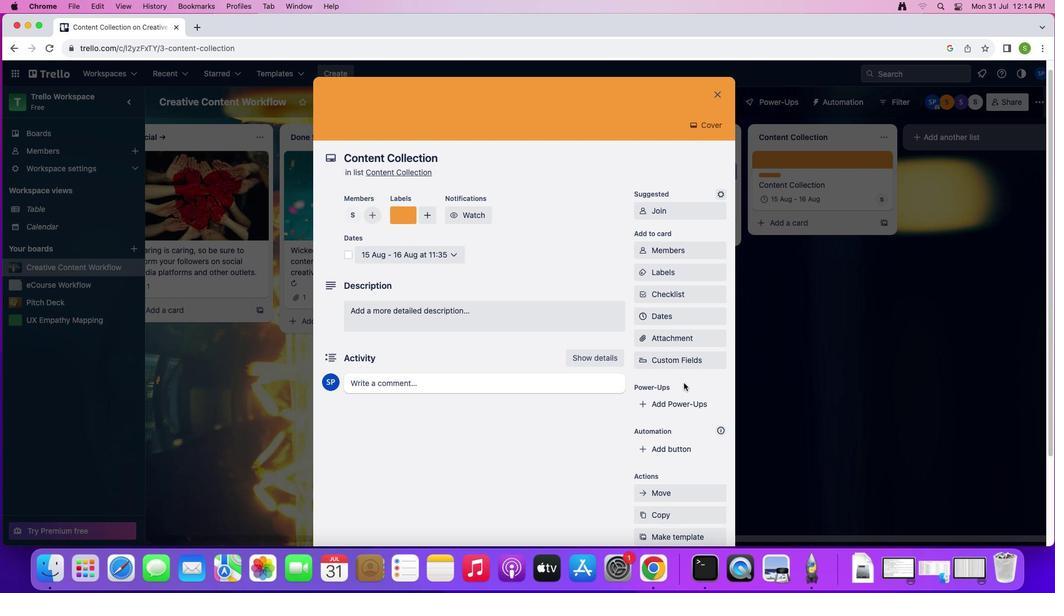 
Action: Mouse scrolled (684, 383) with delta (0, -2)
Screenshot: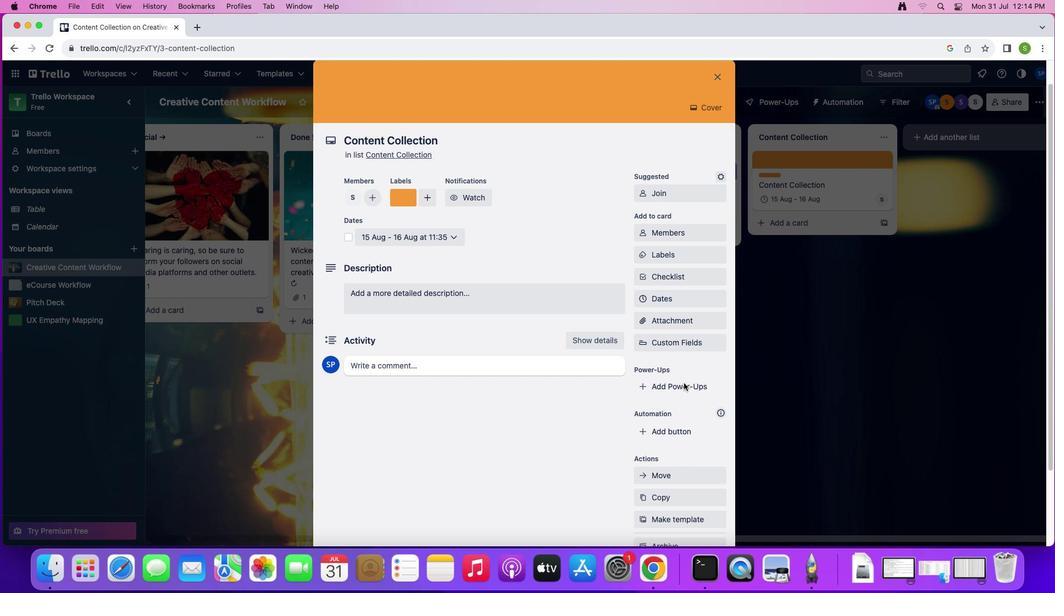 
Action: Mouse moved to (517, 273)
Screenshot: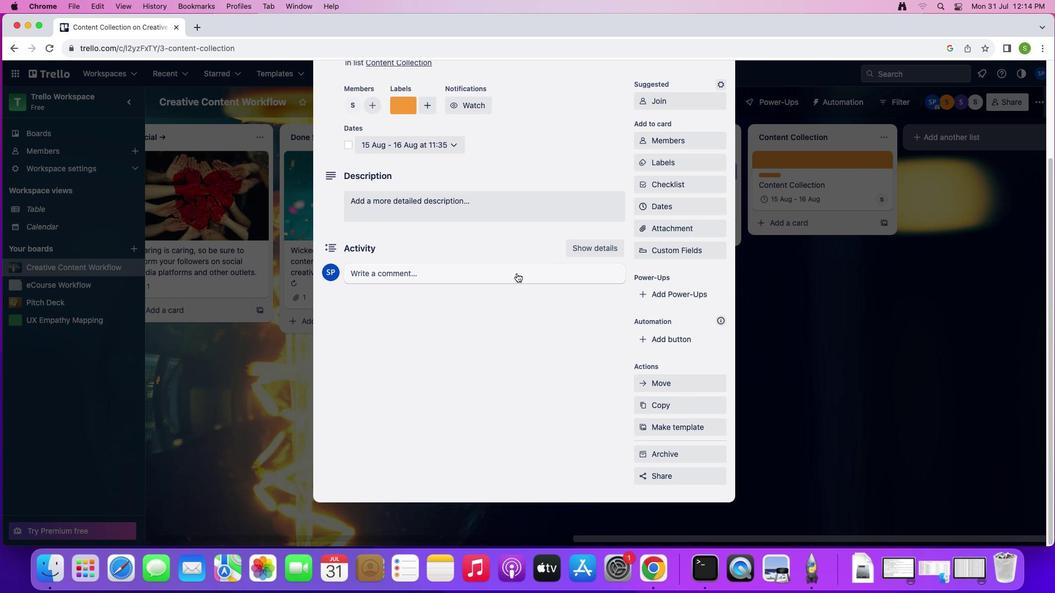 
Action: Mouse pressed left at (517, 273)
Screenshot: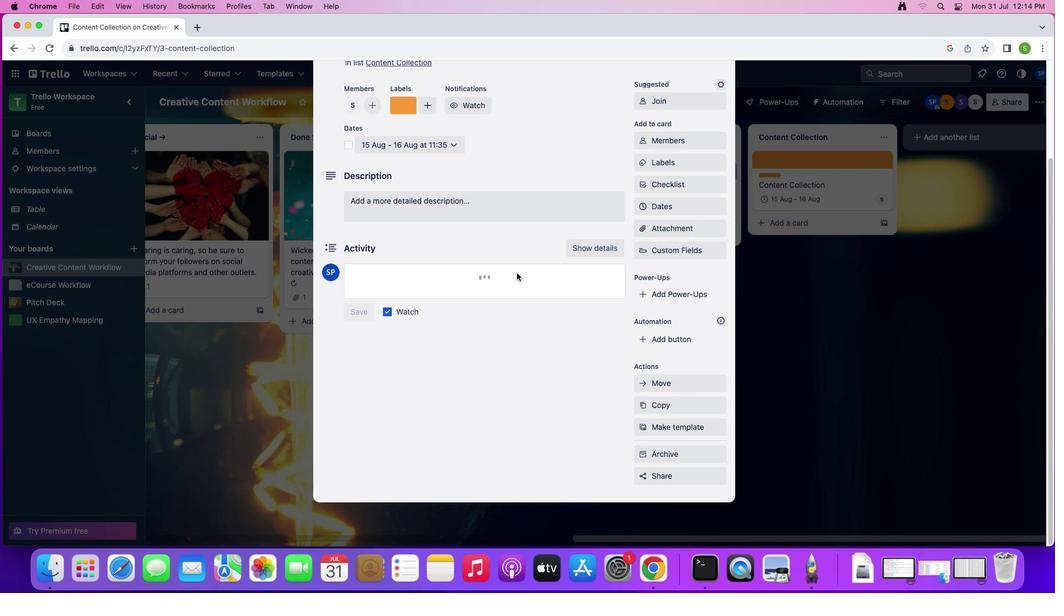 
Action: Mouse moved to (548, 325)
Screenshot: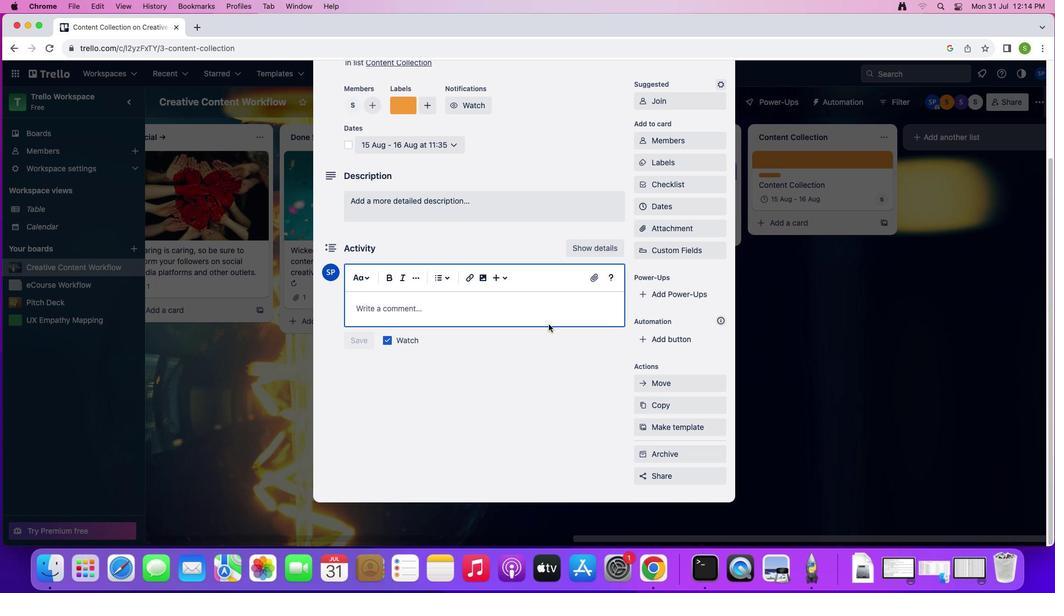 
Action: Key pressed Key.shift'M''a''r''k'Key.spaceKey.shift'c''a''m''p''b''e''l''l'','Key.space'c''o''-''f''o''u''n''d''e''r'Key.shift'@''m'Key.backspaceKey.leftKey.spaceKey.rightKey.rightKey.rightKey.spaceKey.shift'M''e''l''l'Key.backspace'v''i''l''l''e''.''a''p''p'
Screenshot: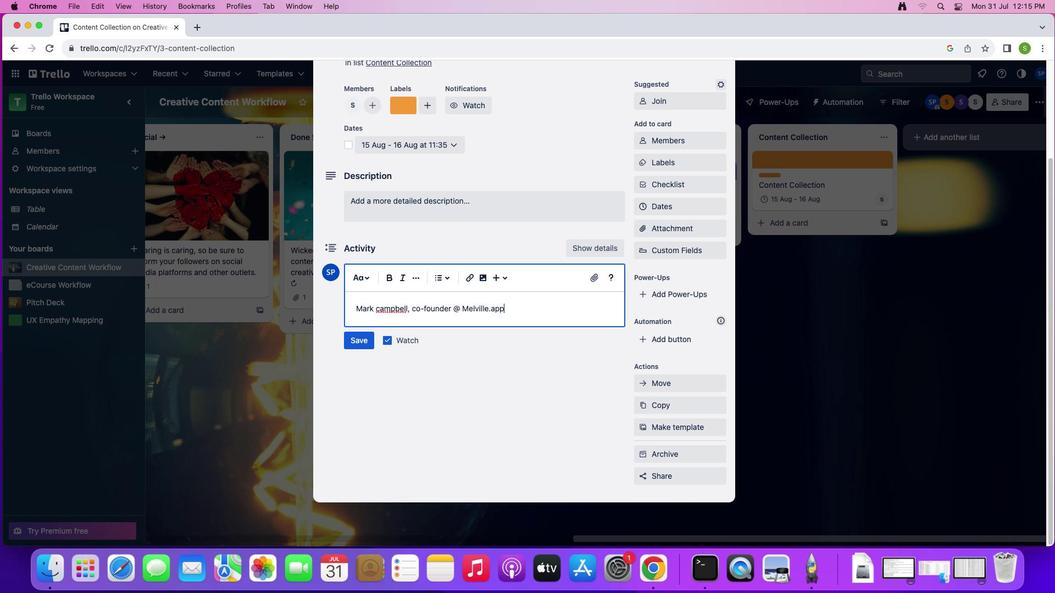 
Action: Mouse moved to (354, 346)
Screenshot: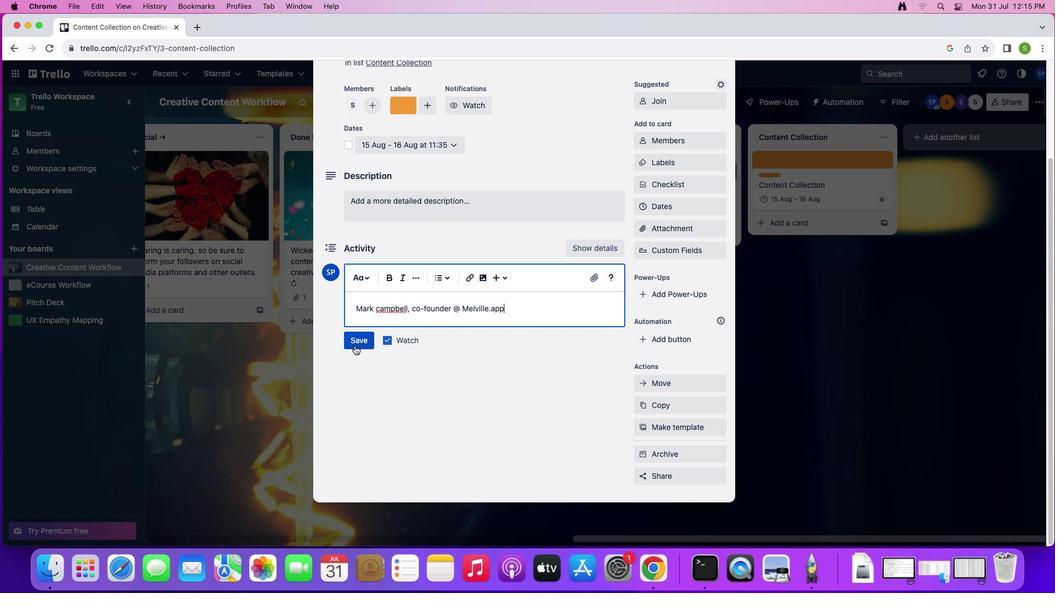 
Action: Mouse pressed left at (354, 346)
Screenshot: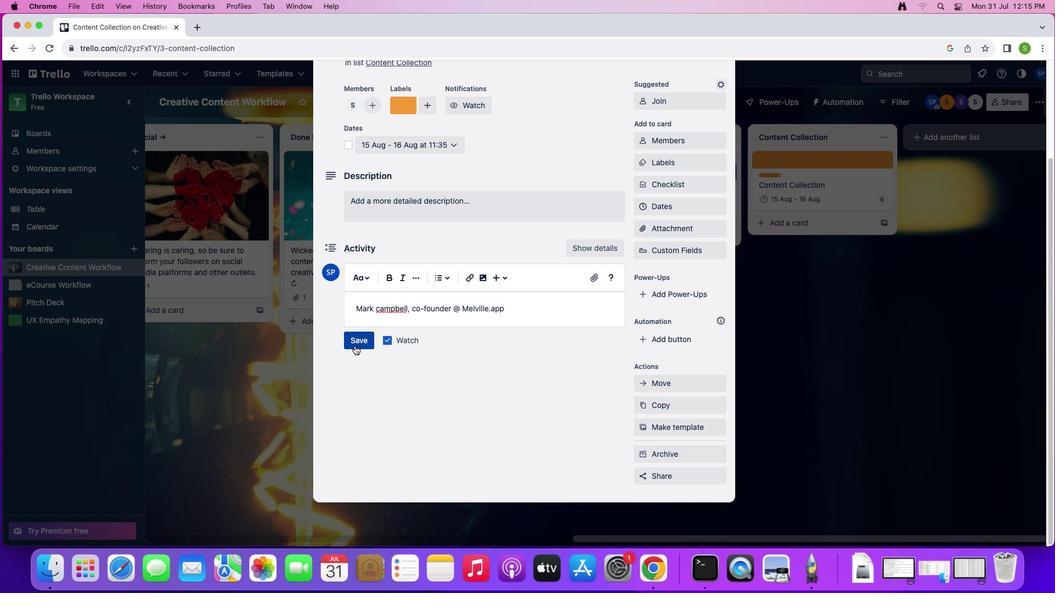 
Action: Mouse moved to (617, 262)
Screenshot: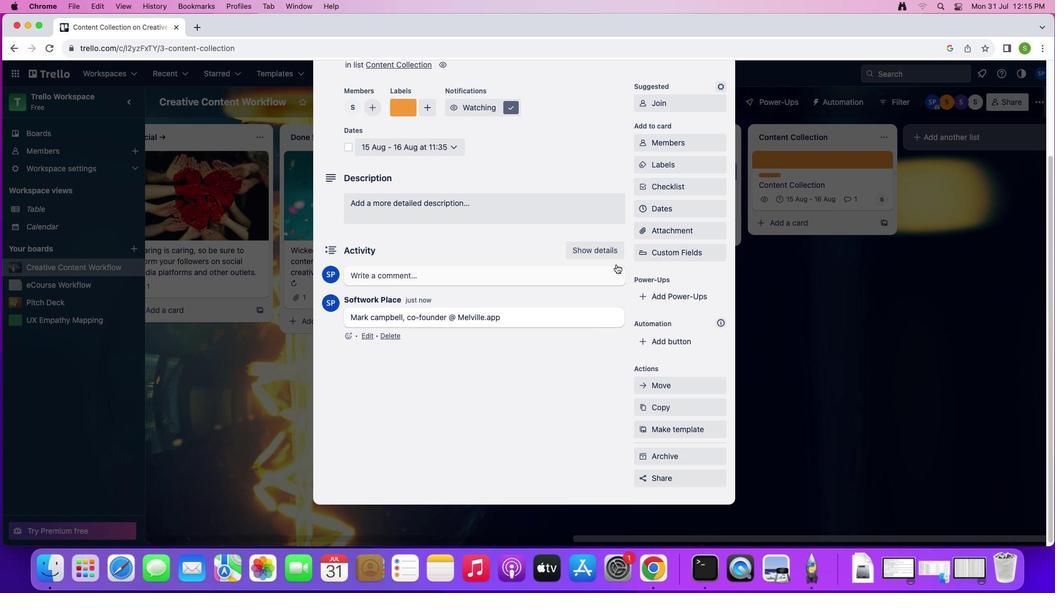 
Action: Mouse scrolled (617, 262) with delta (0, 0)
Screenshot: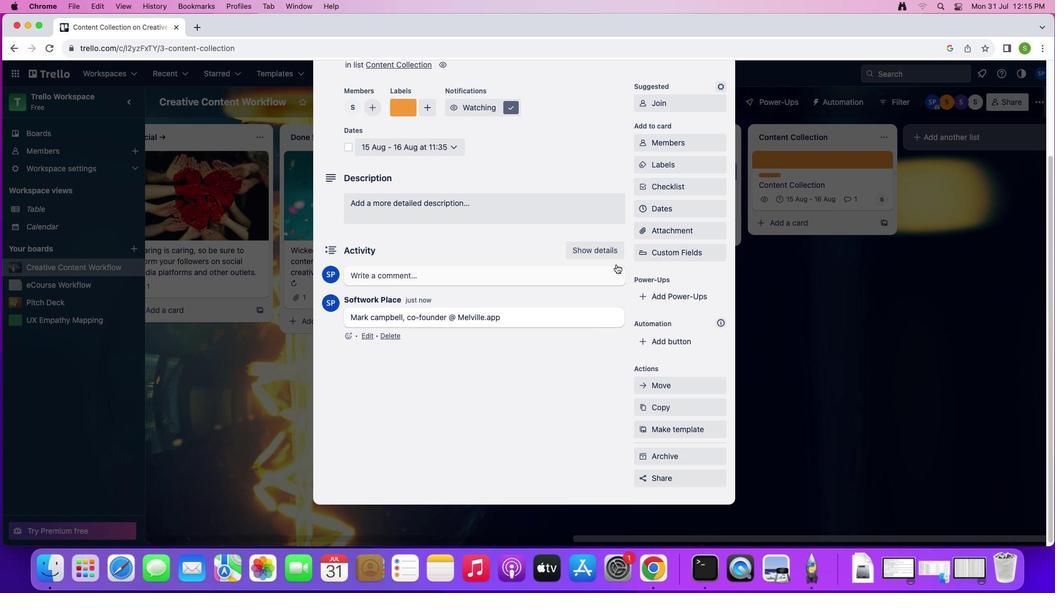 
Action: Mouse moved to (617, 263)
Screenshot: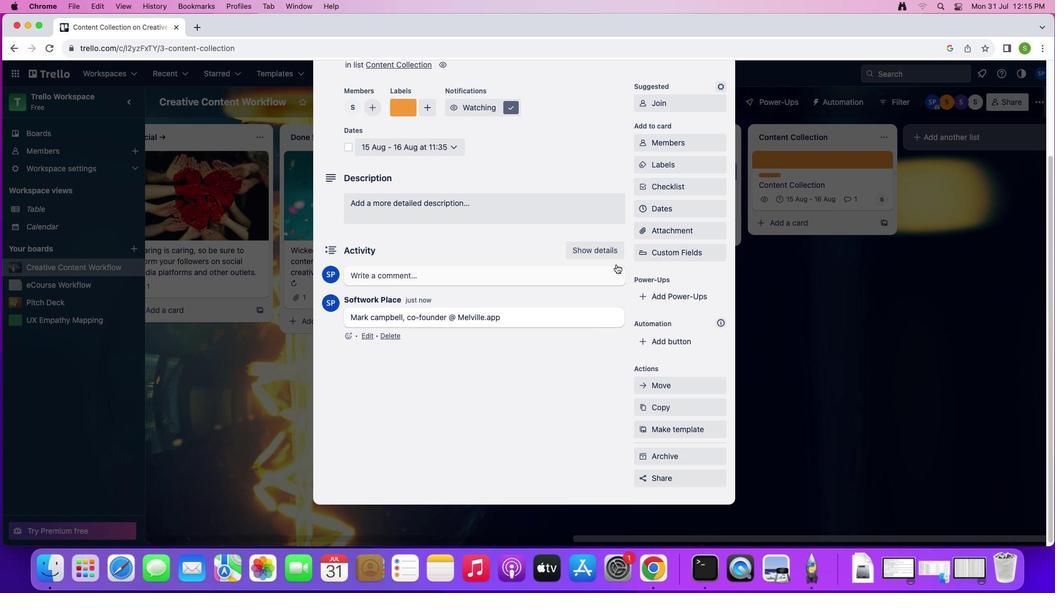 
Action: Mouse scrolled (617, 263) with delta (0, 0)
Screenshot: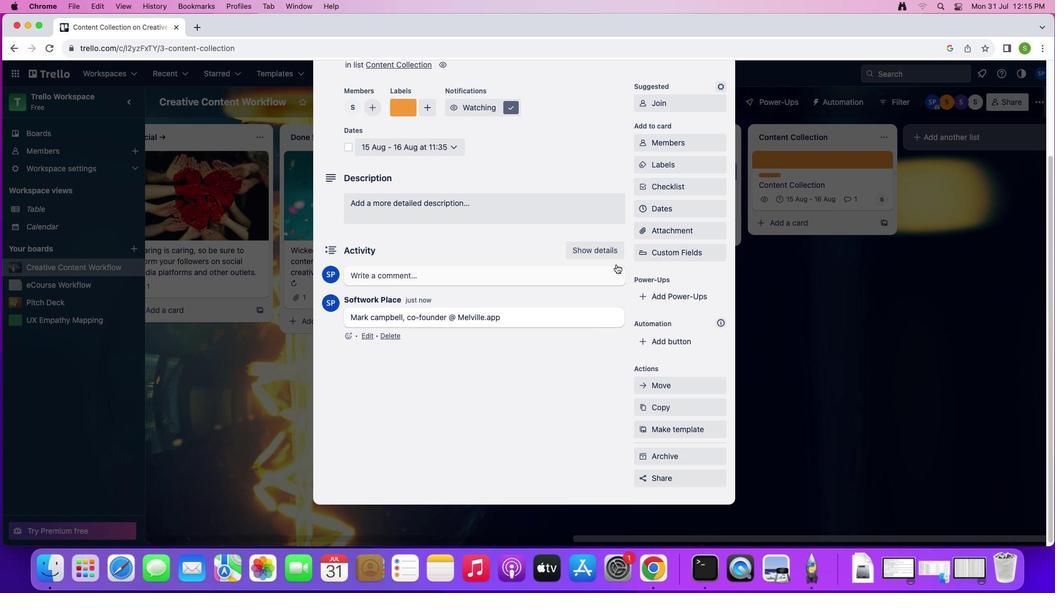 
Action: Mouse moved to (617, 264)
Screenshot: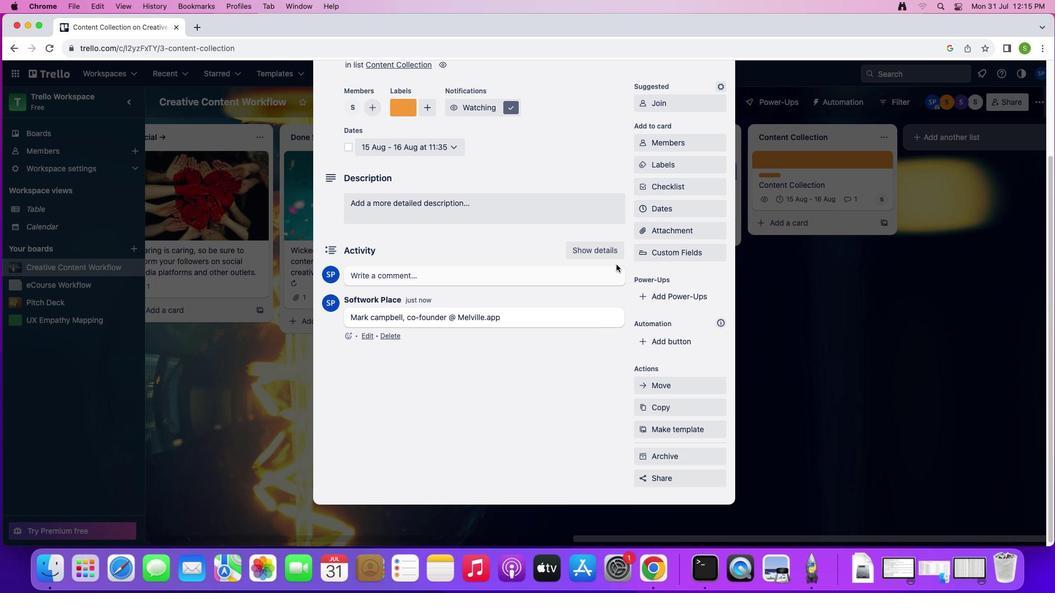 
Action: Mouse scrolled (617, 264) with delta (0, 1)
Screenshot: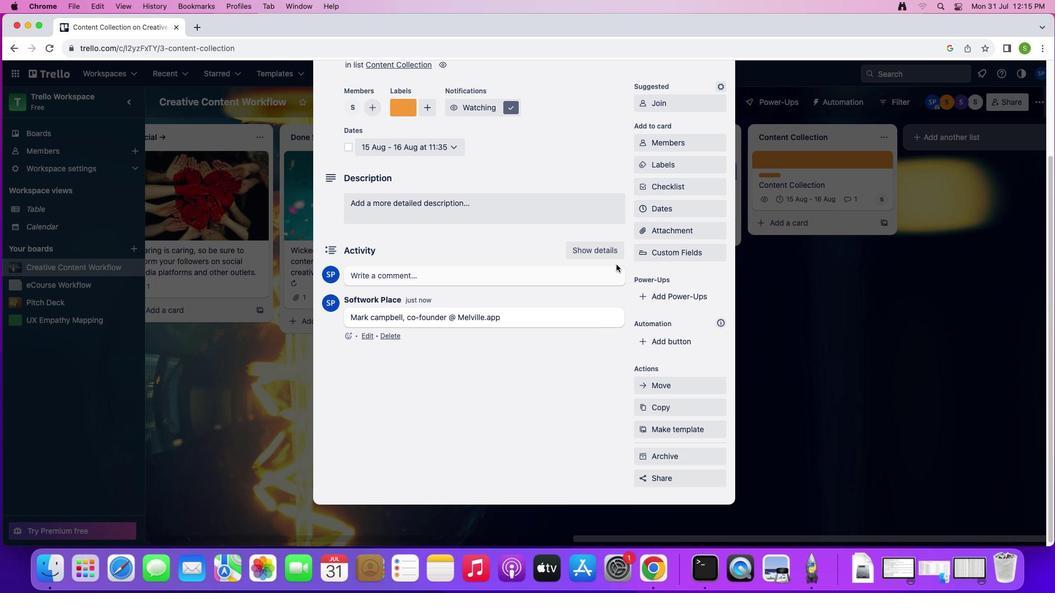 
Action: Mouse moved to (617, 264)
Screenshot: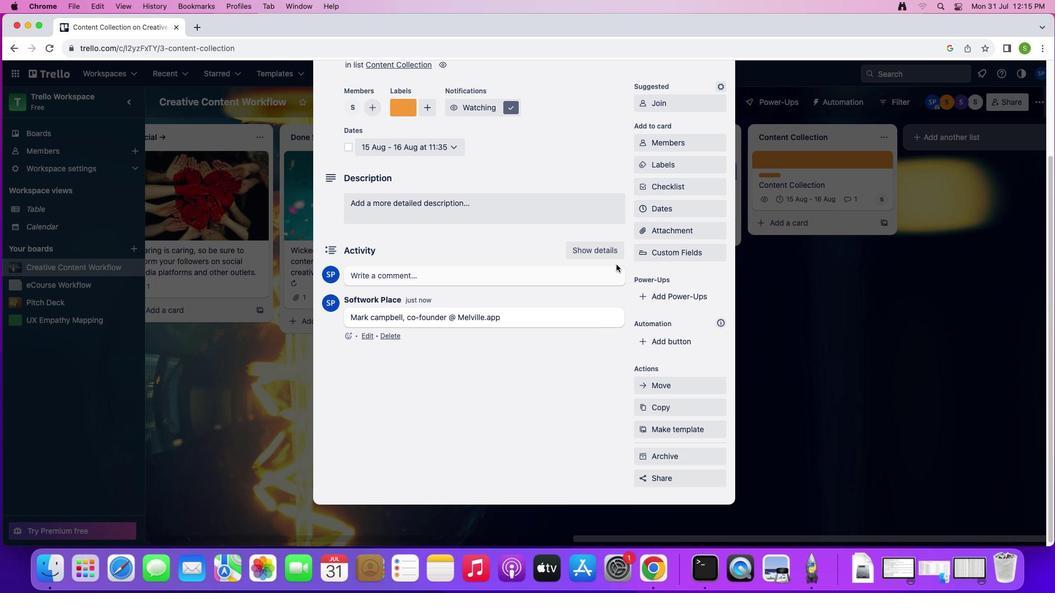 
Action: Mouse scrolled (617, 264) with delta (0, 2)
Screenshot: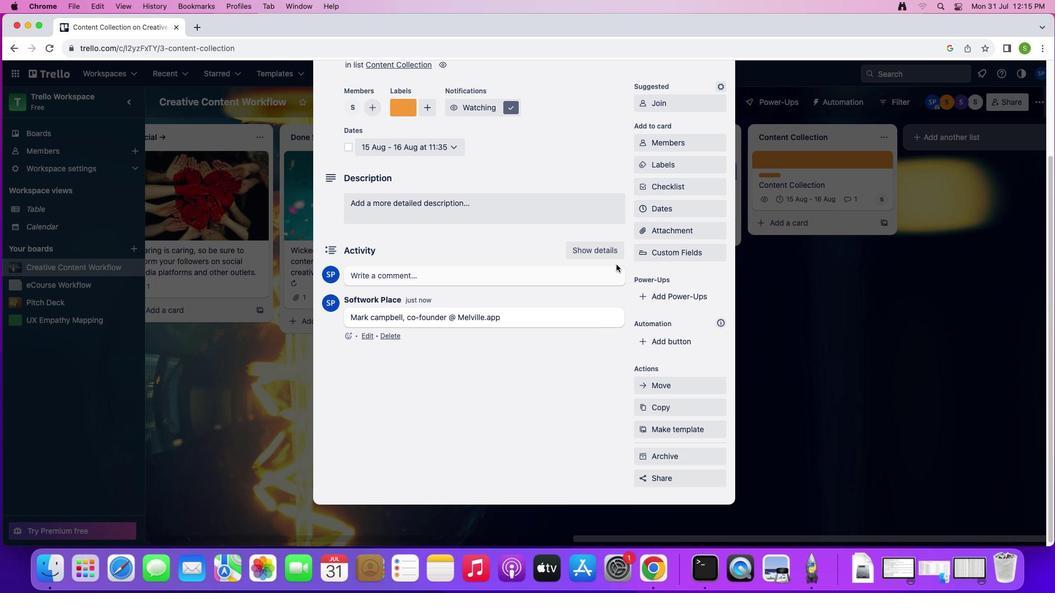
Action: Mouse moved to (616, 265)
Screenshot: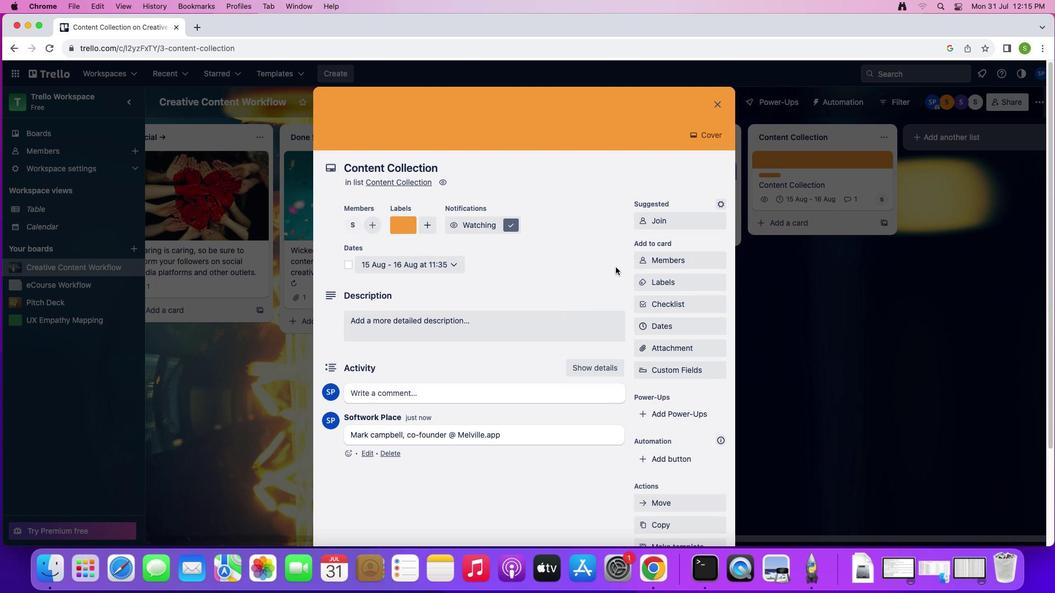 
Action: Mouse scrolled (616, 265) with delta (0, 0)
Screenshot: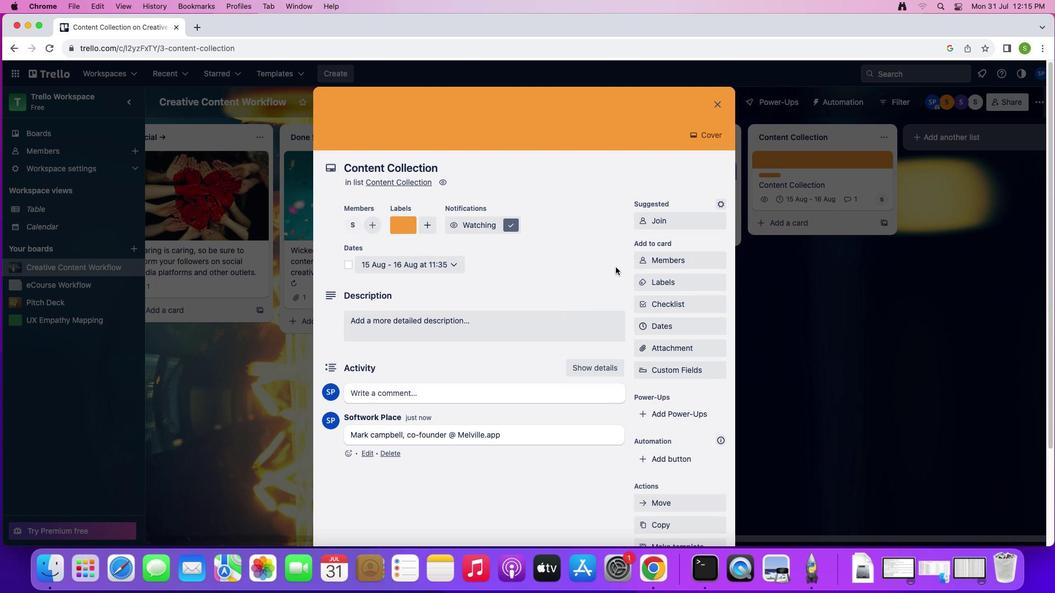 
Action: Mouse moved to (616, 267)
Screenshot: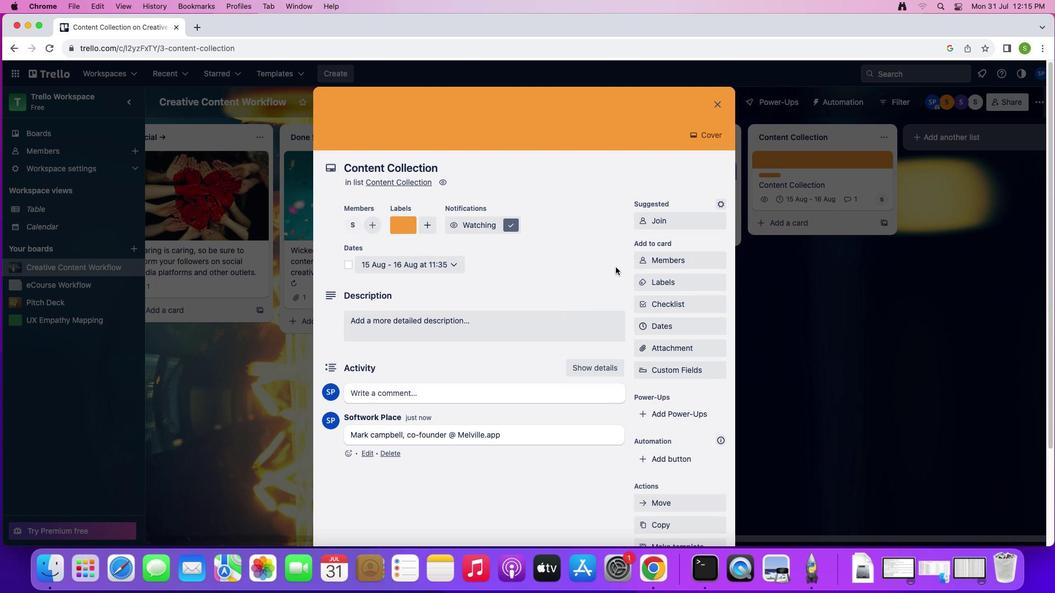 
Action: Mouse scrolled (616, 267) with delta (0, 0)
Screenshot: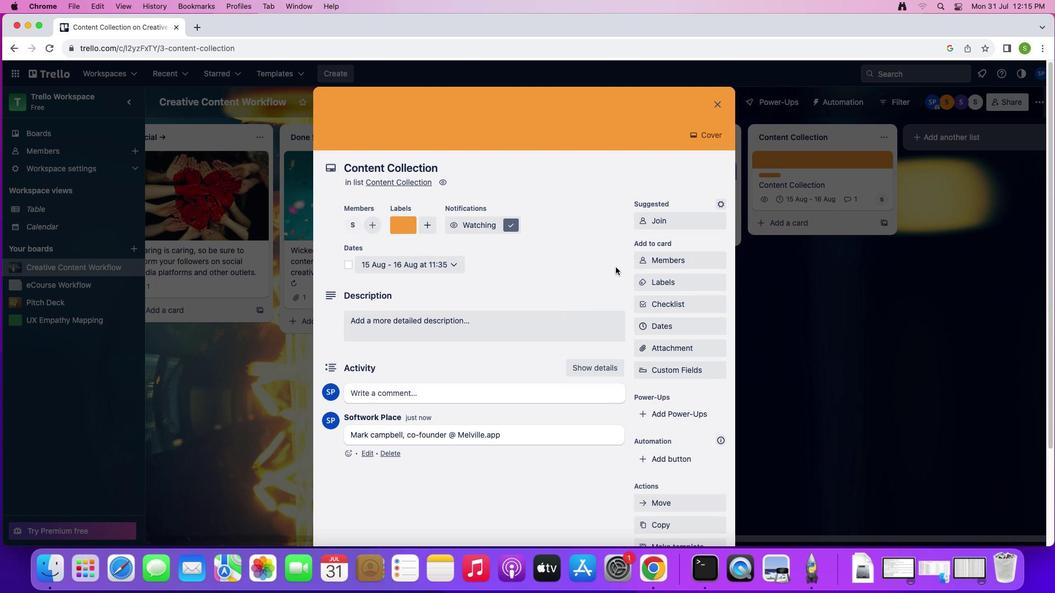 
Action: Mouse moved to (616, 267)
Screenshot: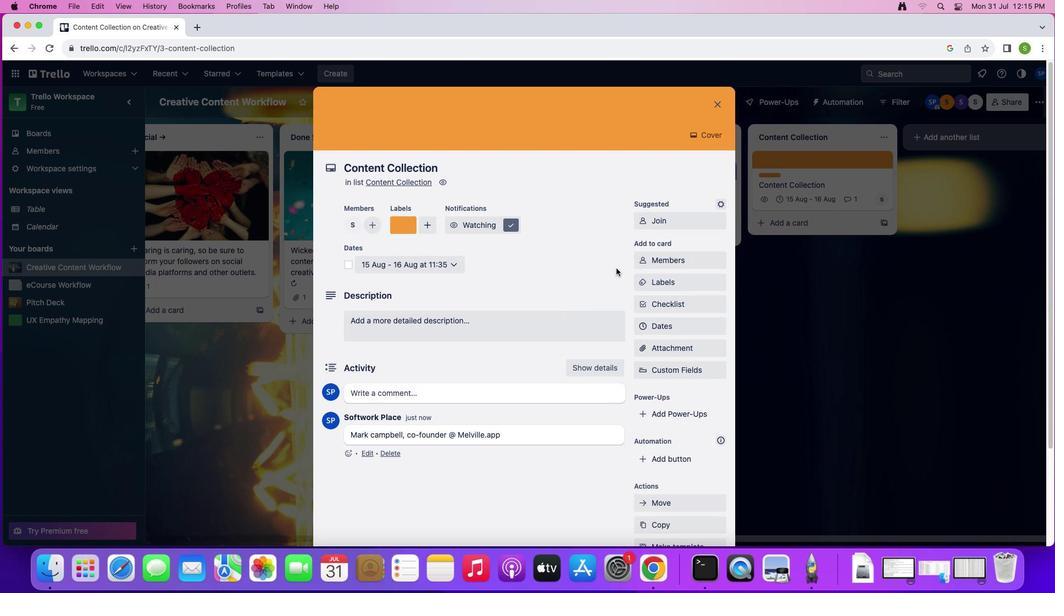 
Action: Mouse scrolled (616, 267) with delta (0, 1)
Screenshot: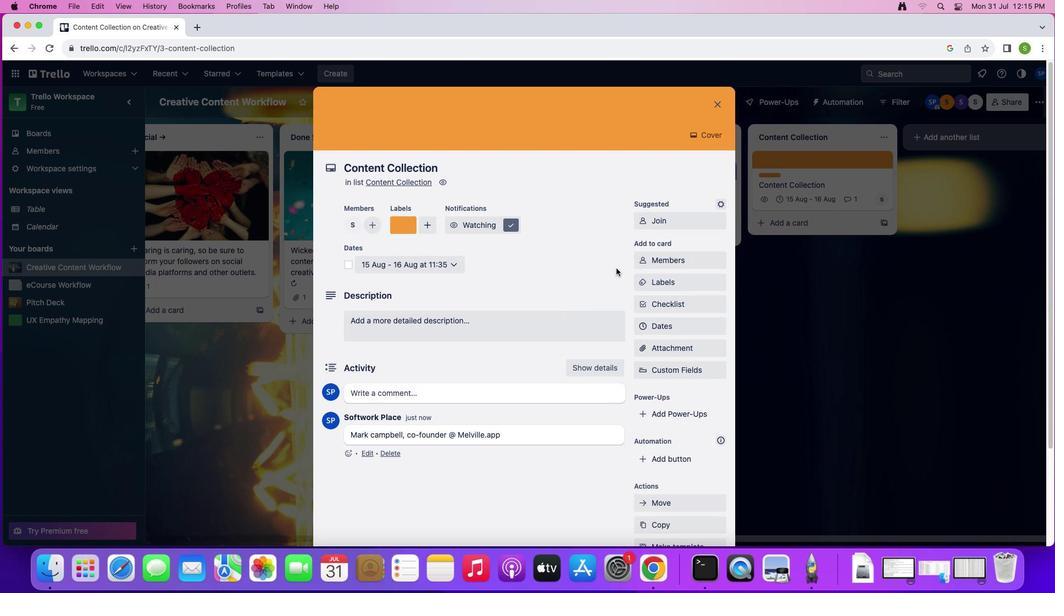 
Action: Mouse scrolled (616, 267) with delta (0, 2)
Screenshot: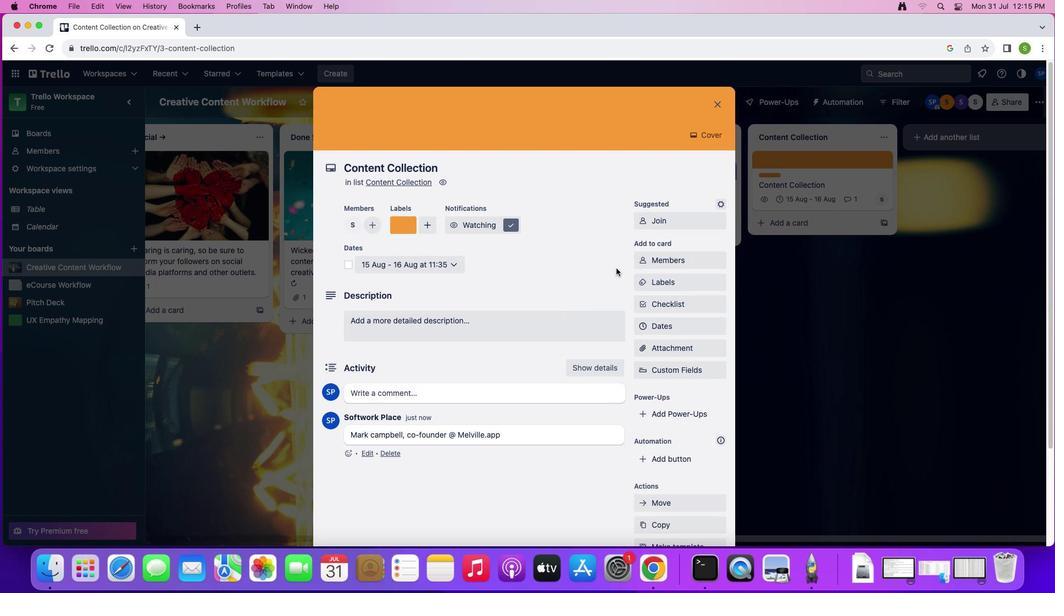 
Action: Mouse moved to (719, 101)
Screenshot: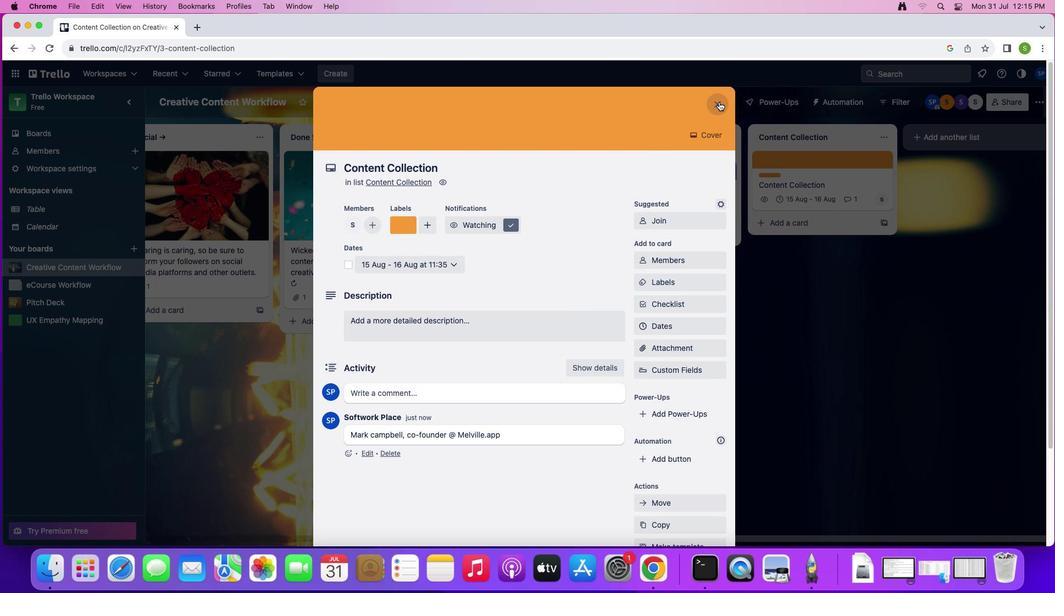 
Action: Mouse pressed left at (719, 101)
Screenshot: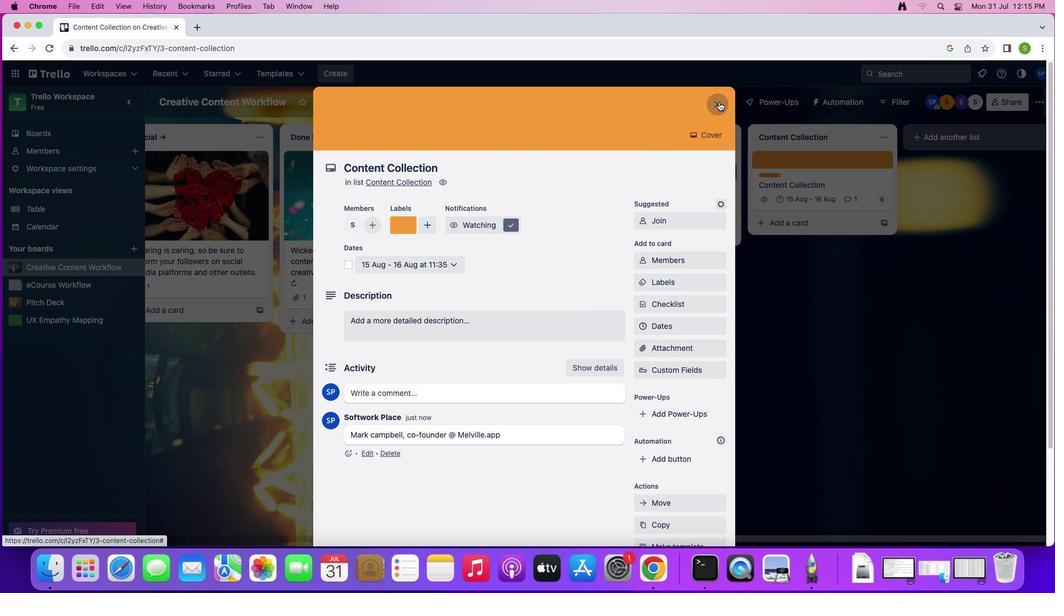 
Action: Mouse moved to (769, 339)
Screenshot: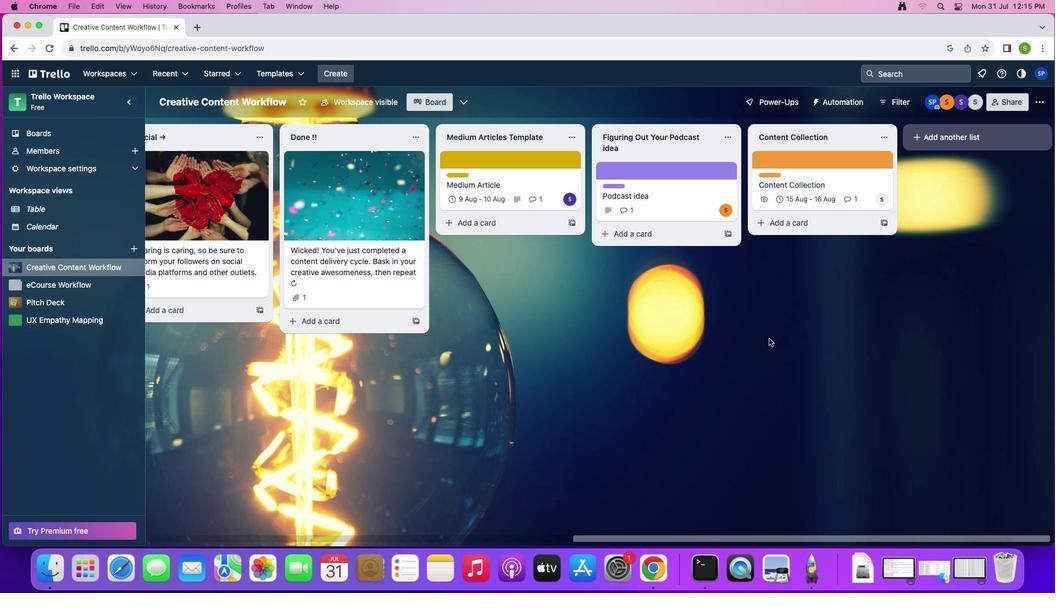 
